 Task: Reply to email with the signature Fernando Perez with the subject Request for a case study from softage.1@softage.net with the message Please provide an update on the status of the customer complaint resolution. Undo the message and rewrite the message as I will need to review the contract before providing a response. Send the email
Action: Mouse moved to (561, 706)
Screenshot: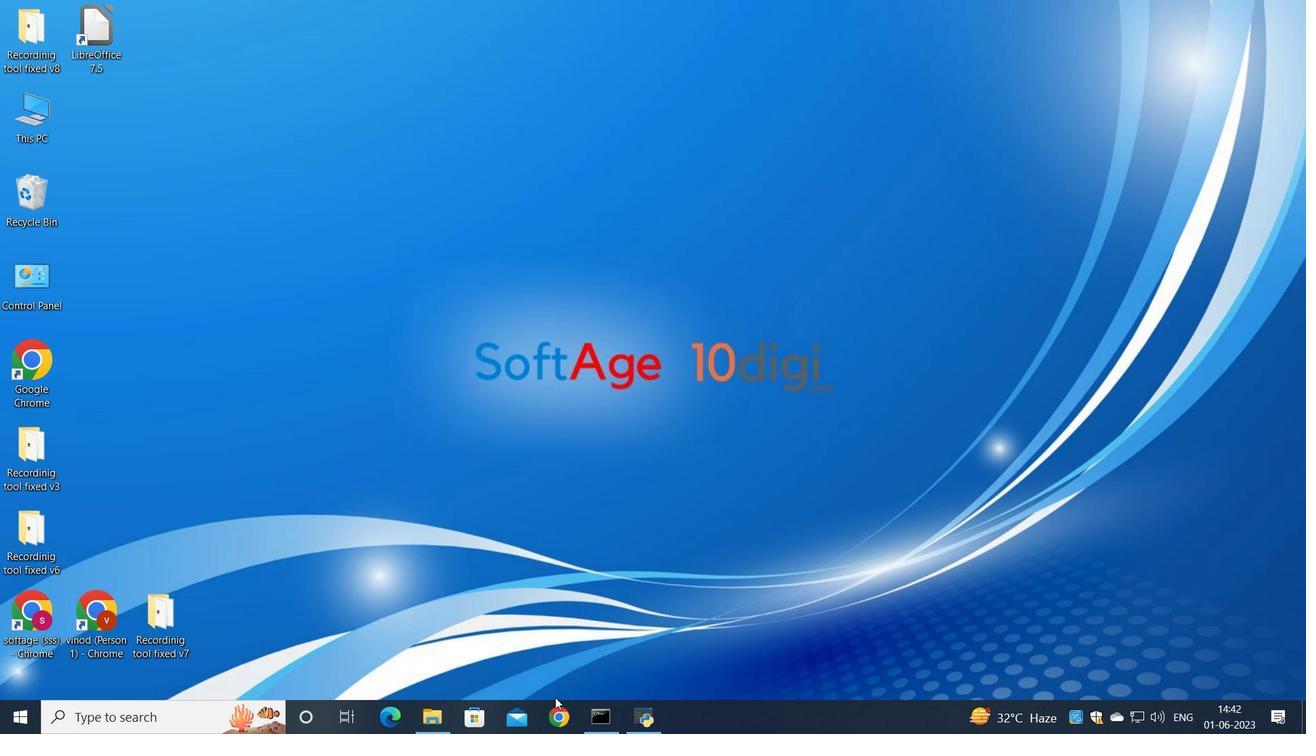 
Action: Mouse pressed left at (561, 706)
Screenshot: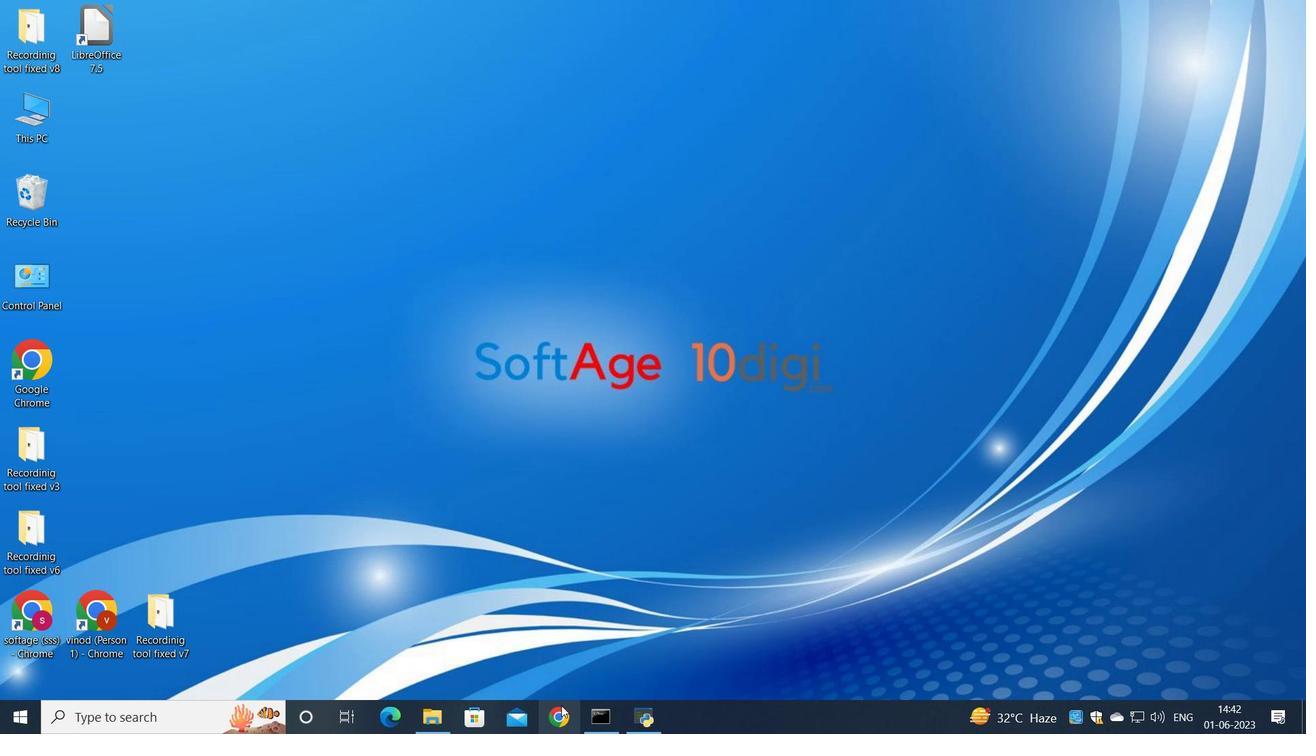 
Action: Mouse moved to (619, 423)
Screenshot: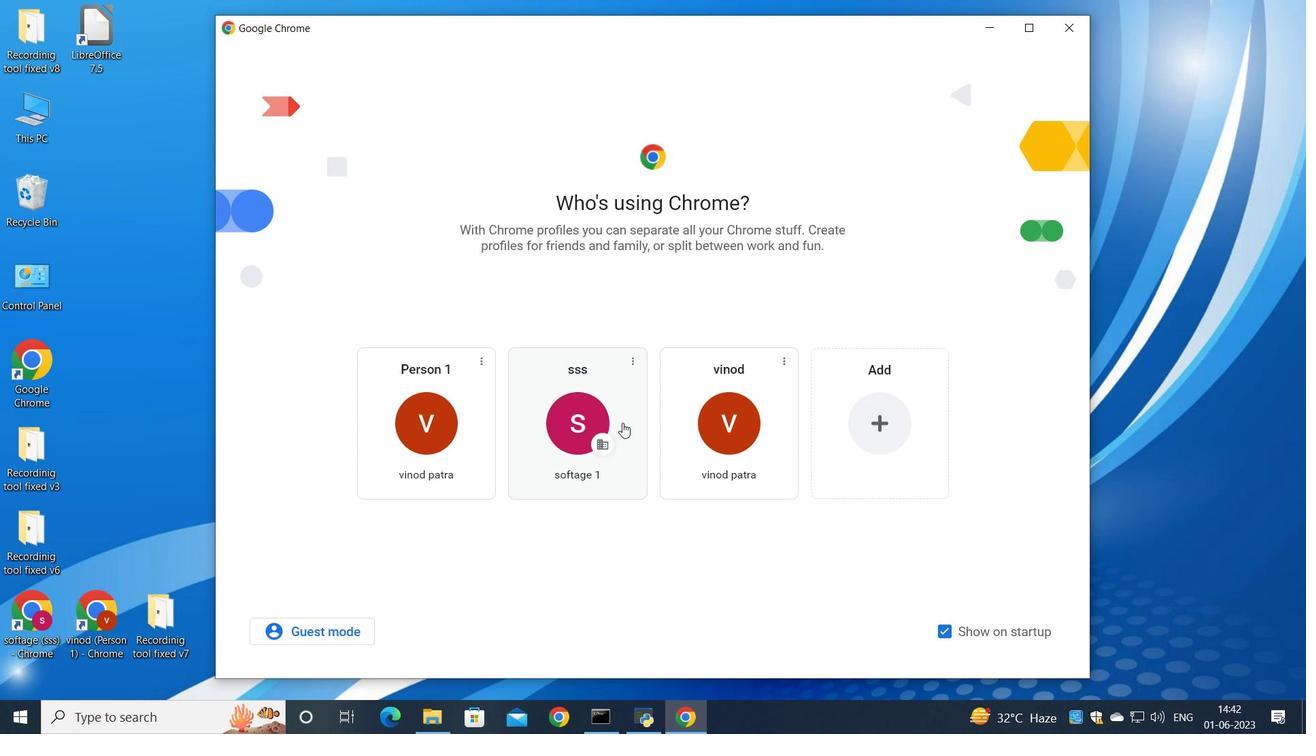 
Action: Mouse pressed left at (619, 423)
Screenshot: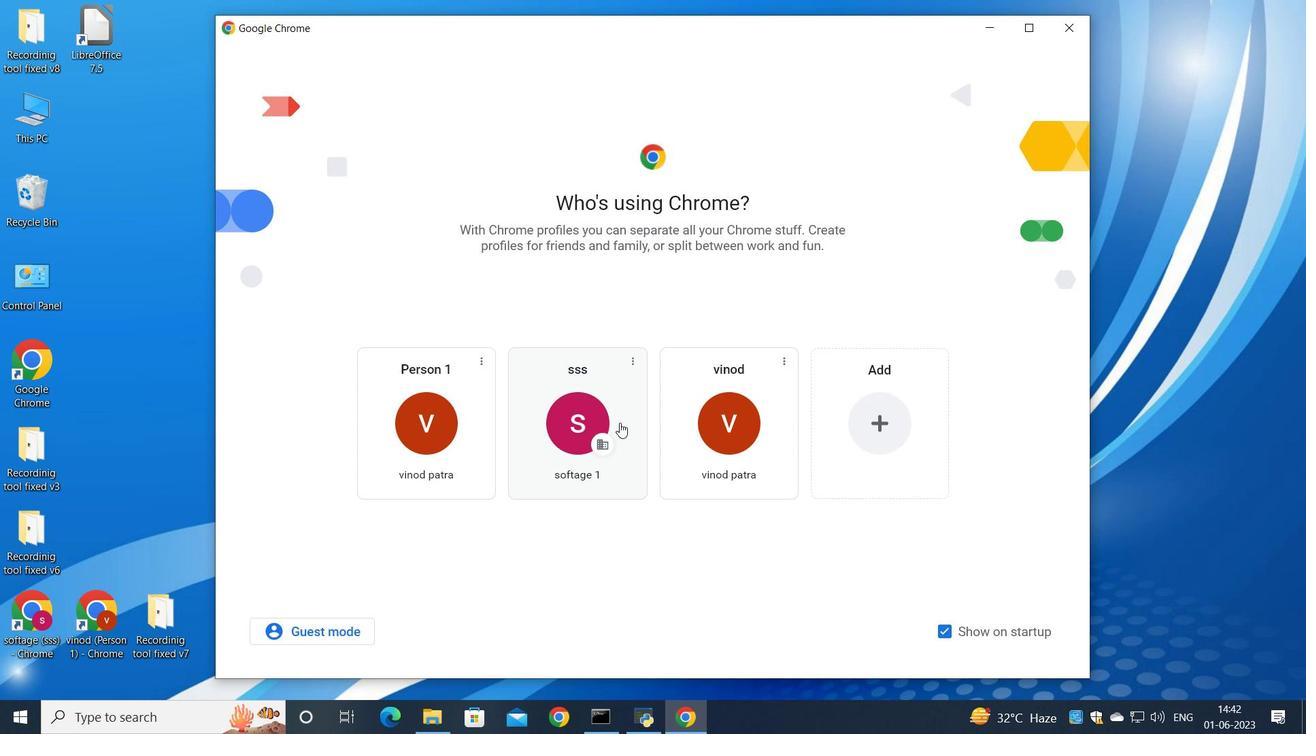 
Action: Mouse moved to (1149, 118)
Screenshot: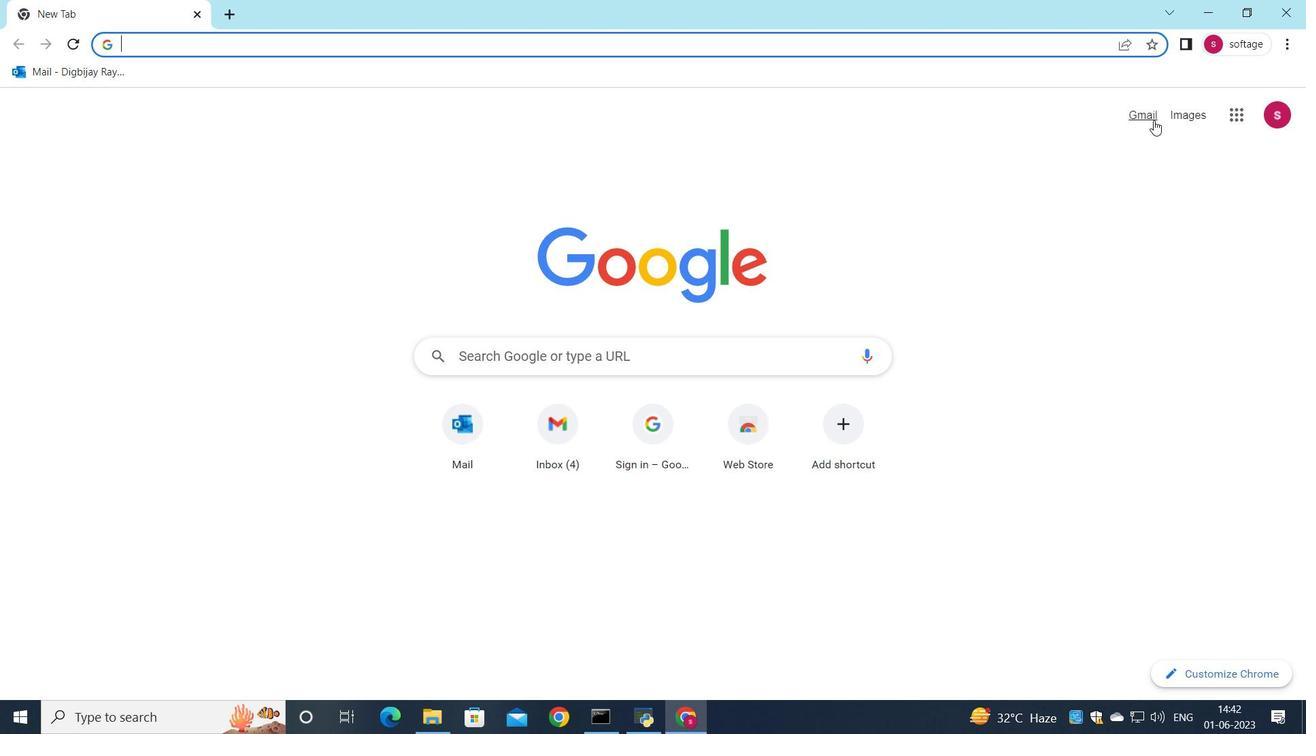 
Action: Mouse pressed left at (1149, 118)
Screenshot: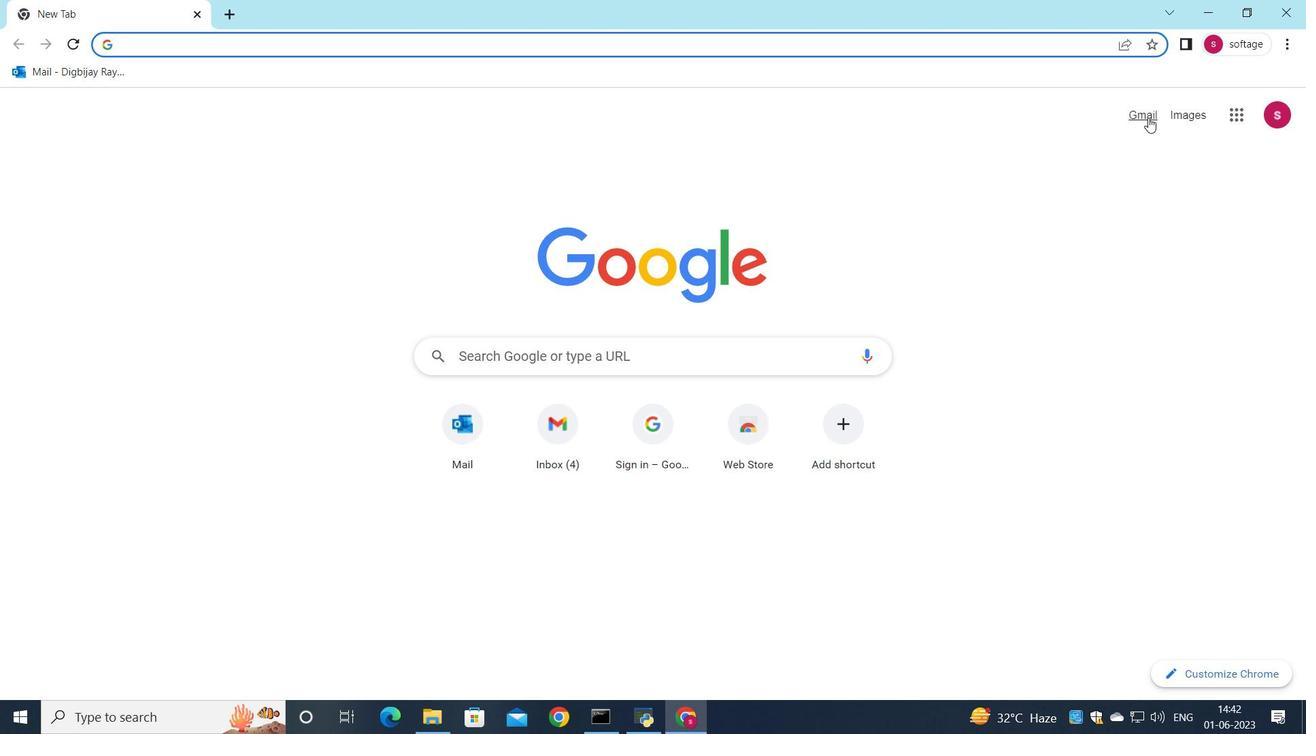 
Action: Mouse moved to (1118, 112)
Screenshot: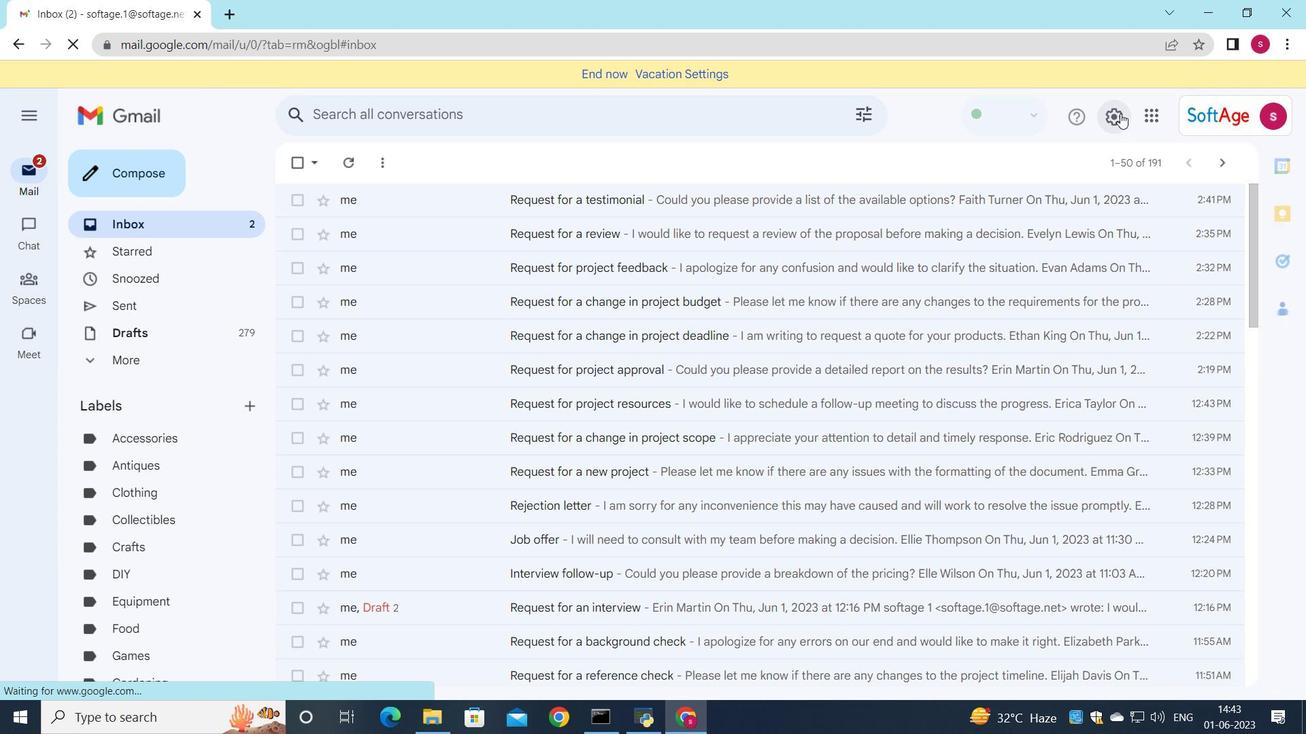 
Action: Mouse pressed left at (1118, 112)
Screenshot: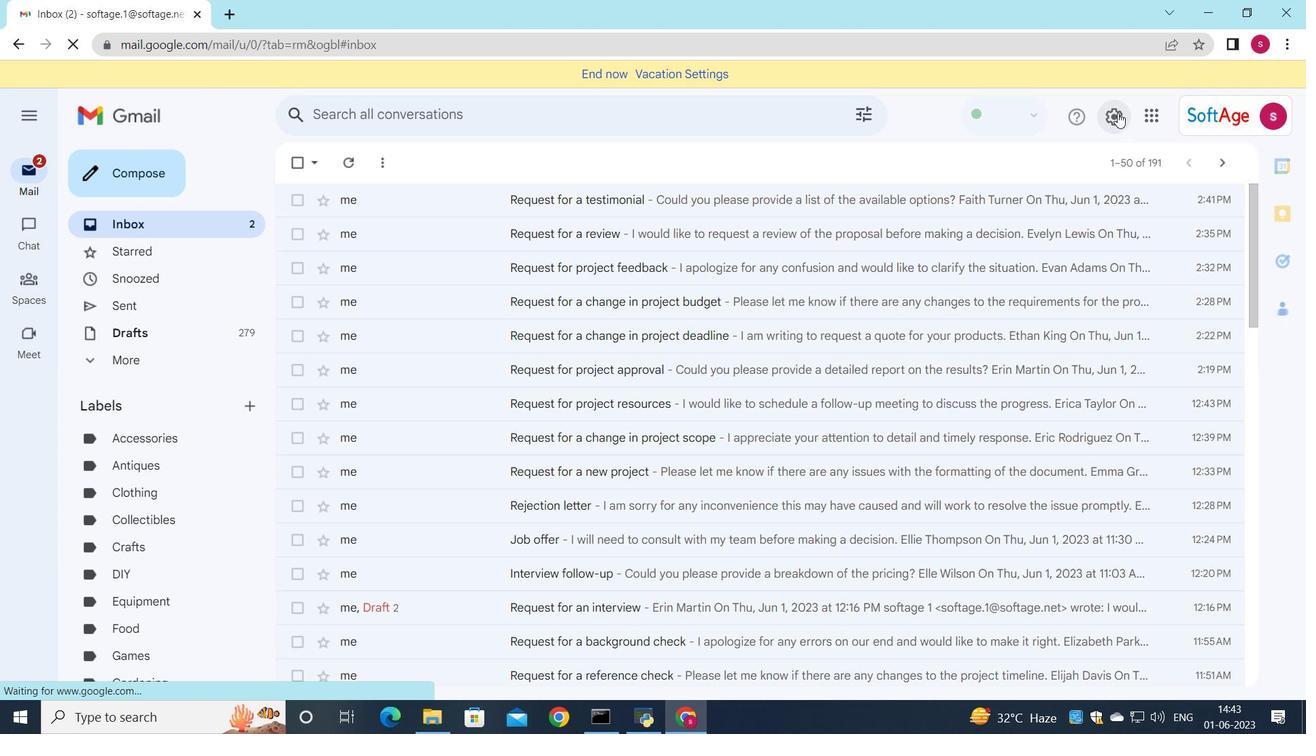 
Action: Mouse moved to (1128, 196)
Screenshot: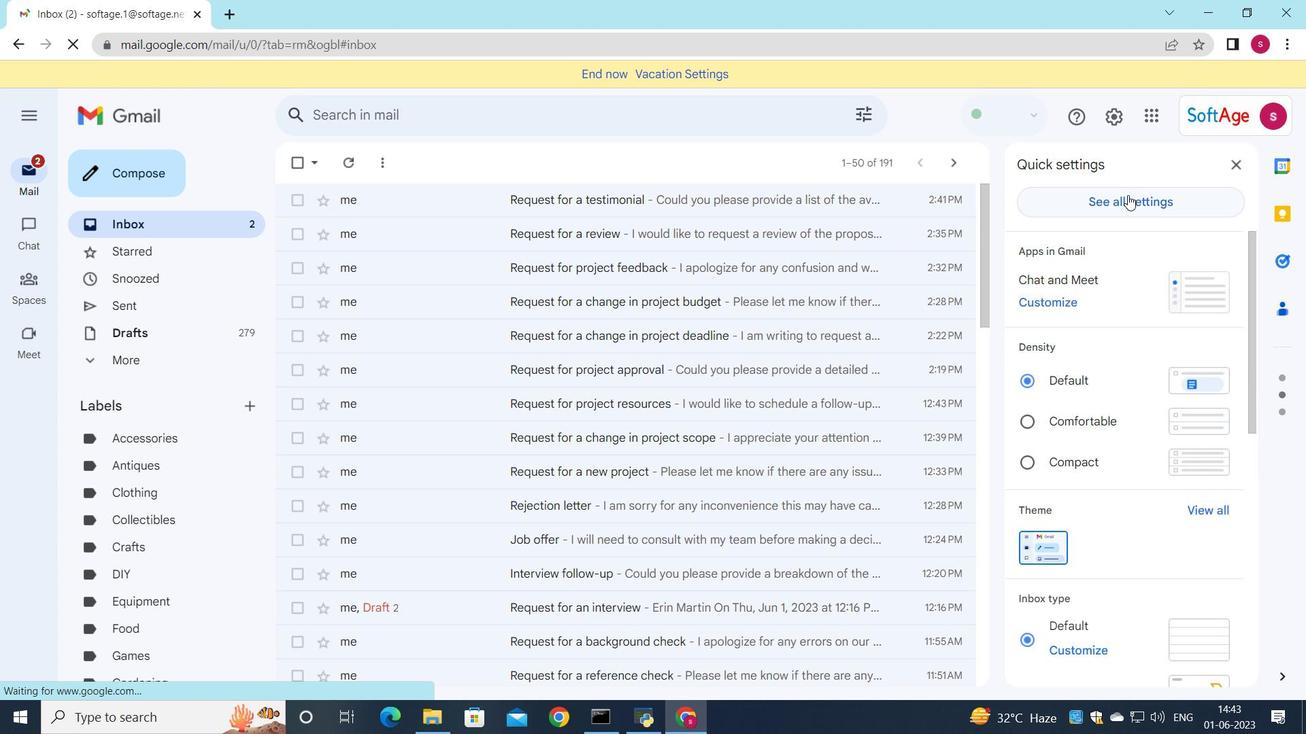 
Action: Mouse pressed left at (1128, 196)
Screenshot: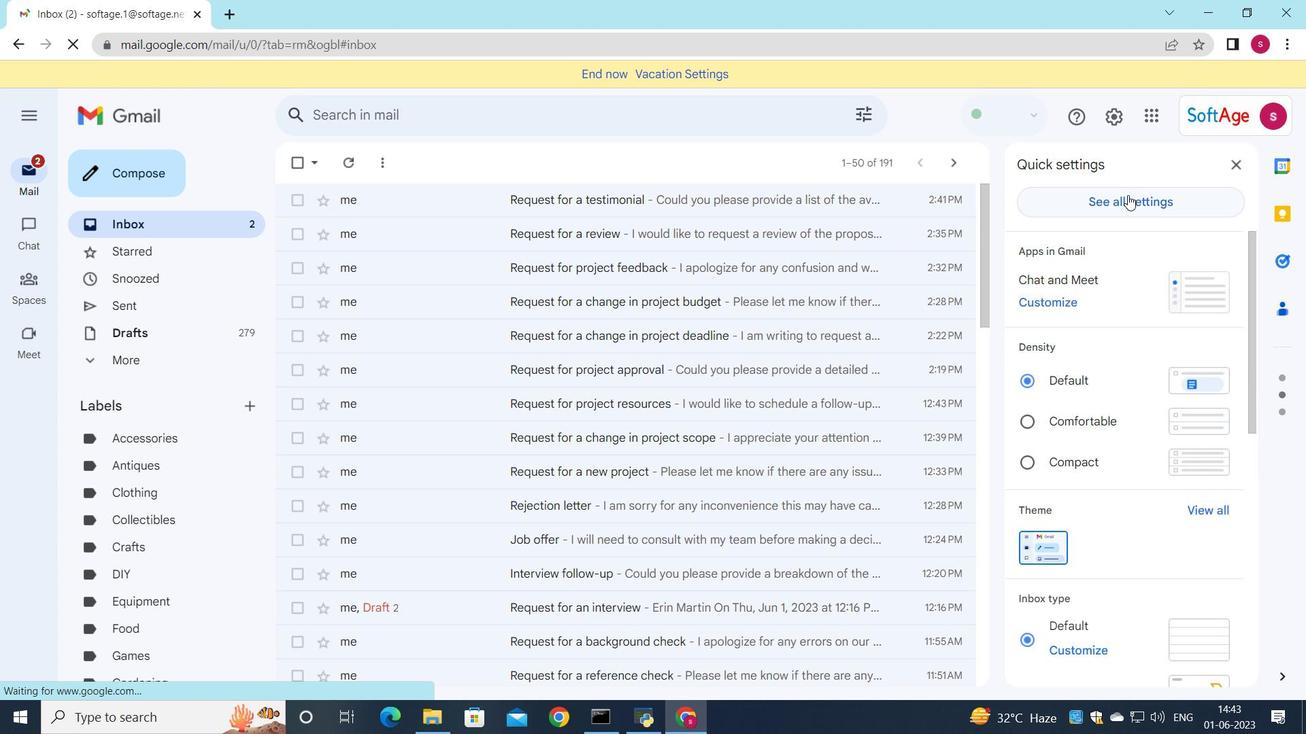 
Action: Mouse moved to (804, 331)
Screenshot: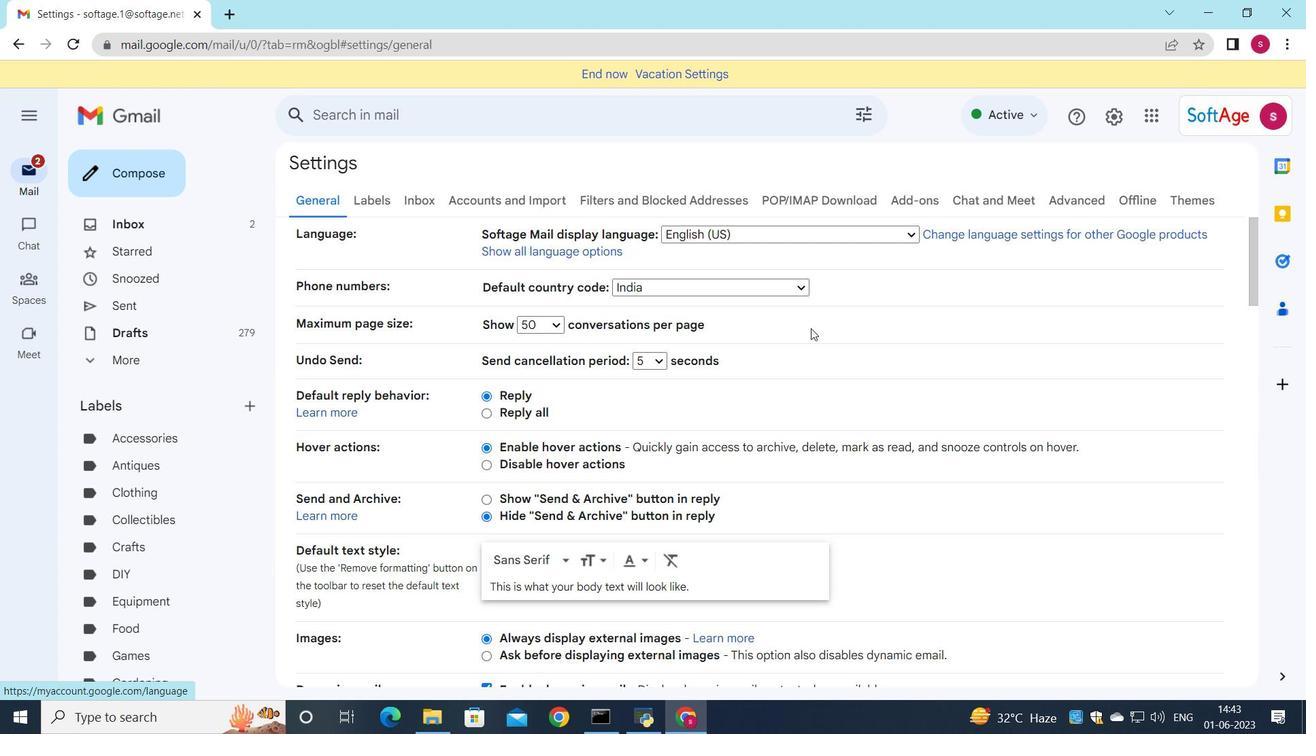 
Action: Mouse scrolled (804, 330) with delta (0, 0)
Screenshot: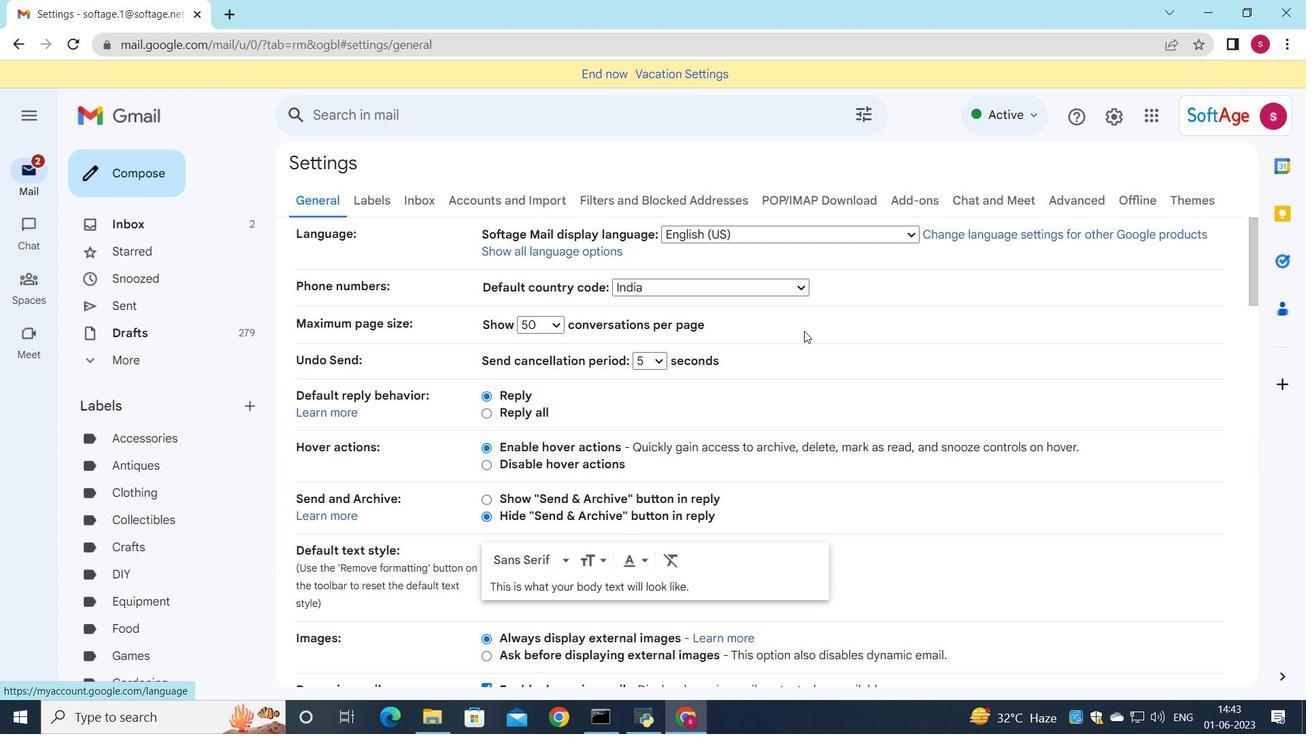 
Action: Mouse scrolled (804, 330) with delta (0, 0)
Screenshot: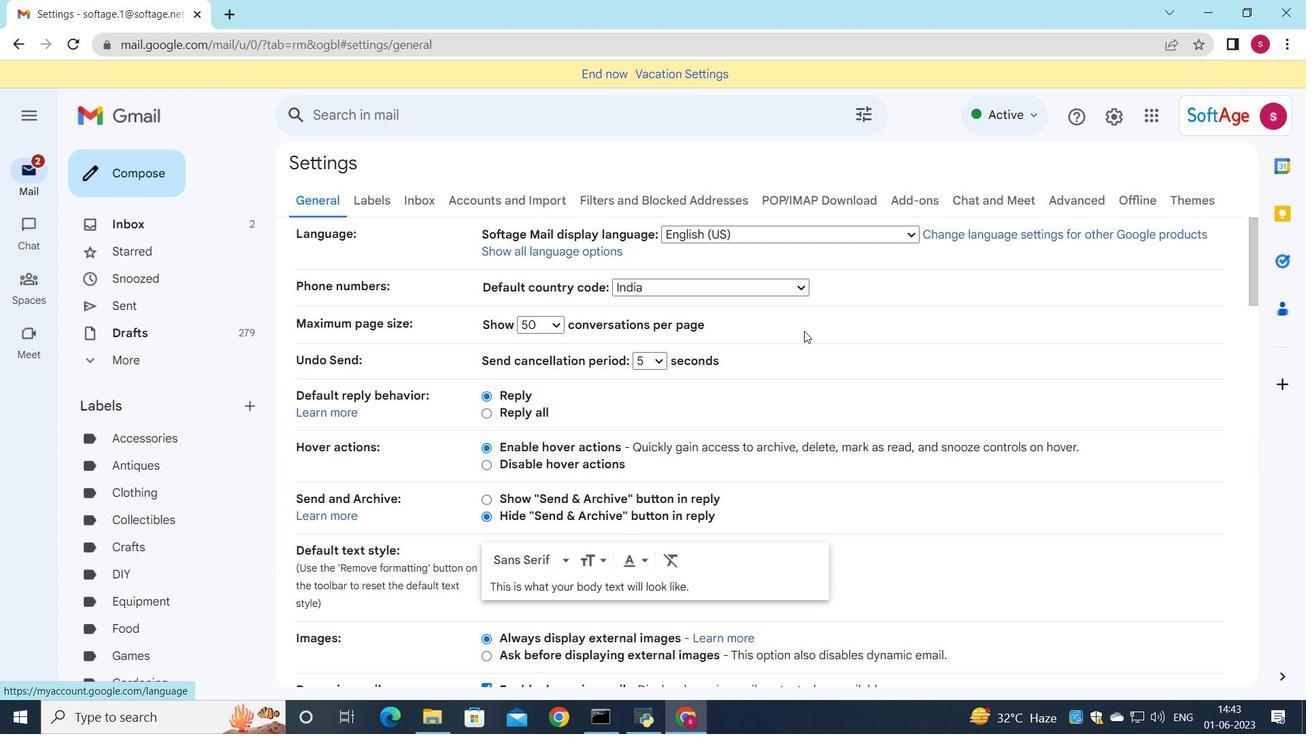 
Action: Mouse scrolled (804, 330) with delta (0, 0)
Screenshot: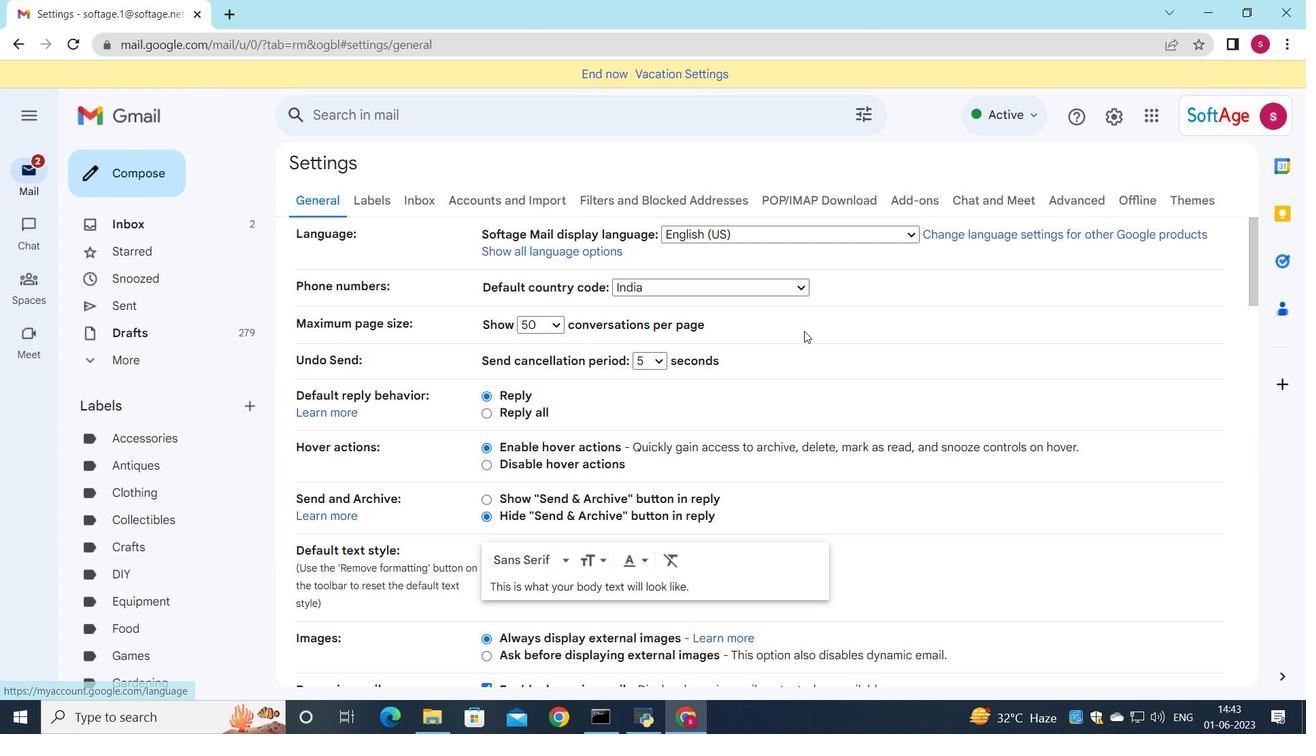 
Action: Mouse moved to (791, 338)
Screenshot: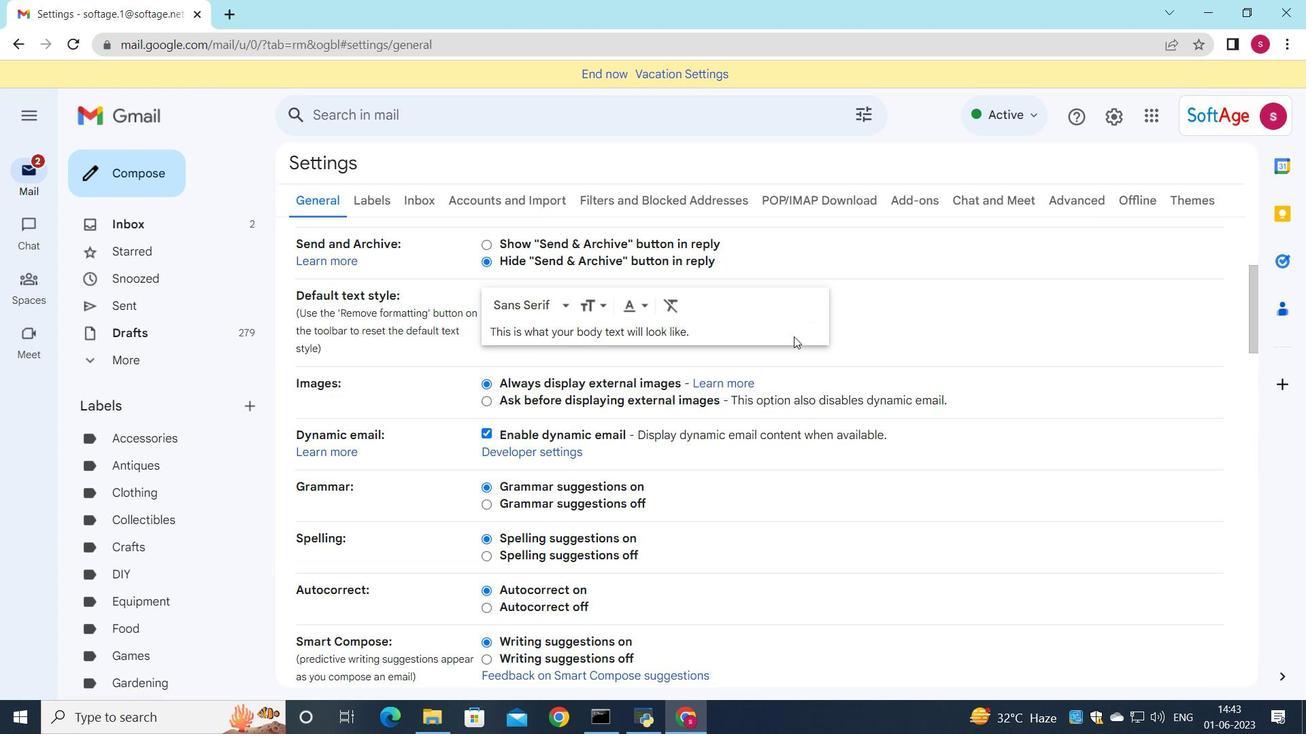 
Action: Mouse scrolled (791, 337) with delta (0, 0)
Screenshot: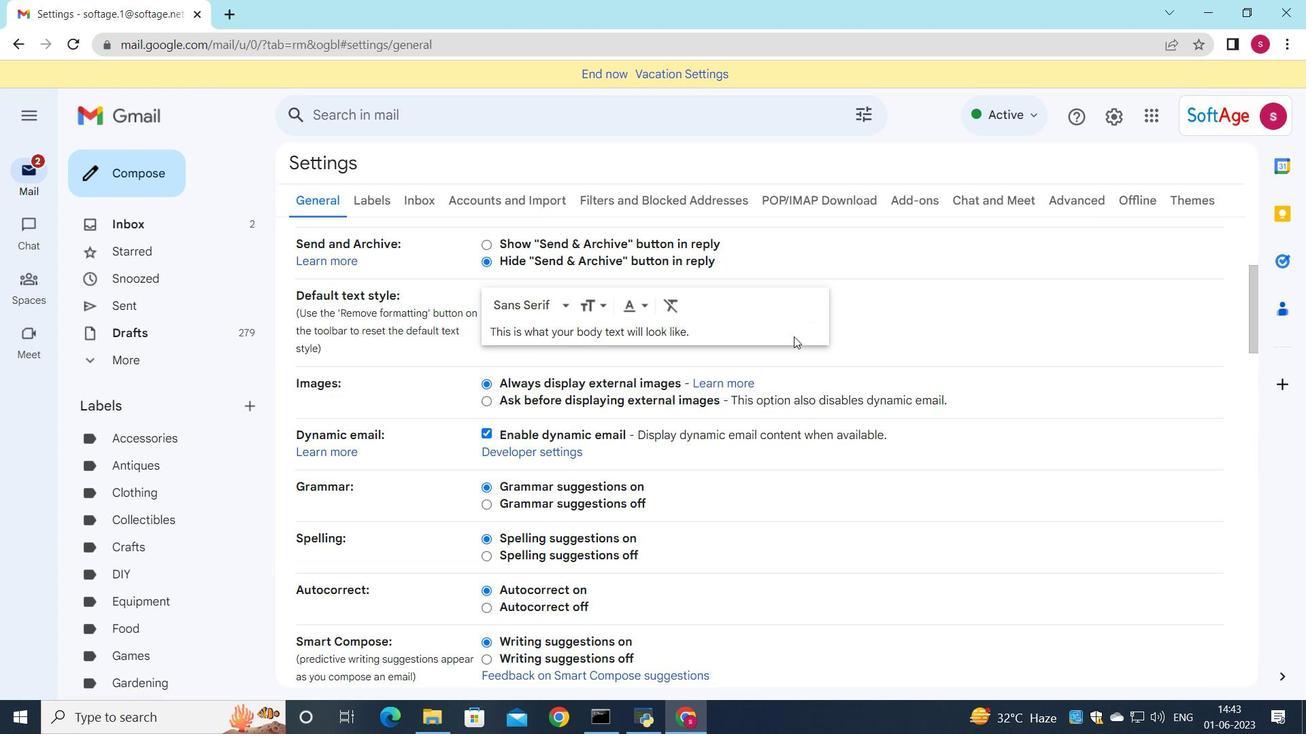 
Action: Mouse scrolled (791, 337) with delta (0, 0)
Screenshot: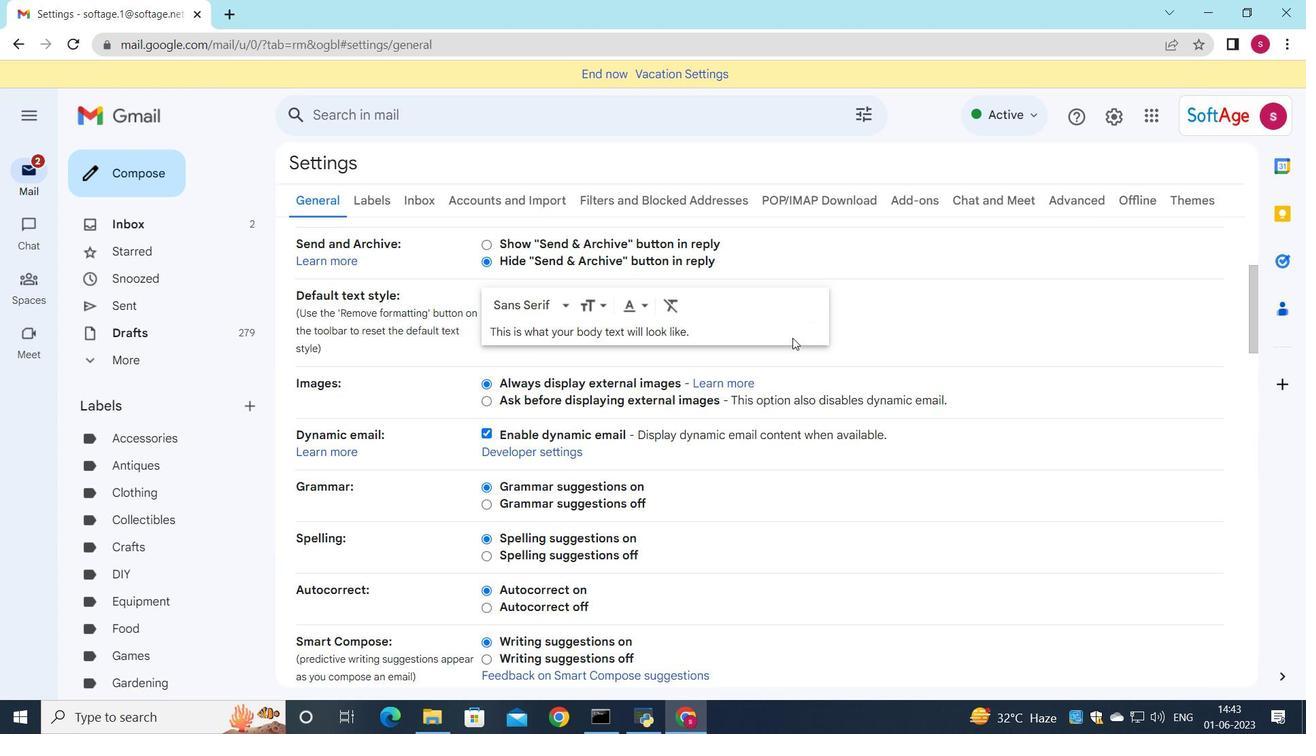 
Action: Mouse moved to (749, 391)
Screenshot: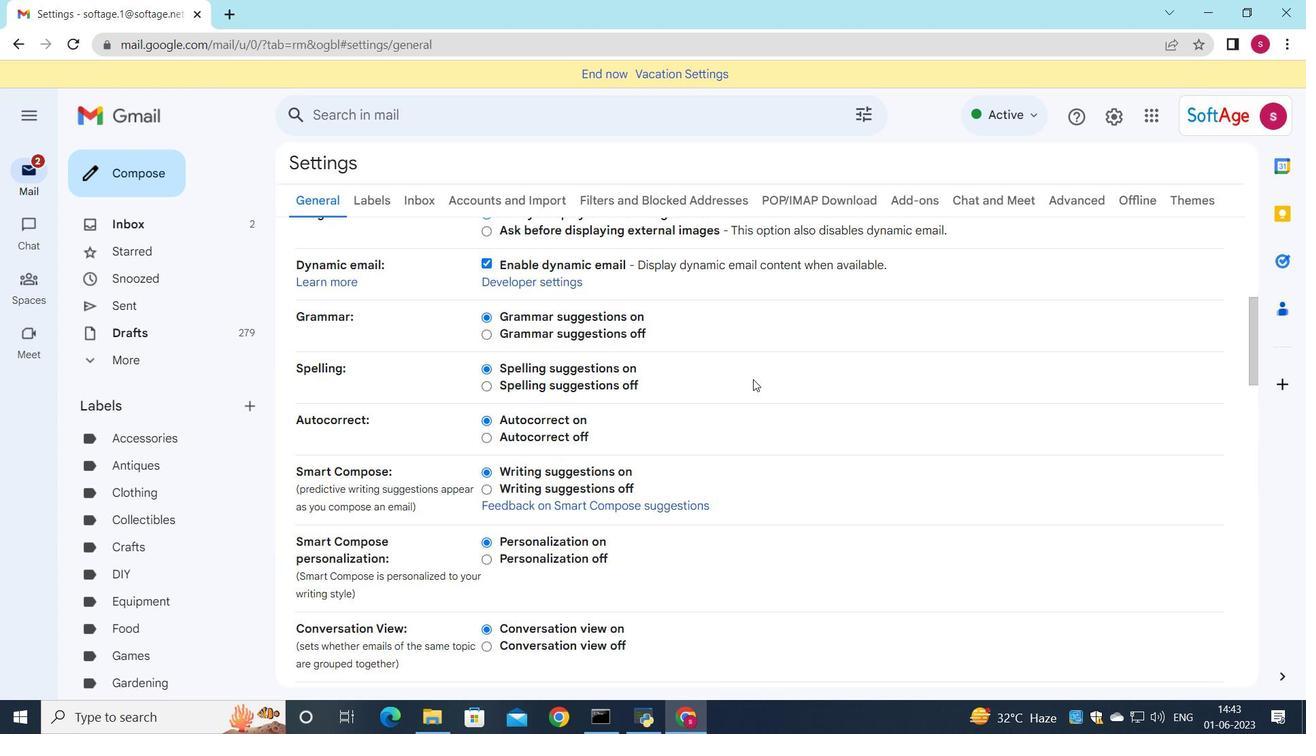 
Action: Mouse scrolled (749, 391) with delta (0, 0)
Screenshot: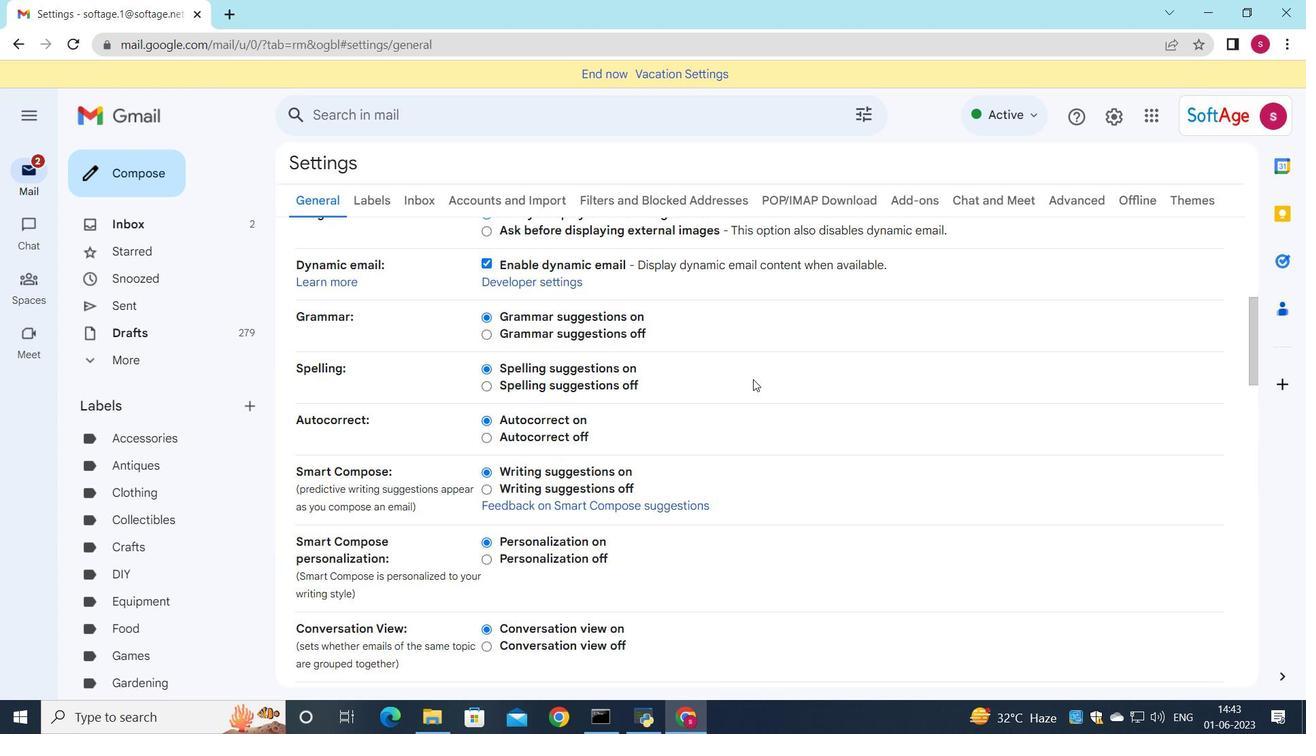 
Action: Mouse moved to (749, 393)
Screenshot: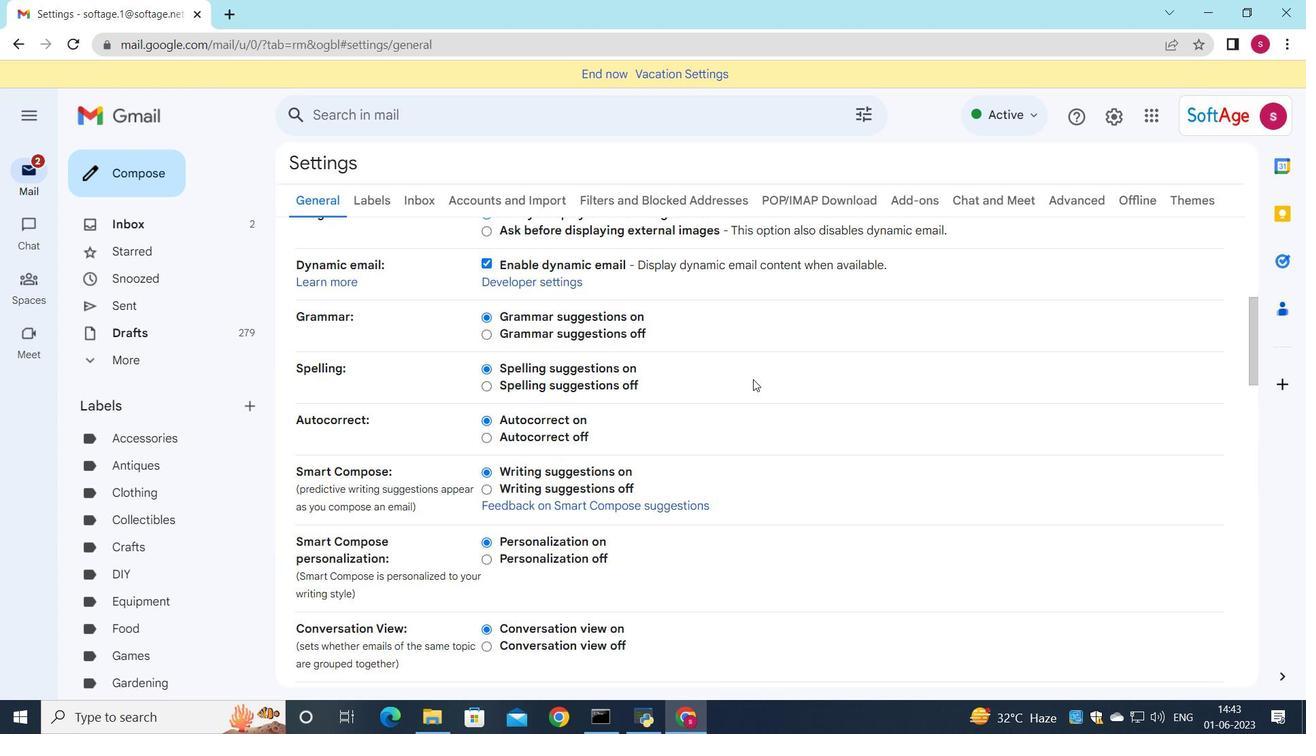 
Action: Mouse scrolled (749, 392) with delta (0, 0)
Screenshot: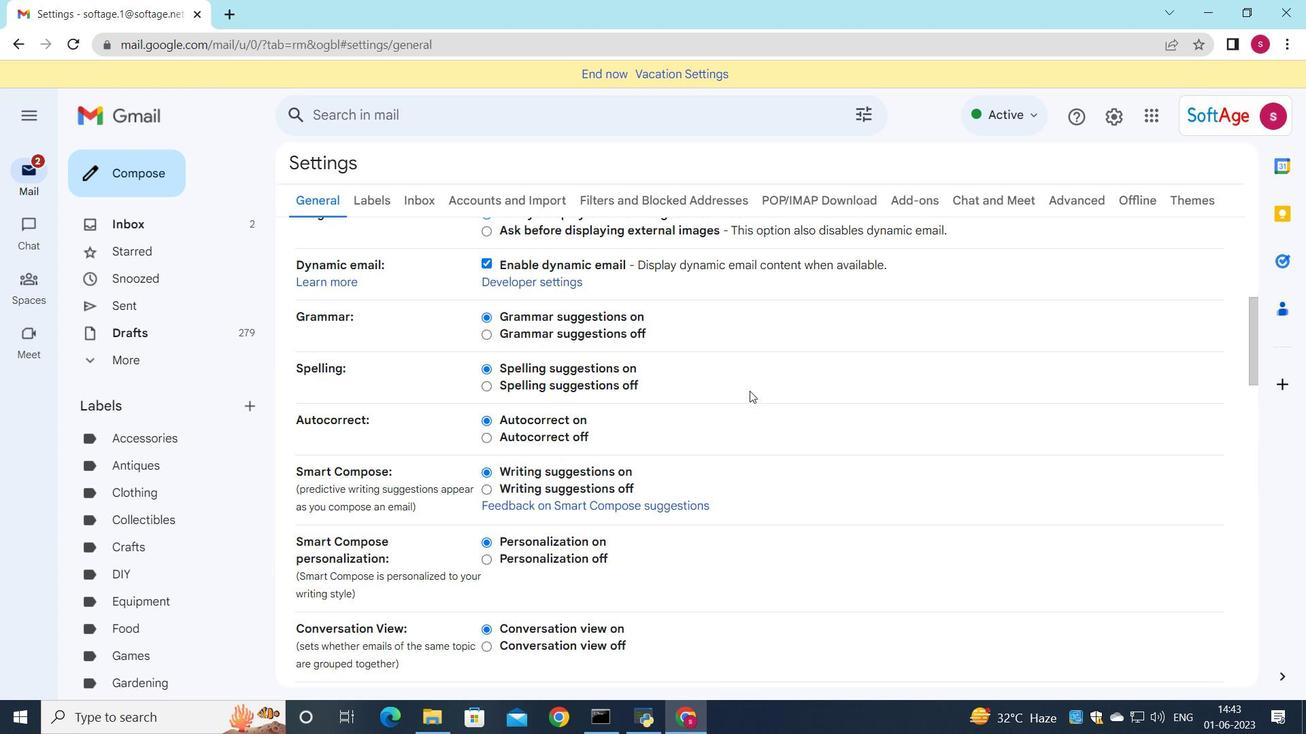 
Action: Mouse moved to (749, 393)
Screenshot: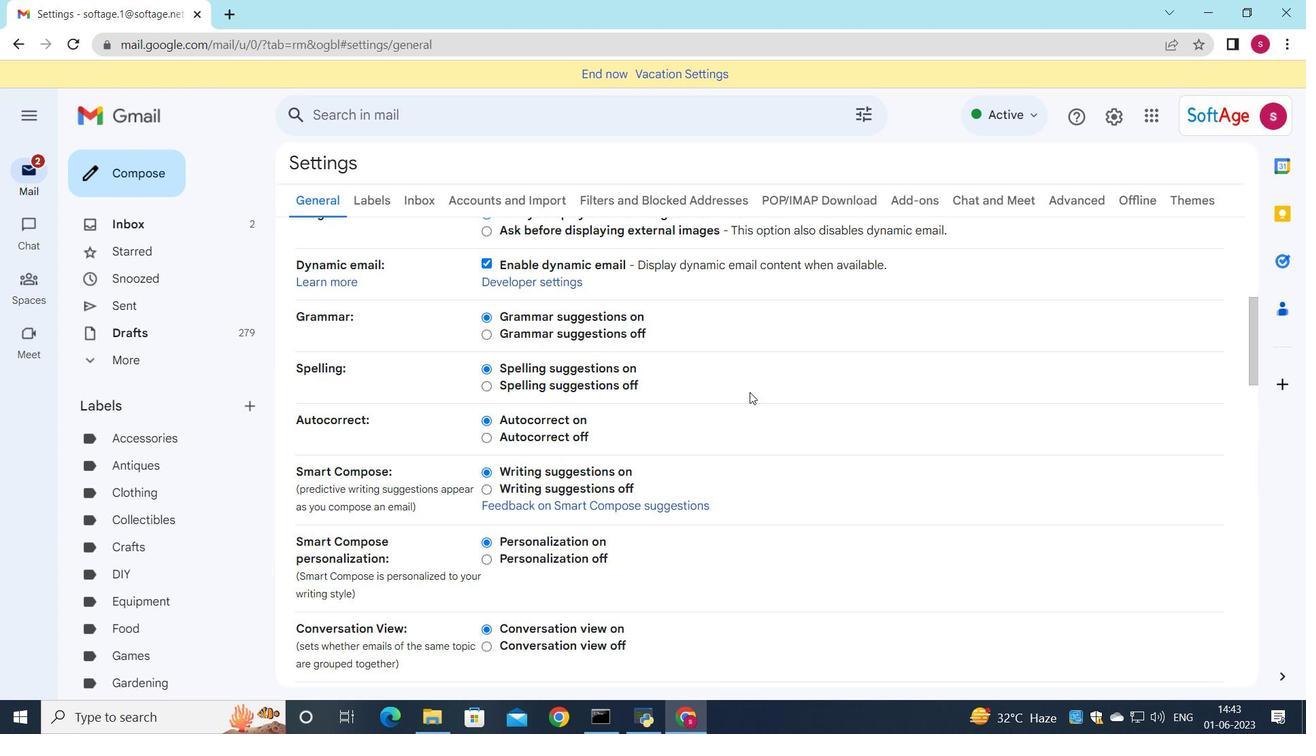 
Action: Mouse scrolled (749, 393) with delta (0, 0)
Screenshot: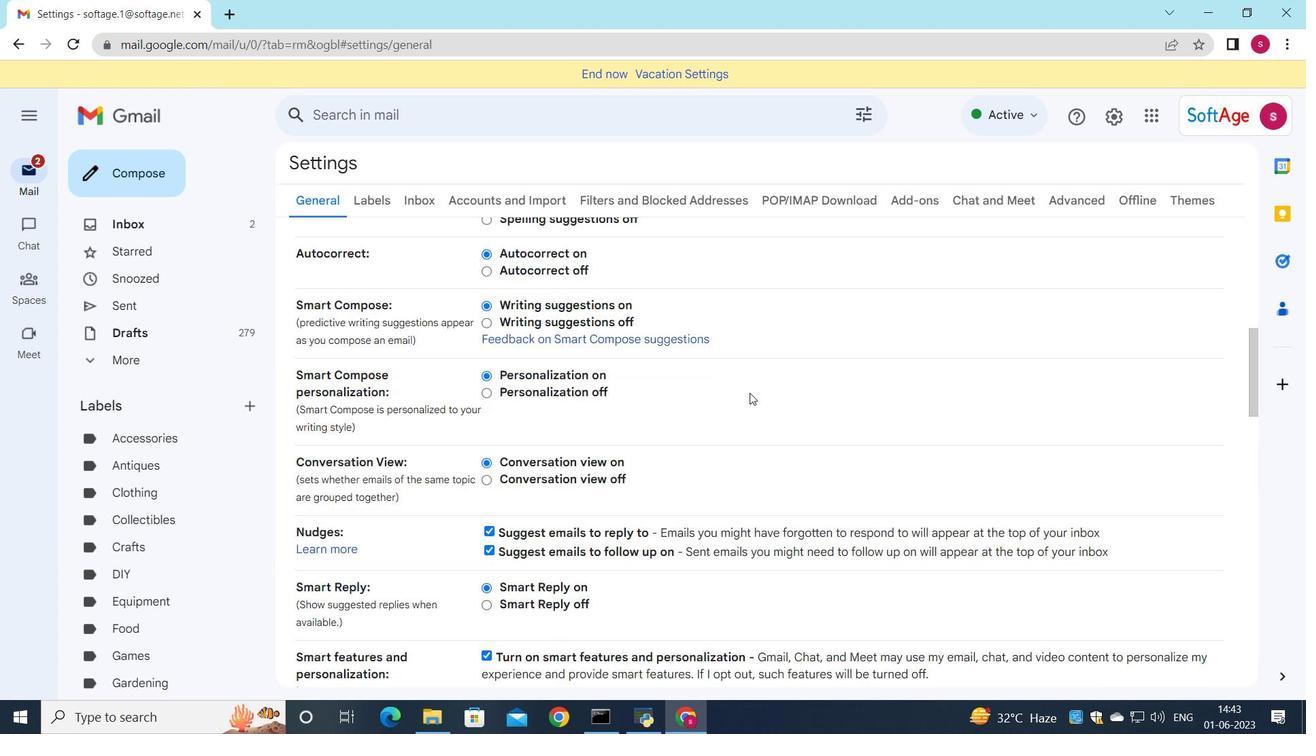 
Action: Mouse scrolled (749, 393) with delta (0, 0)
Screenshot: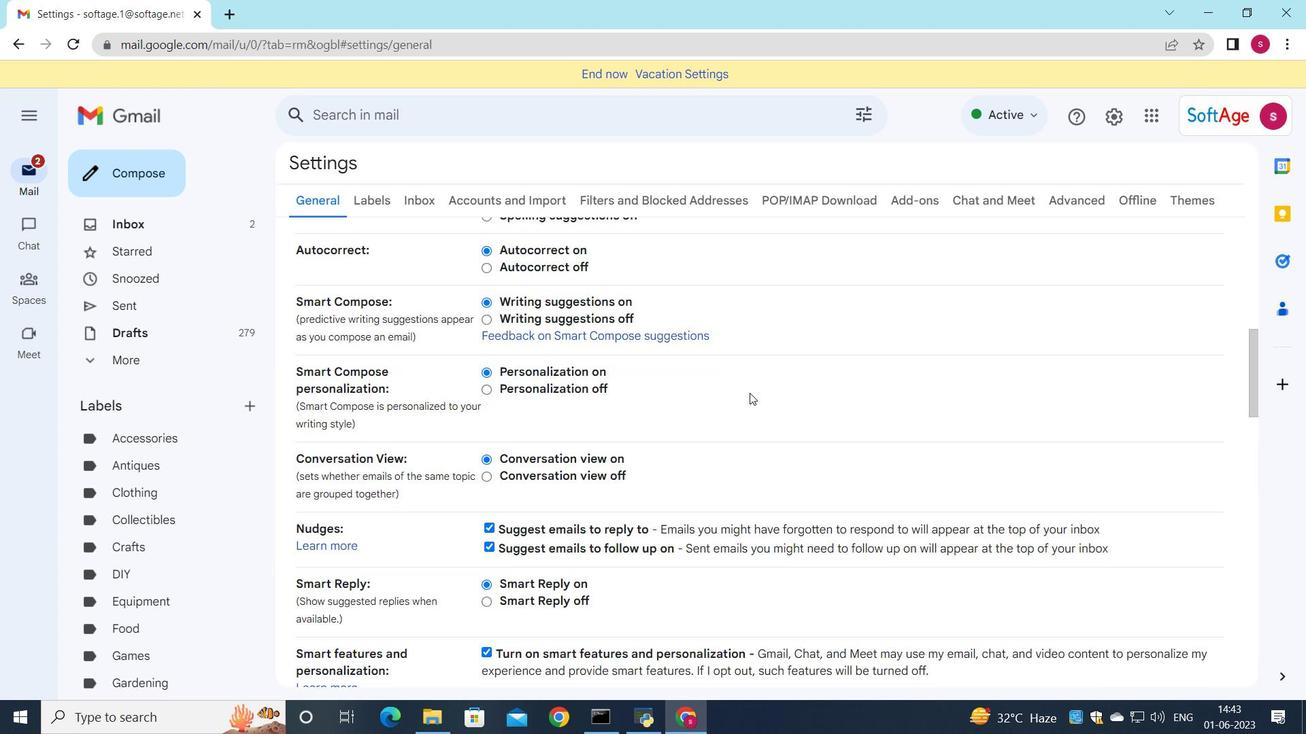 
Action: Mouse scrolled (749, 393) with delta (0, 0)
Screenshot: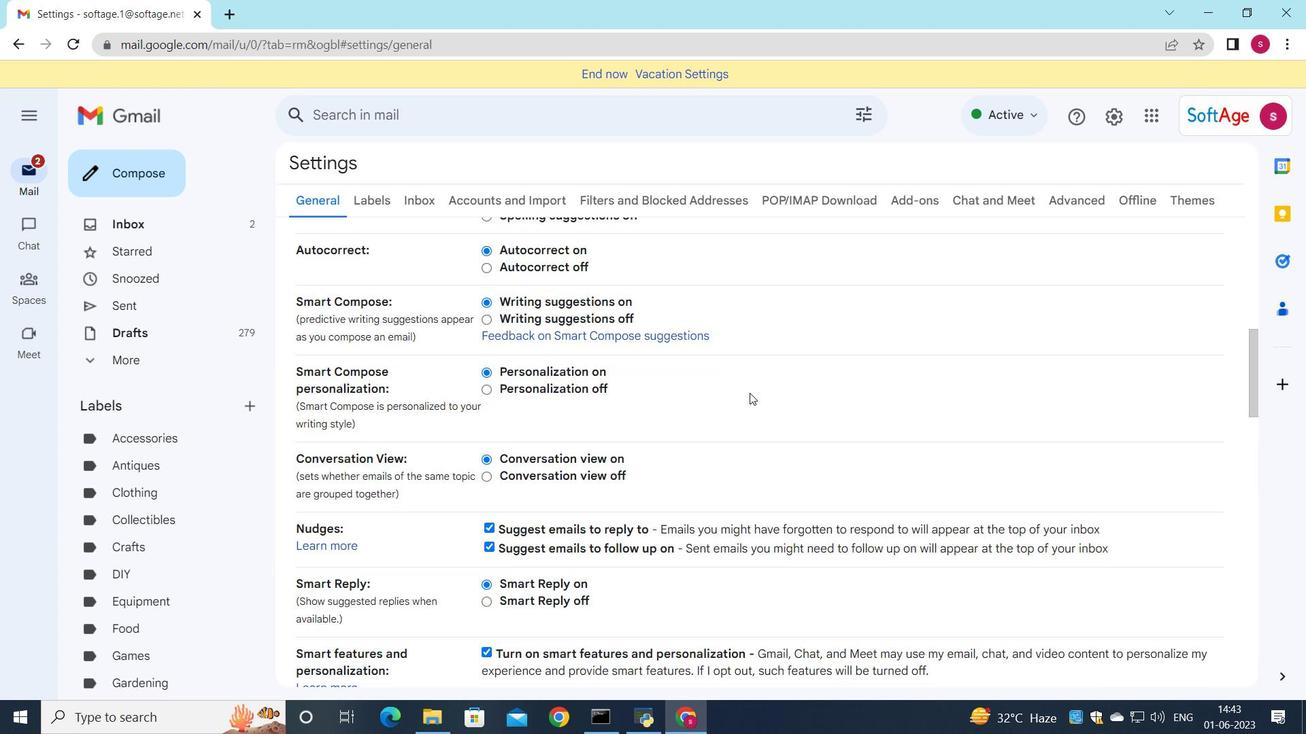 
Action: Mouse scrolled (749, 393) with delta (0, 0)
Screenshot: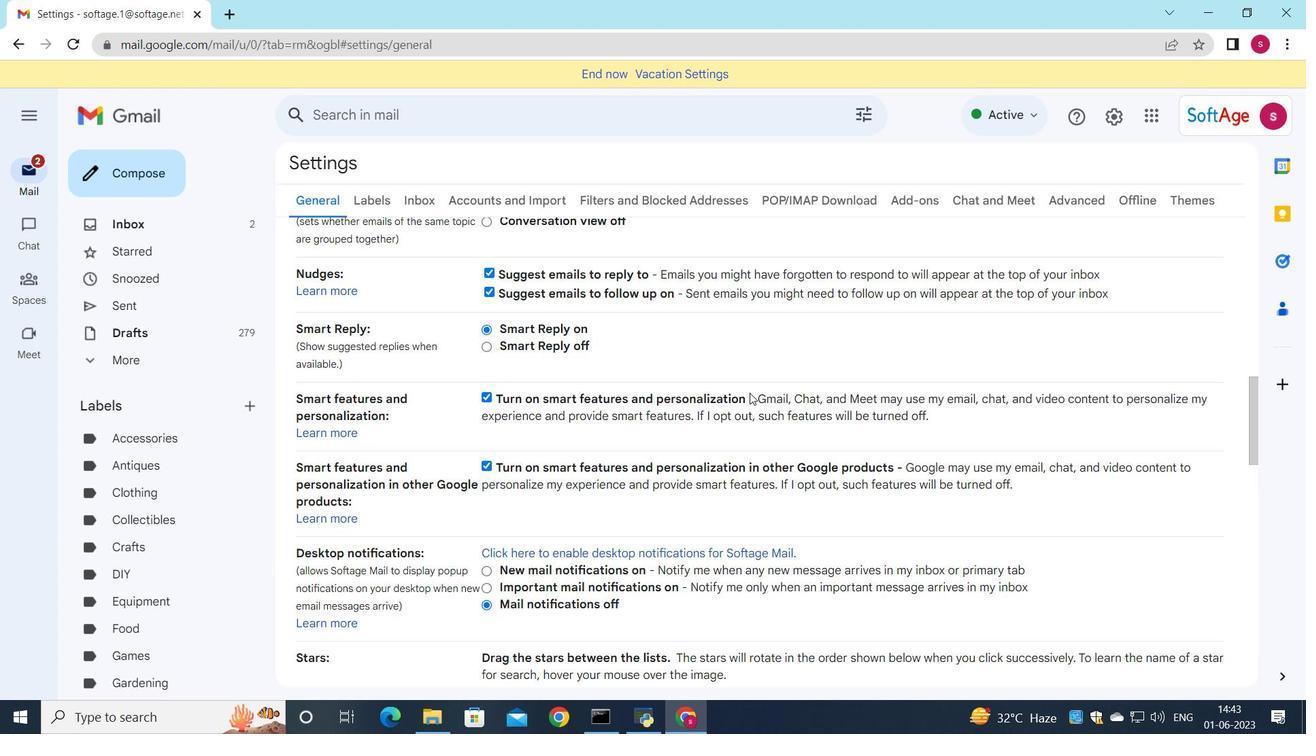 
Action: Mouse scrolled (749, 393) with delta (0, 0)
Screenshot: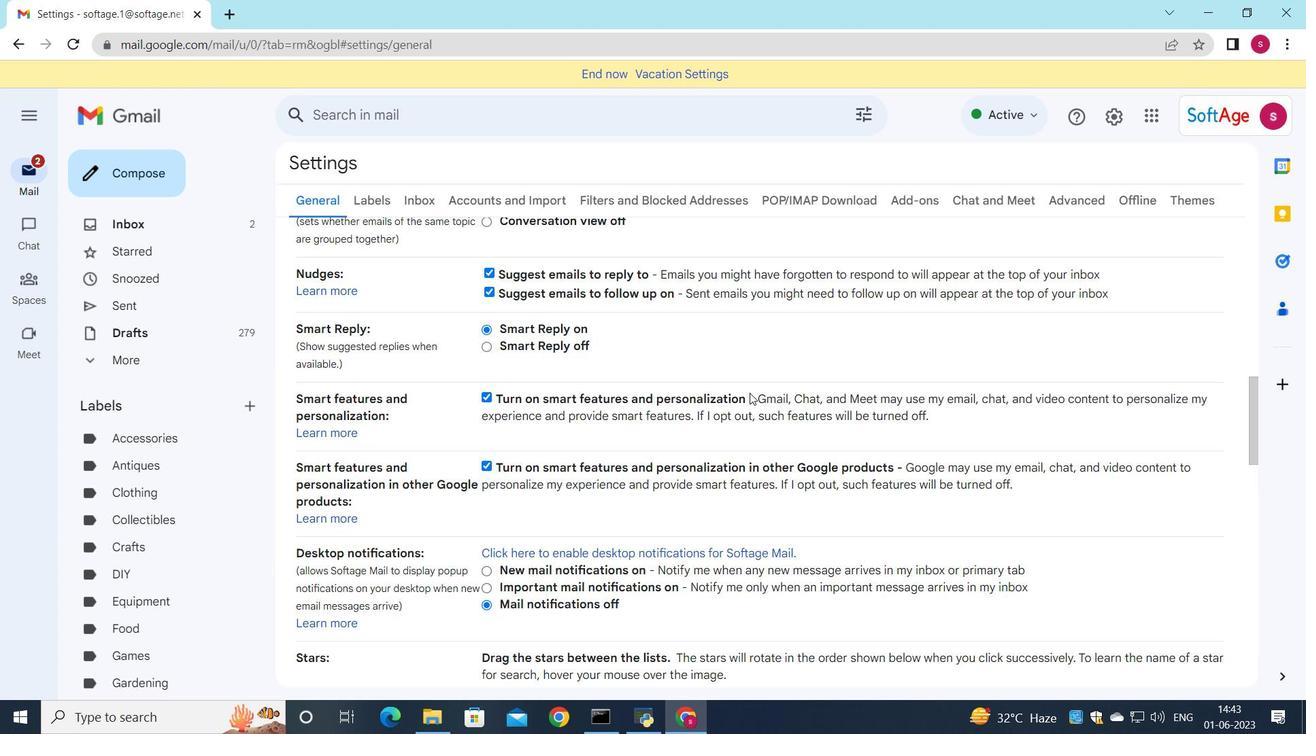 
Action: Mouse scrolled (749, 393) with delta (0, 0)
Screenshot: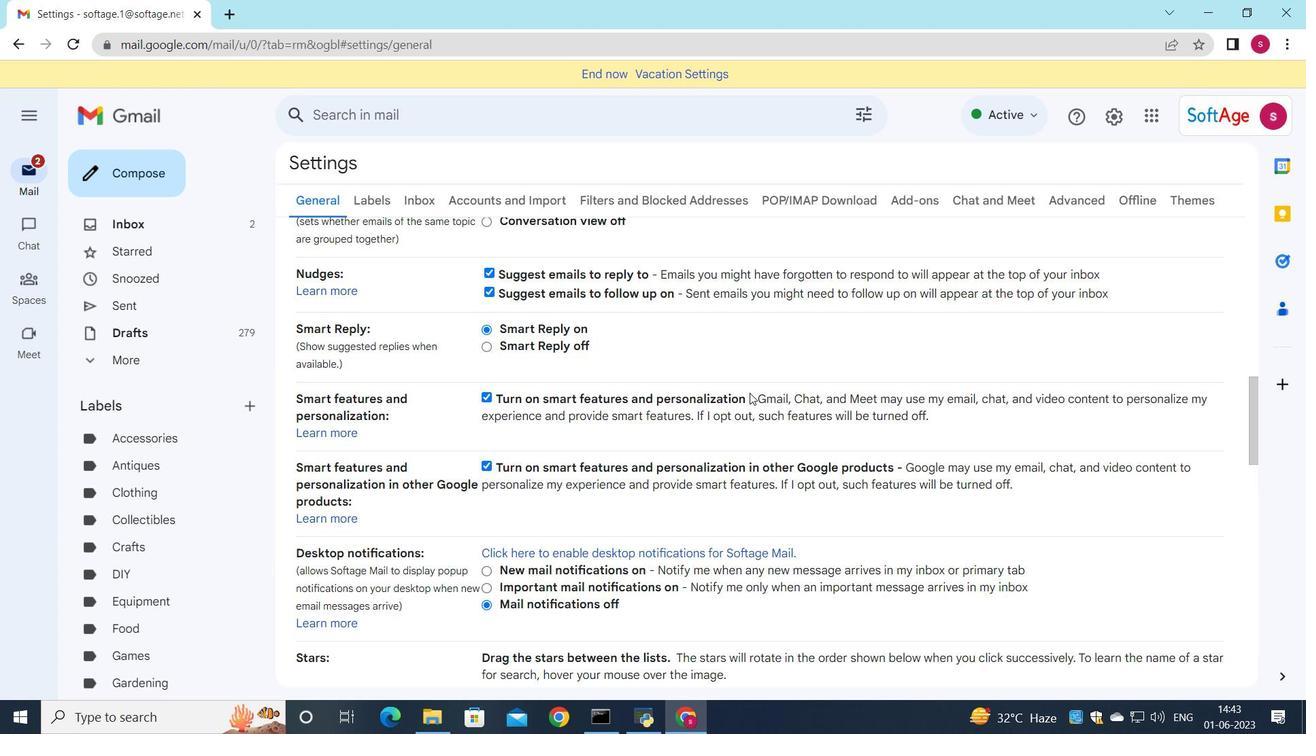 
Action: Mouse scrolled (749, 393) with delta (0, 0)
Screenshot: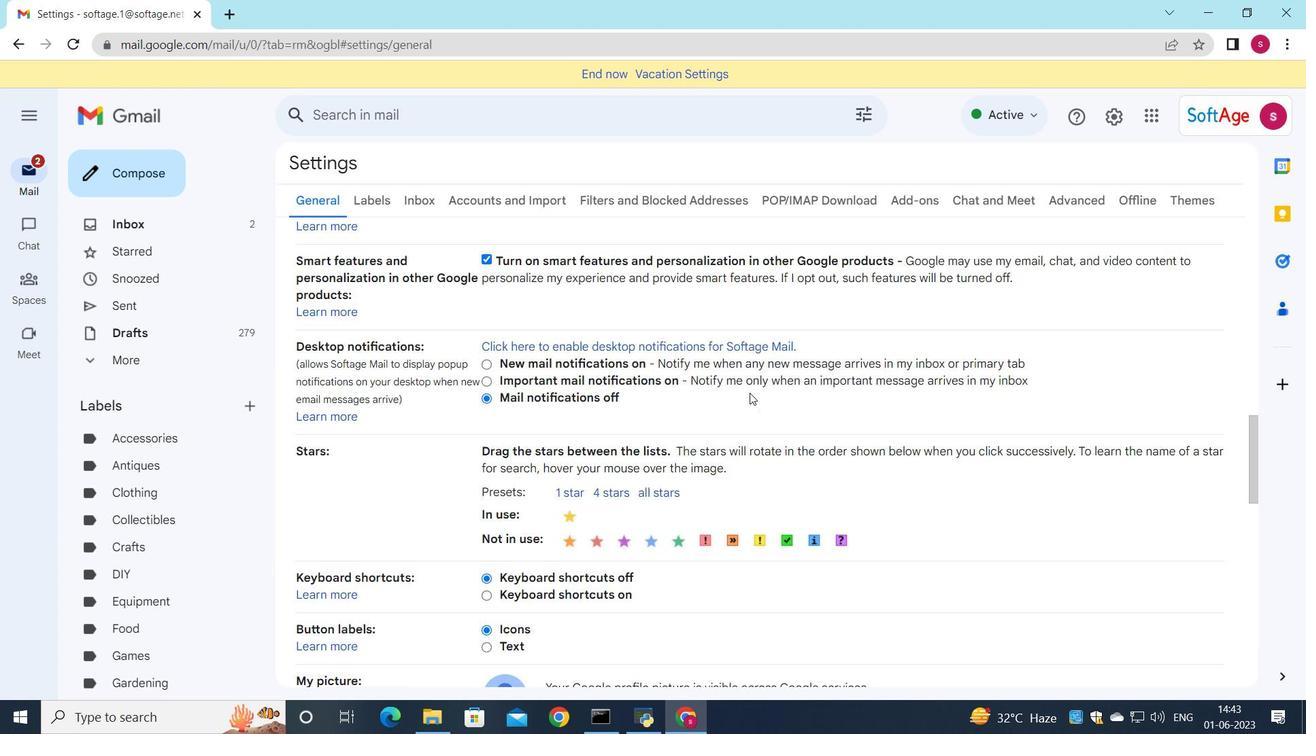 
Action: Mouse scrolled (749, 393) with delta (0, 0)
Screenshot: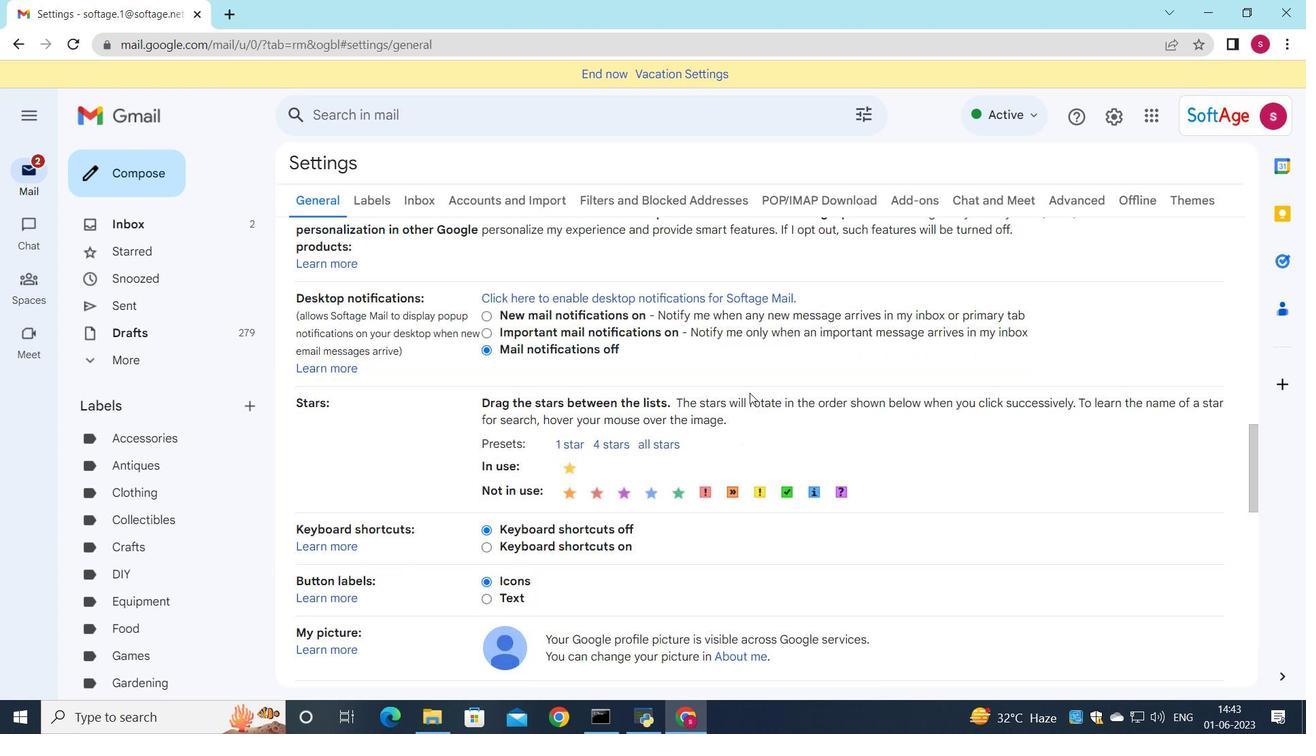 
Action: Mouse scrolled (749, 393) with delta (0, 0)
Screenshot: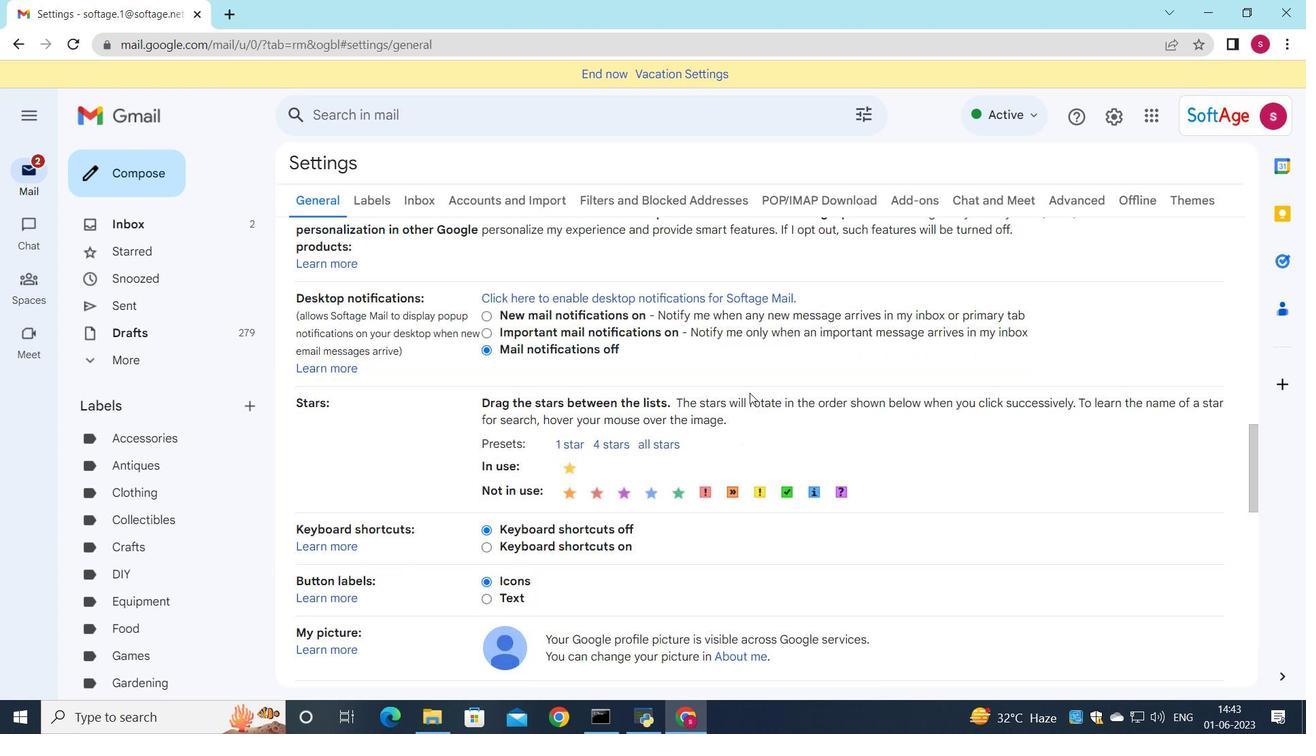 
Action: Mouse scrolled (749, 393) with delta (0, 0)
Screenshot: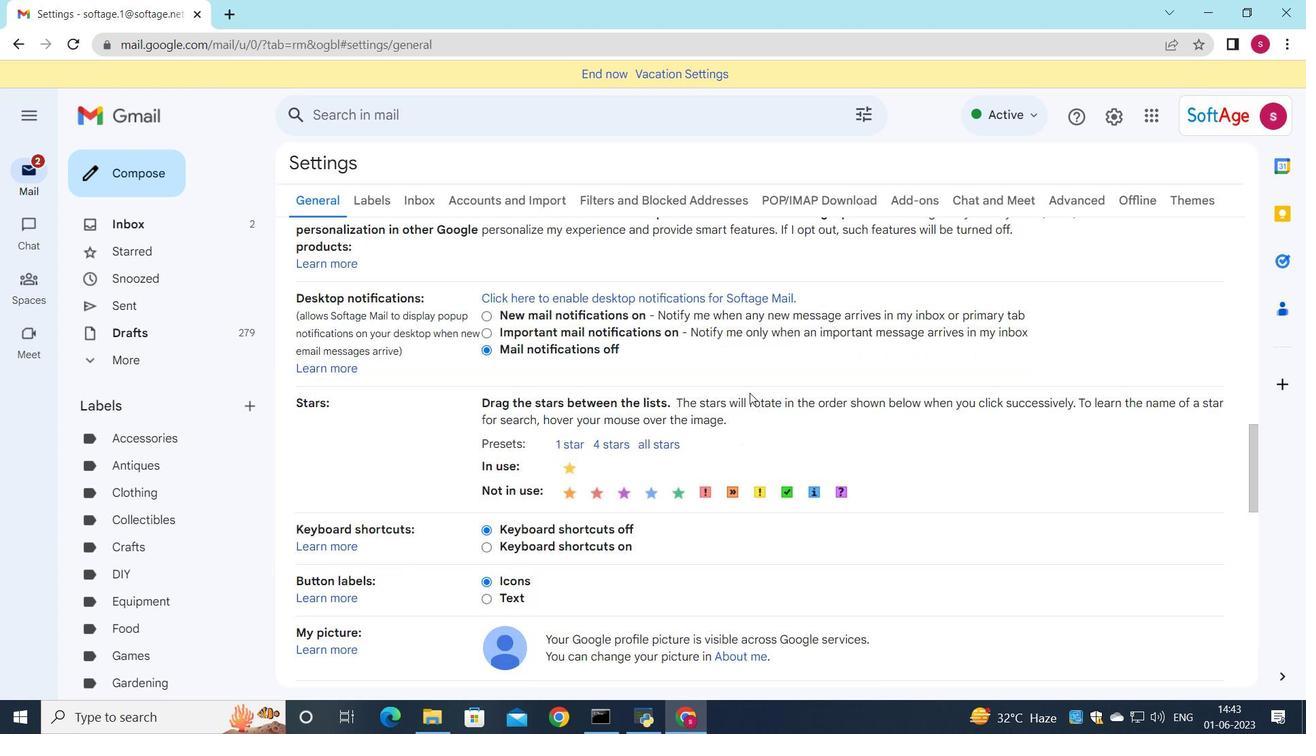 
Action: Mouse scrolled (749, 393) with delta (0, 0)
Screenshot: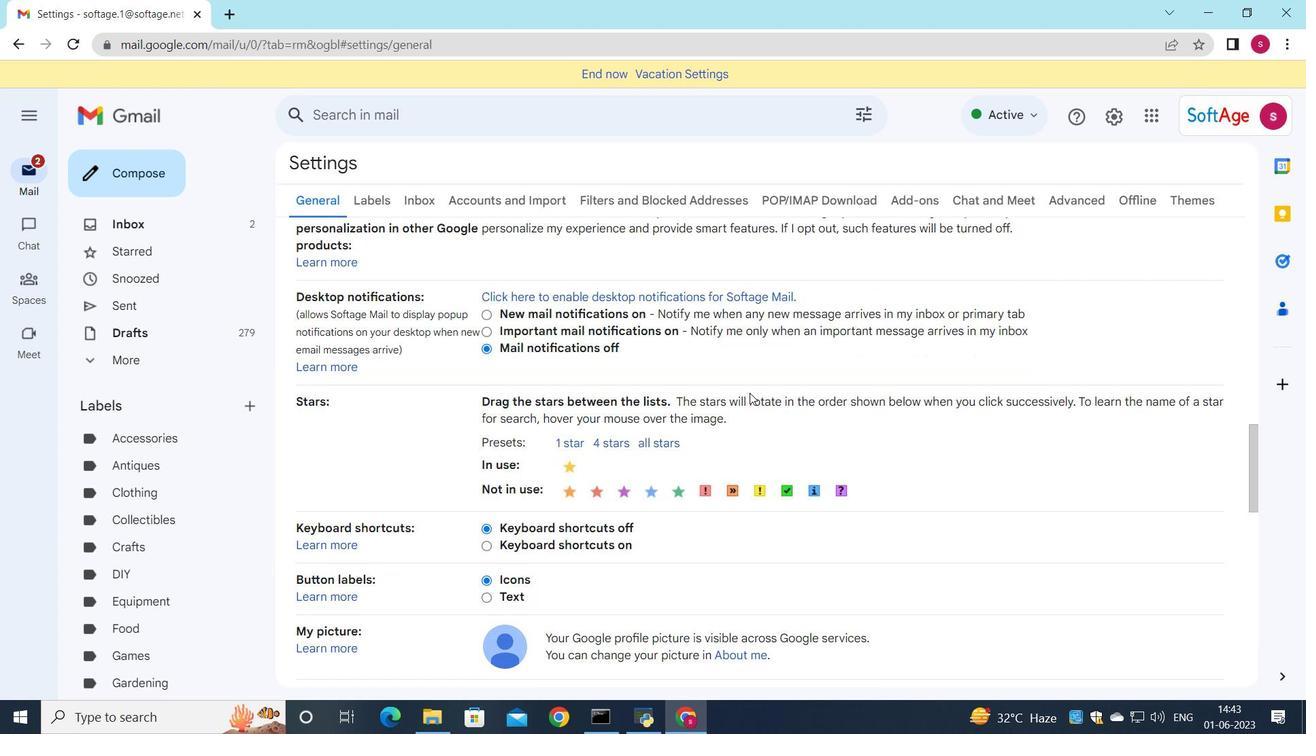 
Action: Mouse scrolled (749, 393) with delta (0, 0)
Screenshot: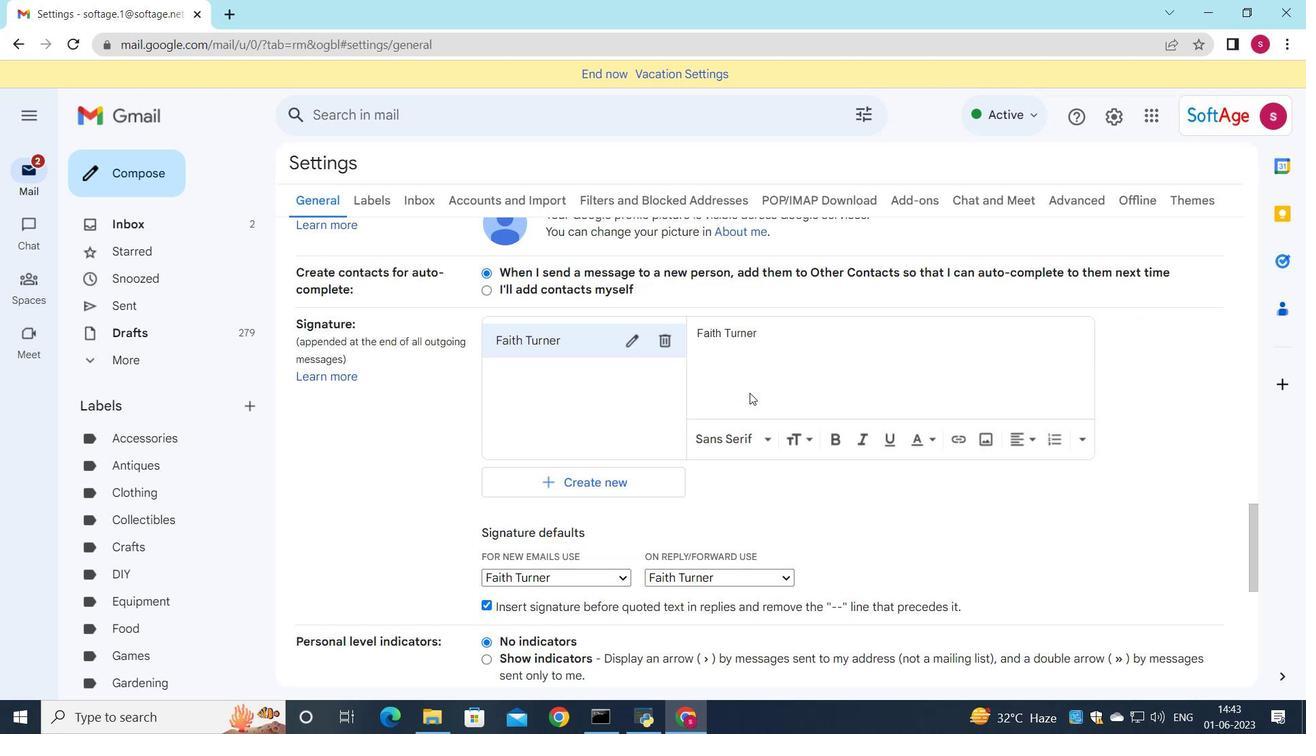 
Action: Mouse scrolled (749, 394) with delta (0, 0)
Screenshot: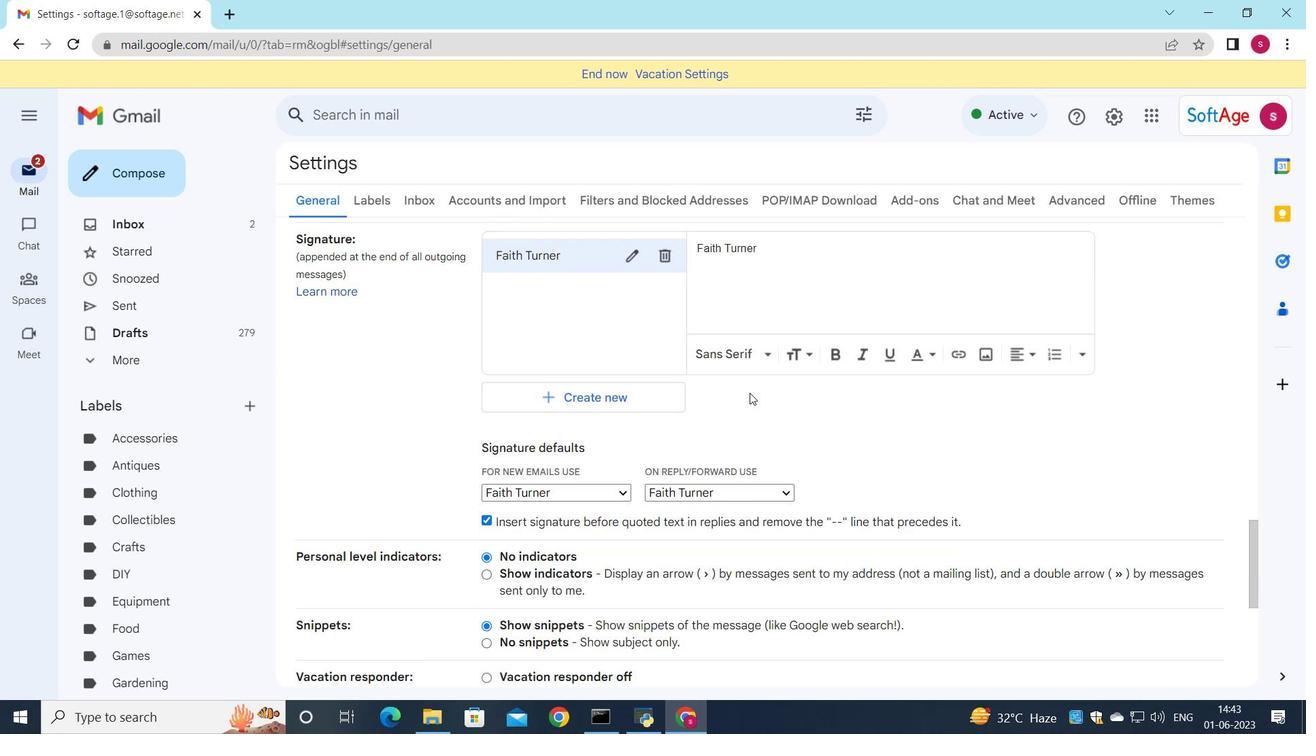
Action: Mouse moved to (654, 343)
Screenshot: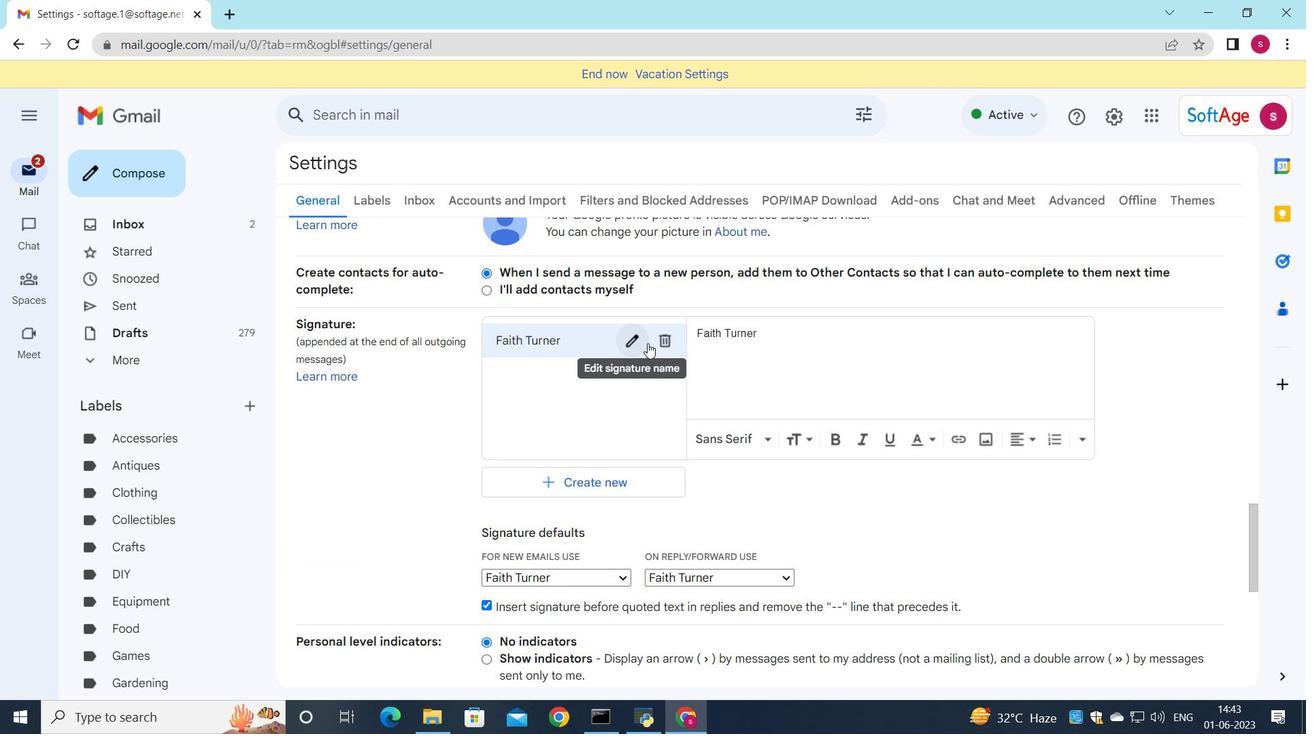 
Action: Mouse pressed left at (654, 343)
Screenshot: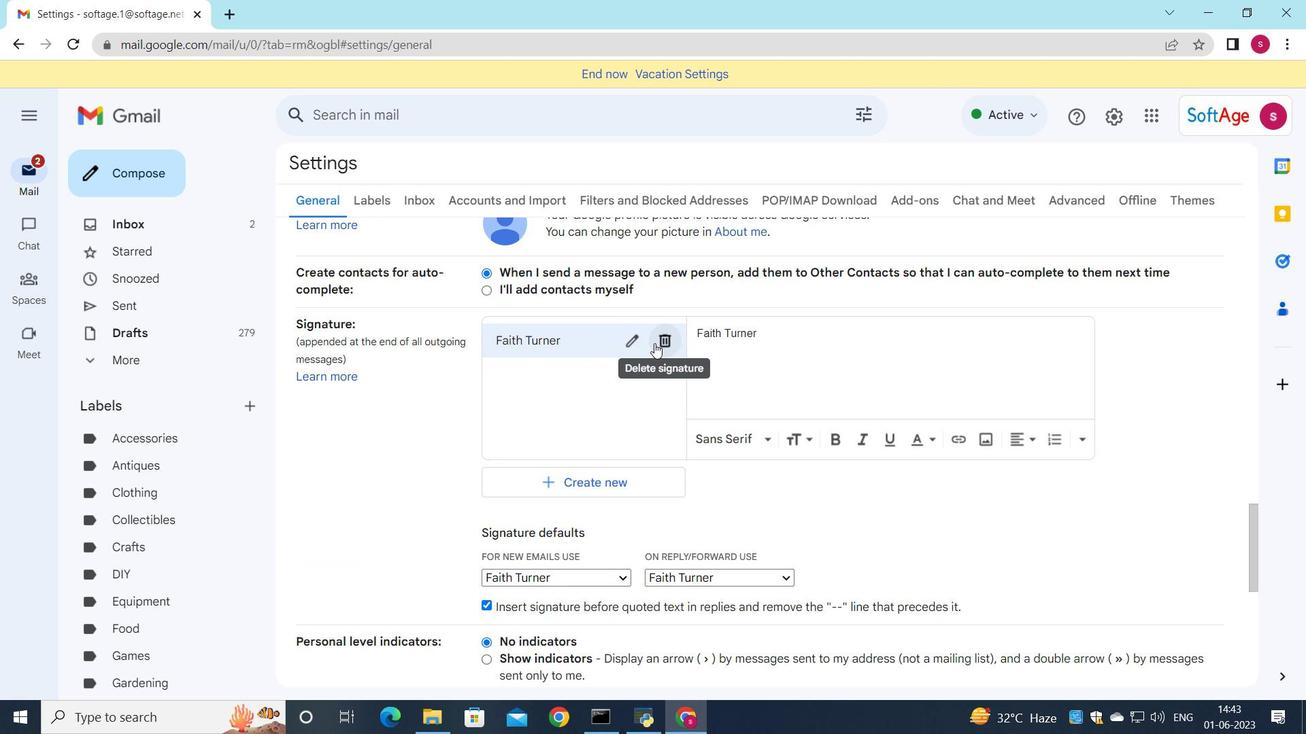 
Action: Mouse moved to (785, 411)
Screenshot: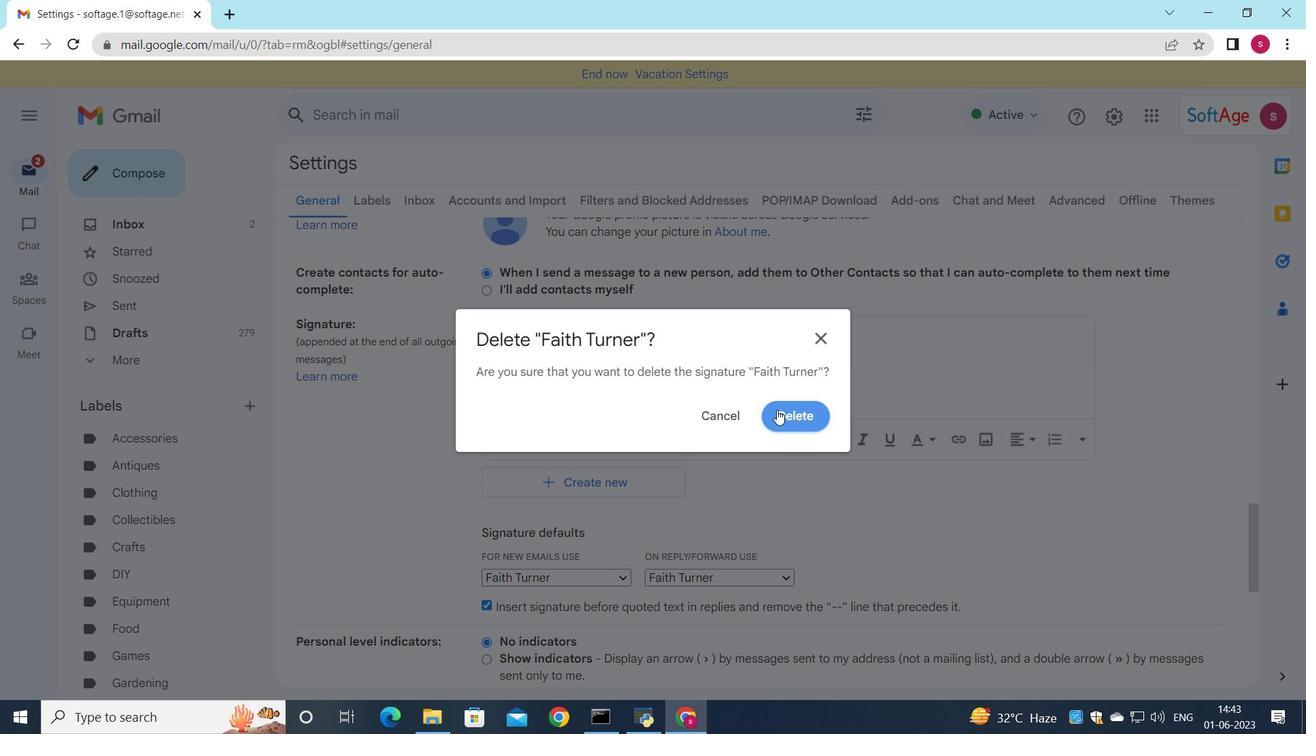 
Action: Mouse pressed left at (785, 411)
Screenshot: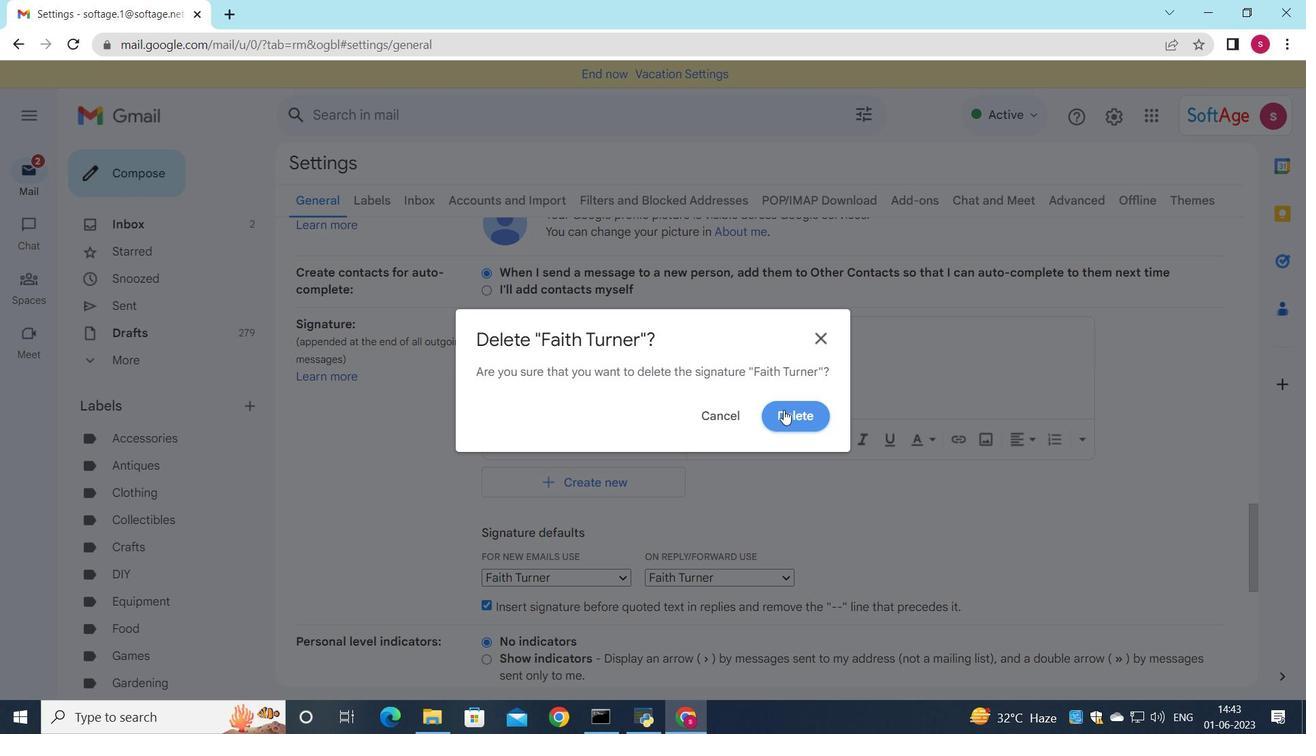 
Action: Mouse moved to (580, 351)
Screenshot: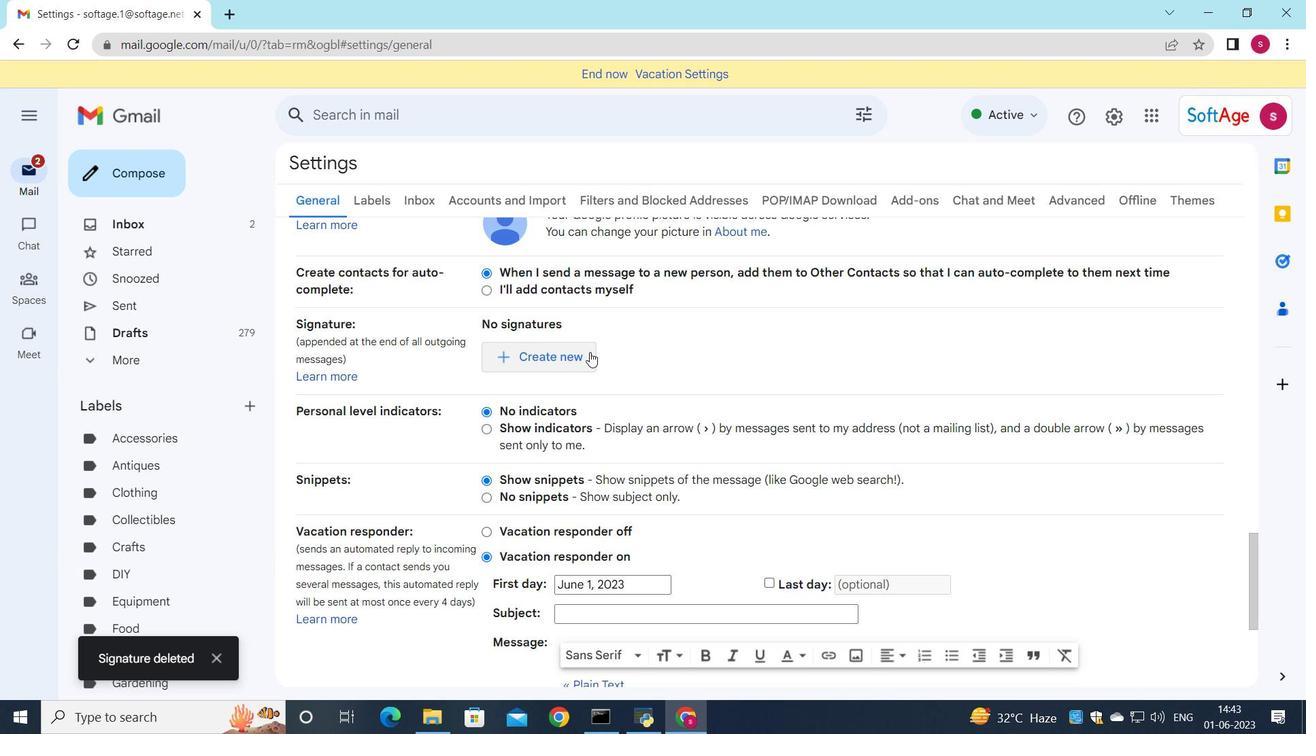 
Action: Mouse pressed left at (580, 351)
Screenshot: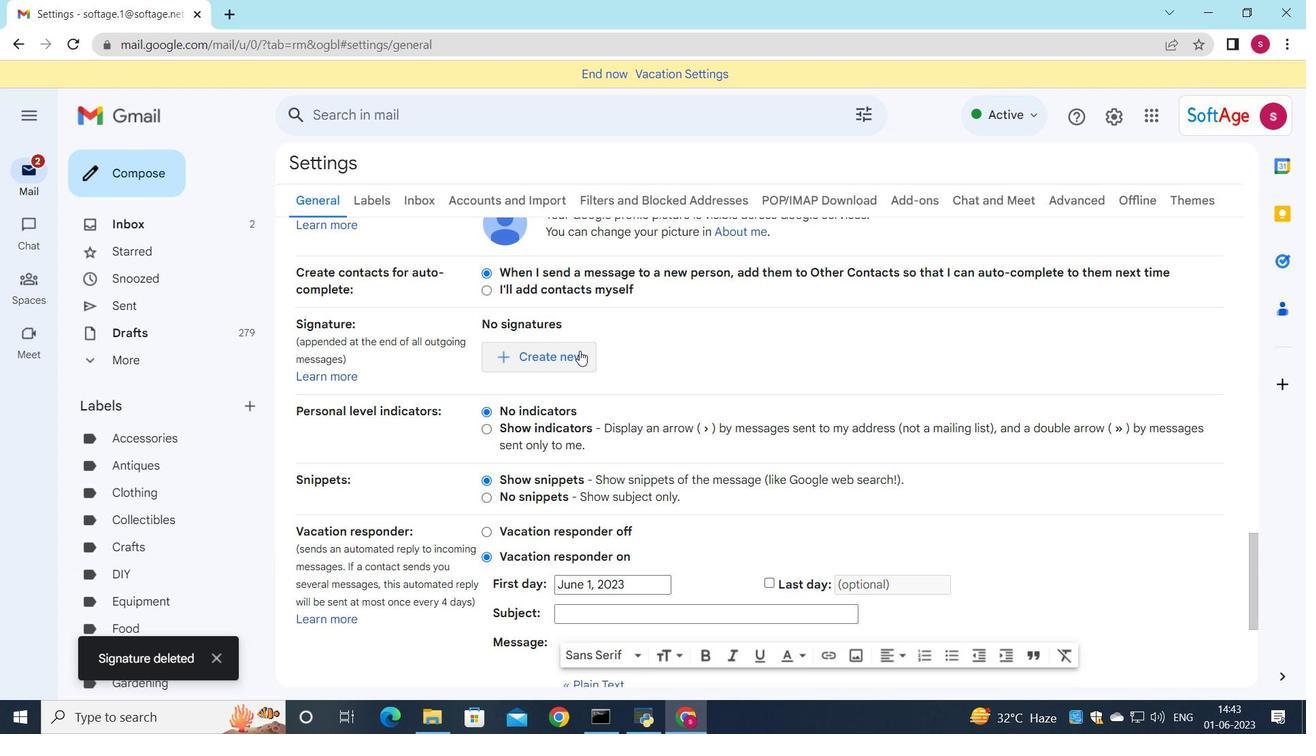 
Action: Mouse moved to (817, 355)
Screenshot: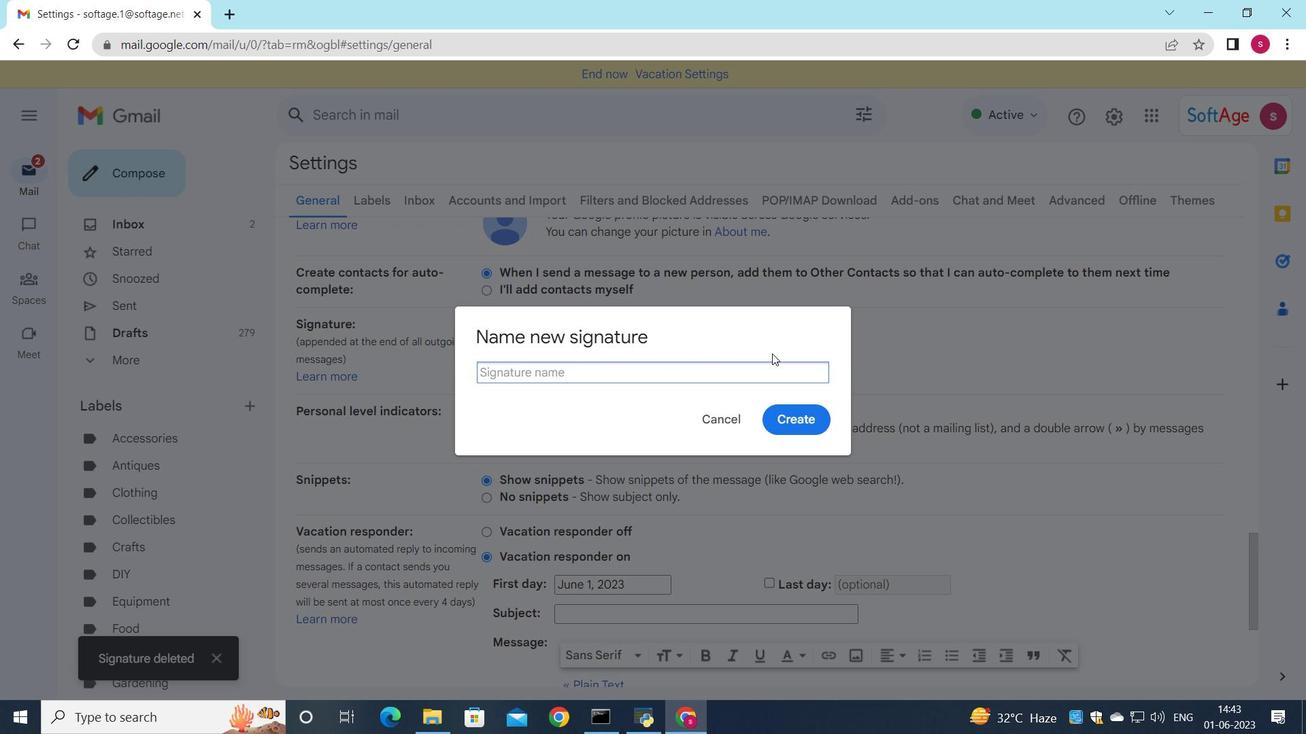 
Action: Key pressed <Key.shift><Key.shift><Key.shift><Key.shift><Key.shift><Key.shift><Key.shift><Key.shift><Key.shift><Key.shift><Key.shift><Key.shift><Key.shift>H<Key.backspace><Key.shift>Fernando<Key.space><Key.shift>Perez
Screenshot: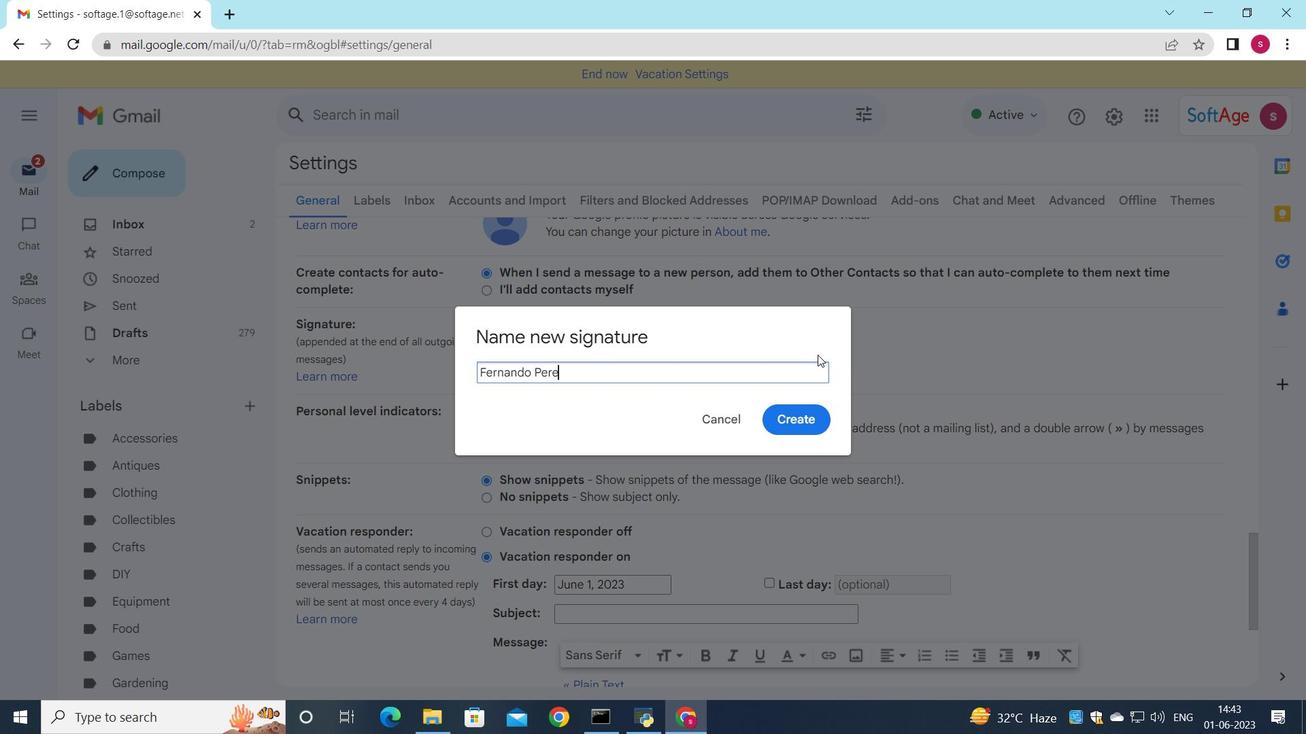 
Action: Mouse moved to (805, 418)
Screenshot: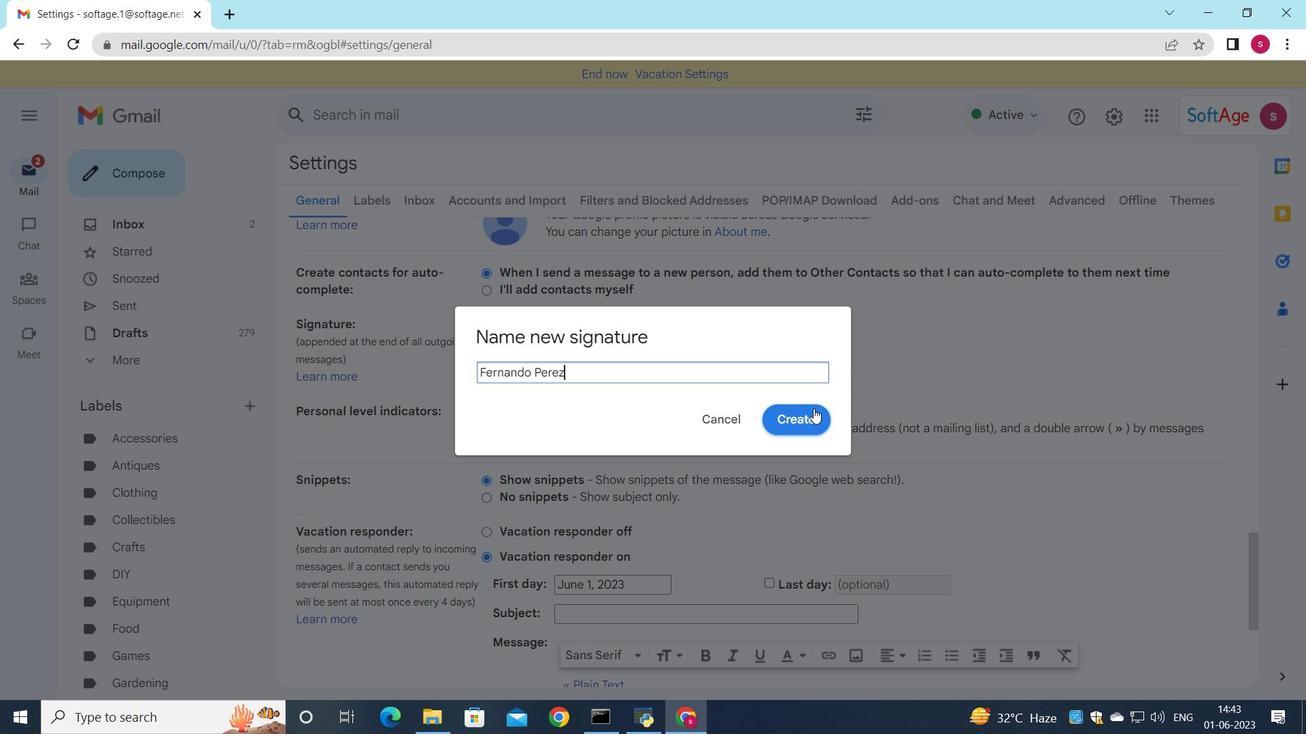 
Action: Mouse pressed left at (805, 418)
Screenshot: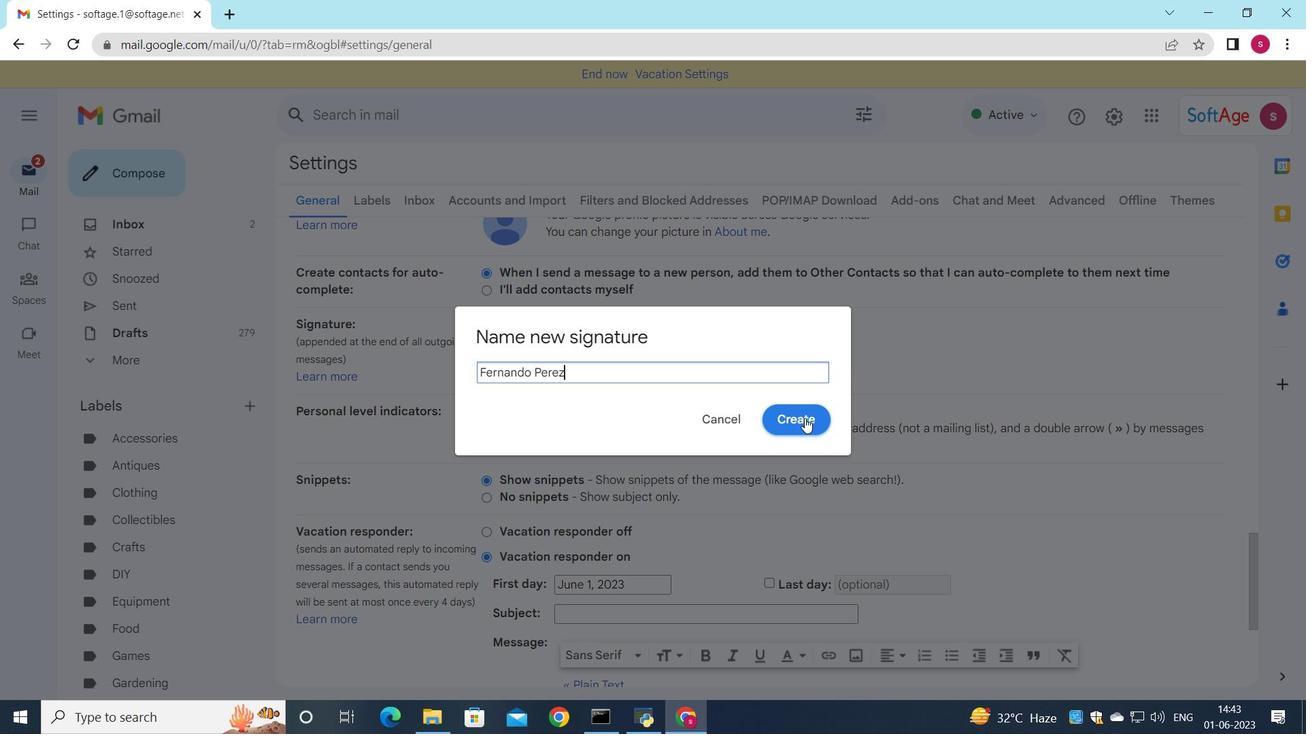 
Action: Mouse moved to (827, 341)
Screenshot: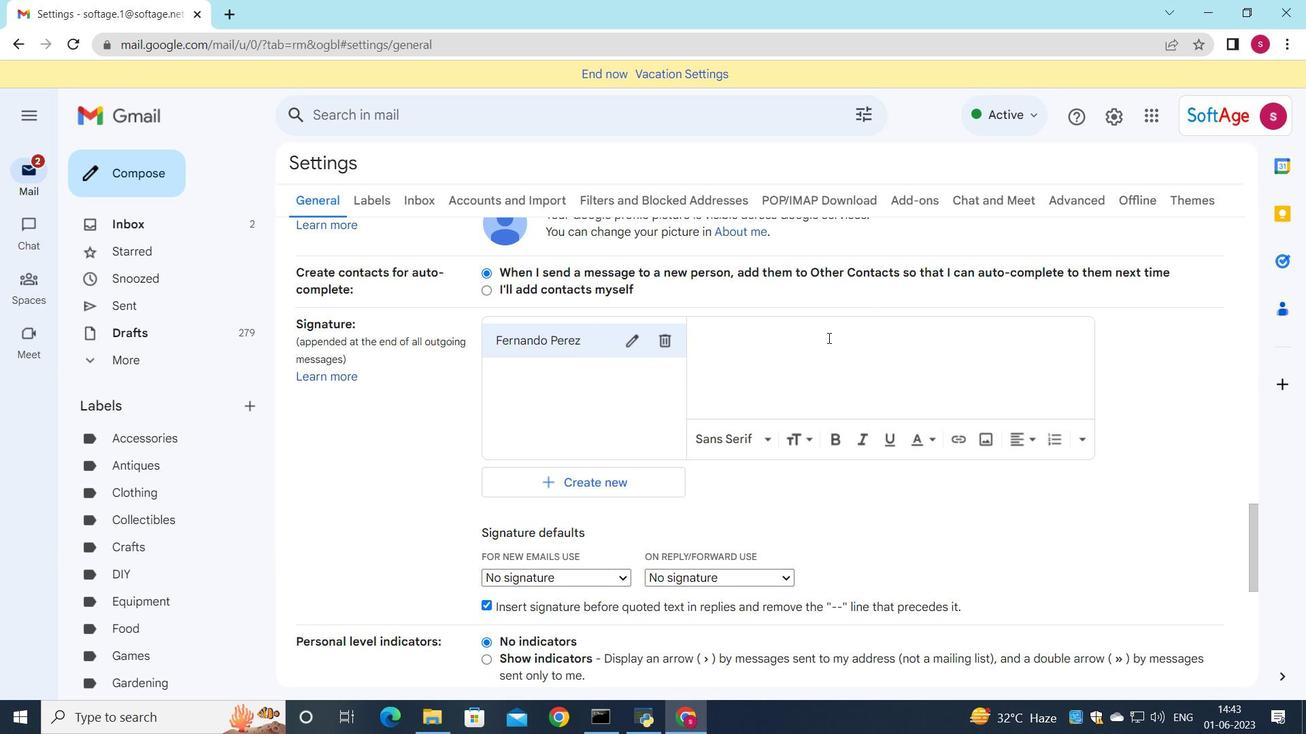 
Action: Mouse pressed left at (827, 341)
Screenshot: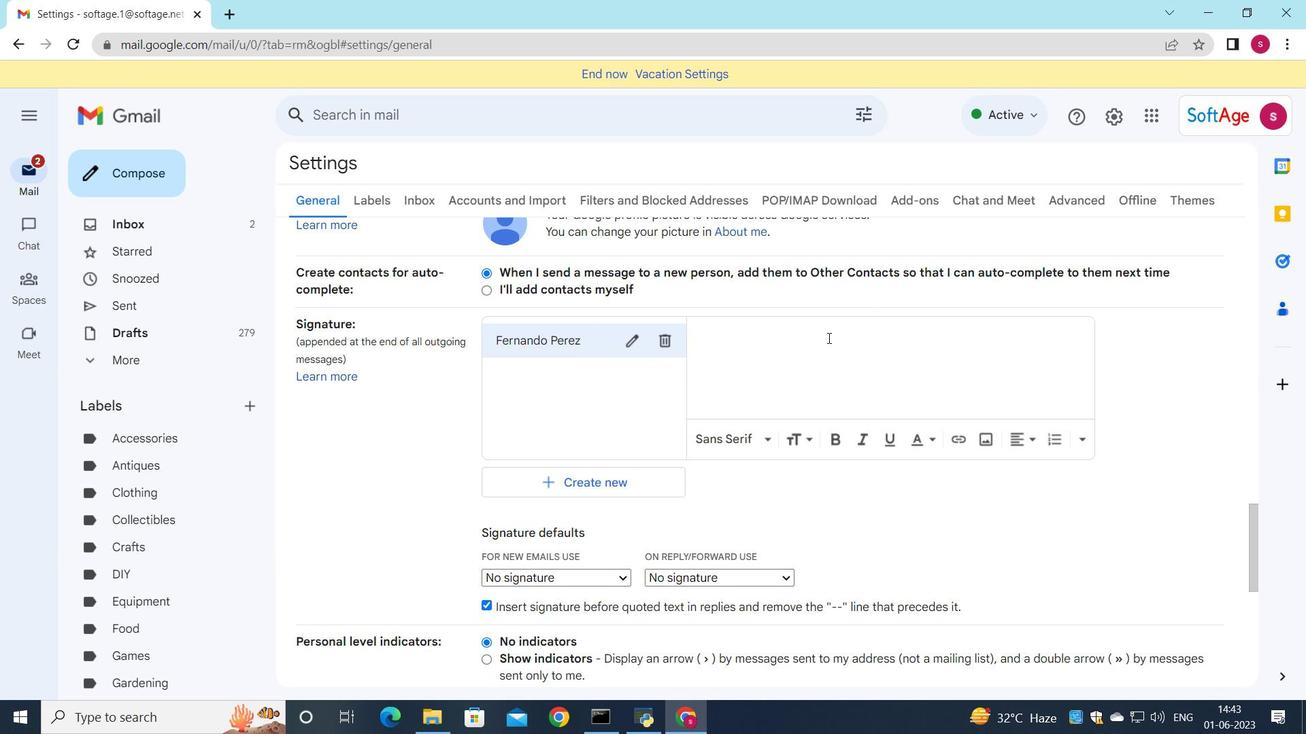 
Action: Key pressed <Key.shift><Key.shift><Key.shift><Key.shift><Key.shift><Key.shift><Key.shift><Key.shift><Key.shift><Key.shift><Key.shift><Key.shift><Key.shift><Key.shift><Key.shift><Key.shift><Key.shift><Key.shift><Key.shift><Key.shift><Key.shift><Key.shift><Key.shift><Key.shift><Key.shift><Key.shift><Key.shift><Key.shift><Key.shift>Fernando<Key.space><Key.shift>Perez
Screenshot: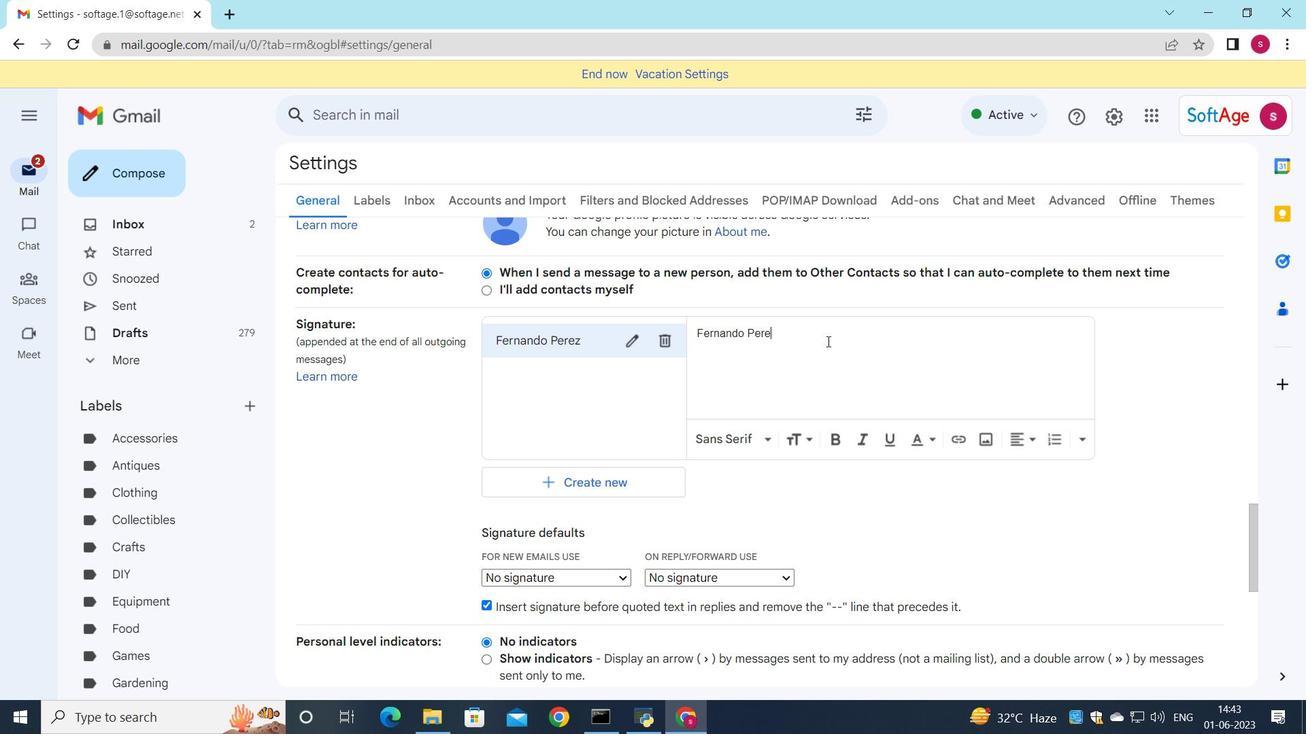 
Action: Mouse moved to (670, 417)
Screenshot: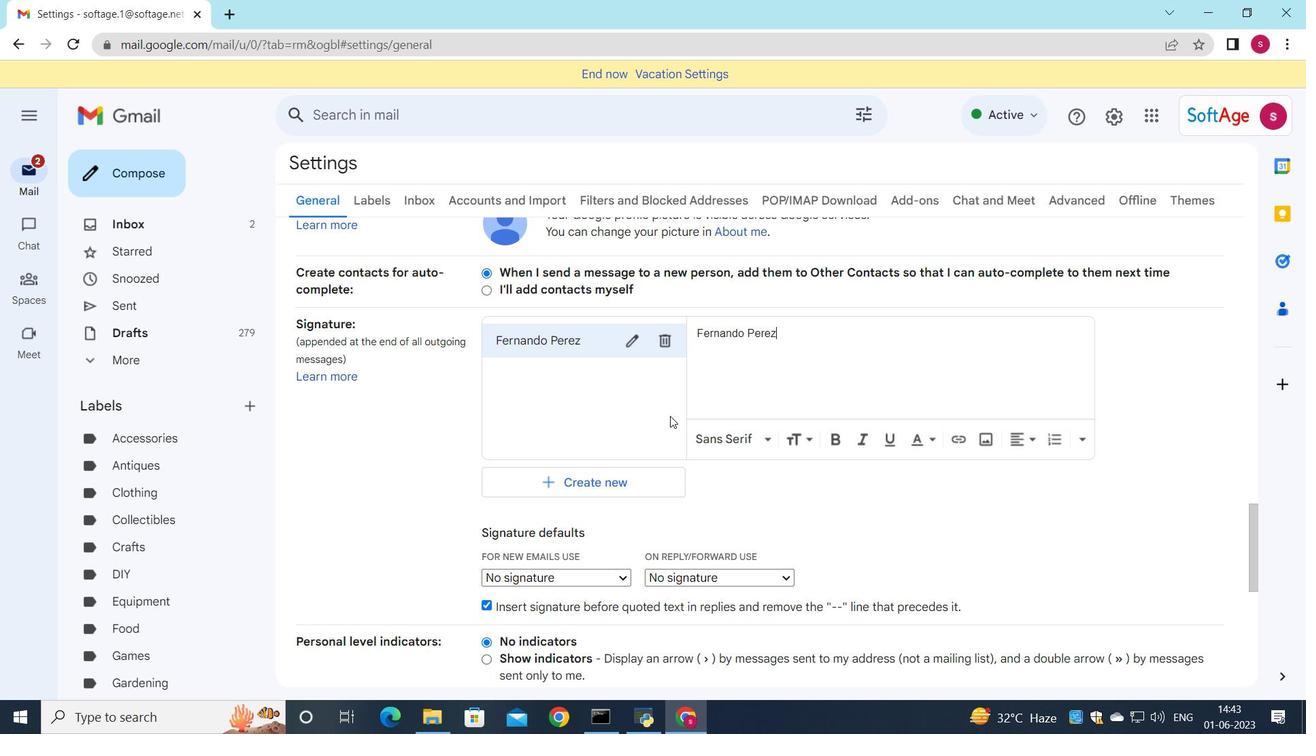 
Action: Mouse scrolled (670, 417) with delta (0, 0)
Screenshot: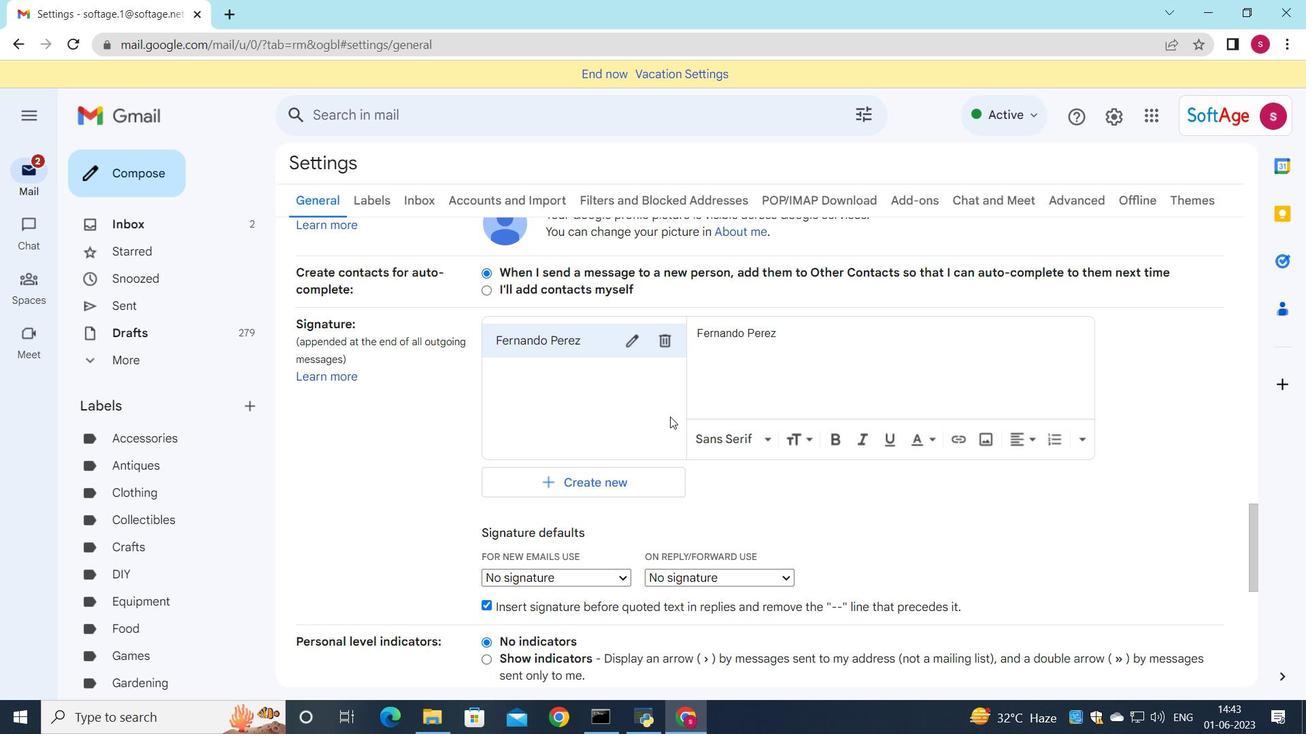 
Action: Mouse scrolled (670, 417) with delta (0, 0)
Screenshot: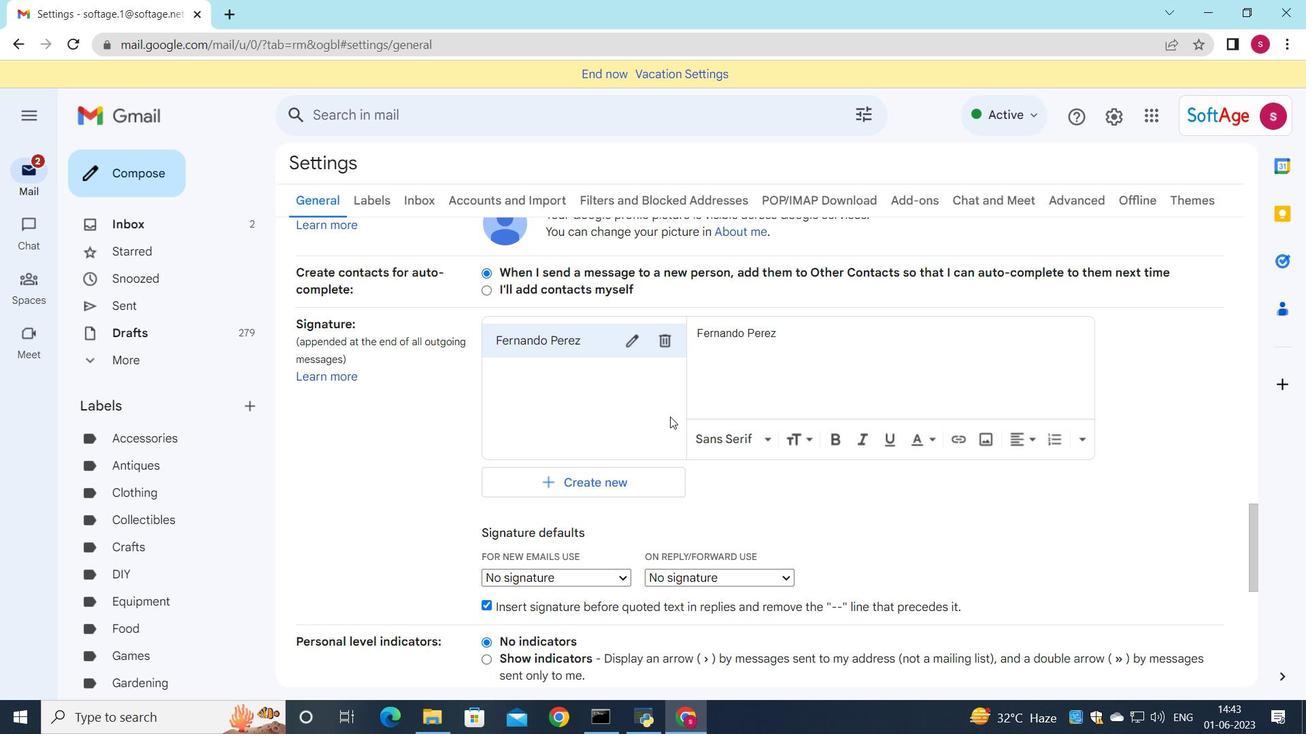
Action: Mouse moved to (609, 412)
Screenshot: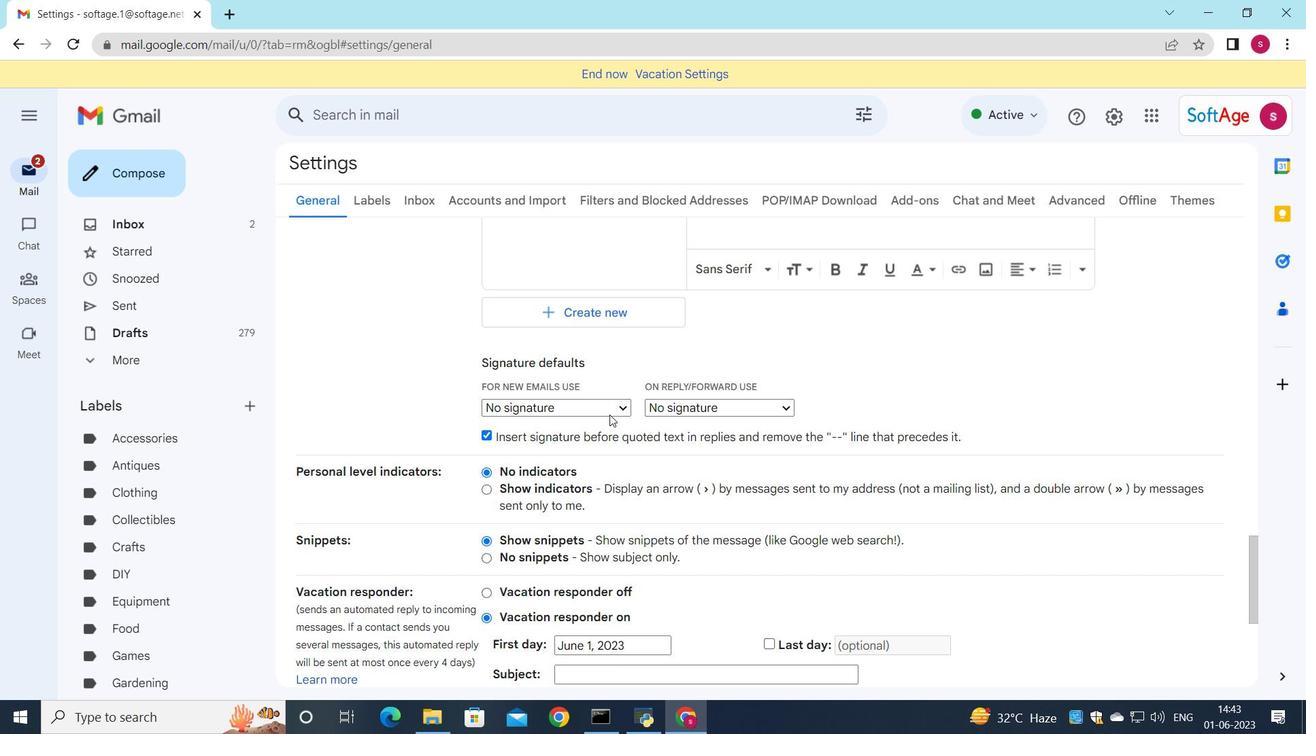 
Action: Mouse pressed left at (609, 412)
Screenshot: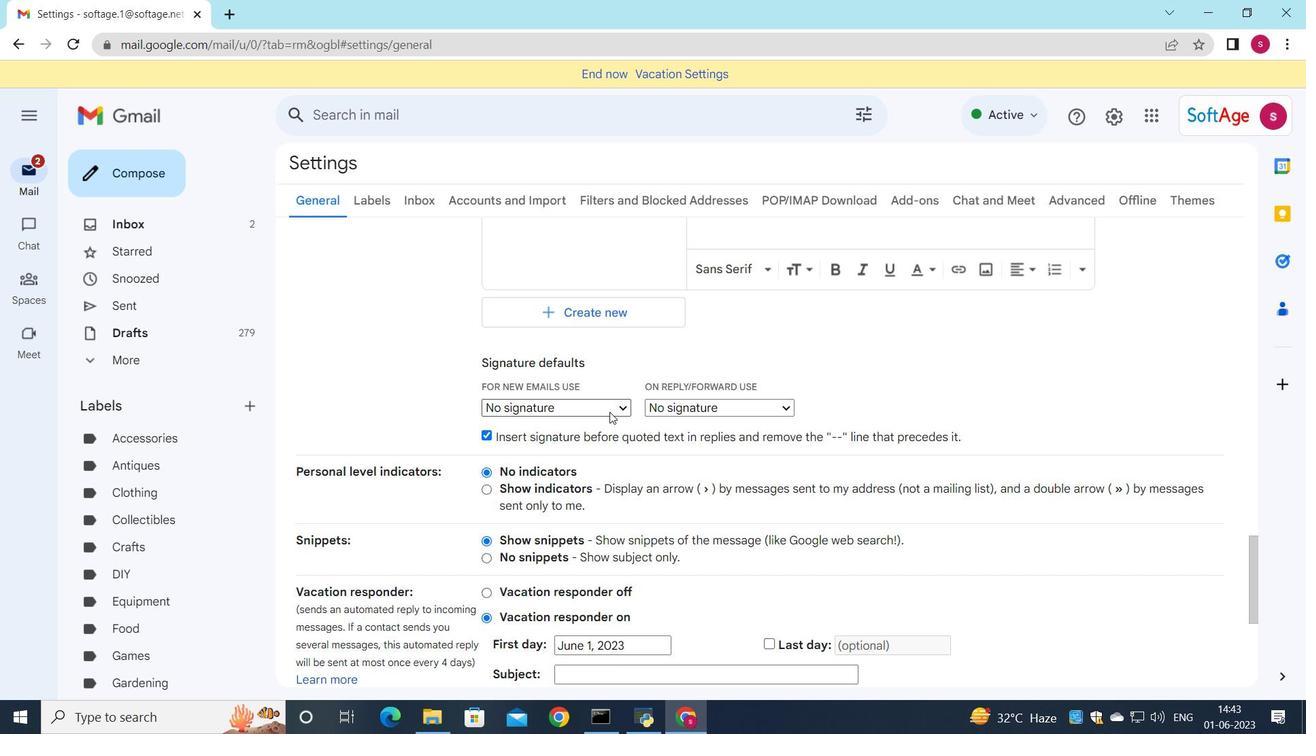 
Action: Mouse moved to (609, 439)
Screenshot: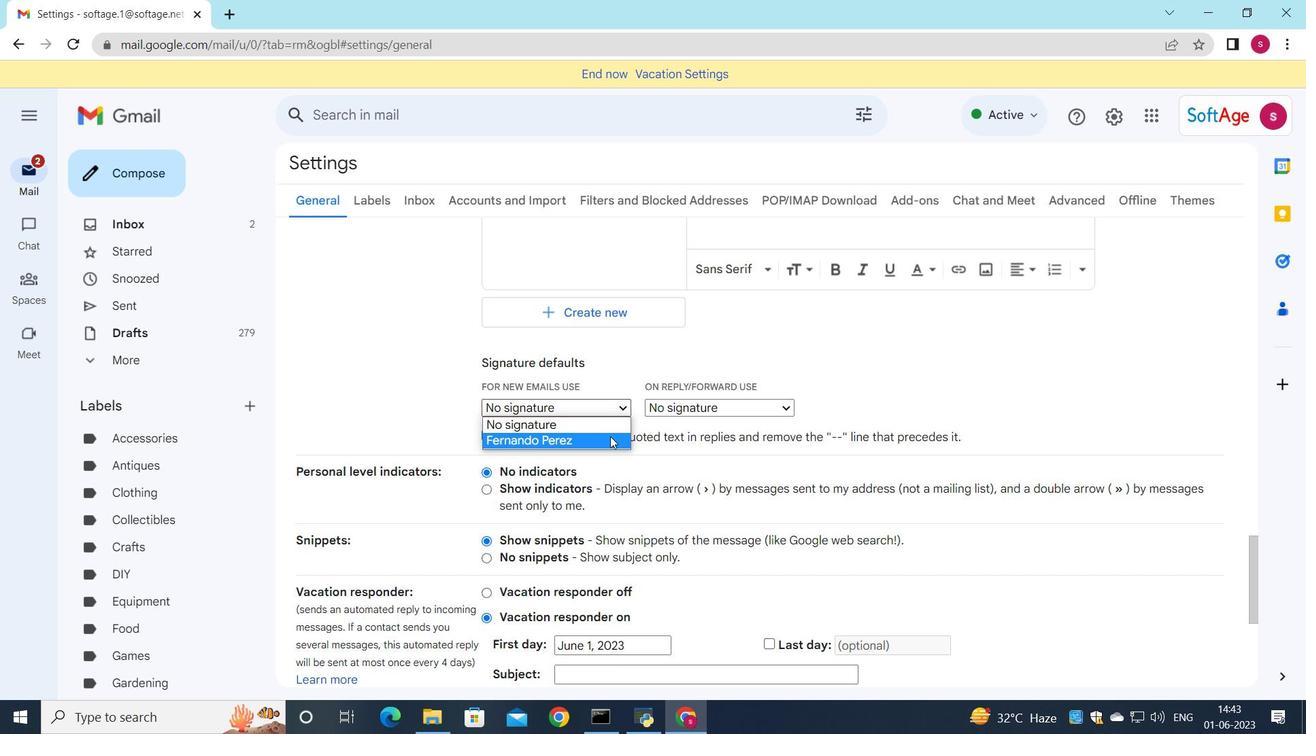 
Action: Mouse pressed left at (609, 439)
Screenshot: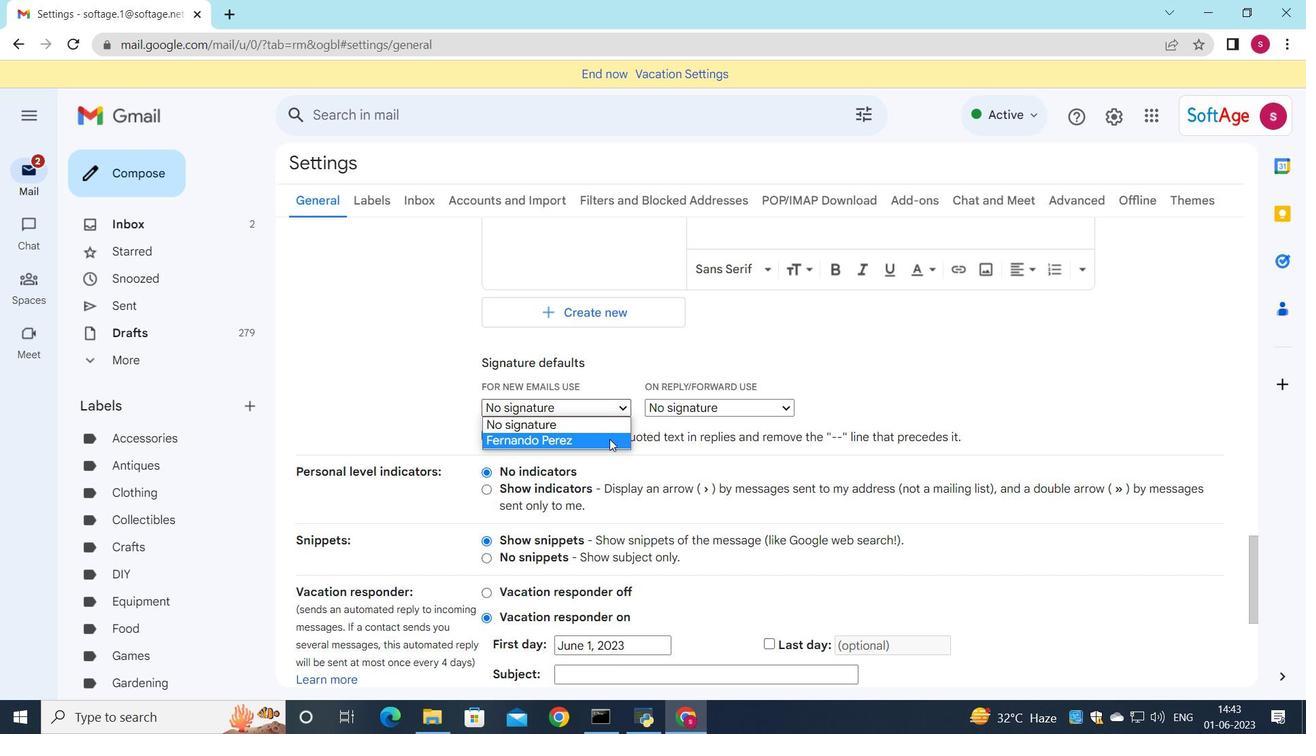 
Action: Mouse moved to (650, 404)
Screenshot: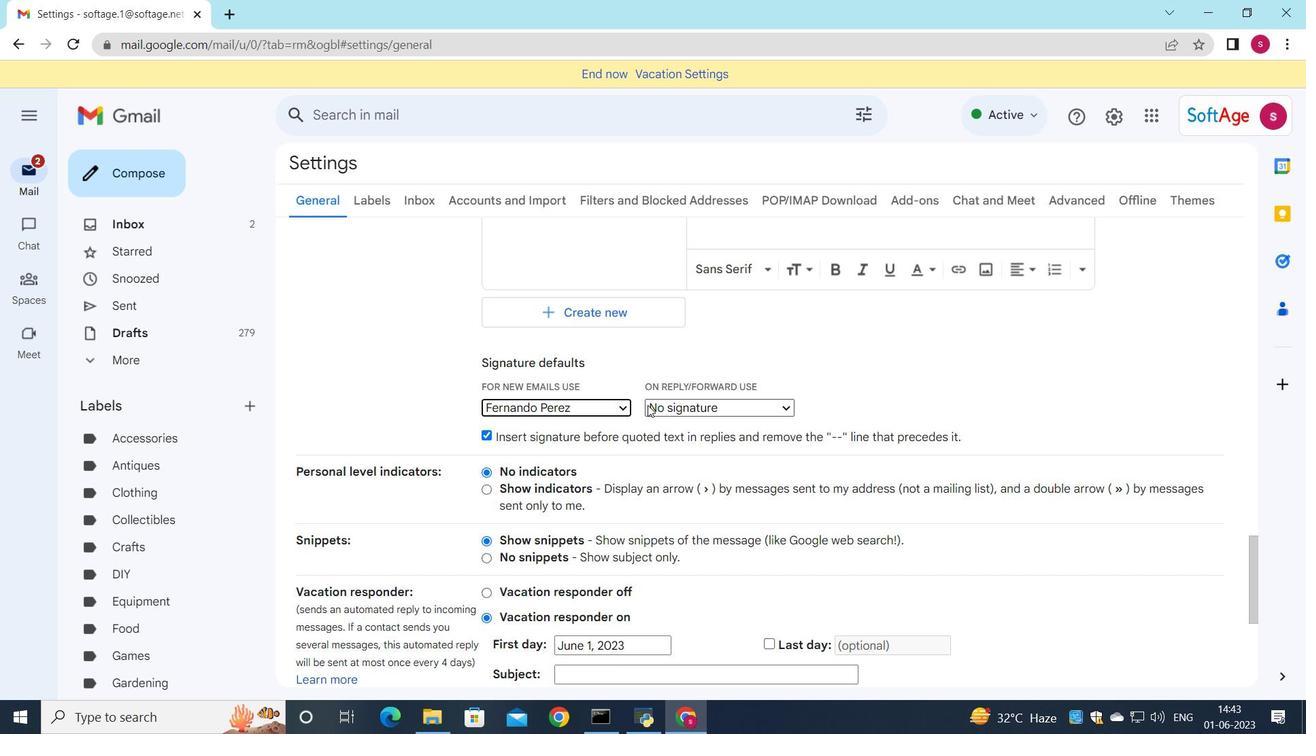 
Action: Mouse pressed left at (650, 404)
Screenshot: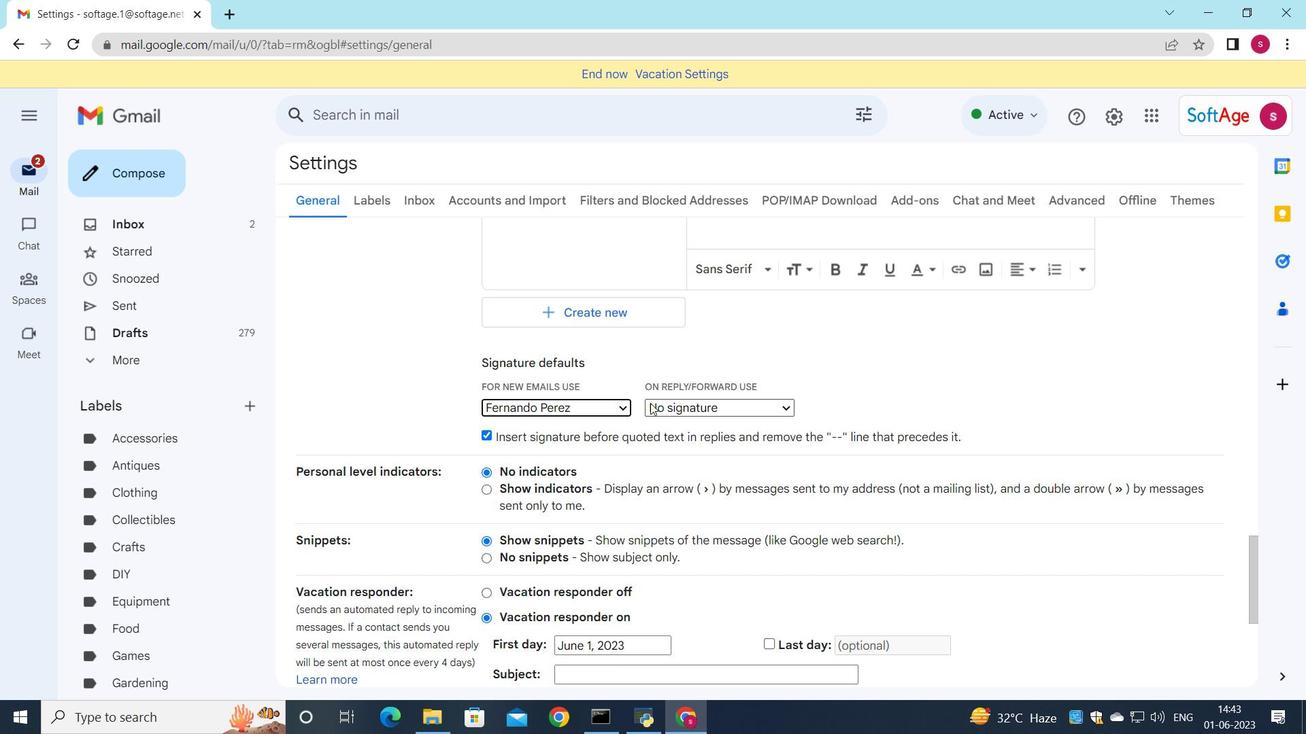 
Action: Mouse moved to (674, 442)
Screenshot: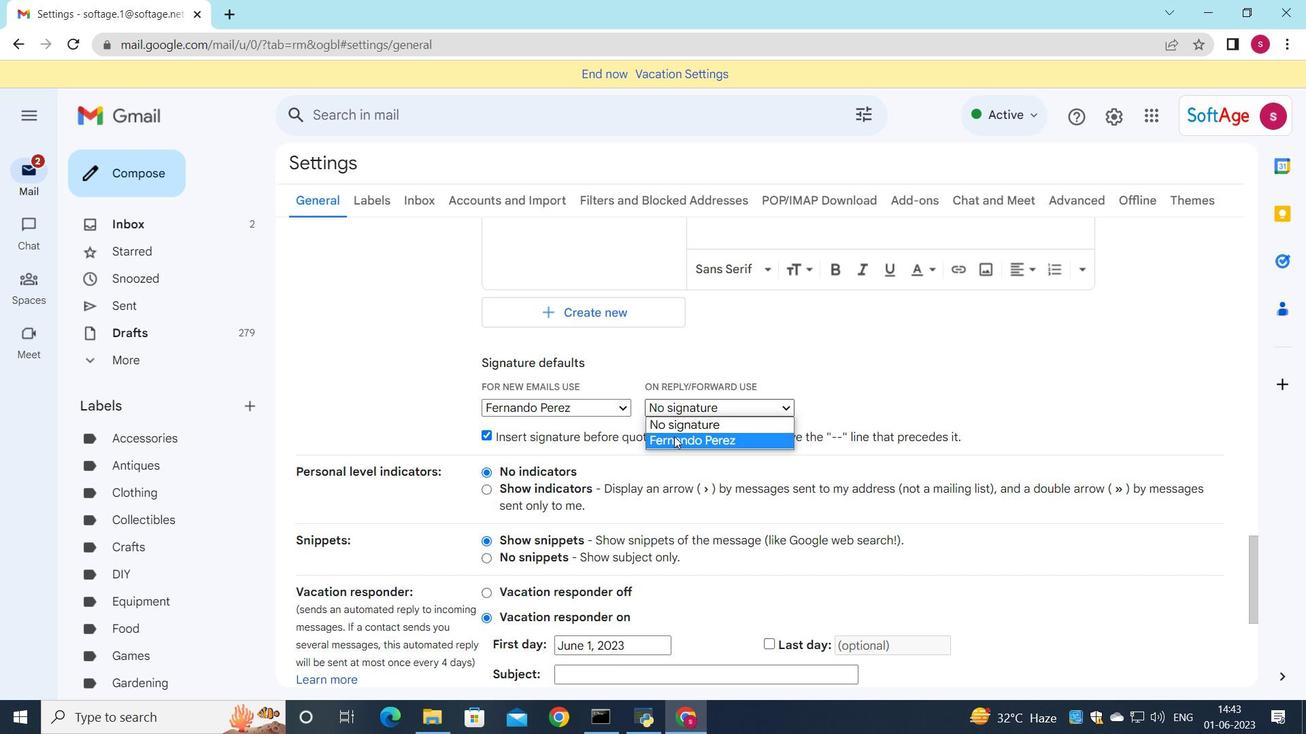 
Action: Mouse pressed left at (674, 442)
Screenshot: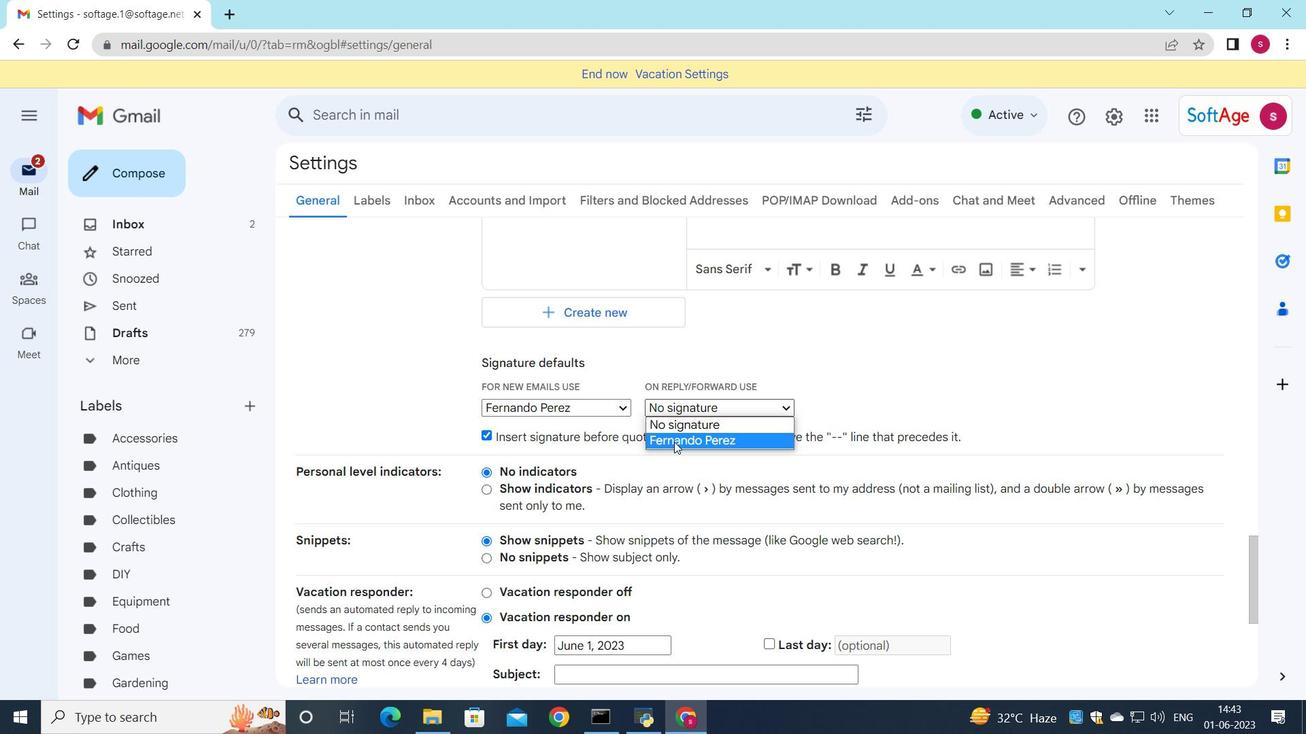 
Action: Mouse scrolled (674, 441) with delta (0, 0)
Screenshot: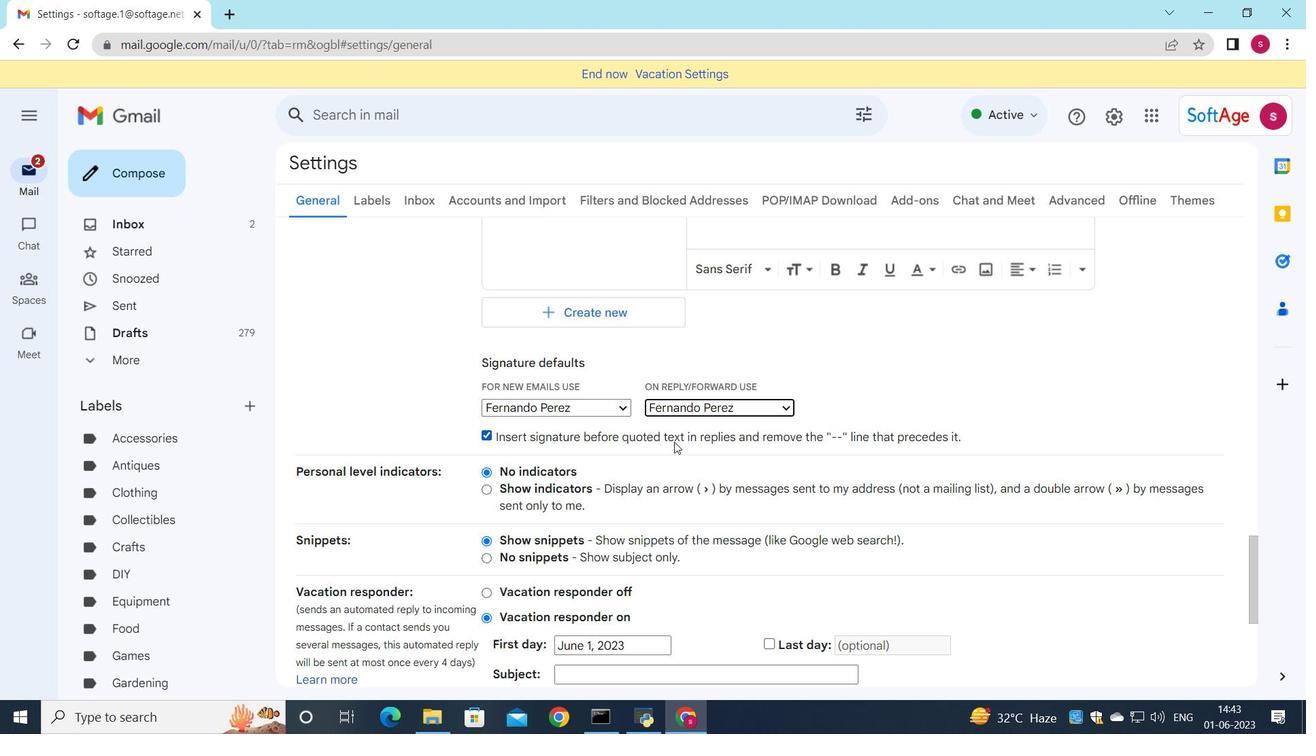 
Action: Mouse scrolled (674, 441) with delta (0, 0)
Screenshot: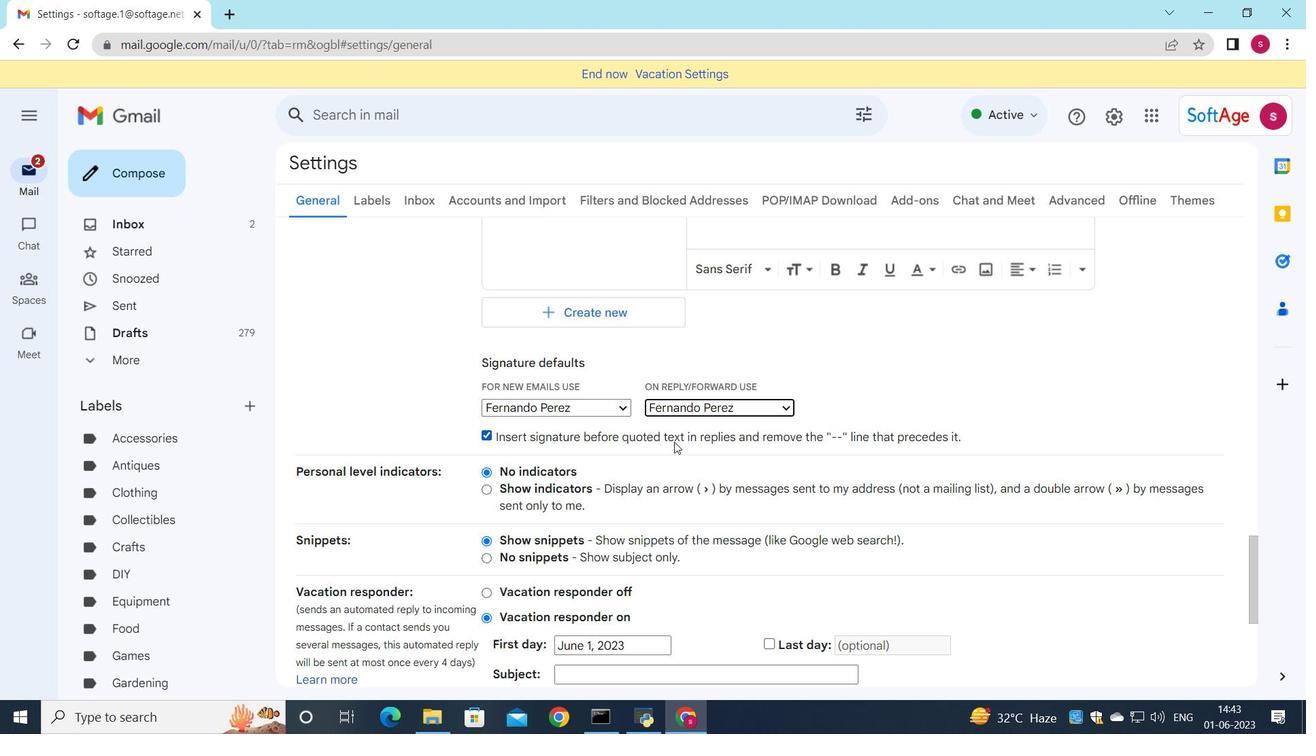 
Action: Mouse moved to (673, 585)
Screenshot: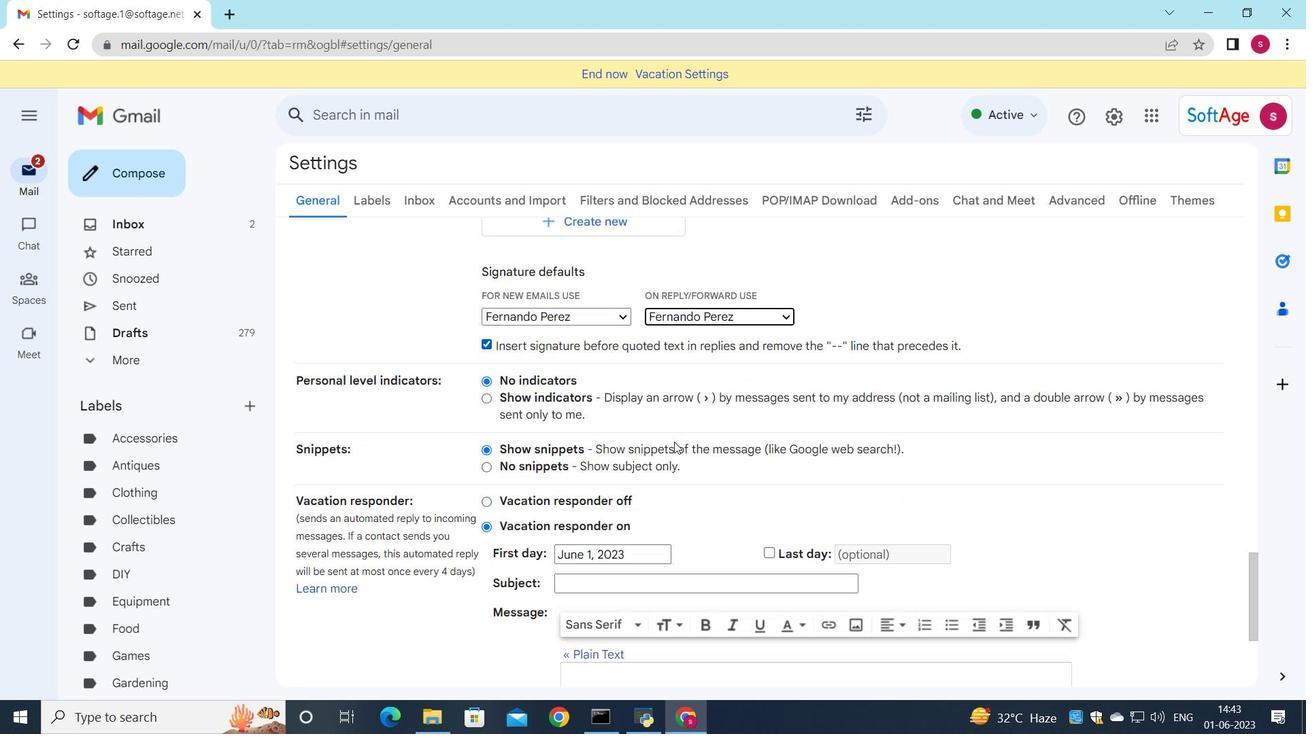 
Action: Mouse scrolled (672, 442) with delta (0, 0)
Screenshot: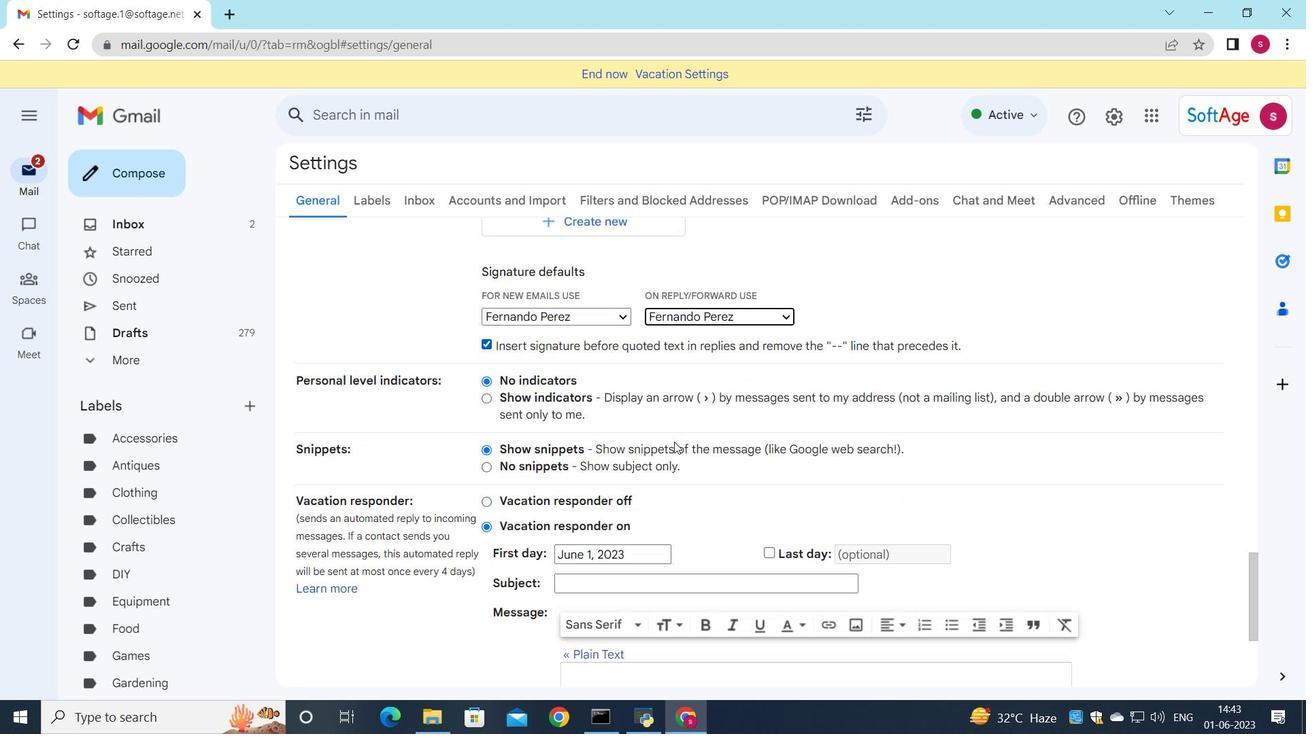 
Action: Mouse moved to (673, 599)
Screenshot: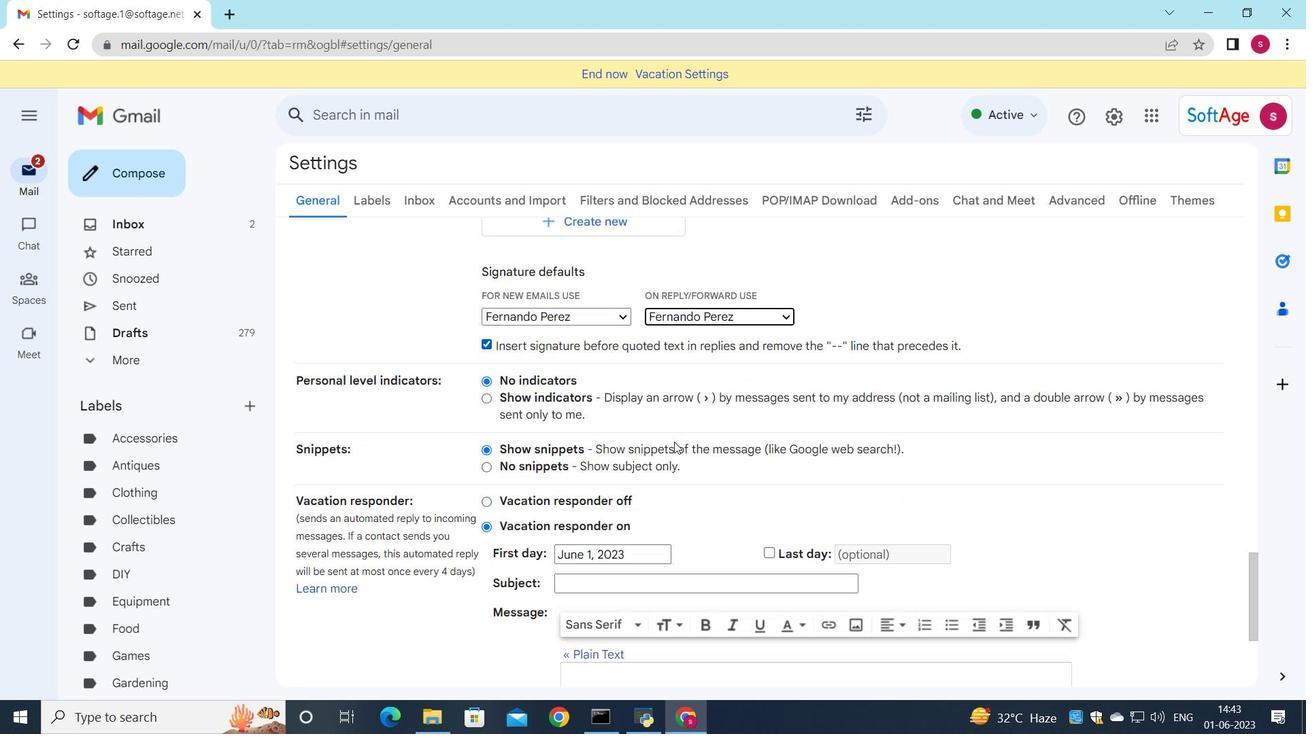 
Action: Mouse scrolled (668, 457) with delta (0, 0)
Screenshot: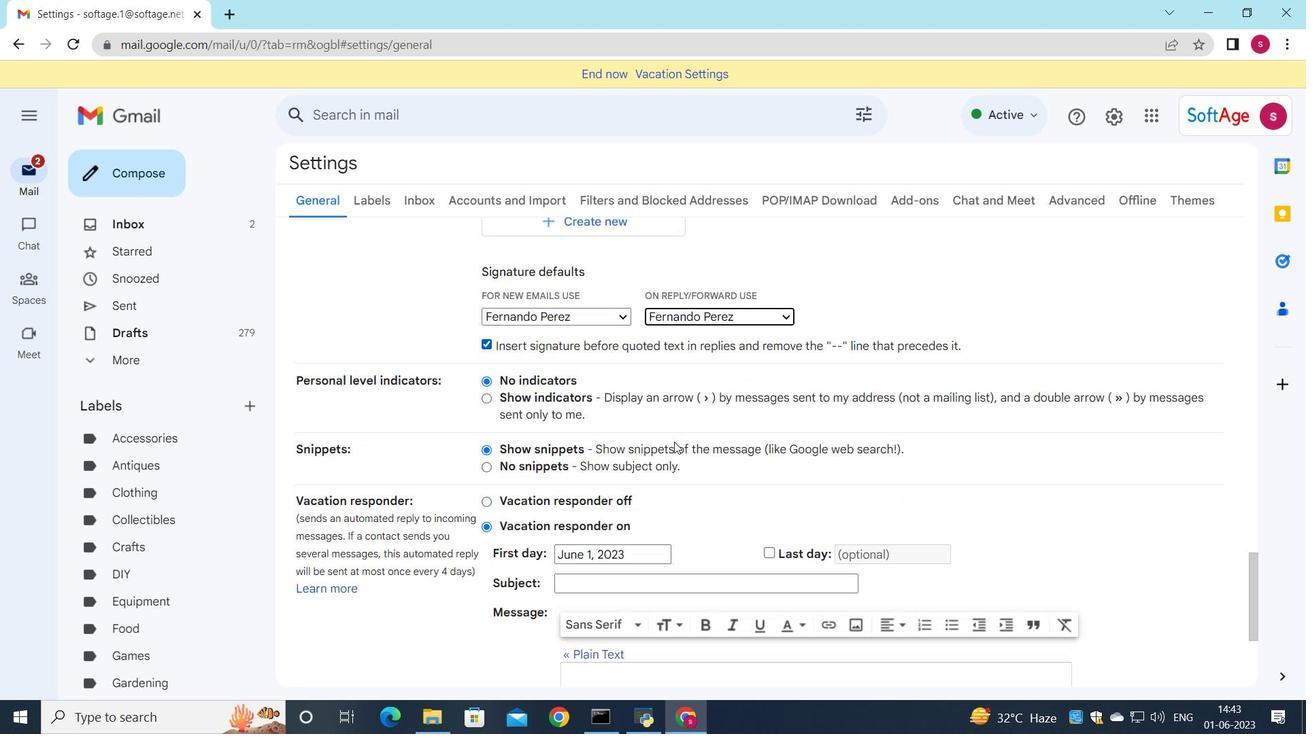 
Action: Mouse moved to (680, 668)
Screenshot: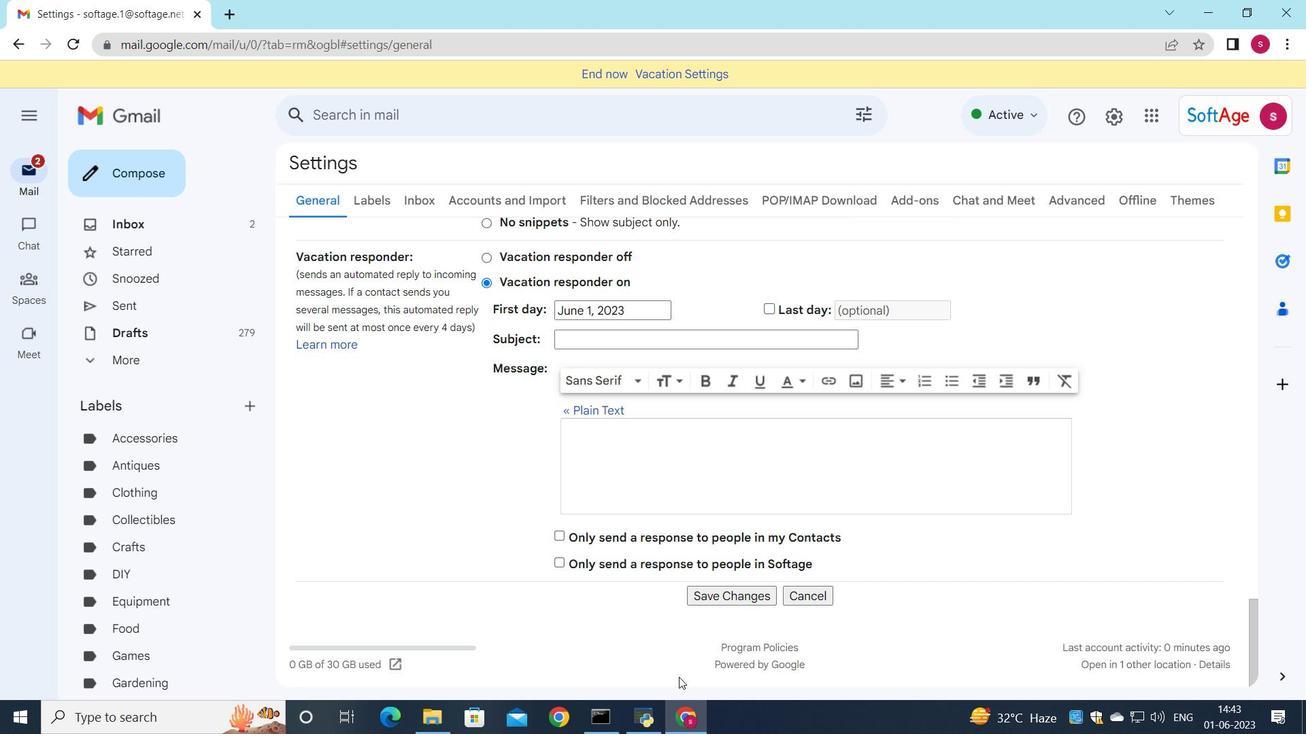 
Action: Mouse scrolled (680, 667) with delta (0, 0)
Screenshot: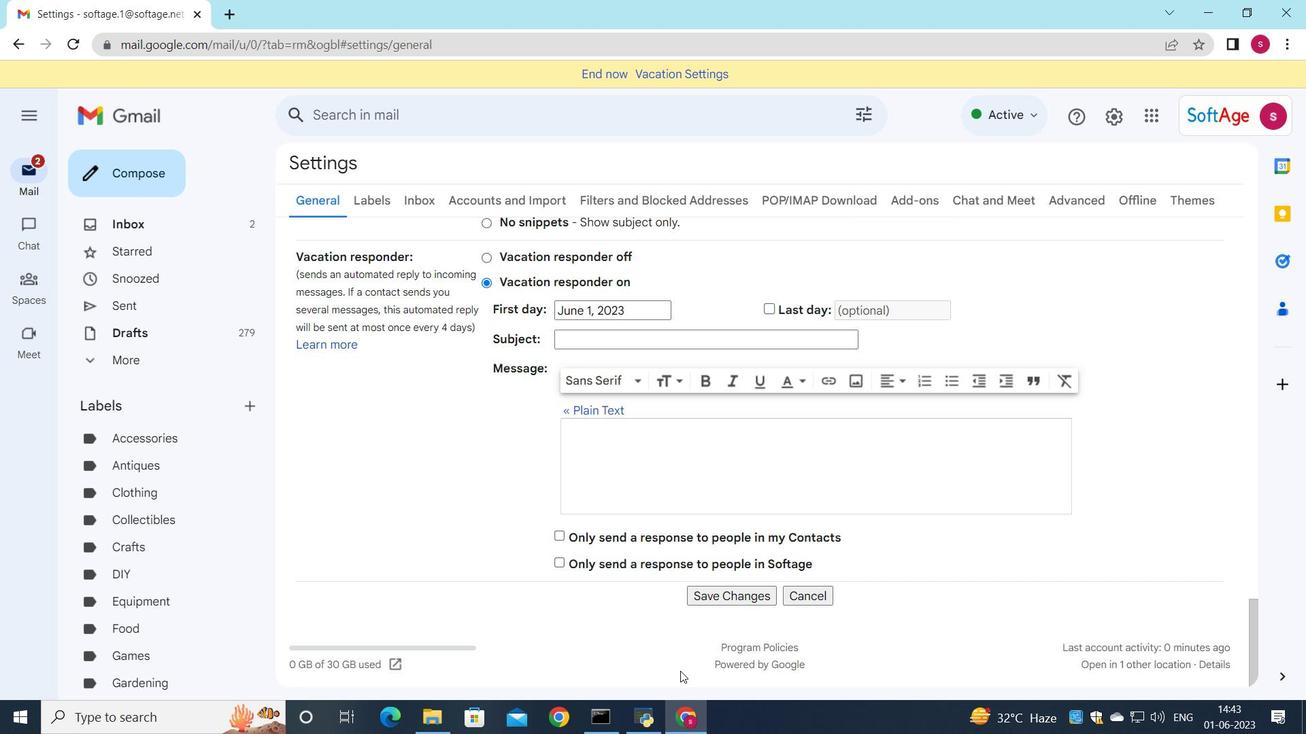 
Action: Mouse moved to (707, 638)
Screenshot: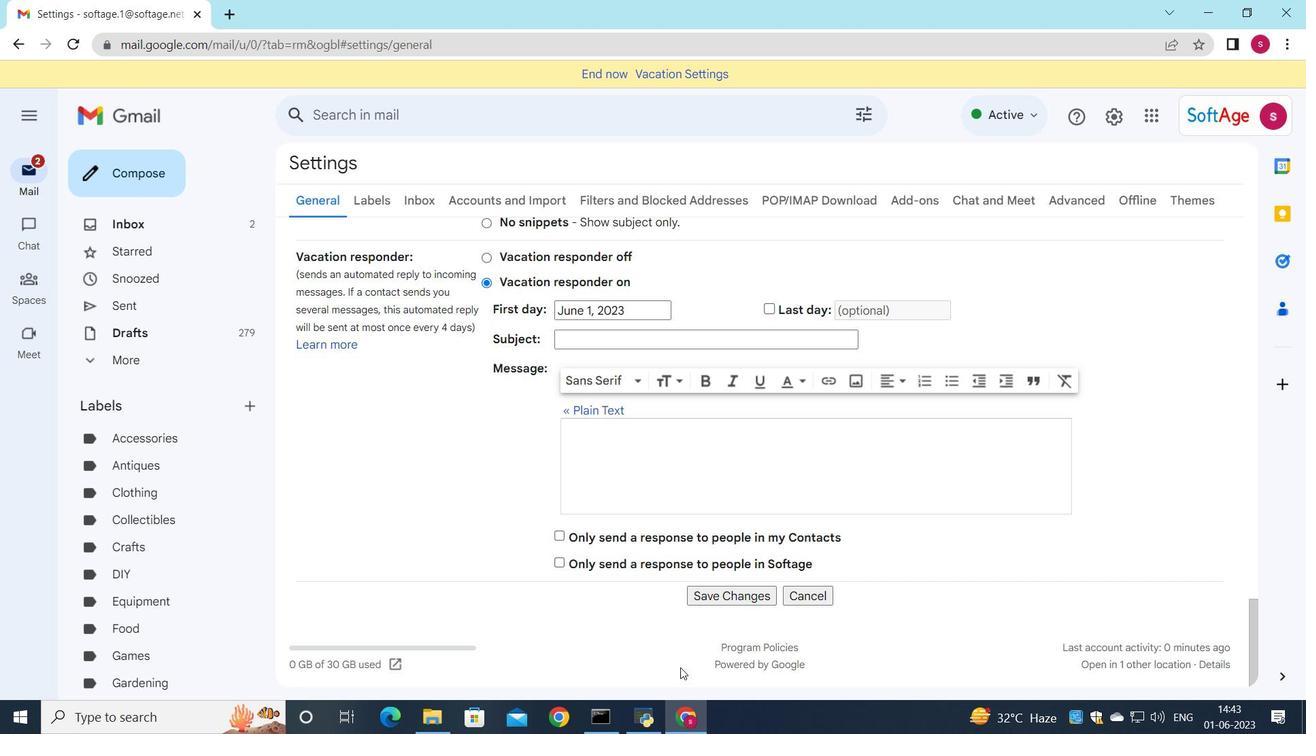 
Action: Mouse scrolled (707, 637) with delta (0, 0)
Screenshot: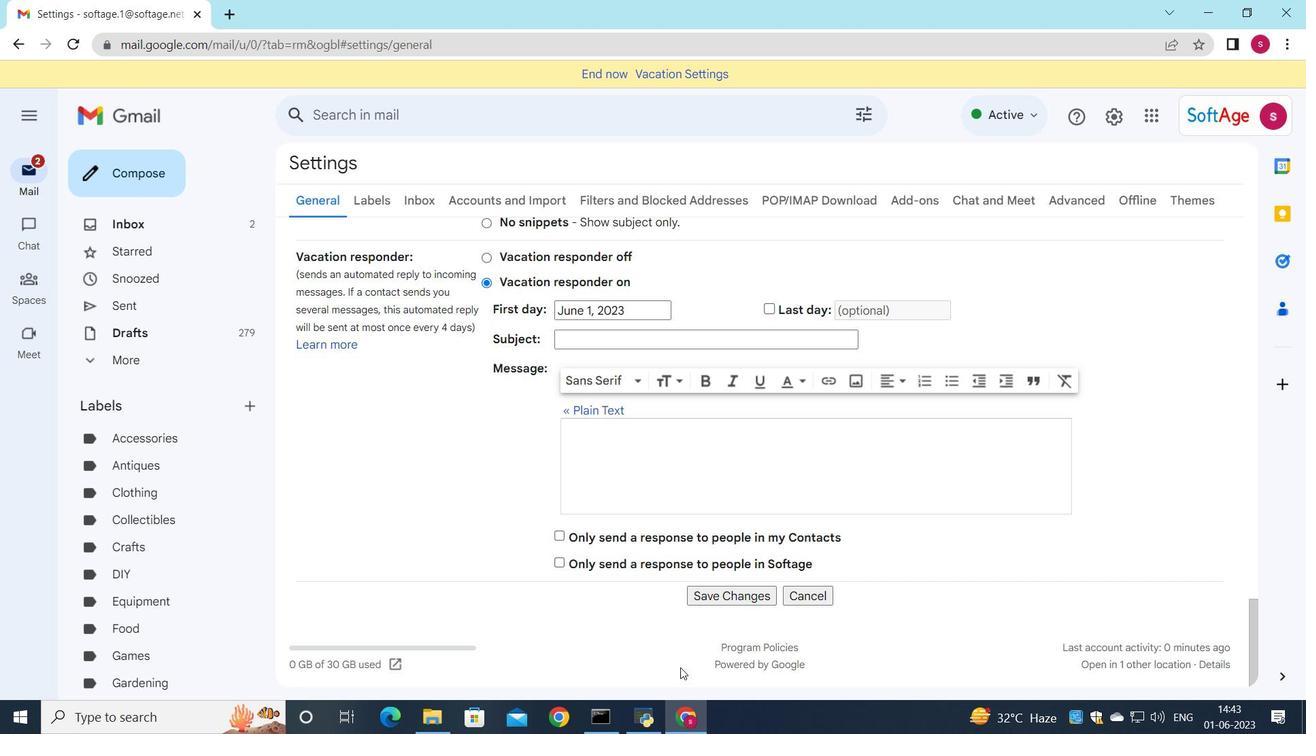 
Action: Mouse moved to (725, 598)
Screenshot: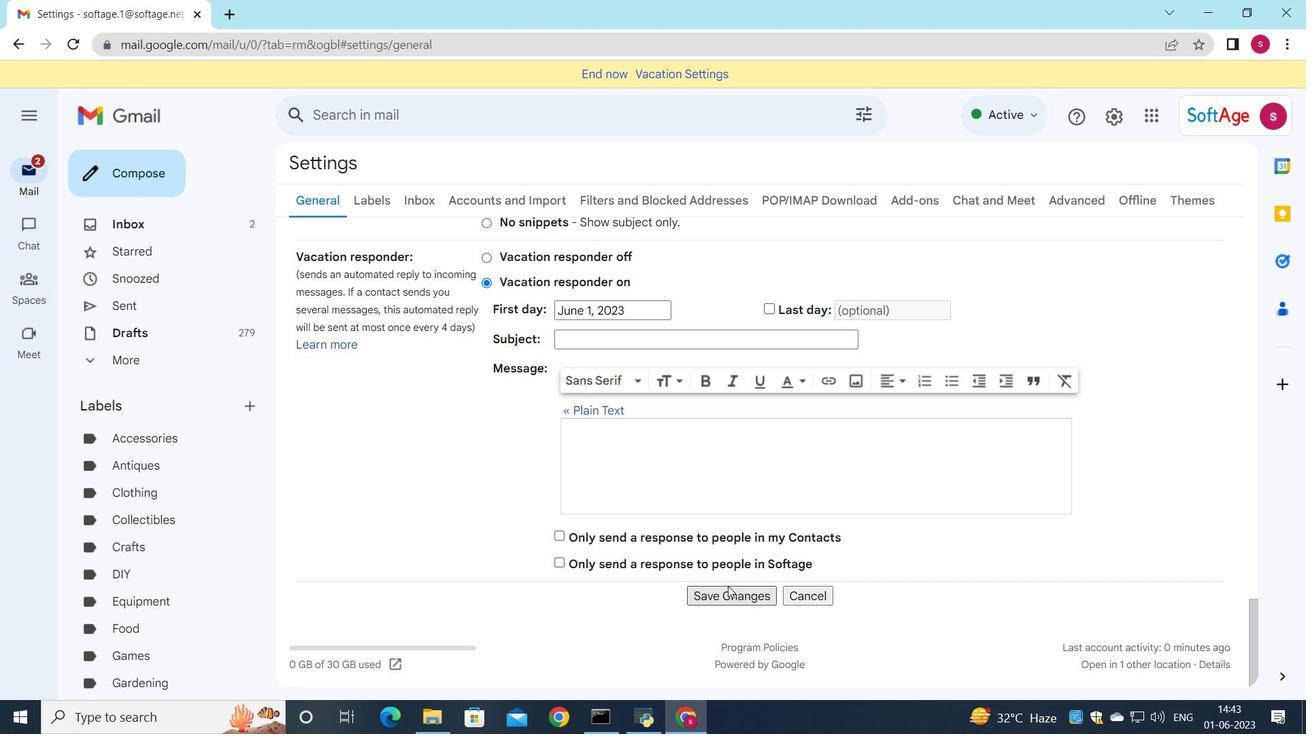 
Action: Mouse pressed left at (725, 598)
Screenshot: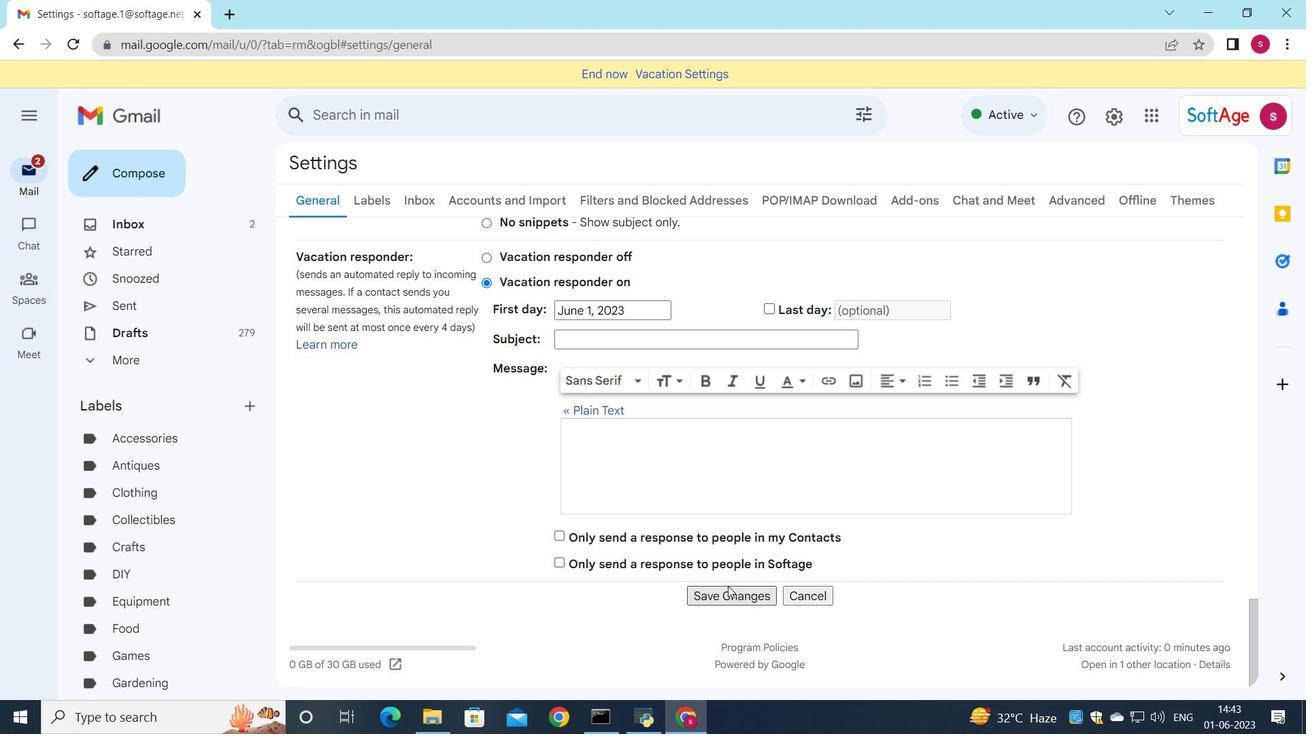 
Action: Mouse moved to (580, 429)
Screenshot: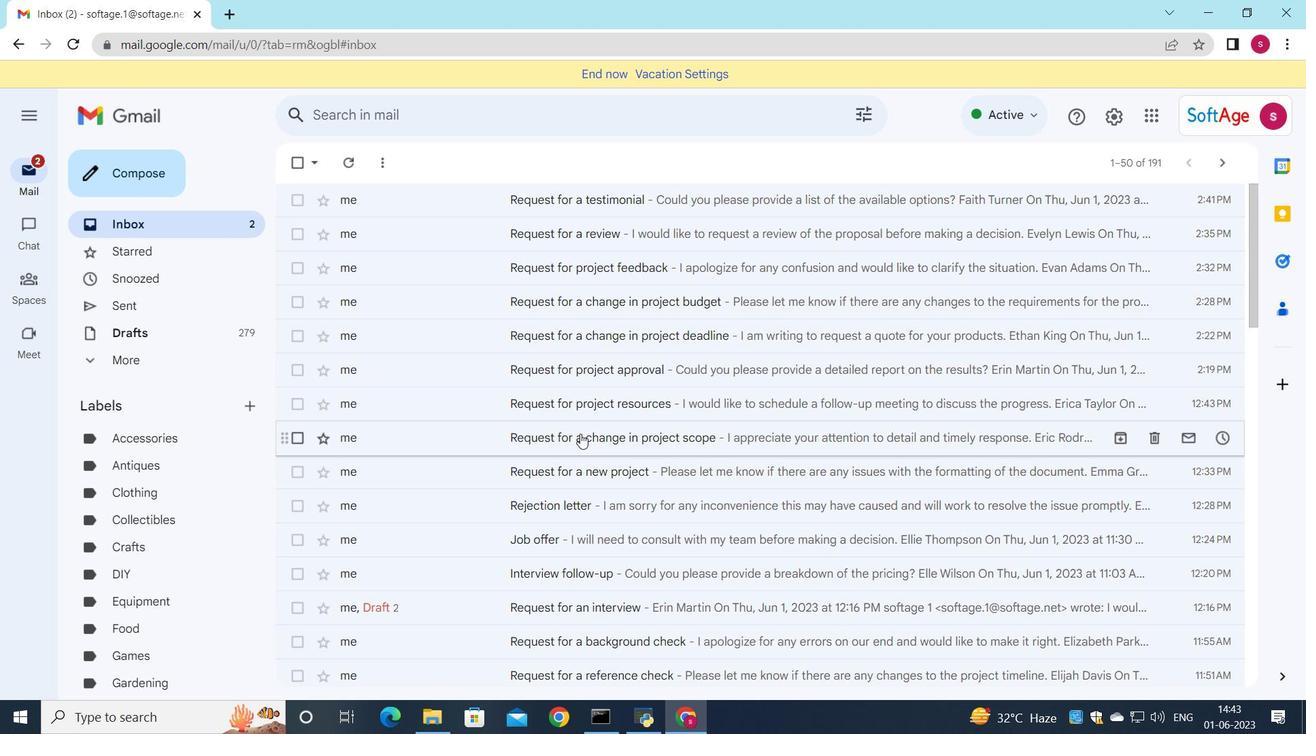 
Action: Mouse pressed left at (580, 429)
Screenshot: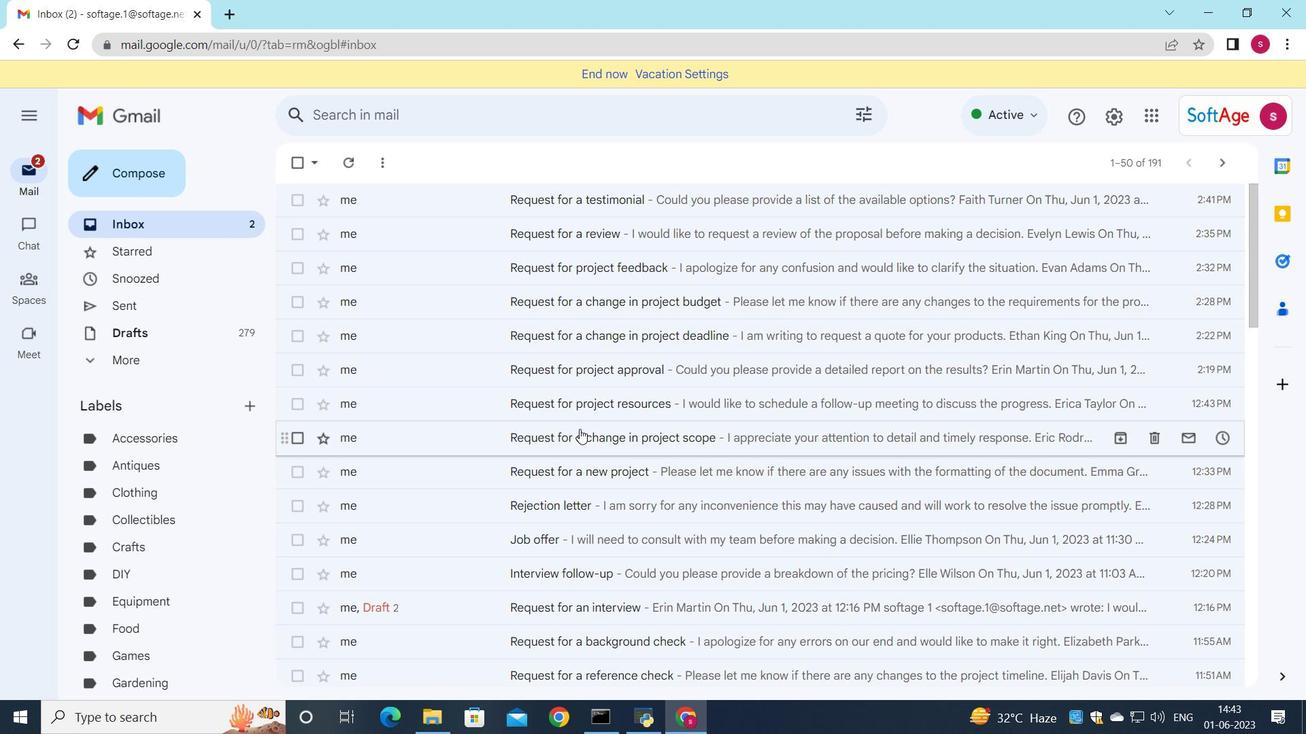 
Action: Mouse moved to (517, 502)
Screenshot: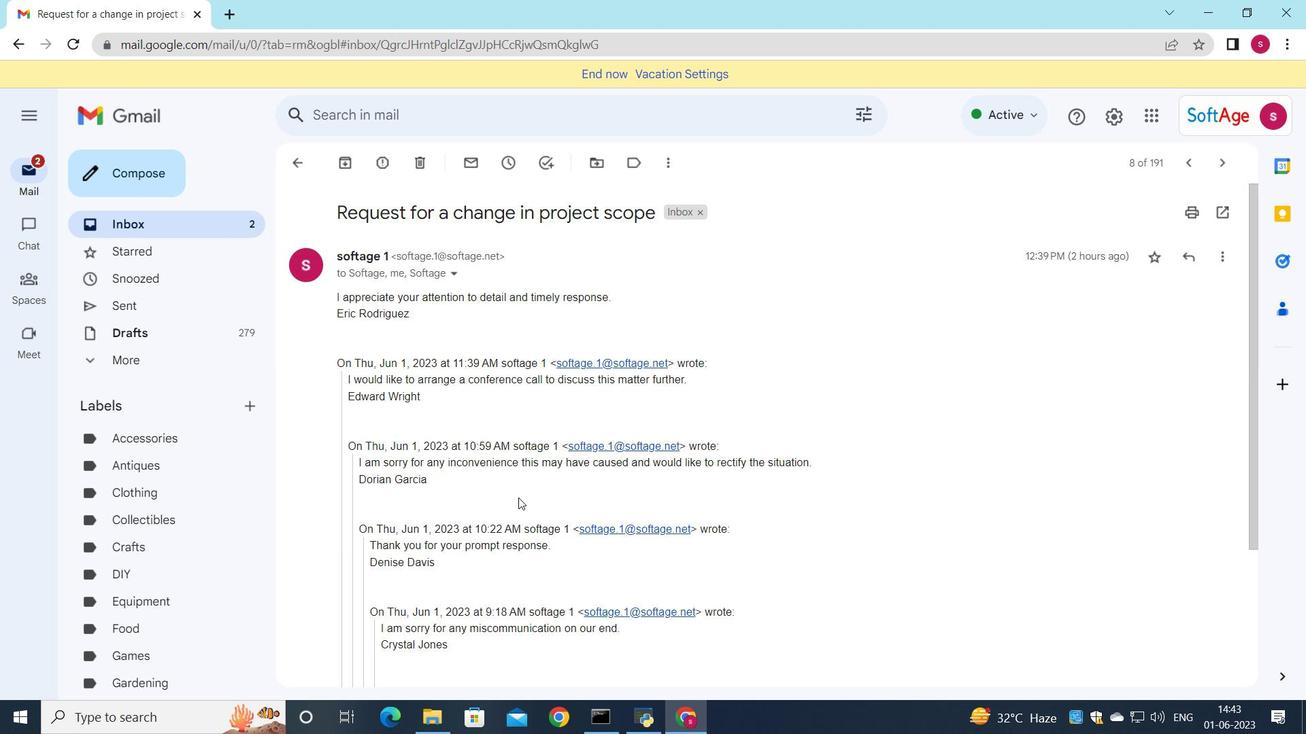 
Action: Mouse scrolled (517, 501) with delta (0, 0)
Screenshot: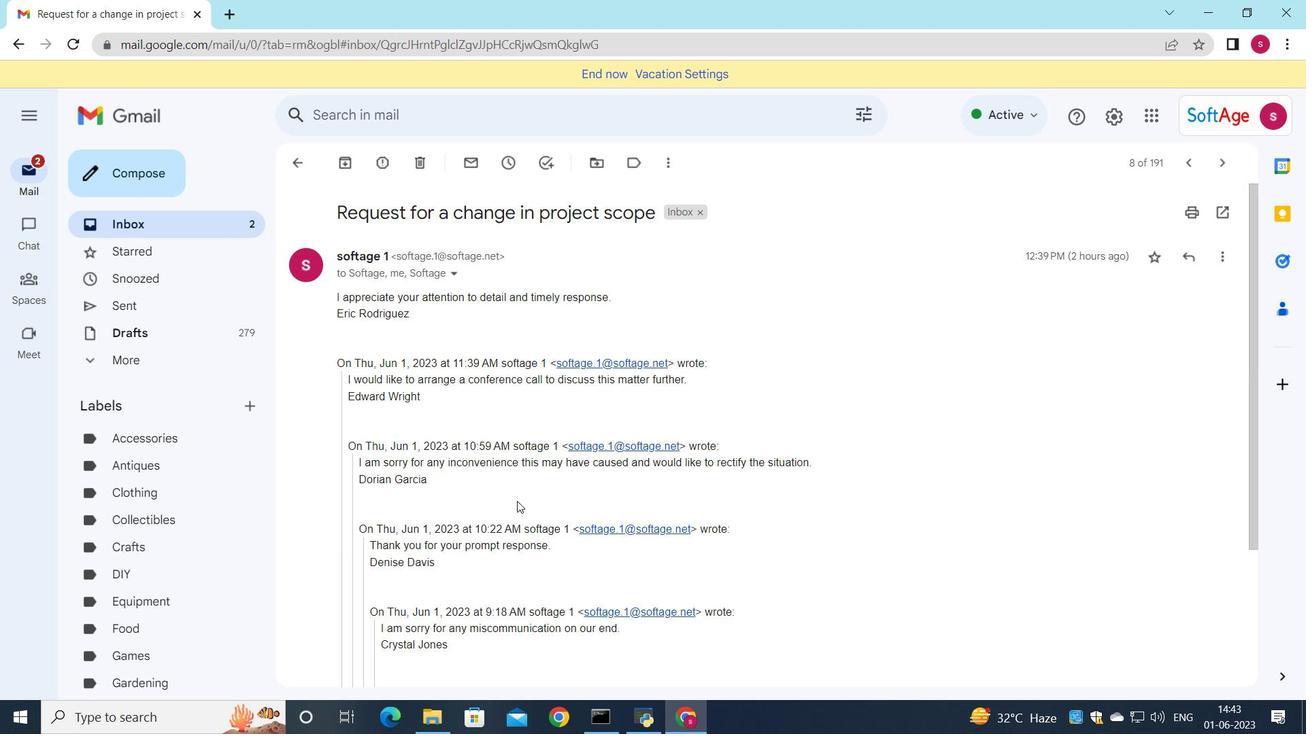 
Action: Mouse scrolled (517, 501) with delta (0, 0)
Screenshot: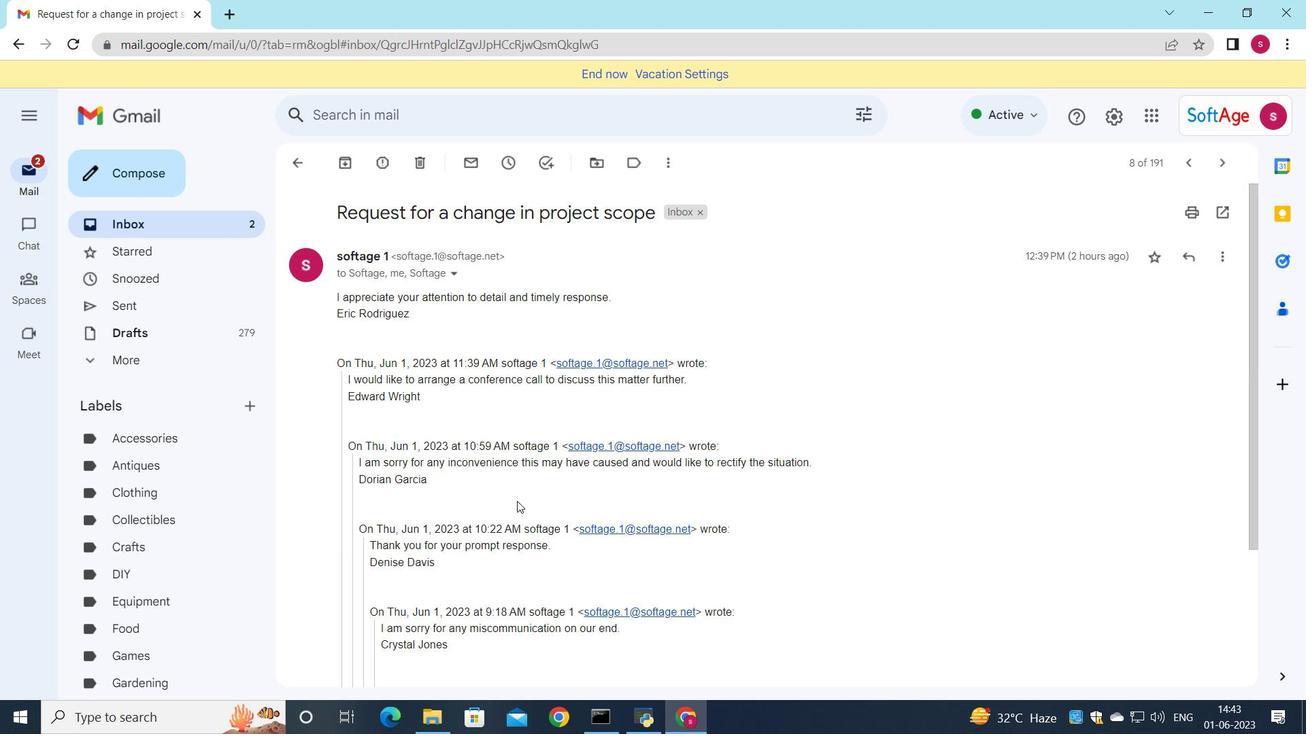 
Action: Mouse scrolled (517, 501) with delta (0, 0)
Screenshot: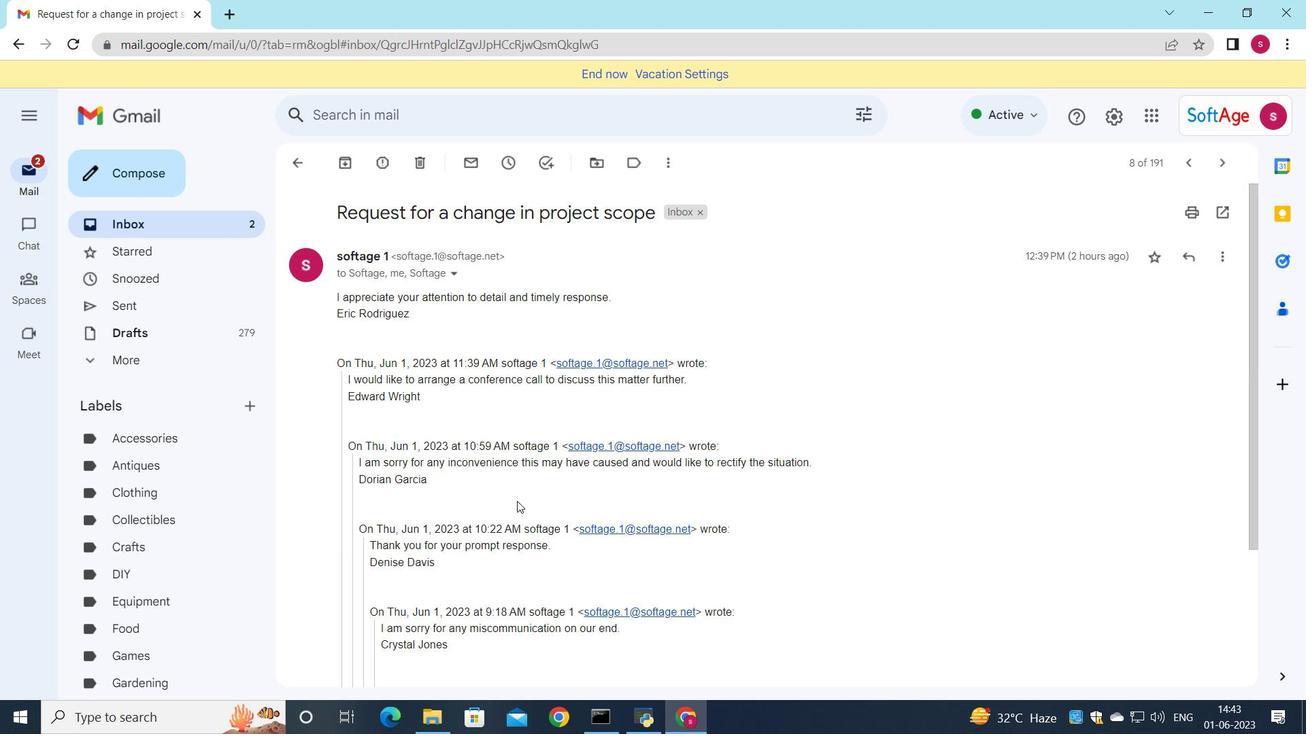 
Action: Mouse moved to (400, 598)
Screenshot: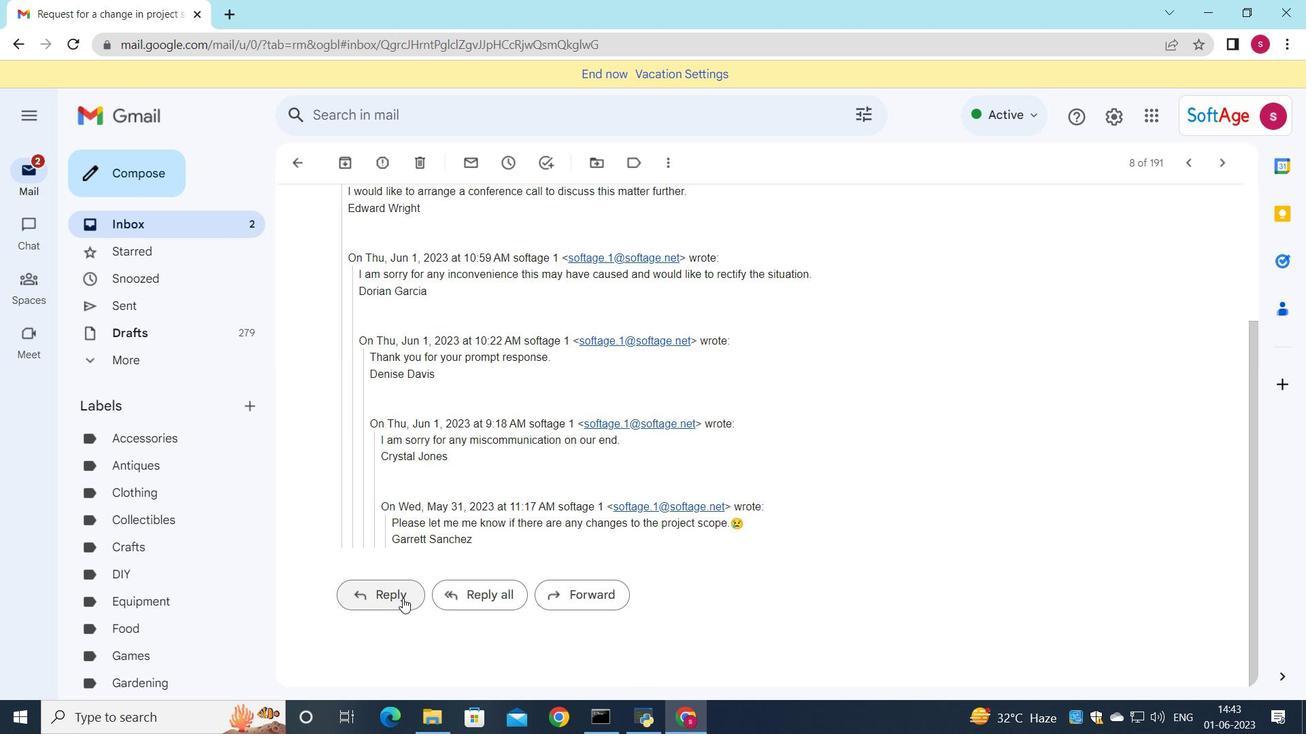 
Action: Mouse pressed left at (400, 598)
Screenshot: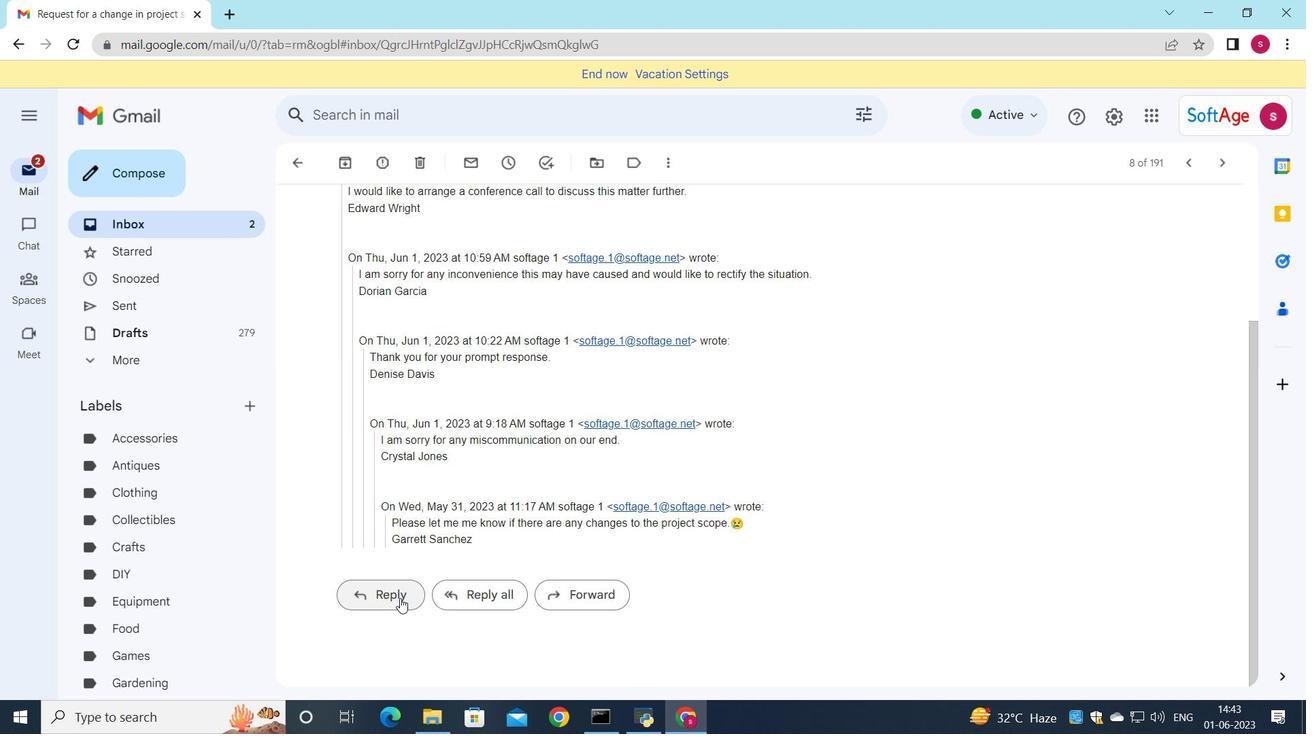 
Action: Mouse moved to (367, 453)
Screenshot: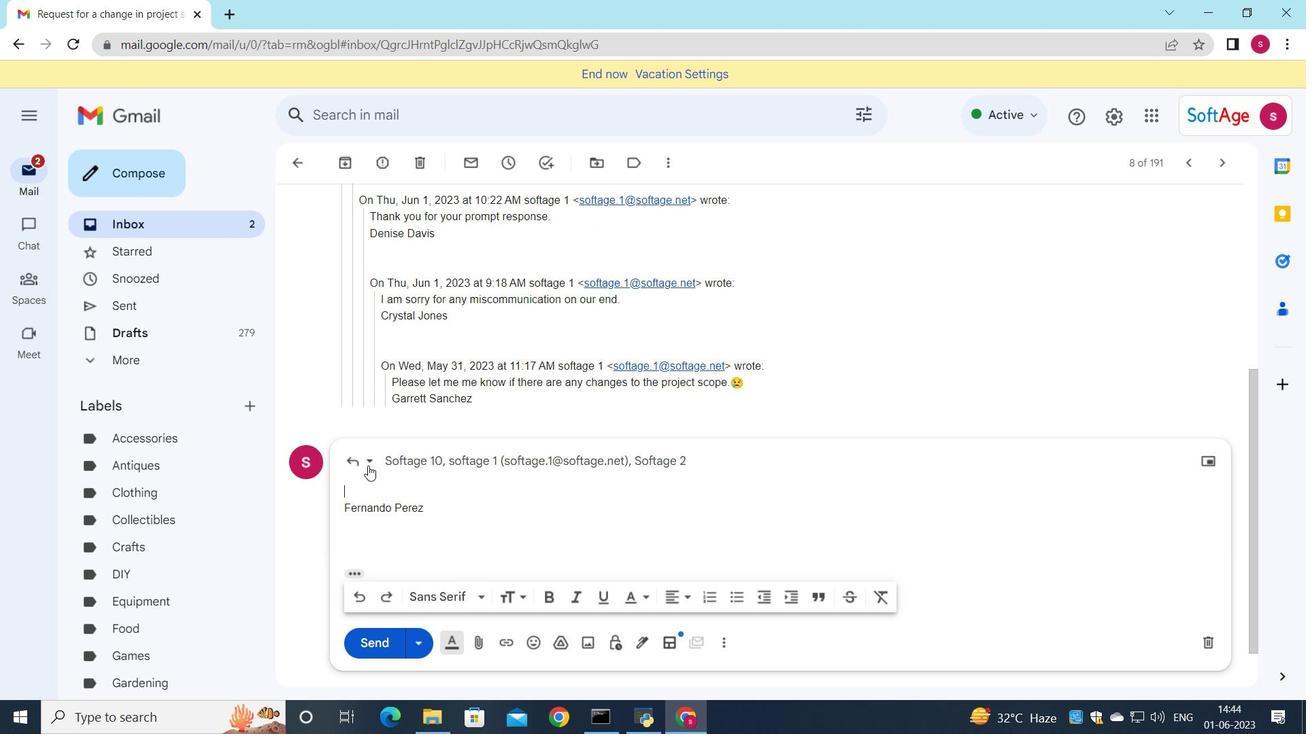 
Action: Mouse pressed left at (367, 453)
Screenshot: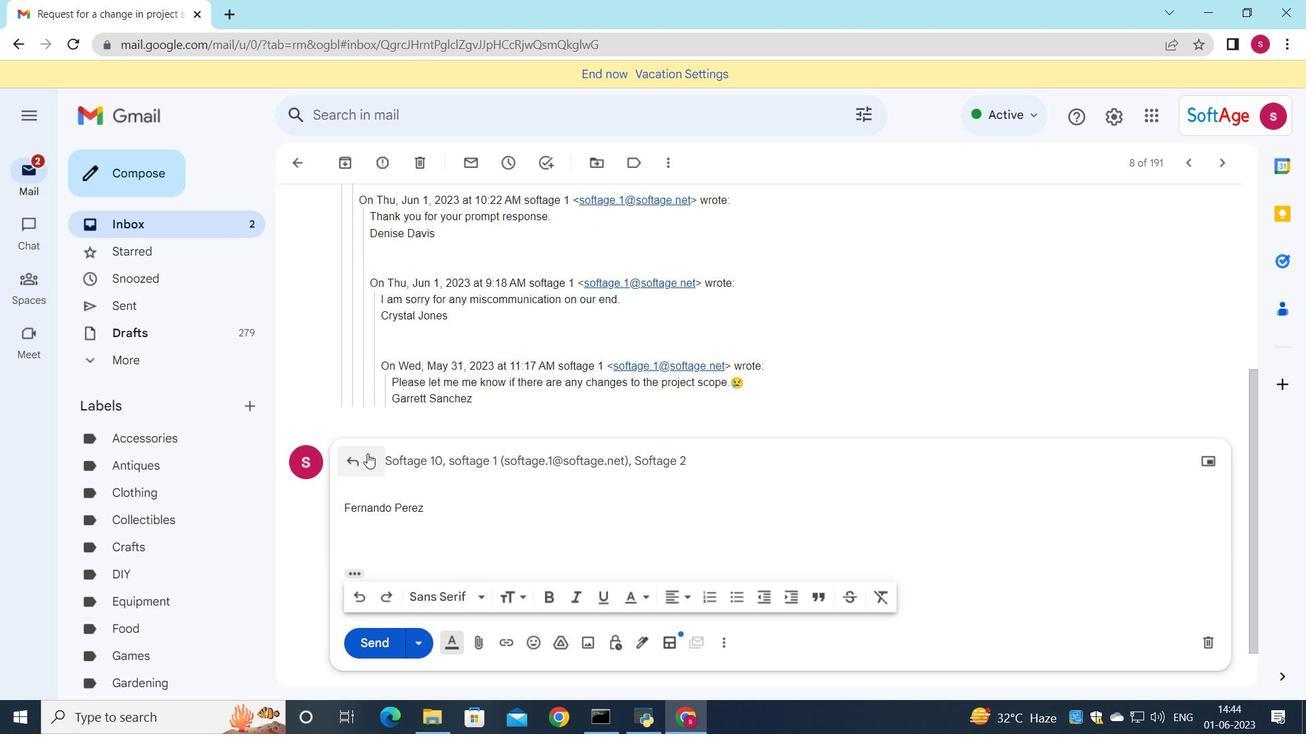 
Action: Mouse moved to (424, 581)
Screenshot: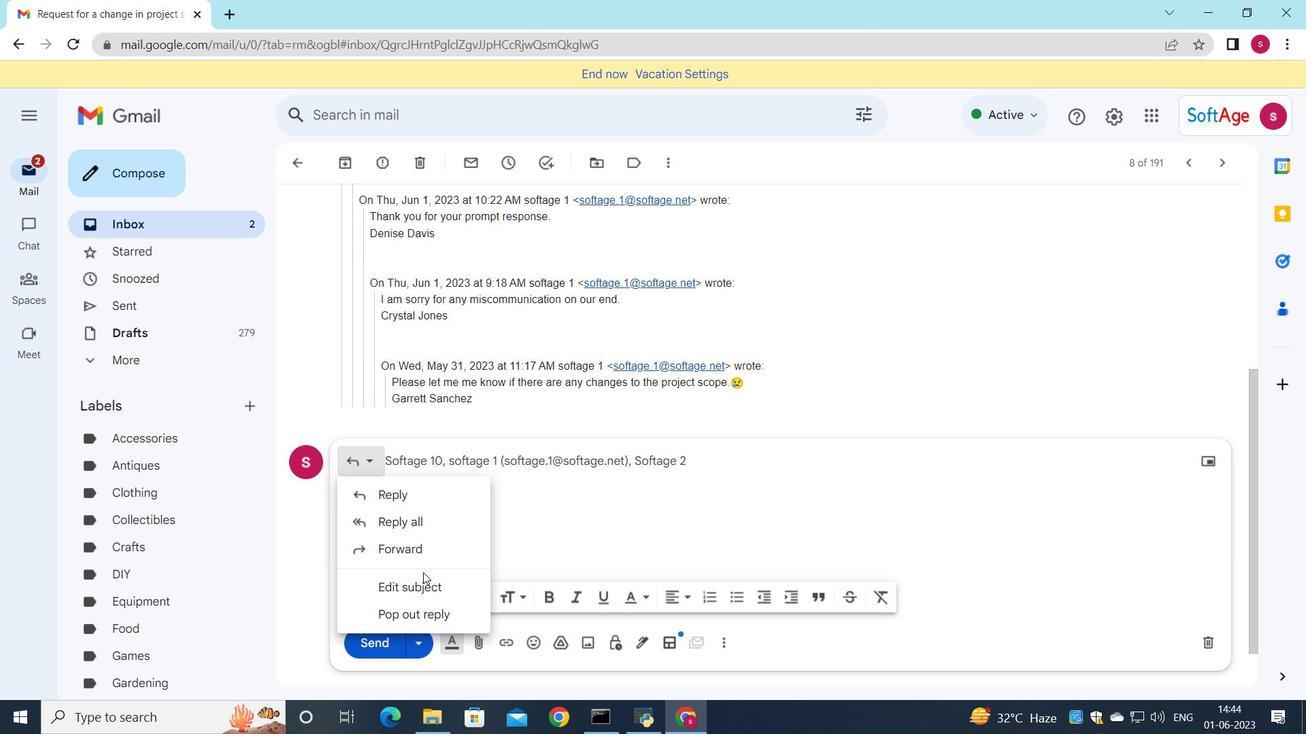 
Action: Mouse pressed left at (424, 581)
Screenshot: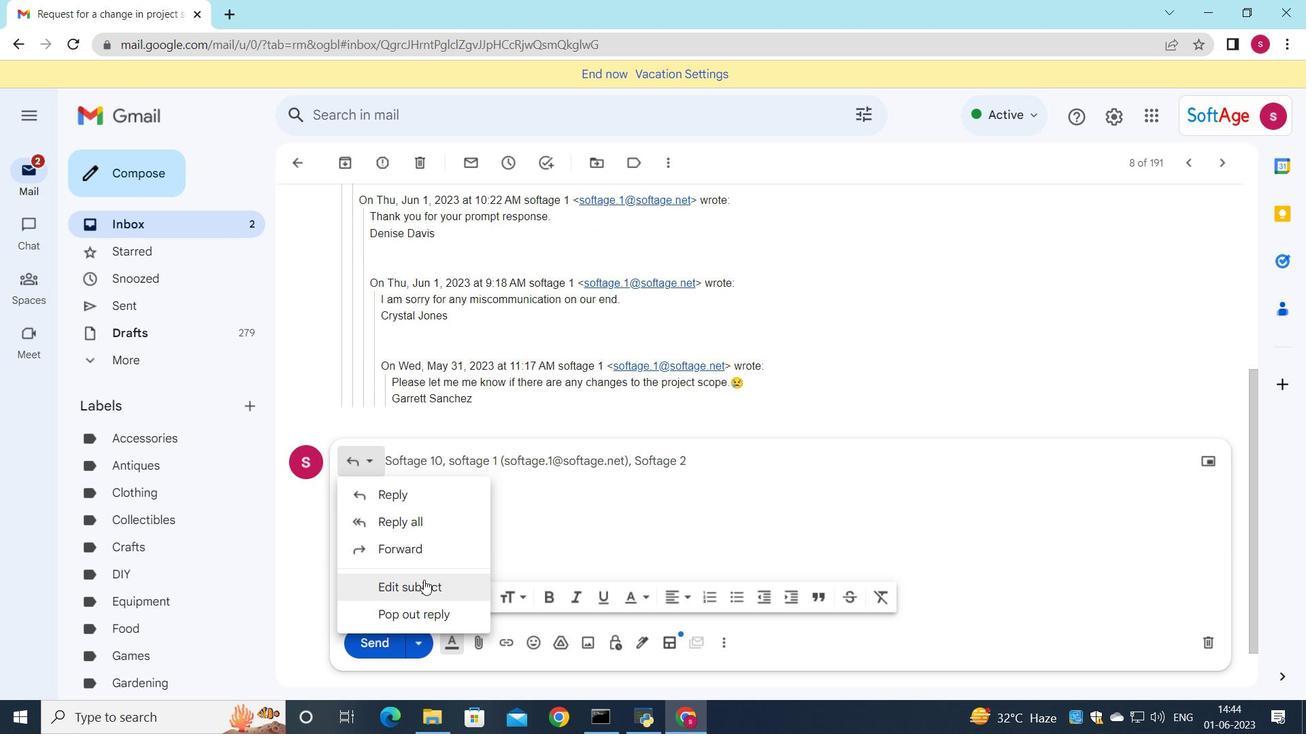 
Action: Mouse moved to (759, 493)
Screenshot: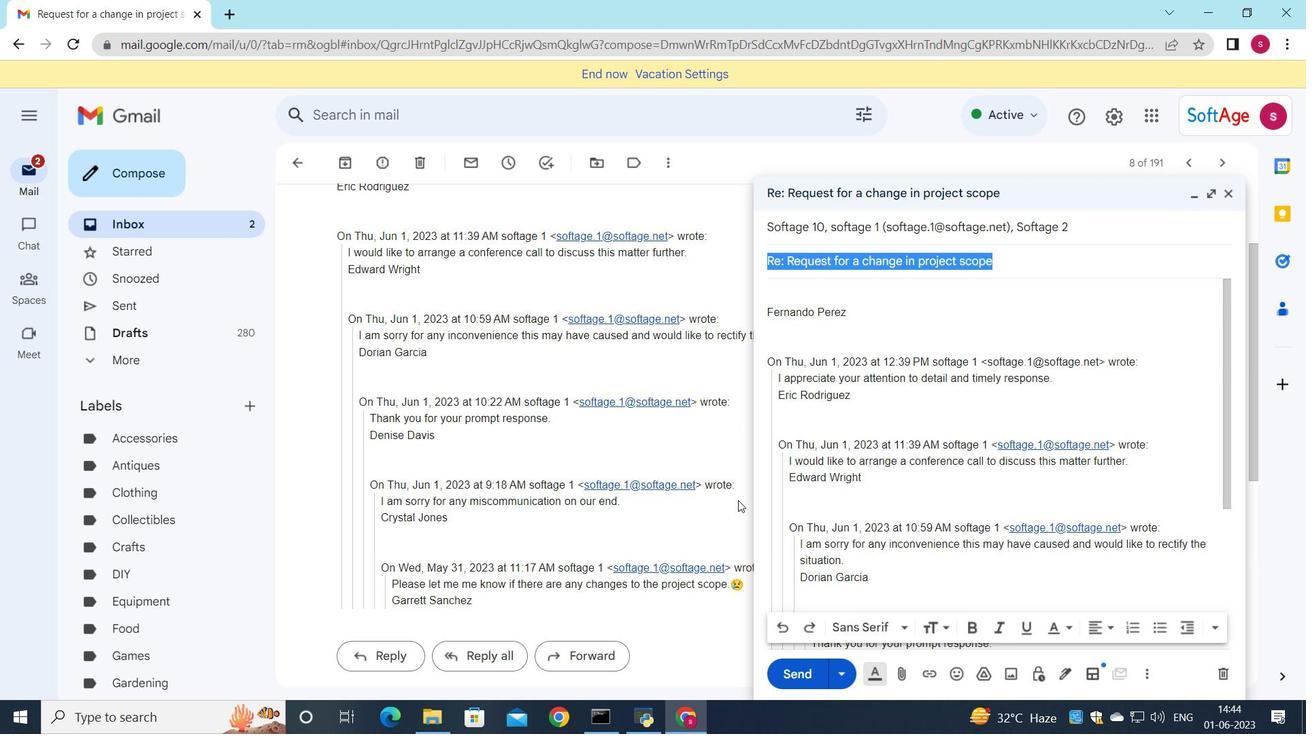 
Action: Key pressed <Key.shift>Request<Key.space>for<Key.space>a<Key.space>case<Key.space>study<Key.space>
Screenshot: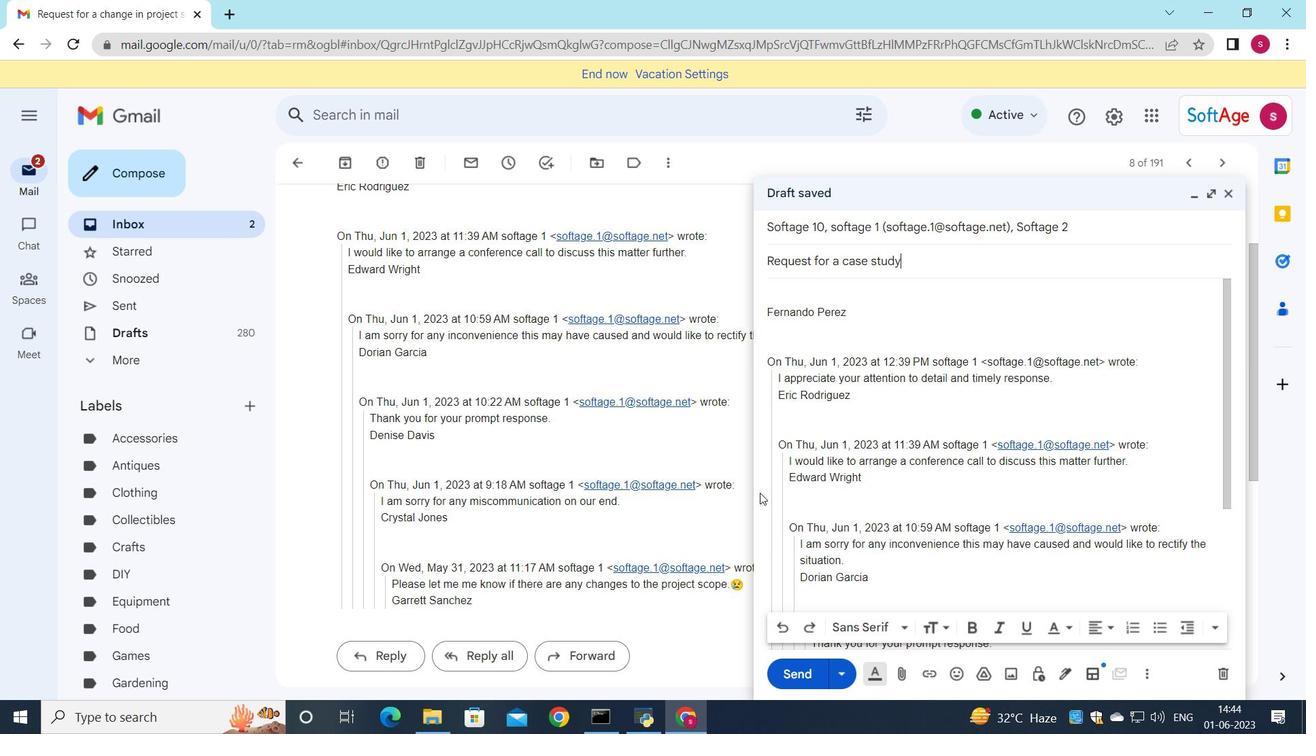 
Action: Mouse moved to (789, 291)
Screenshot: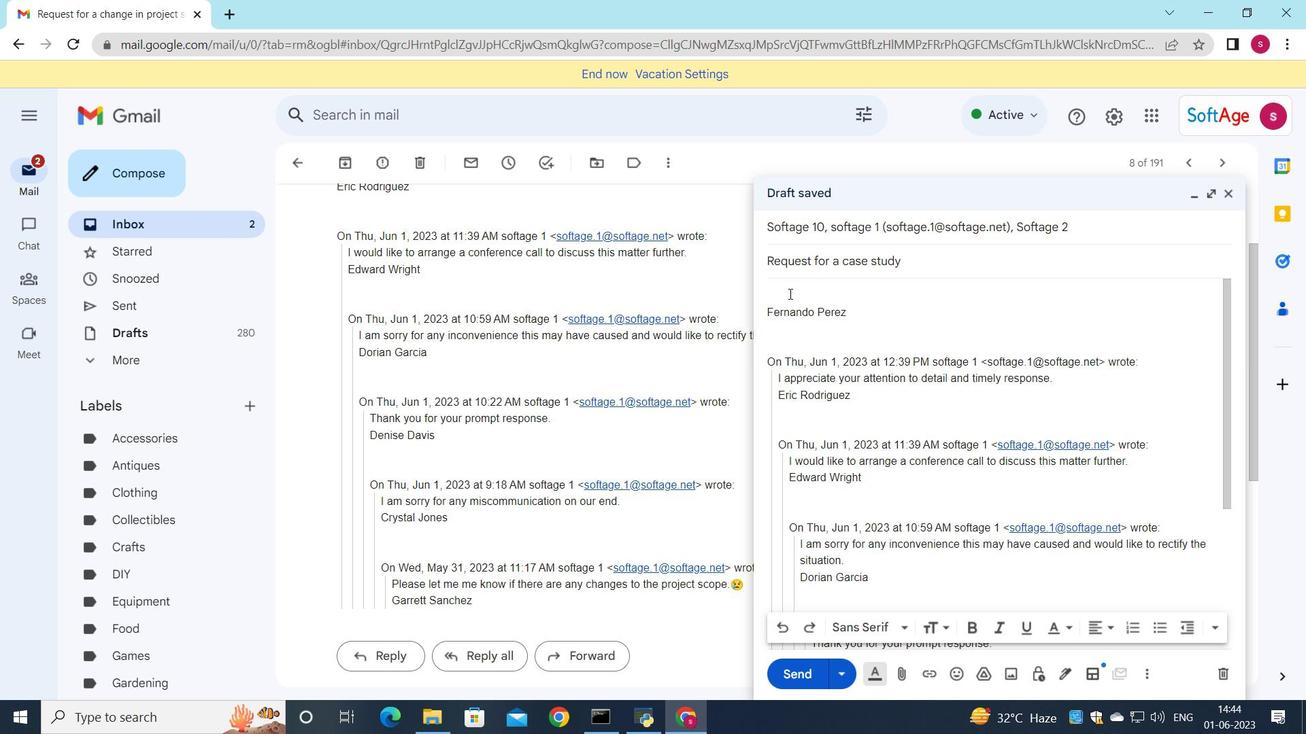 
Action: Mouse pressed left at (789, 291)
Screenshot: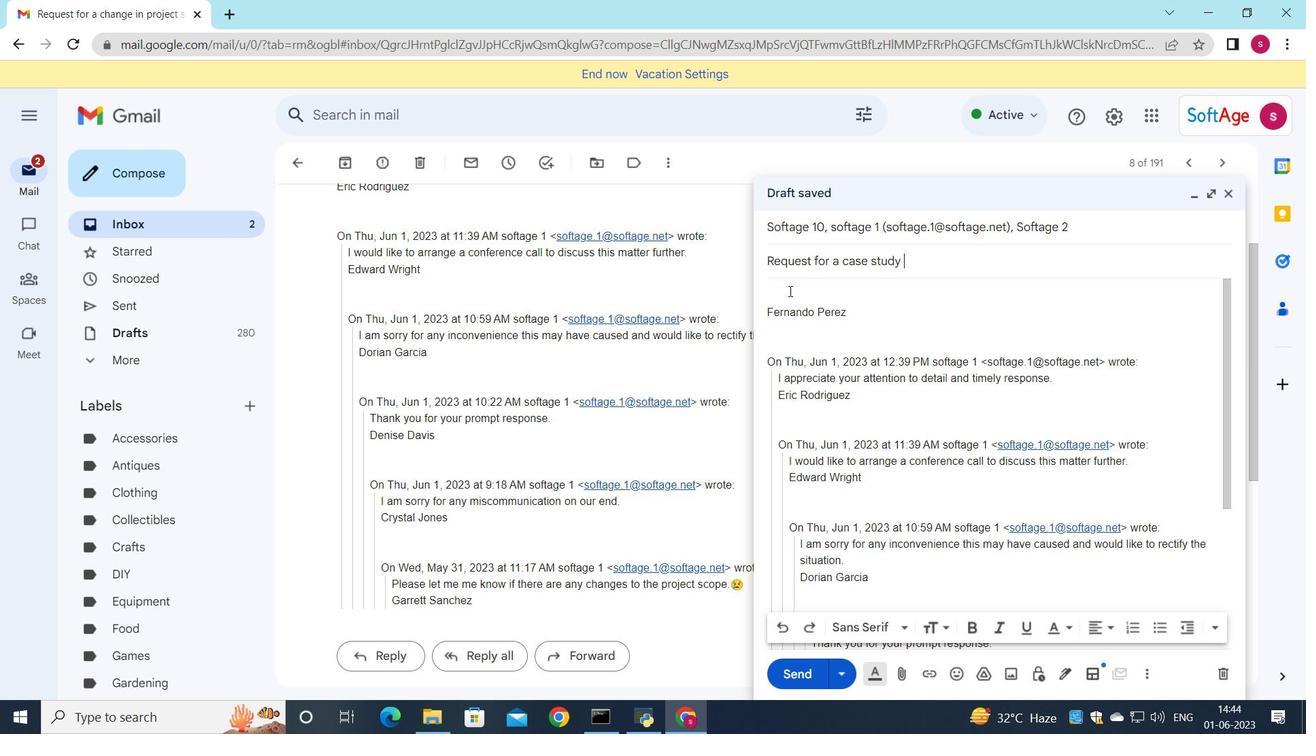 
Action: Key pressed <Key.shift>Please<Key.space>provide<Key.space>an<Key.space>update<Key.space>on<Key.space>the<Key.space>status<Key.space>of<Key.space>the<Key.space>customer<Key.space>complaint<Key.space>resolution.
Screenshot: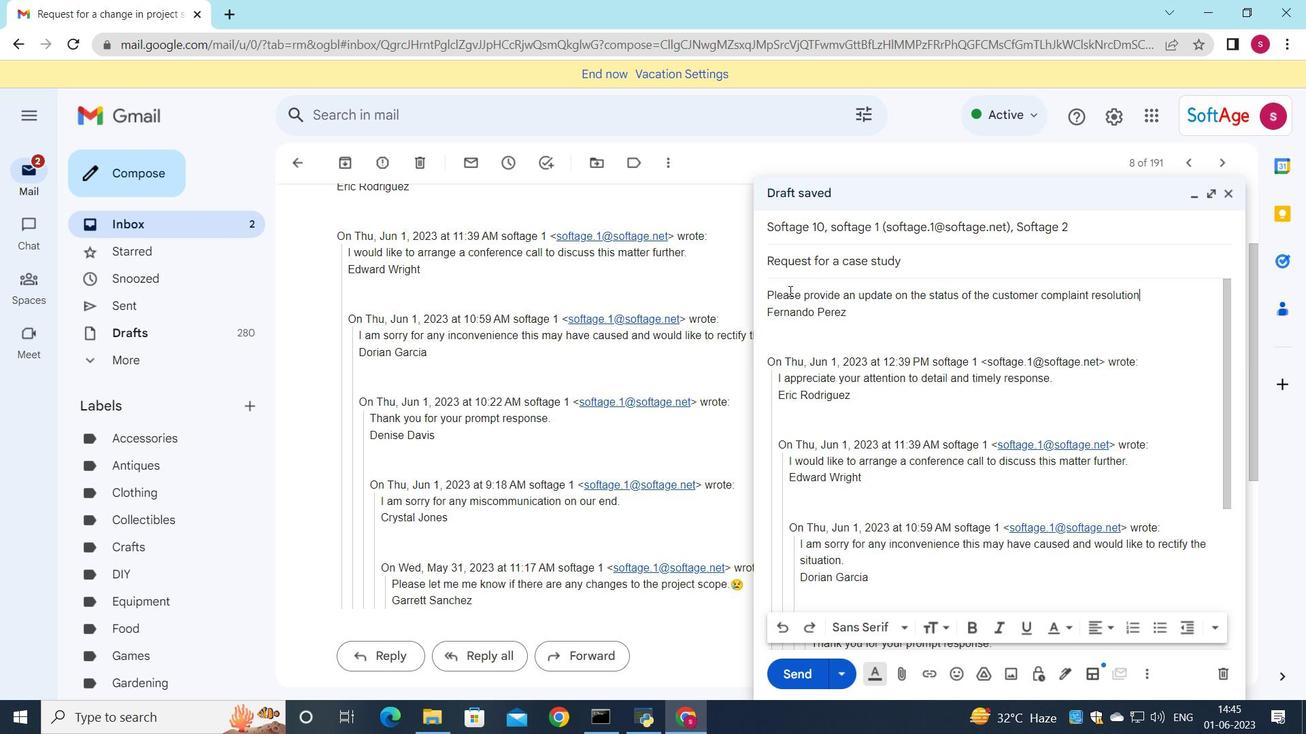 
Action: Mouse moved to (785, 627)
Screenshot: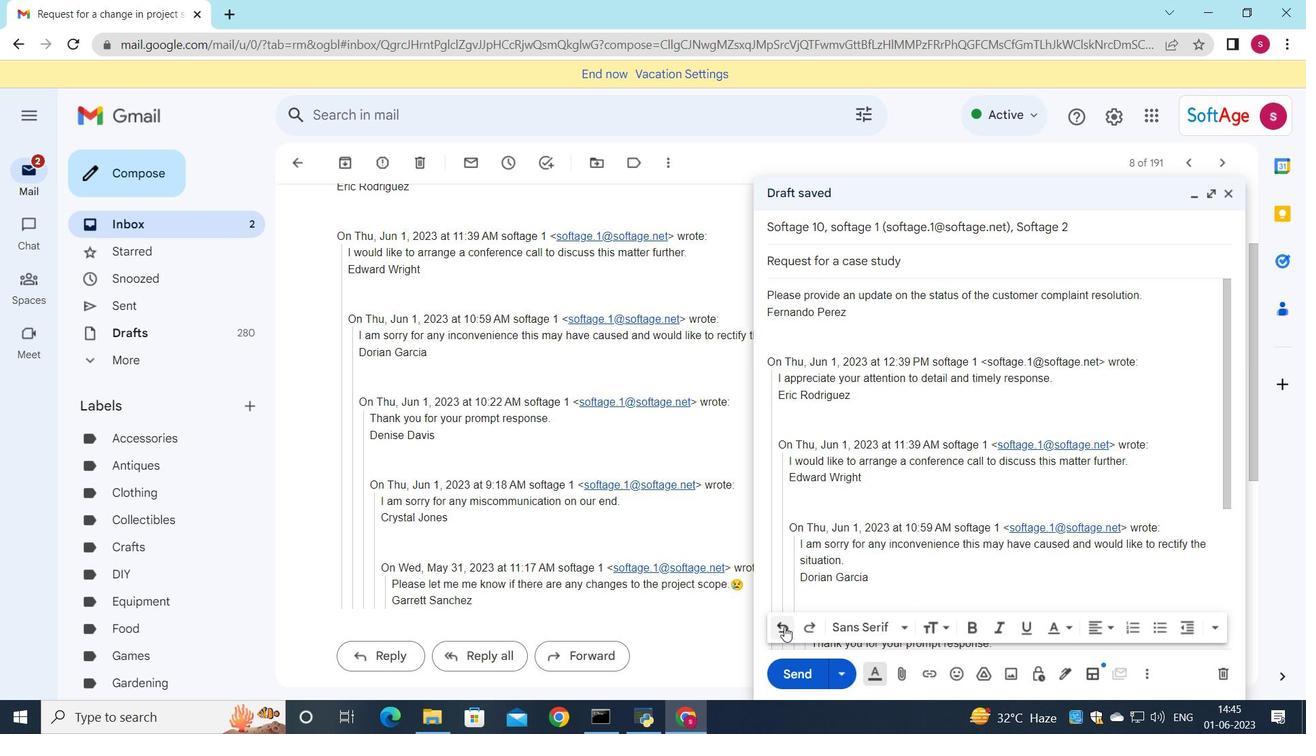 
Action: Mouse pressed left at (785, 627)
Screenshot: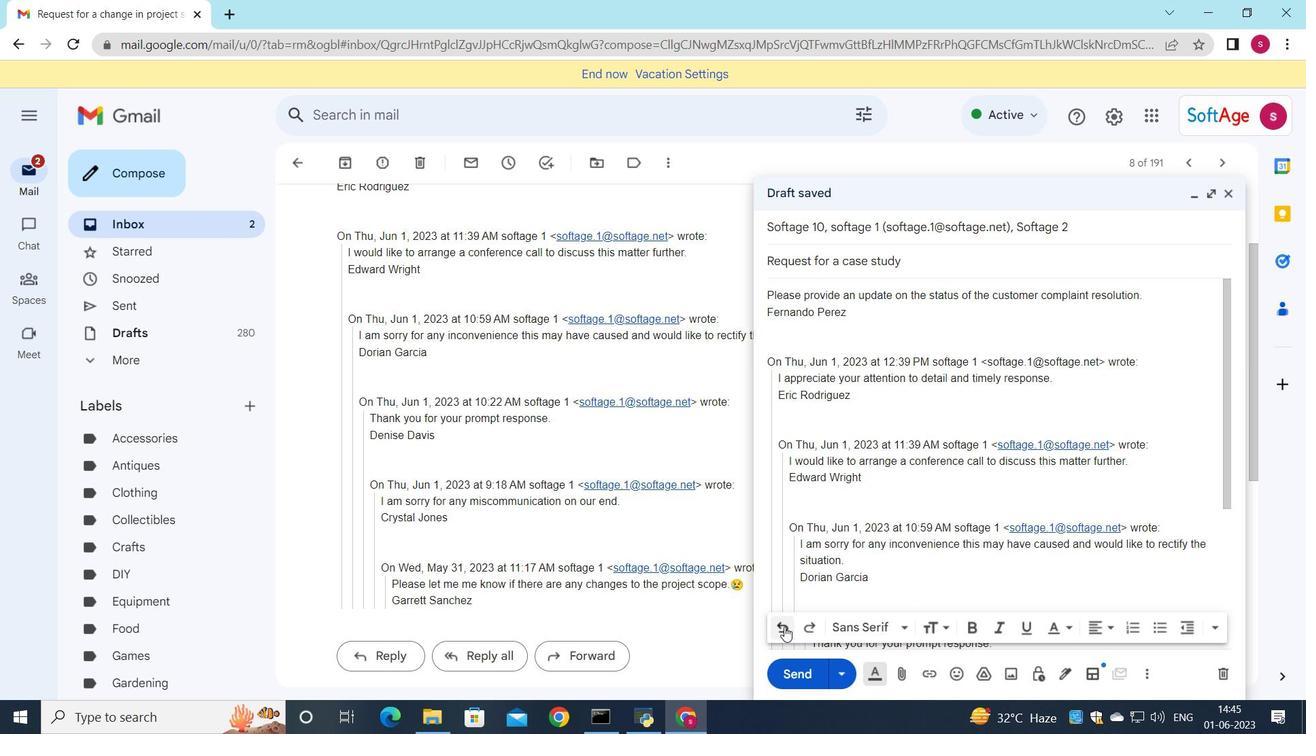 
Action: Mouse pressed left at (785, 627)
Screenshot: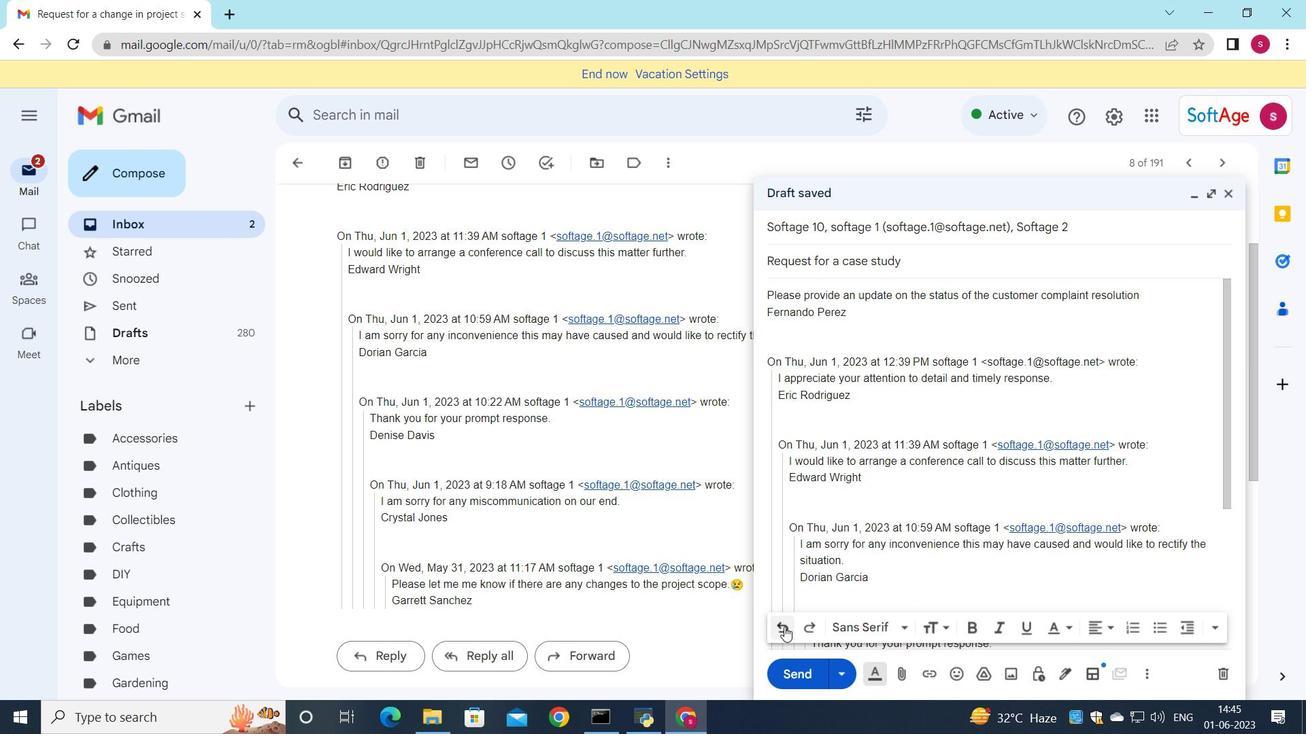 
Action: Mouse pressed left at (785, 627)
Screenshot: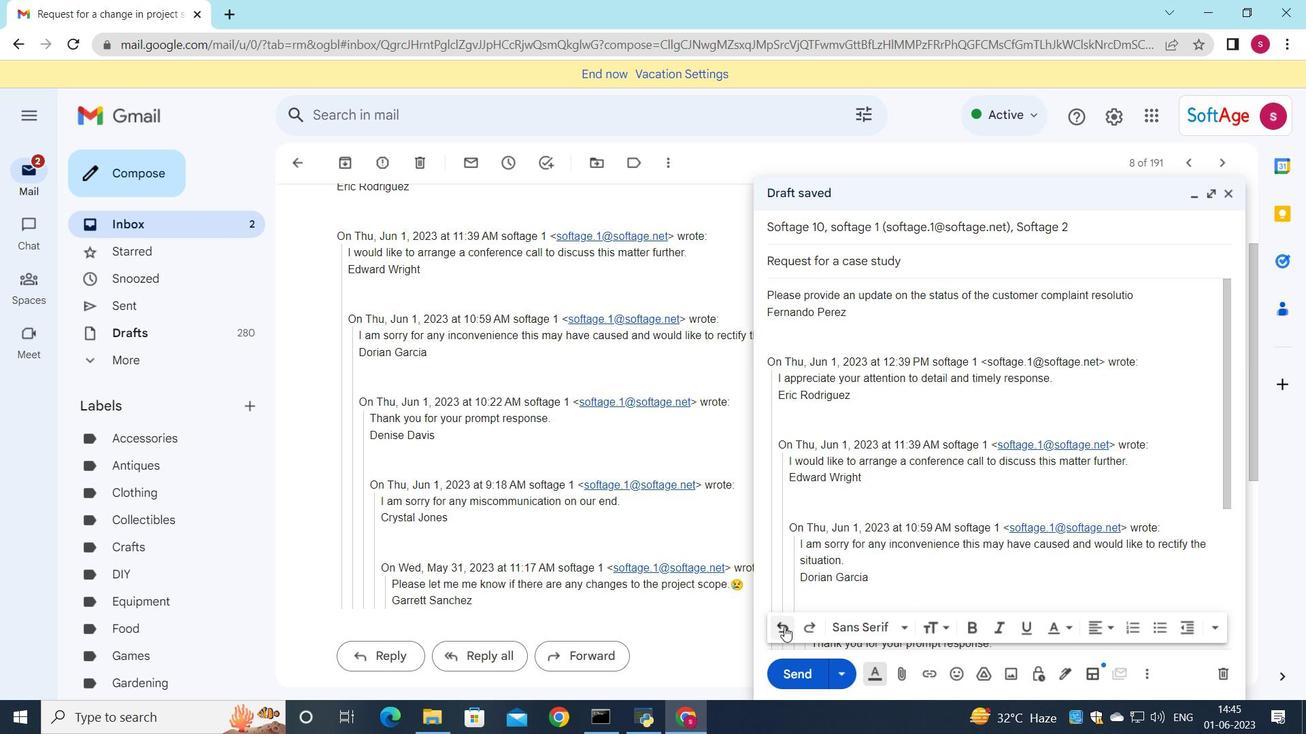 
Action: Mouse pressed left at (785, 627)
Screenshot: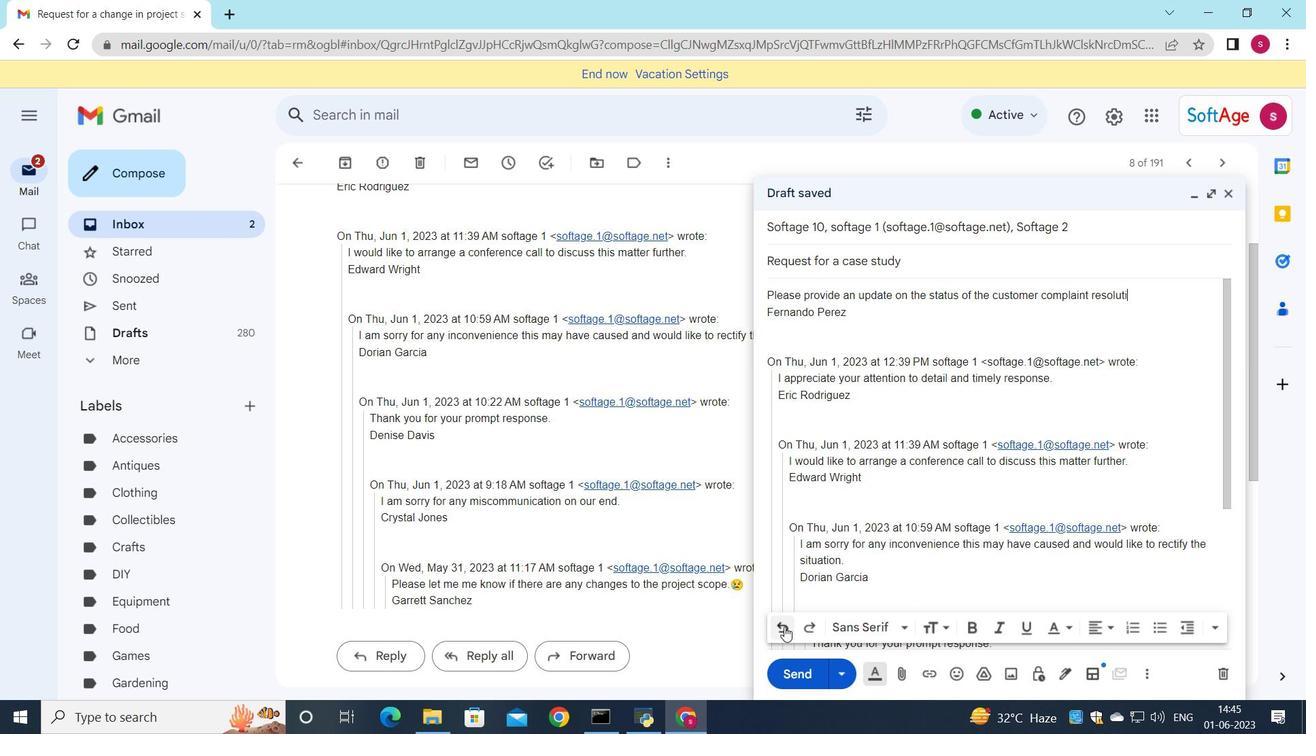 
Action: Mouse pressed left at (785, 627)
Screenshot: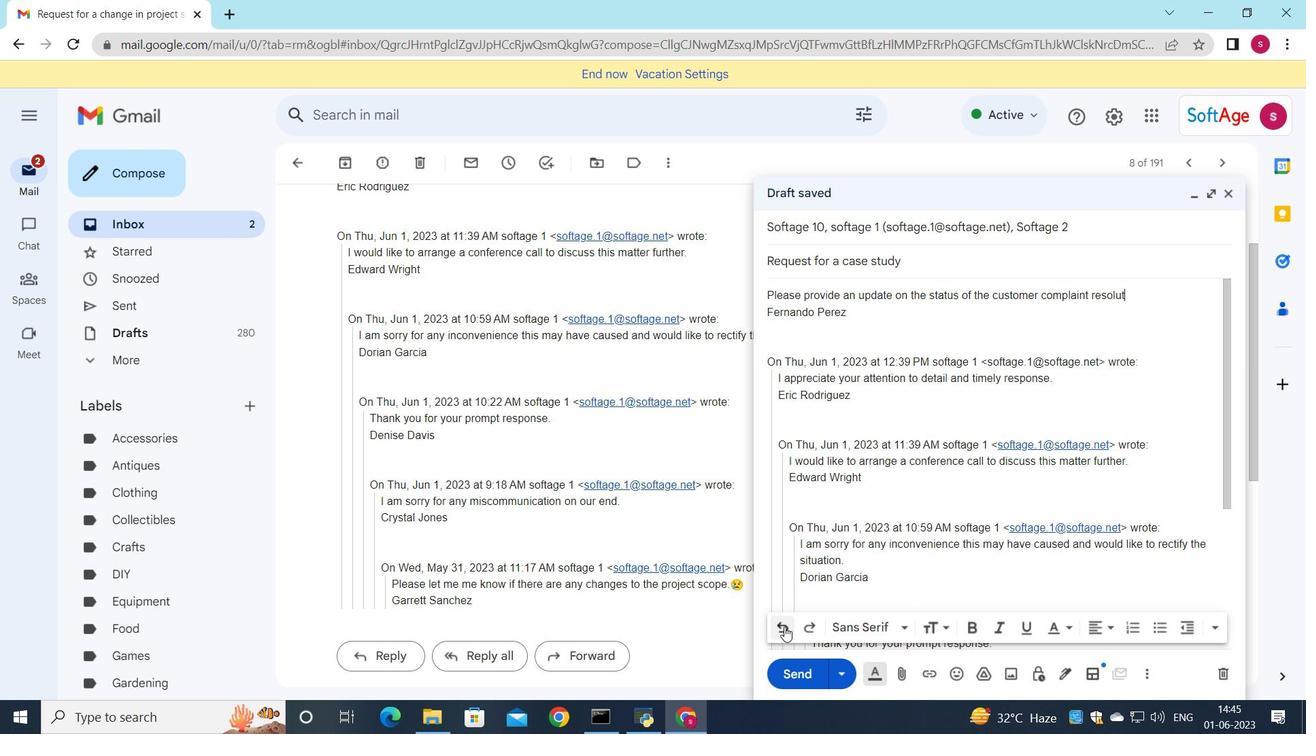 
Action: Mouse pressed left at (785, 627)
Screenshot: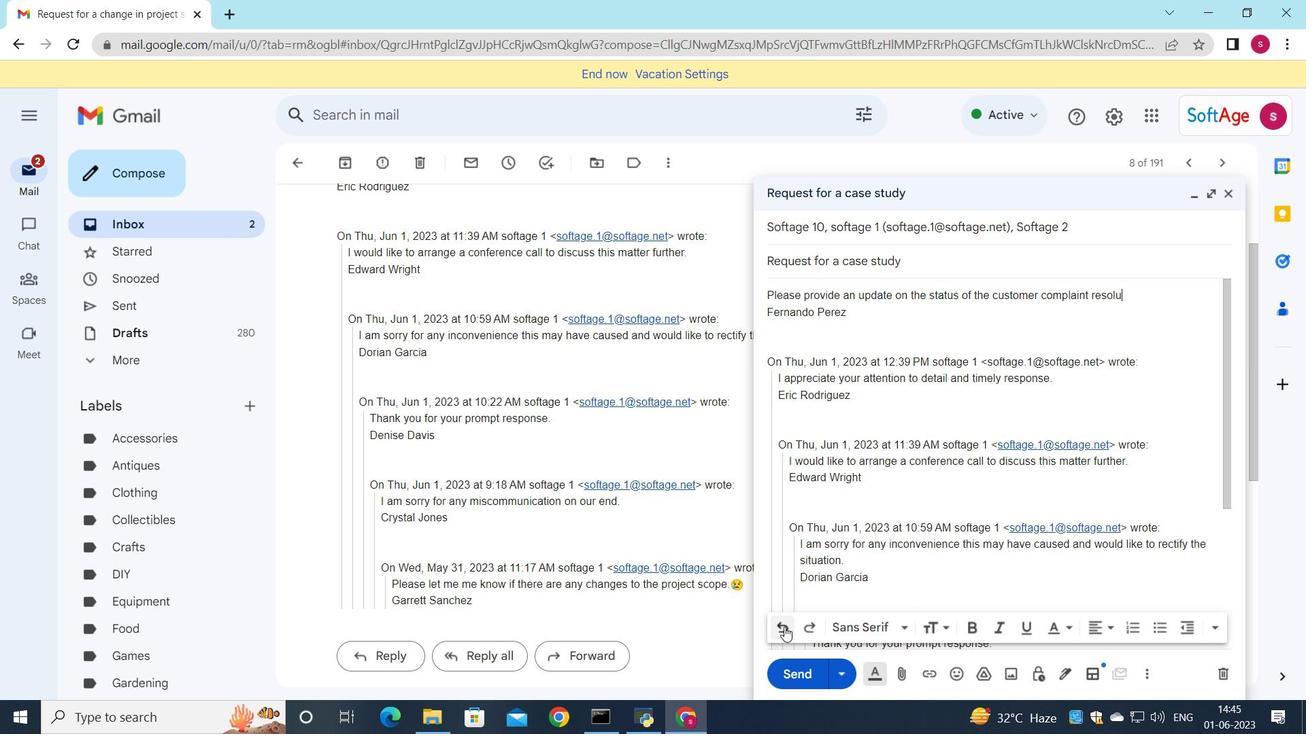 
Action: Mouse pressed left at (785, 627)
Screenshot: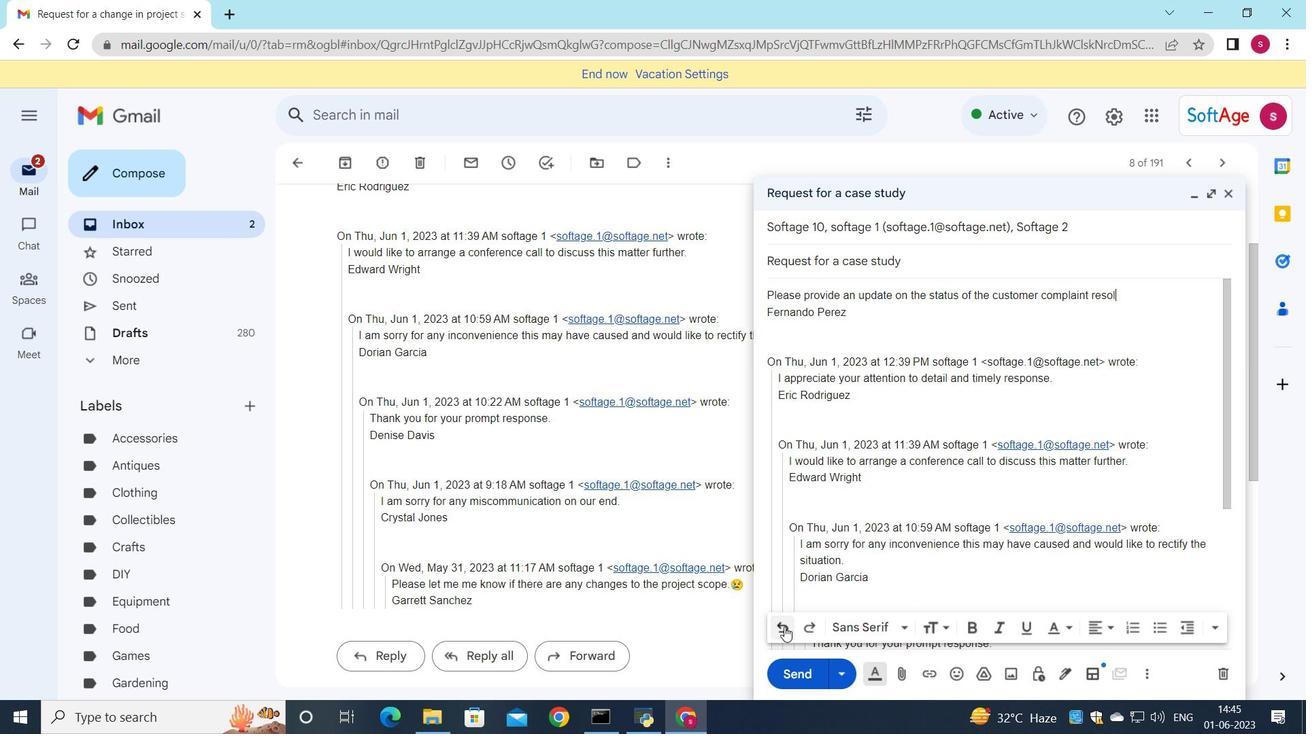 
Action: Mouse pressed left at (785, 627)
Screenshot: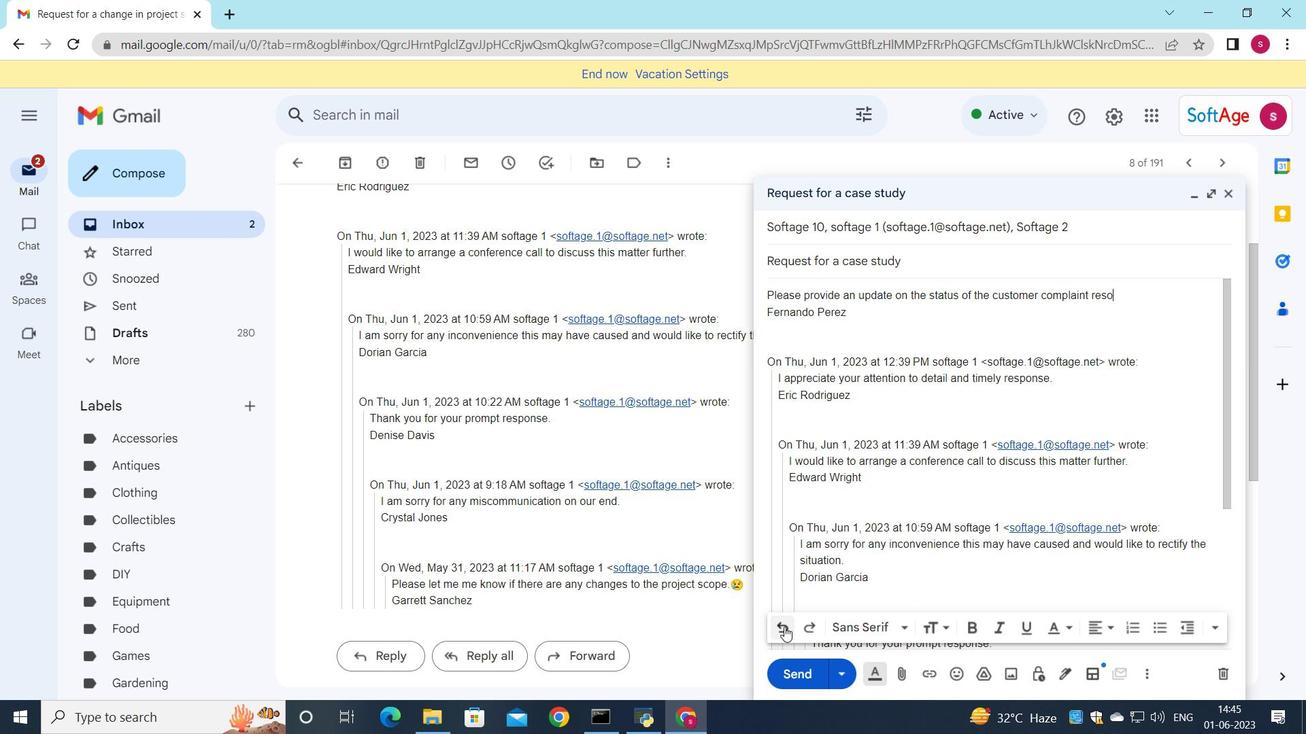 
Action: Mouse pressed left at (785, 627)
Screenshot: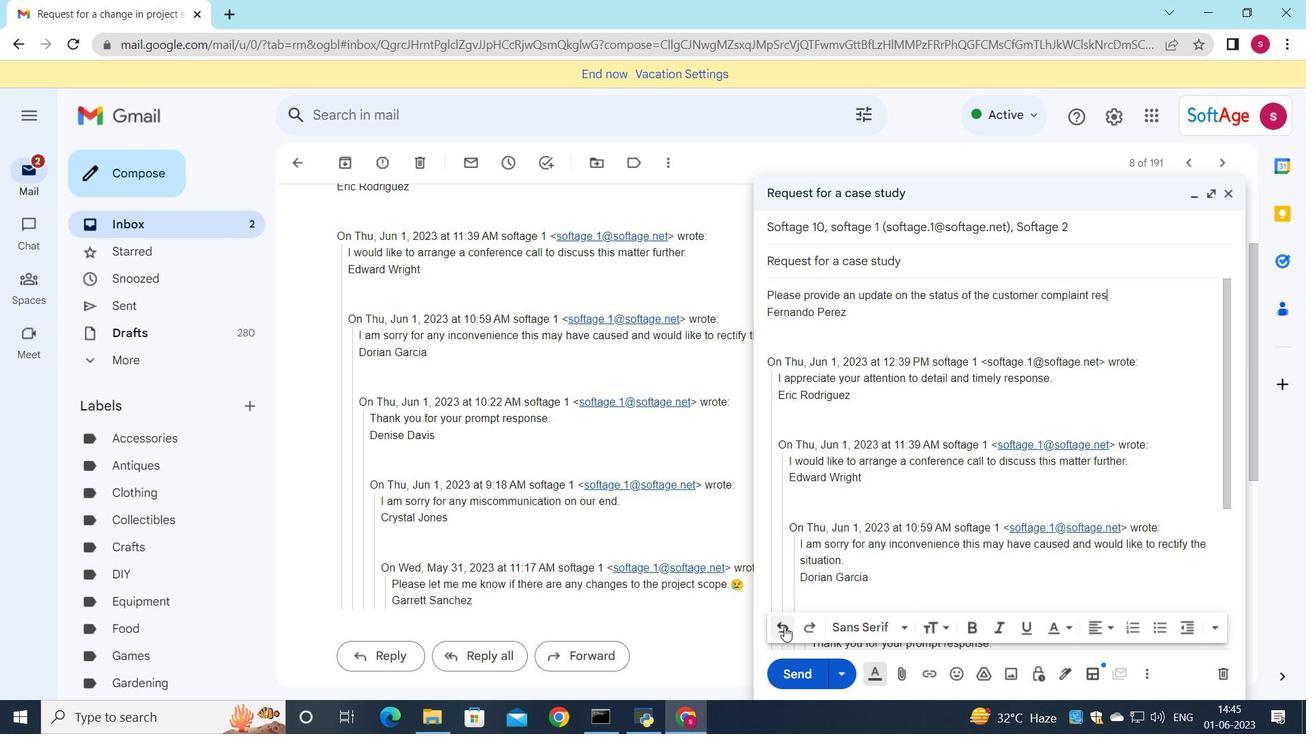 
Action: Mouse pressed left at (785, 627)
Screenshot: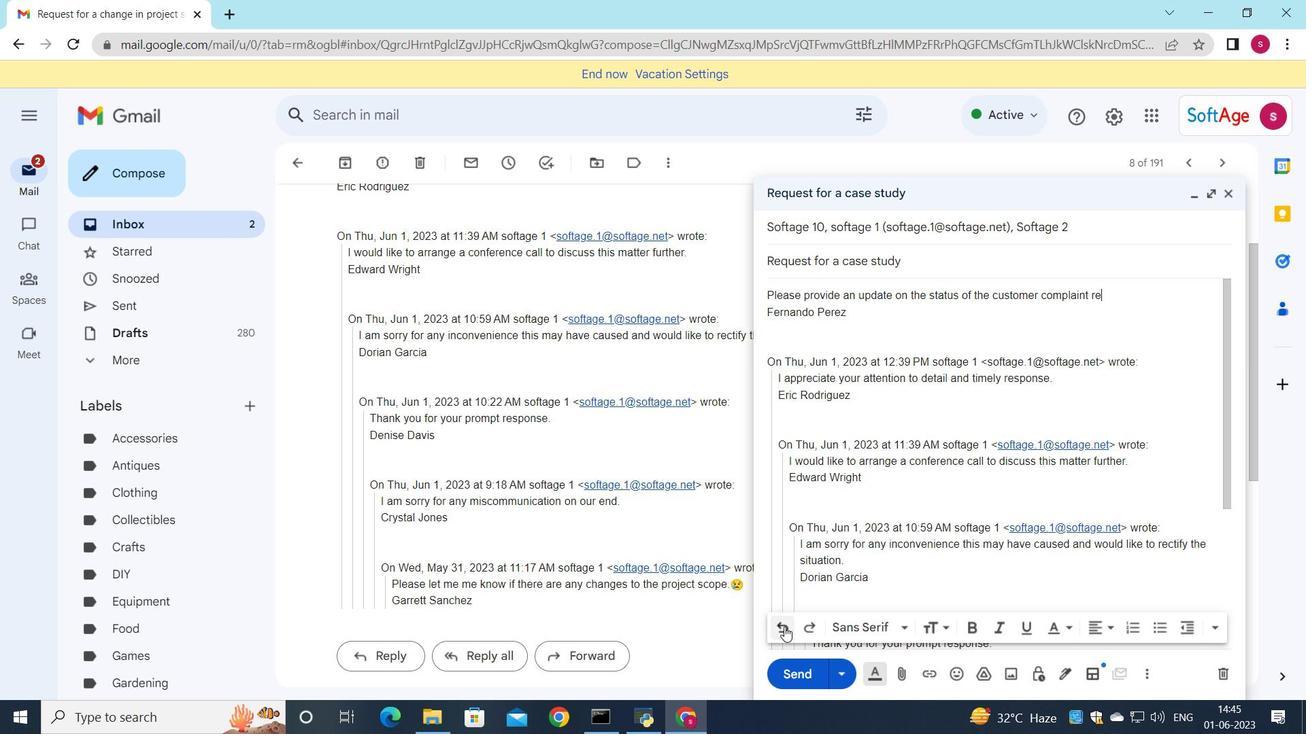 
Action: Mouse pressed left at (785, 627)
Screenshot: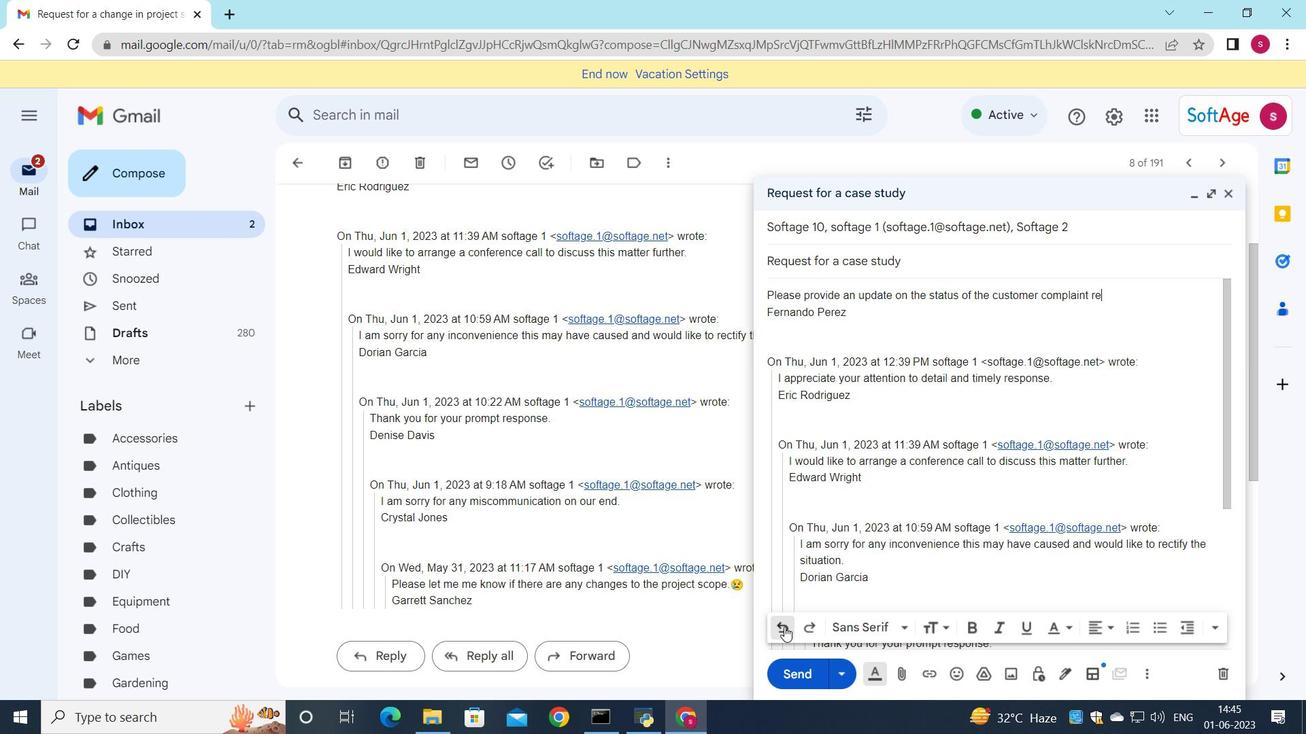 
Action: Mouse pressed left at (785, 627)
Screenshot: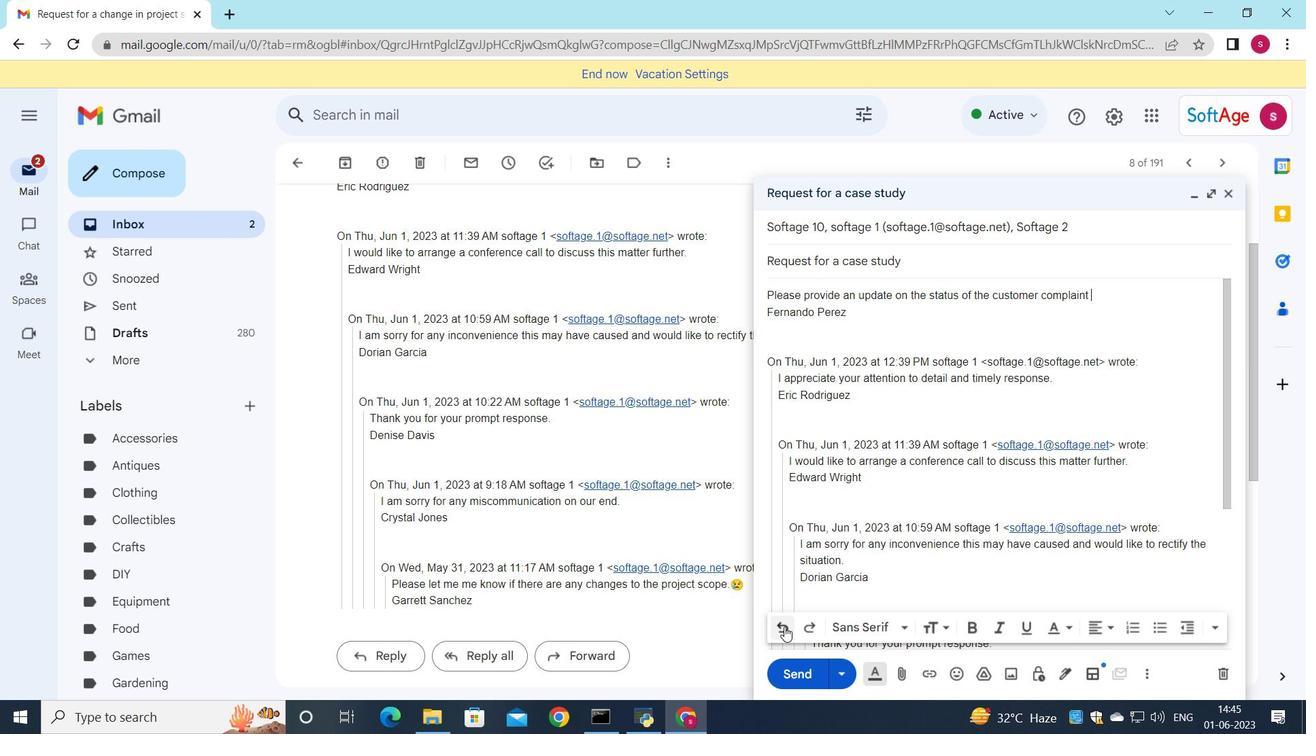 
Action: Mouse pressed left at (785, 627)
Screenshot: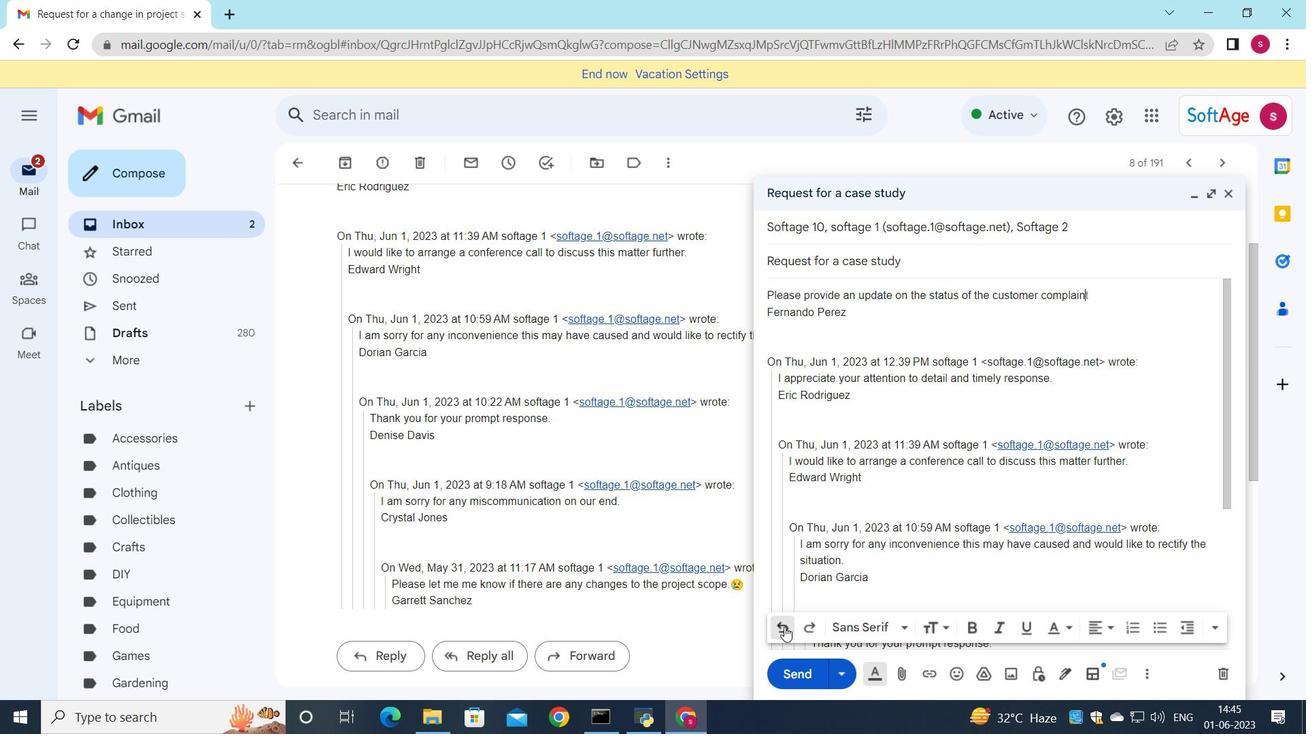 
Action: Mouse pressed left at (785, 627)
Screenshot: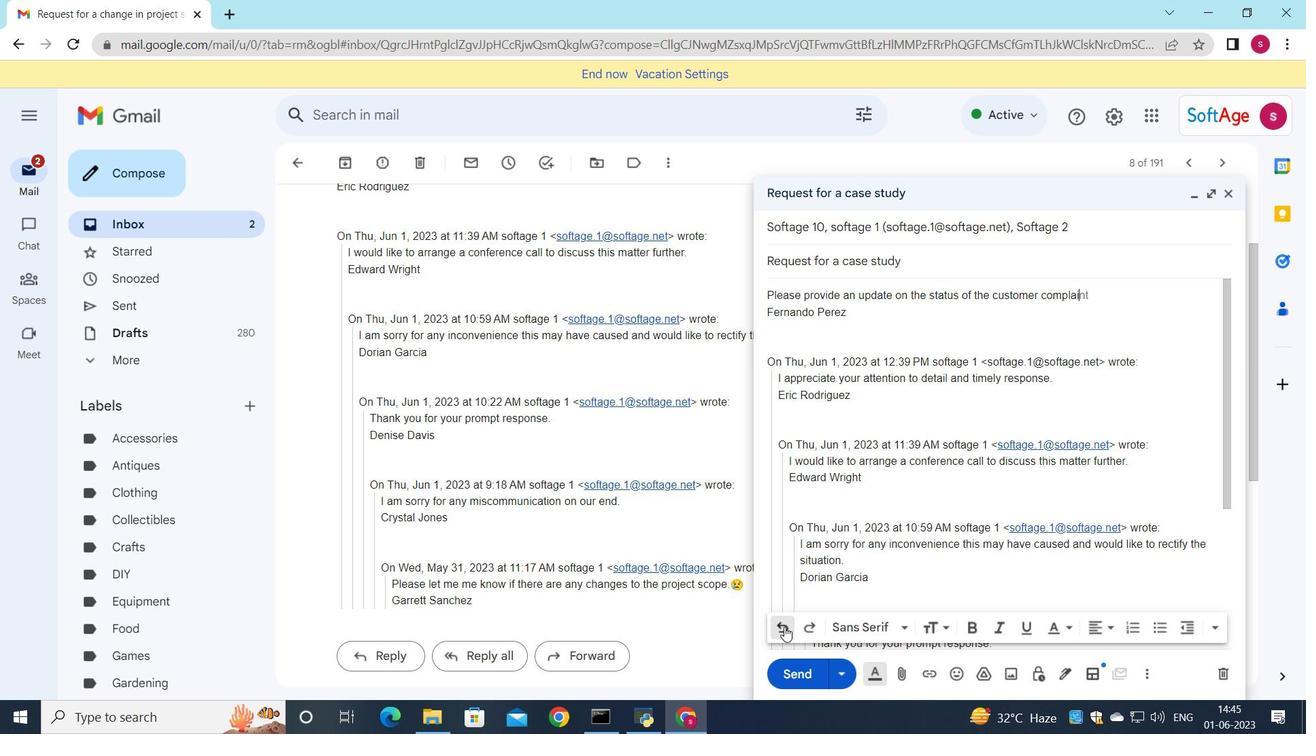 
Action: Mouse pressed left at (785, 627)
Screenshot: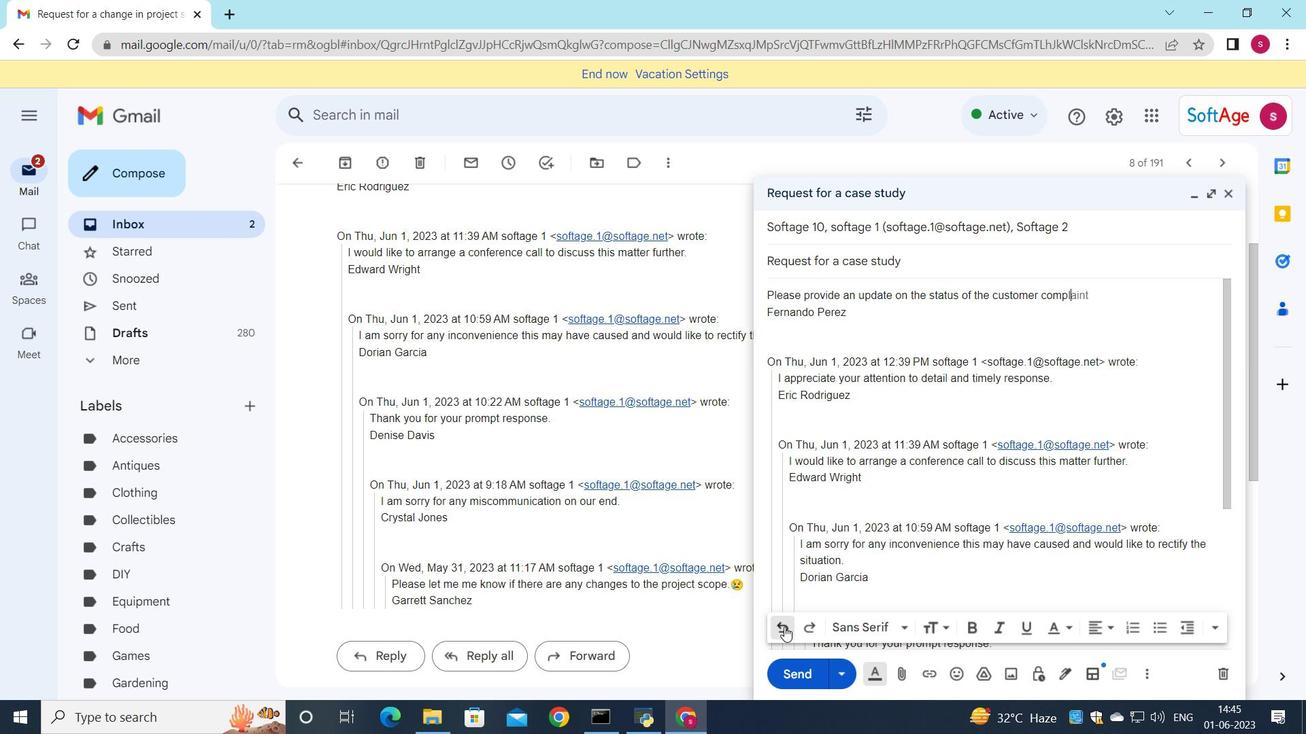 
Action: Mouse pressed left at (785, 627)
Screenshot: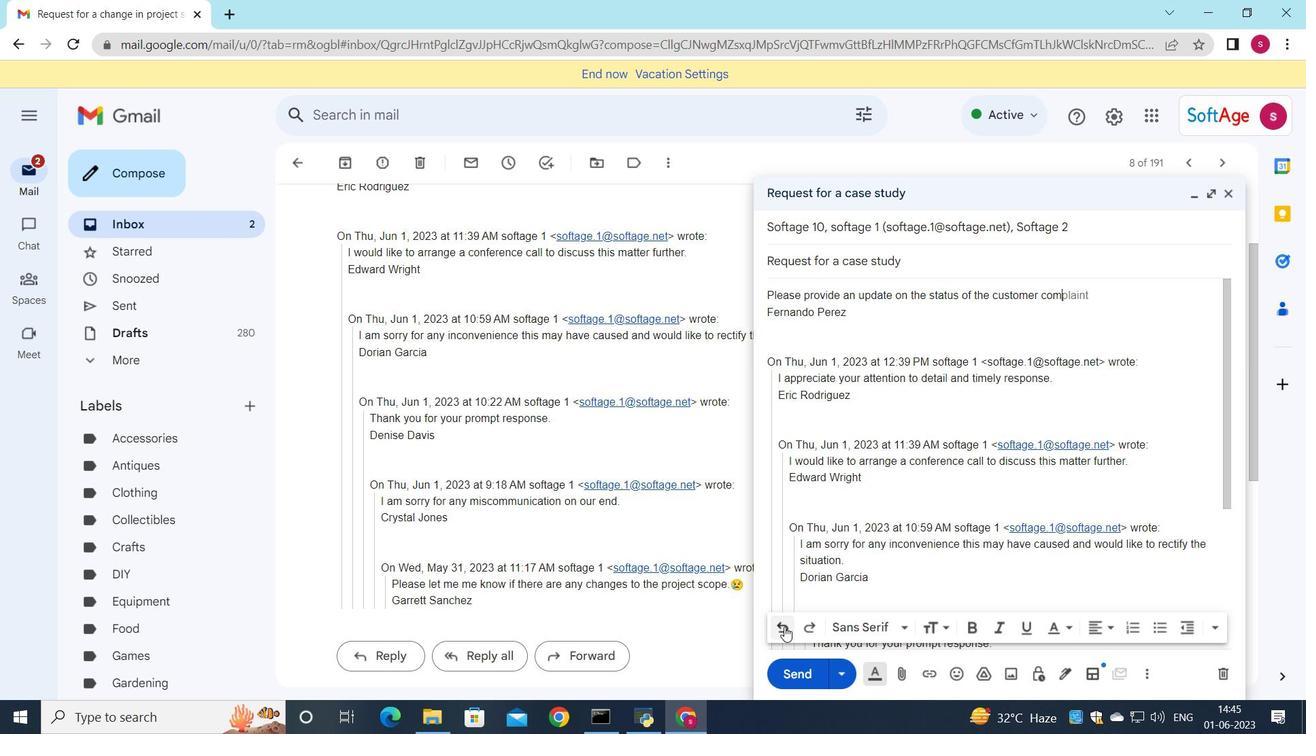 
Action: Mouse pressed left at (785, 627)
Screenshot: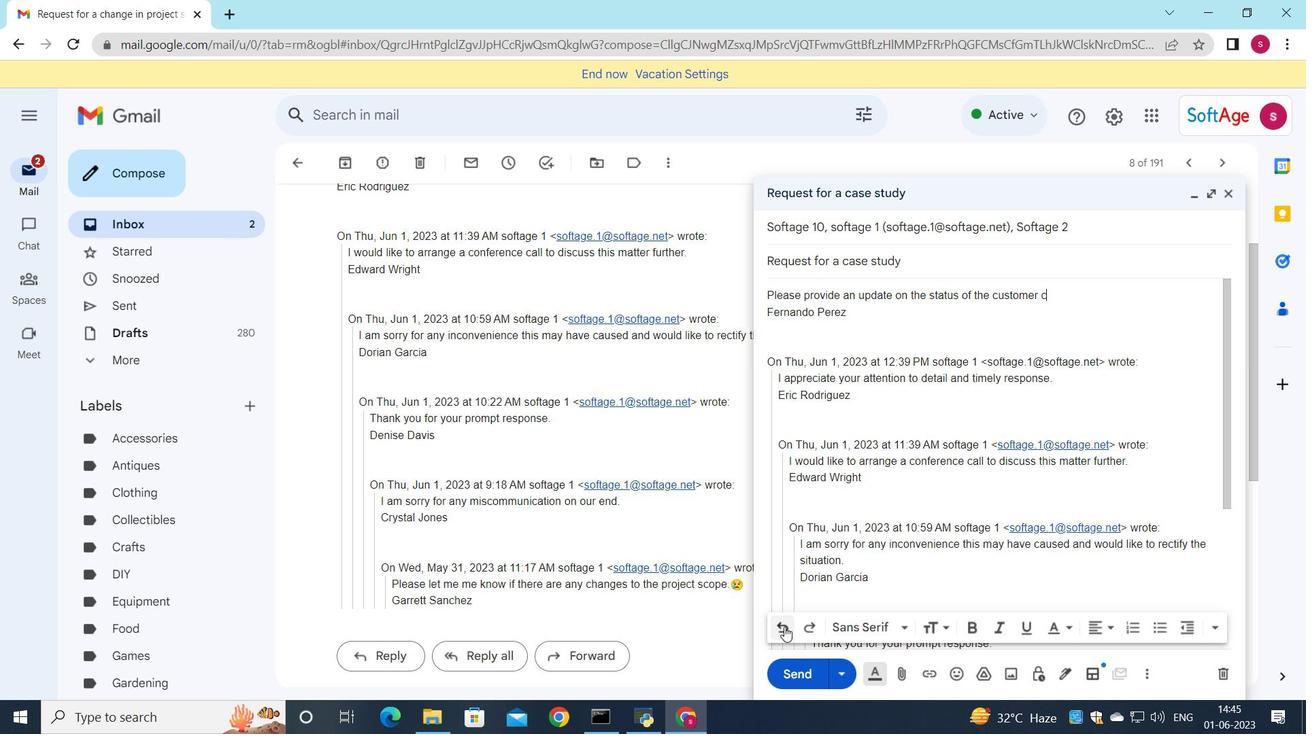 
Action: Mouse pressed left at (785, 627)
Screenshot: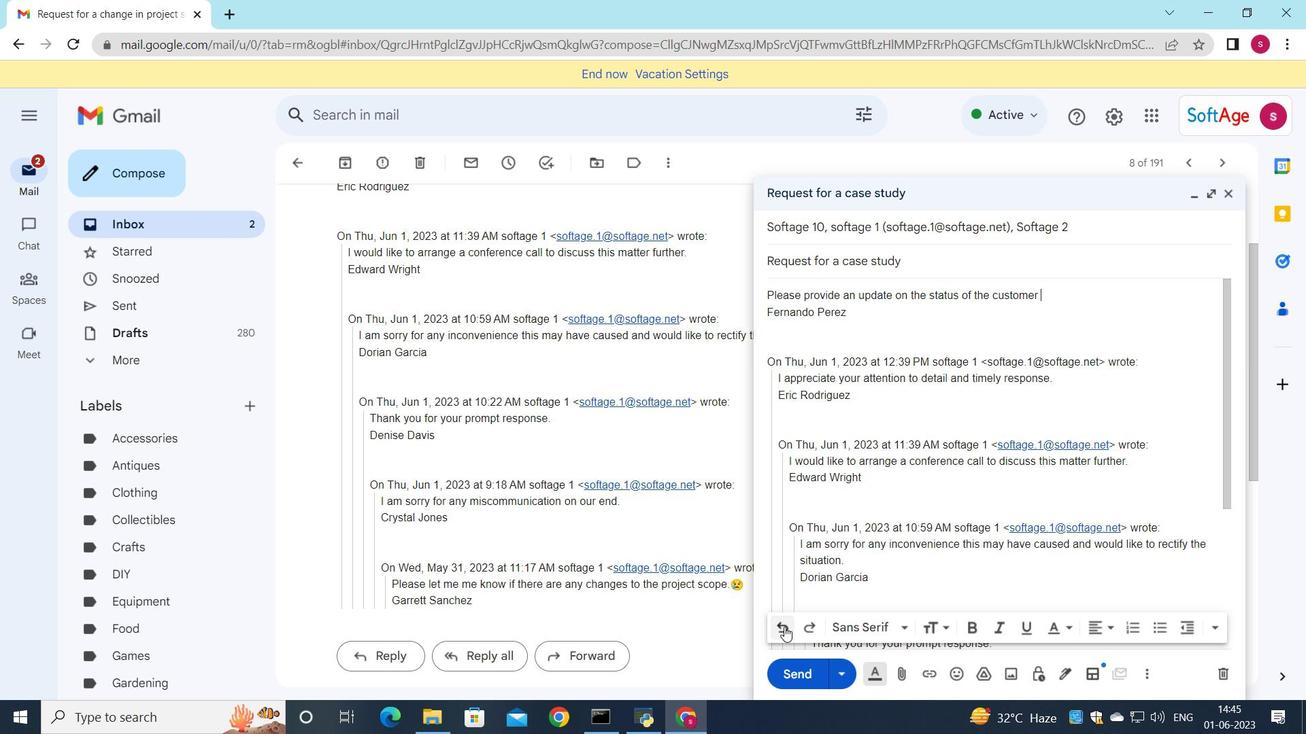 
Action: Mouse pressed left at (785, 627)
Screenshot: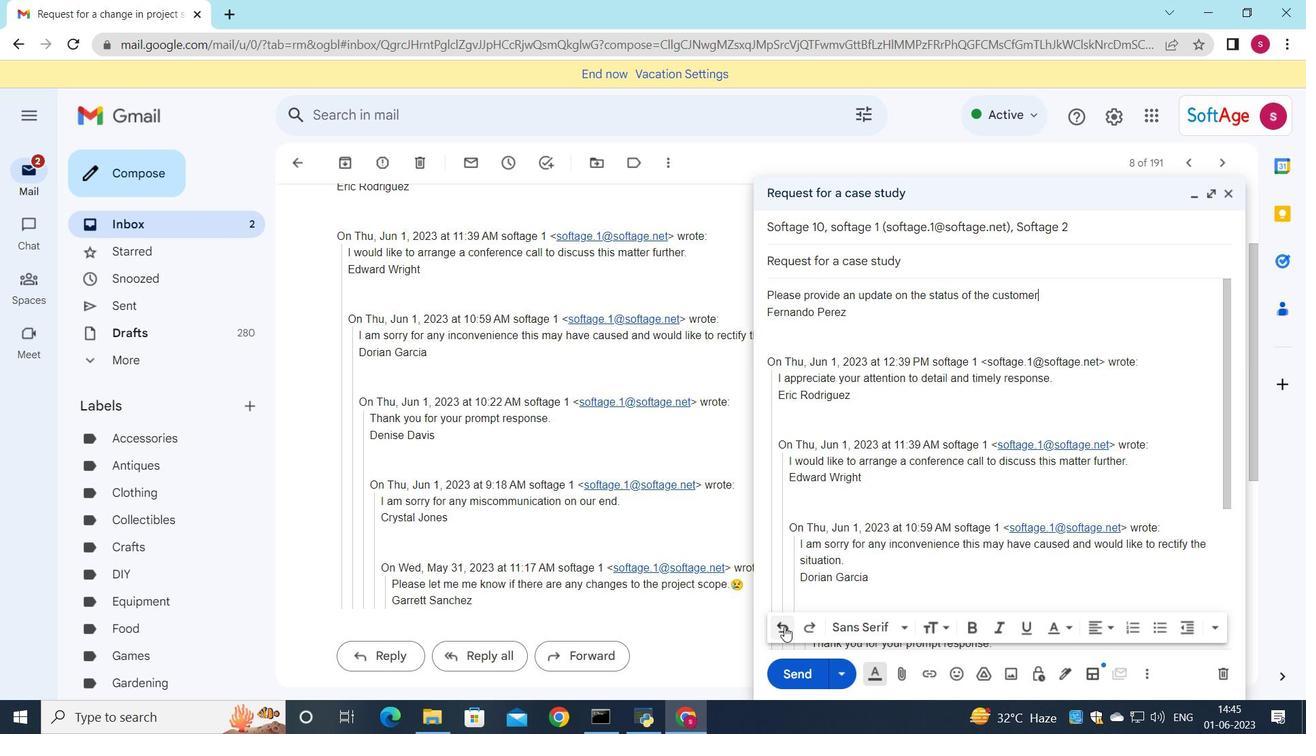 
Action: Mouse pressed left at (785, 627)
Screenshot: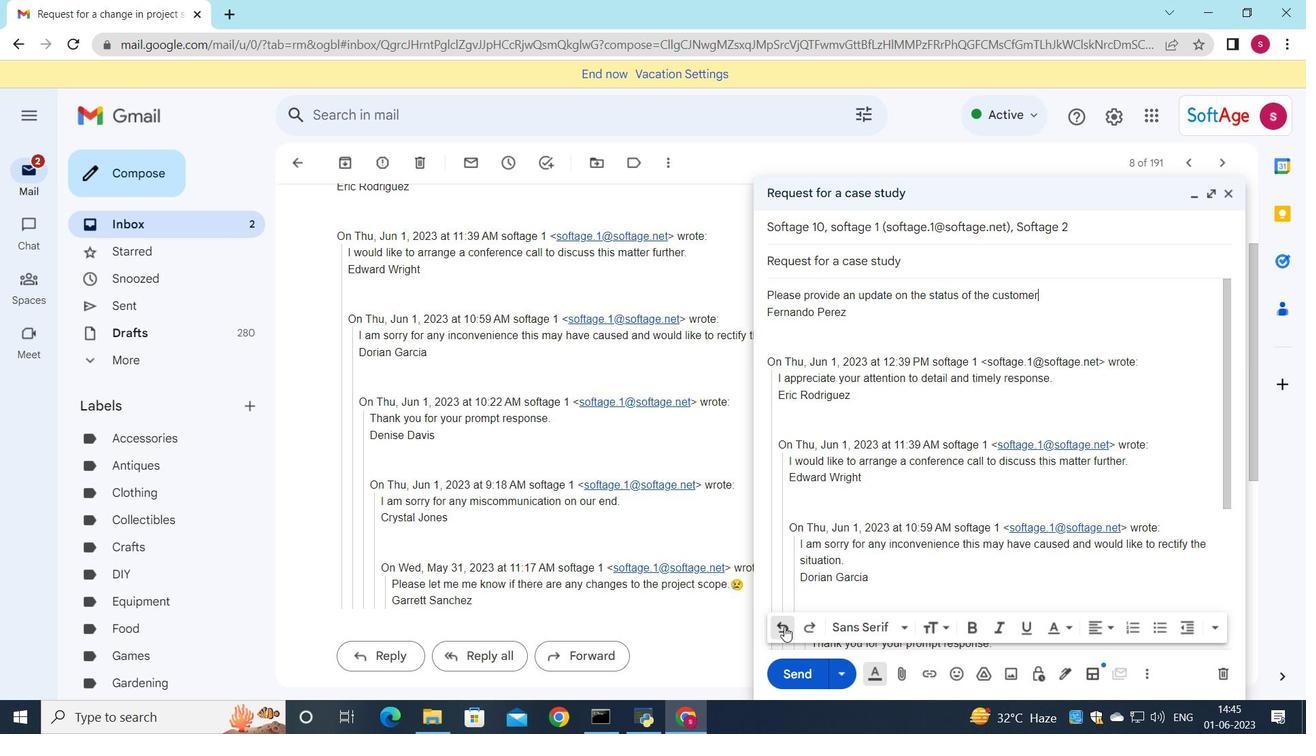 
Action: Mouse pressed left at (785, 627)
Screenshot: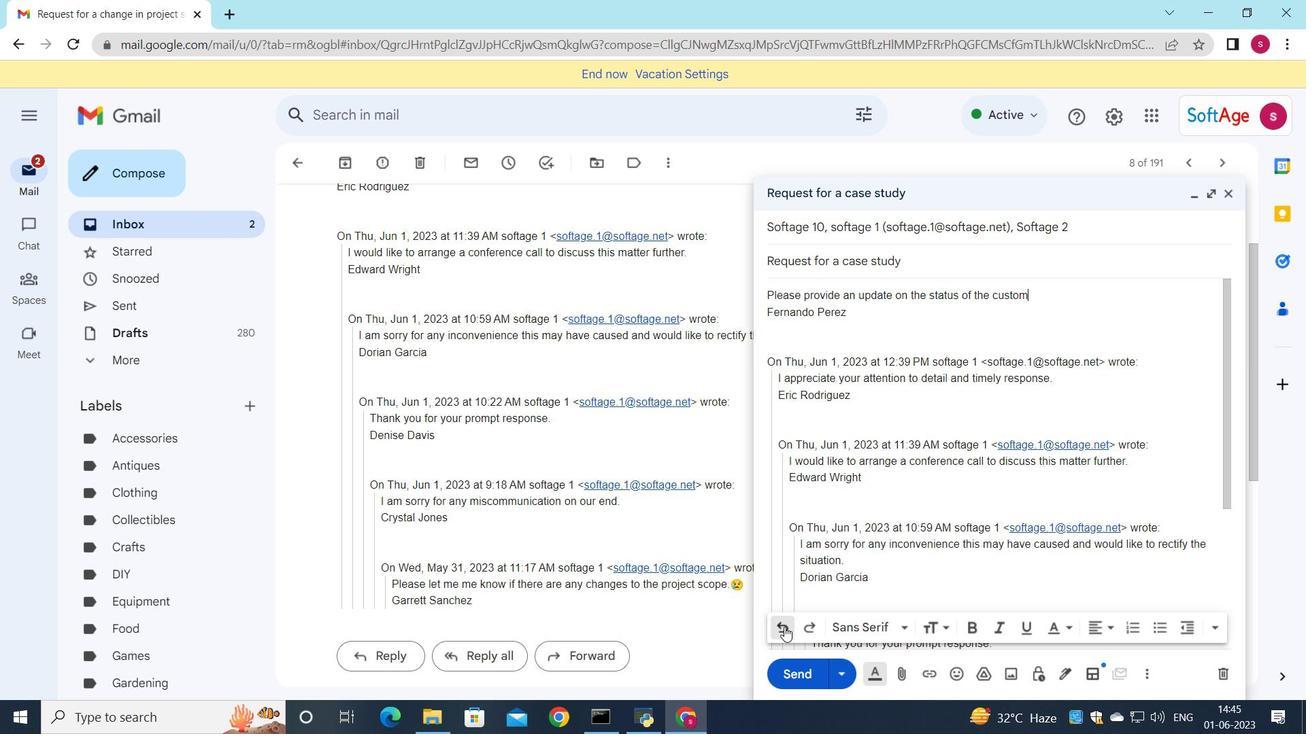 
Action: Mouse pressed left at (785, 627)
Screenshot: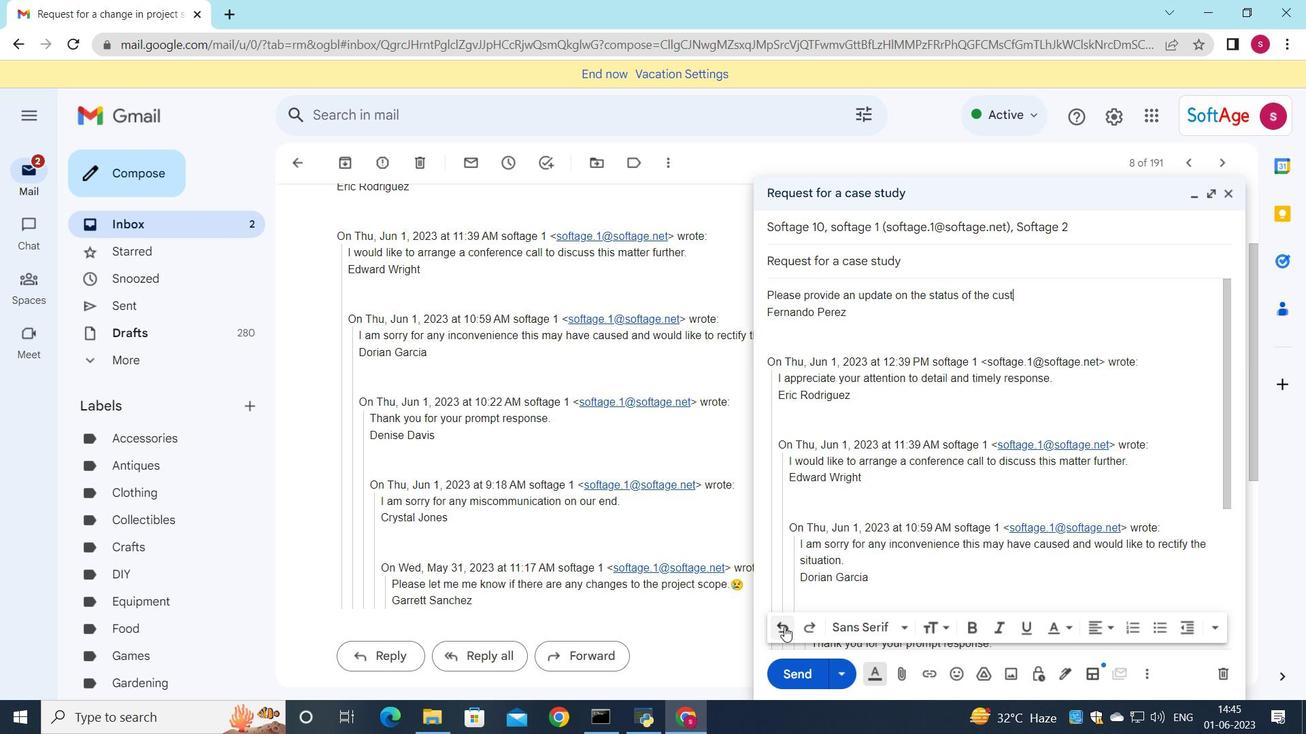 
Action: Mouse pressed left at (785, 627)
Screenshot: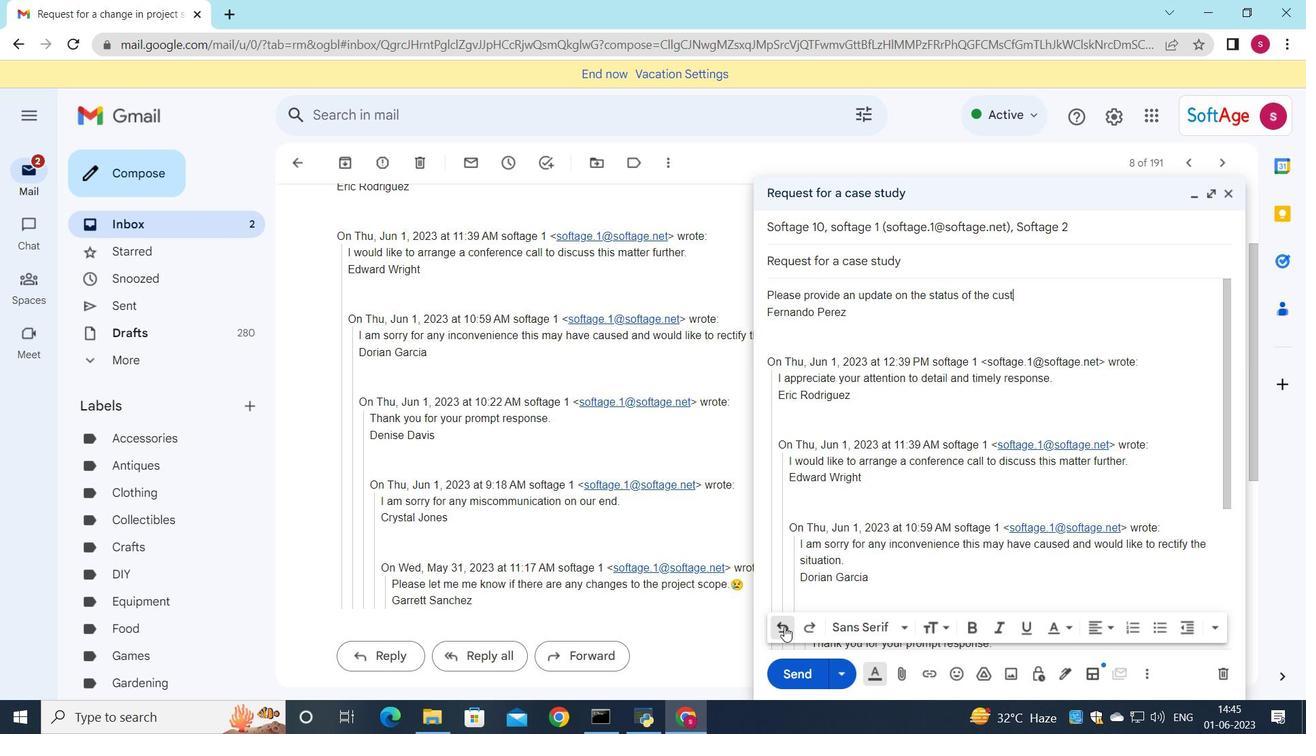 
Action: Mouse pressed left at (785, 627)
Screenshot: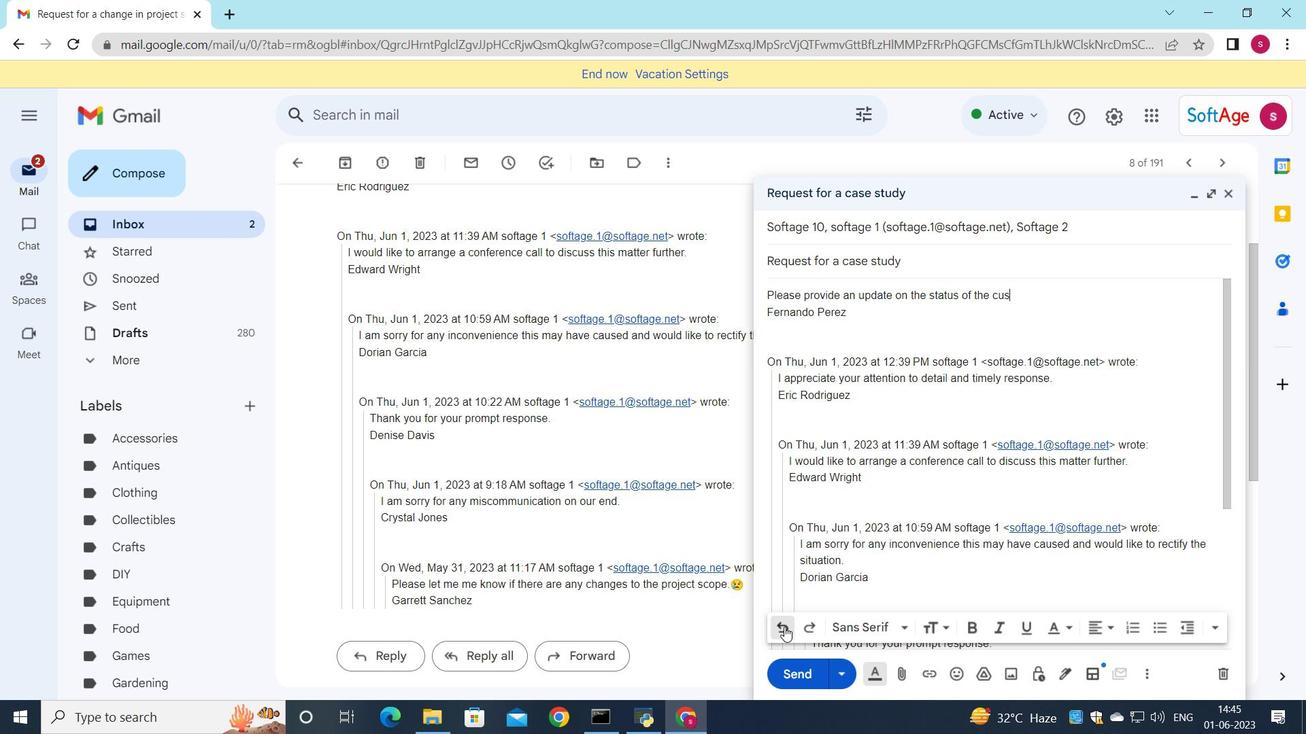 
Action: Mouse pressed left at (785, 627)
Screenshot: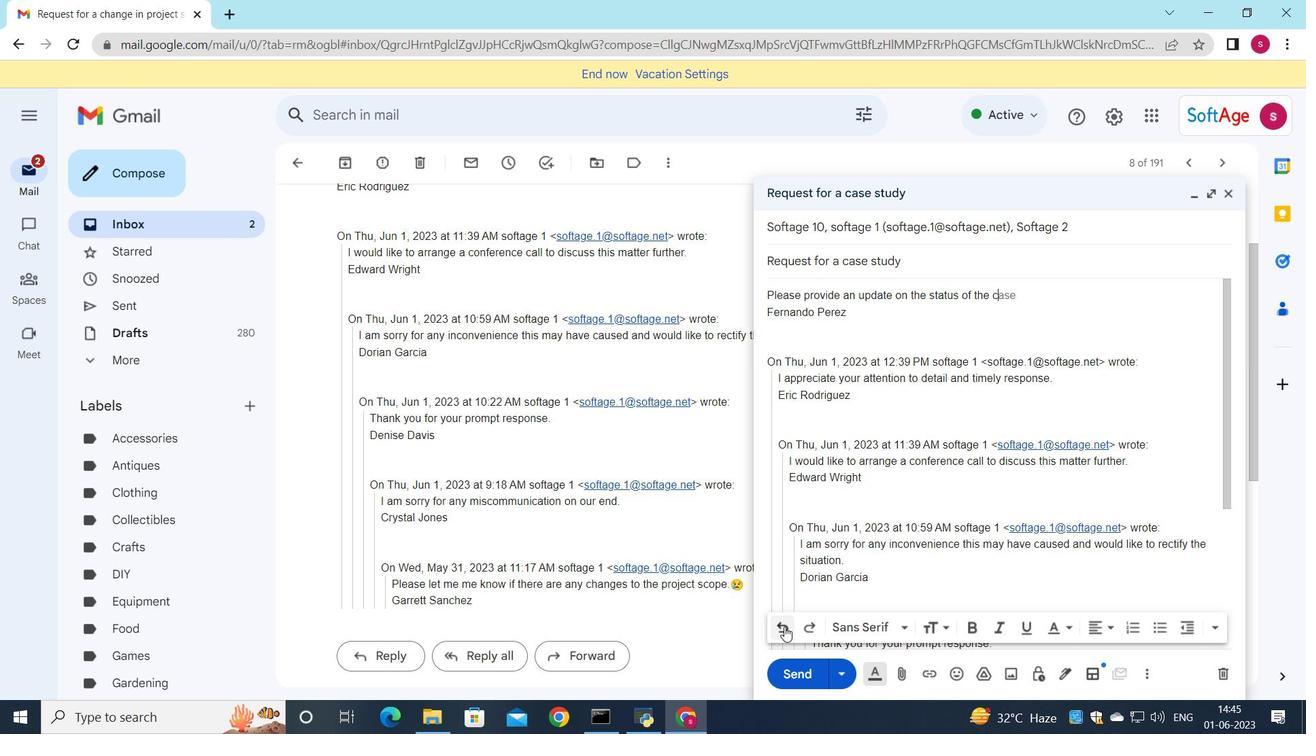 
Action: Mouse pressed left at (785, 627)
Screenshot: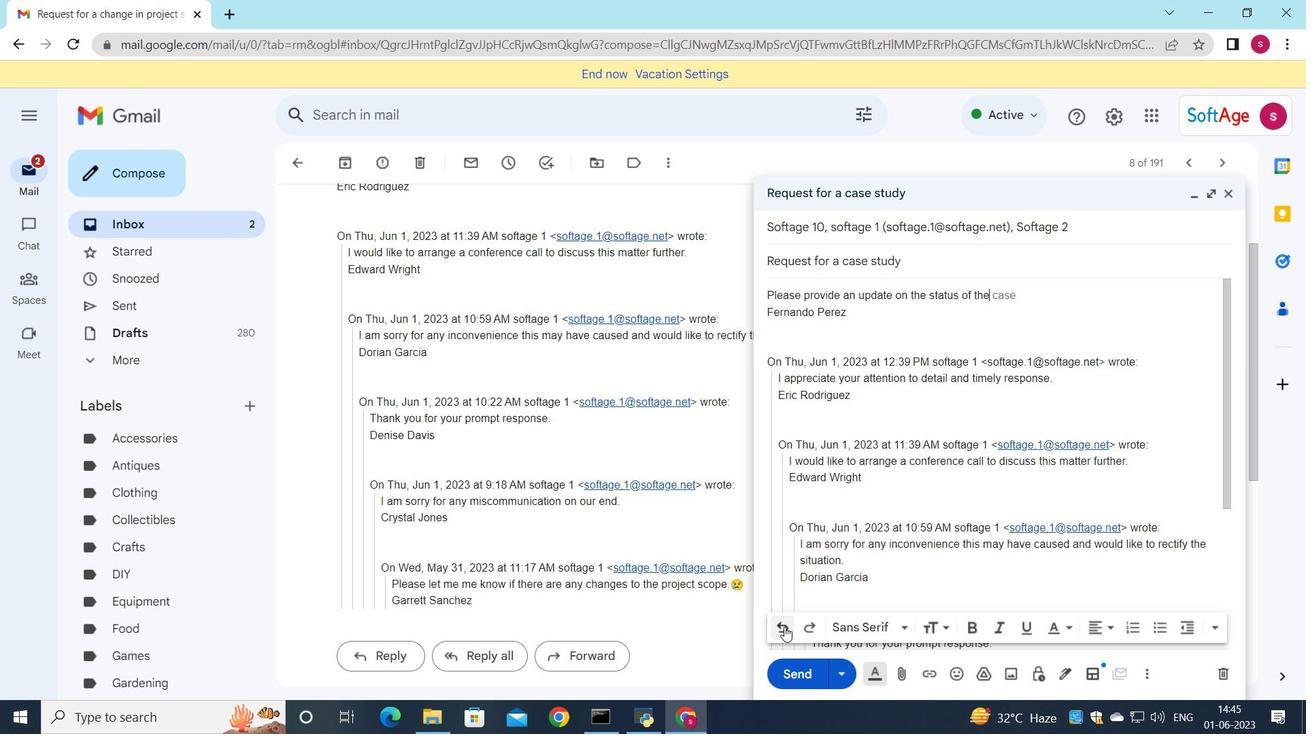
Action: Mouse pressed left at (785, 627)
Screenshot: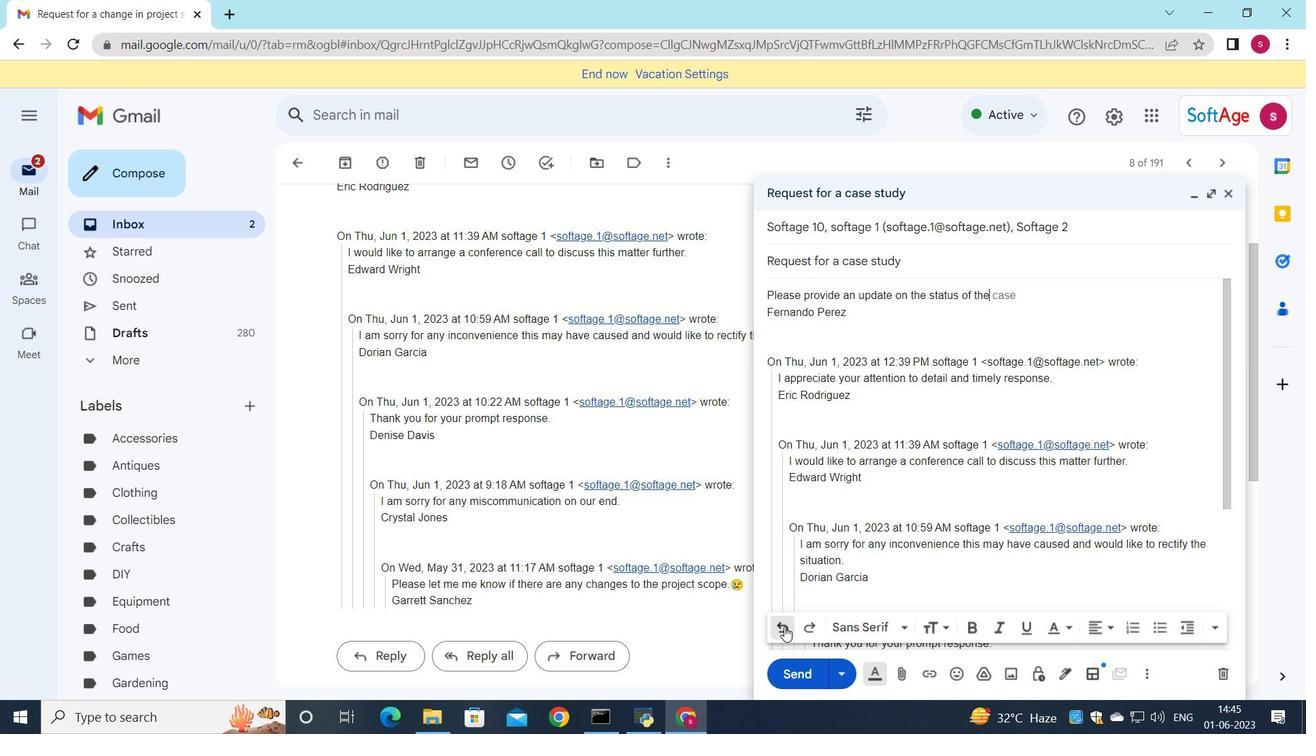 
Action: Mouse pressed left at (785, 627)
Screenshot: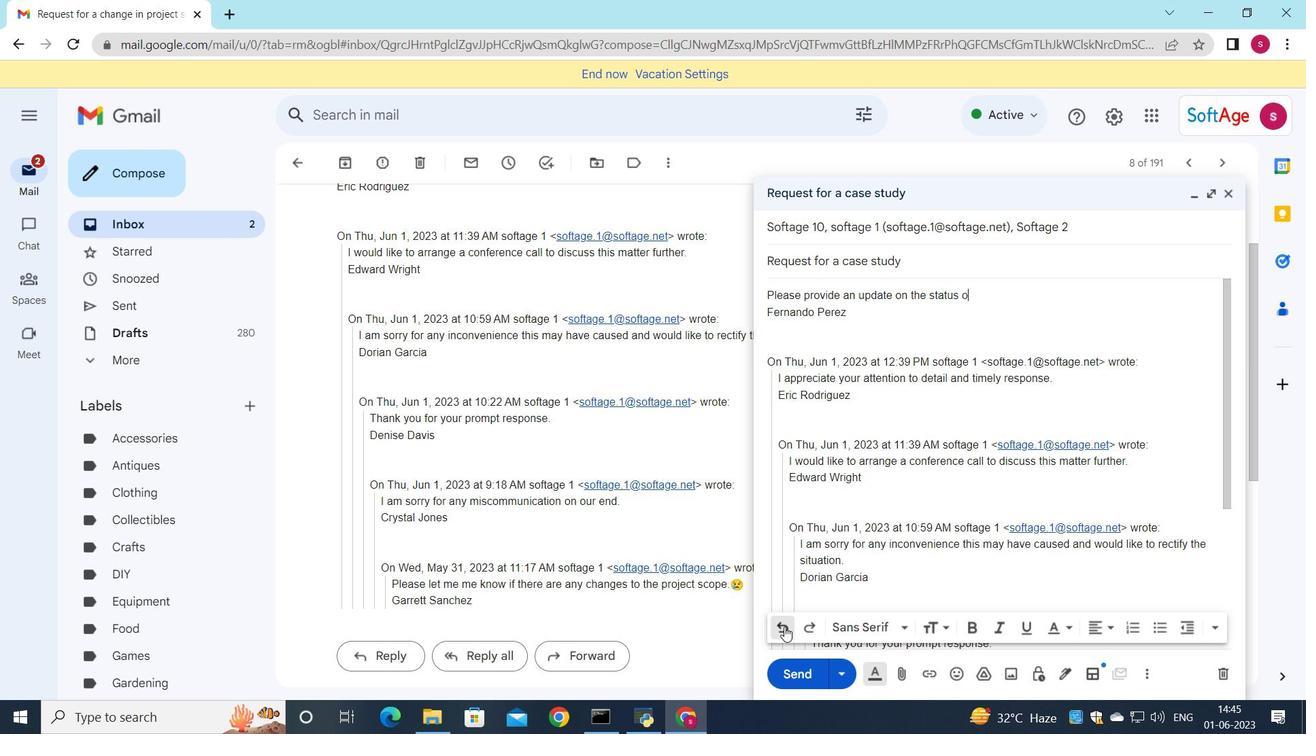 
Action: Mouse pressed left at (785, 627)
Screenshot: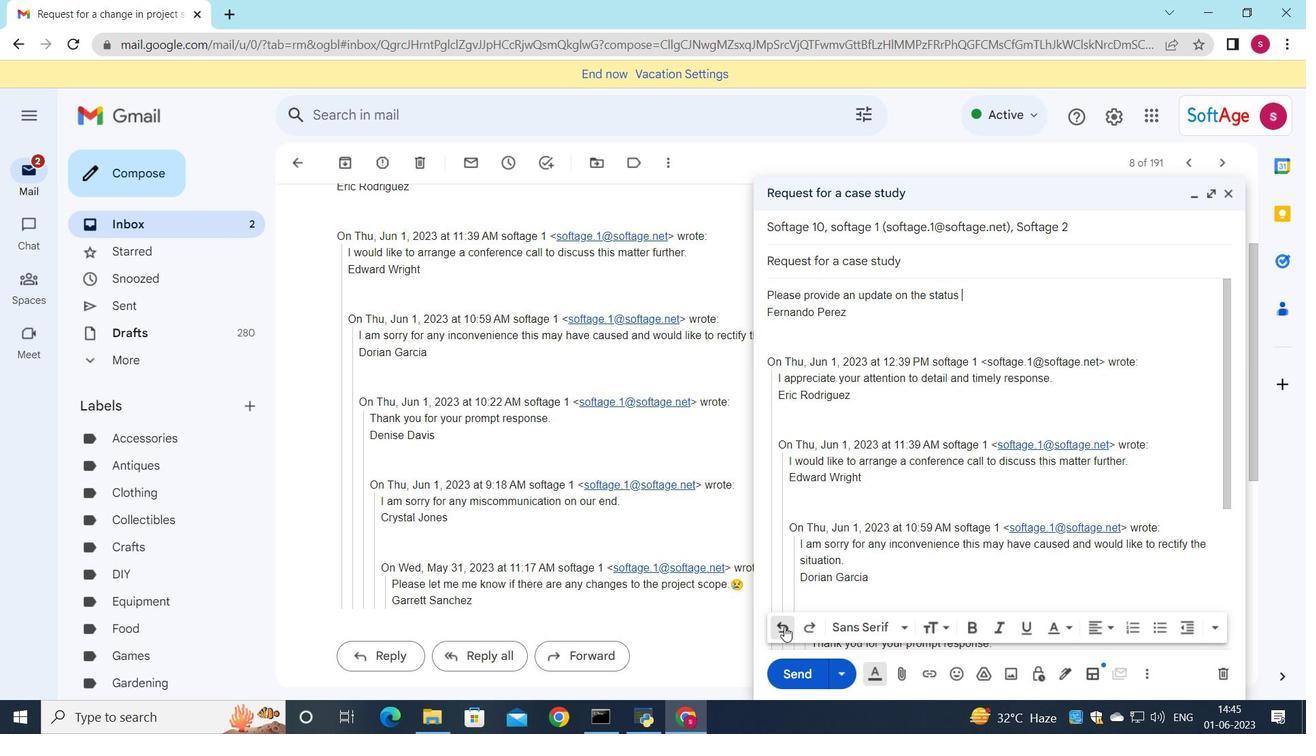 
Action: Mouse pressed left at (785, 627)
Screenshot: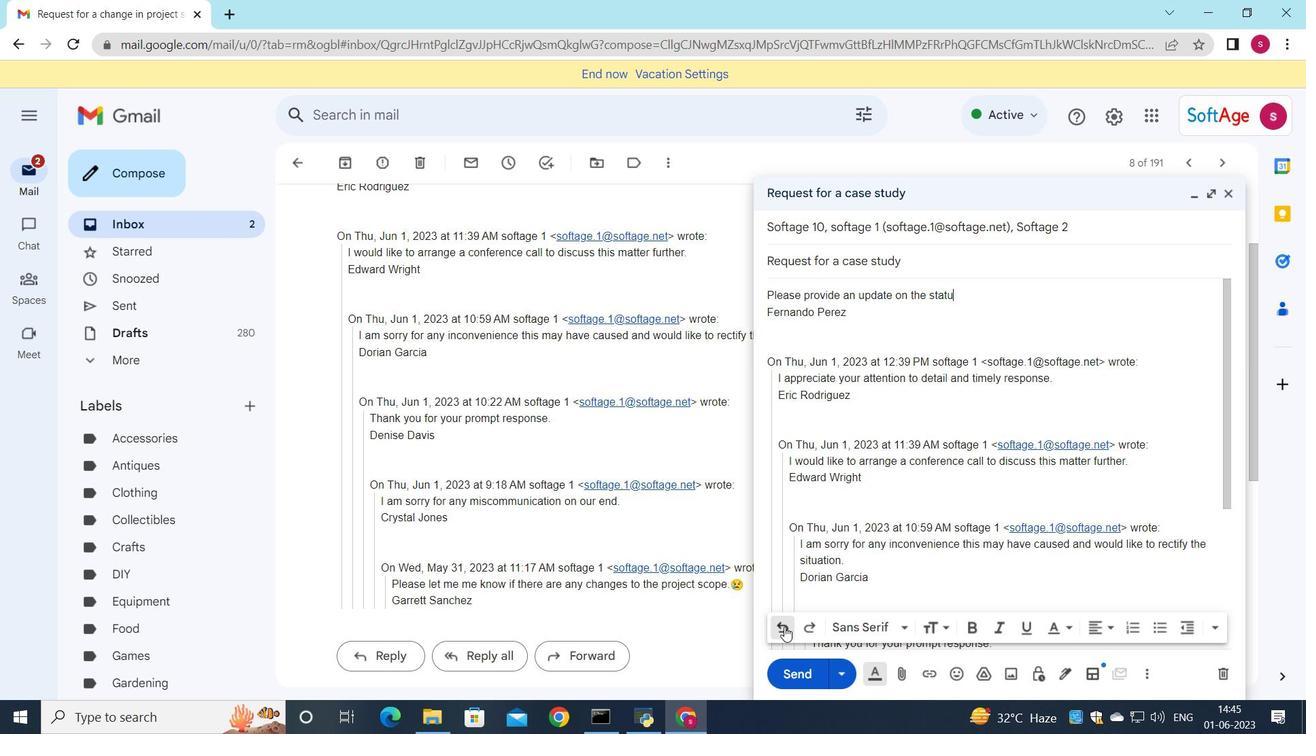 
Action: Mouse pressed left at (785, 627)
Screenshot: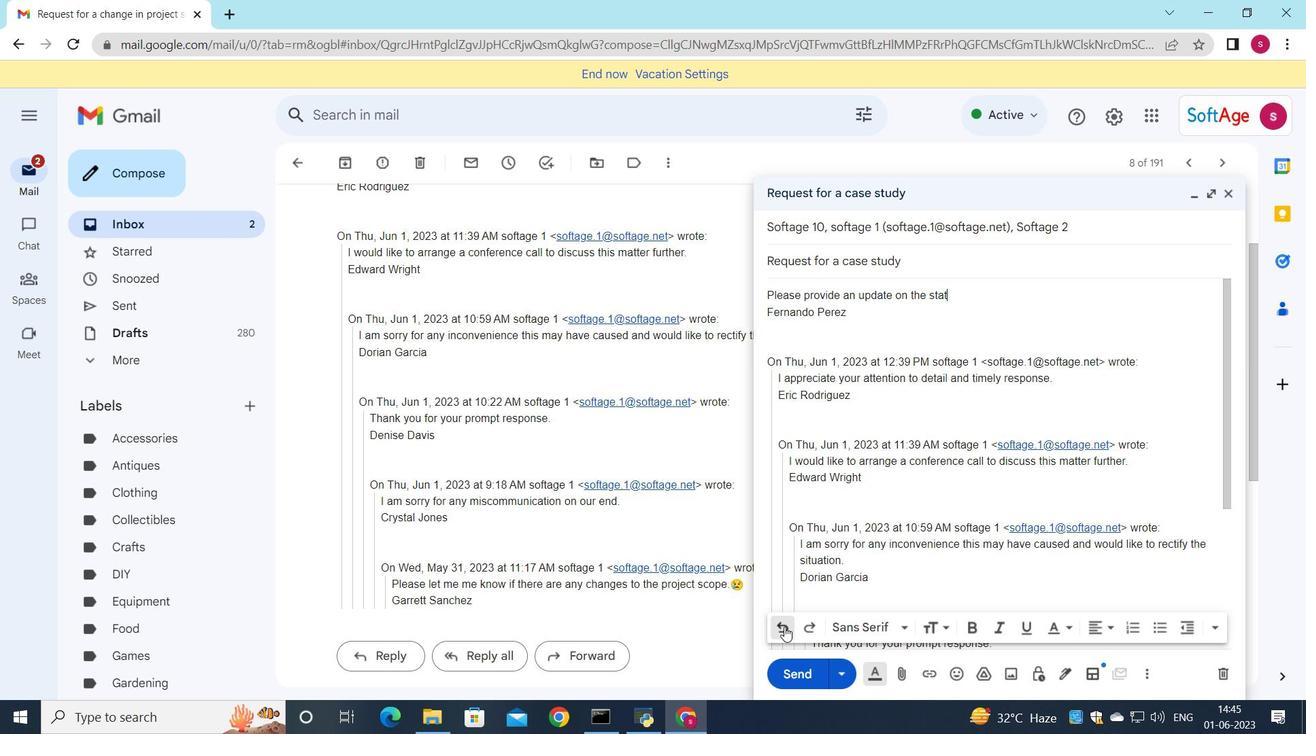 
Action: Mouse pressed left at (785, 627)
Screenshot: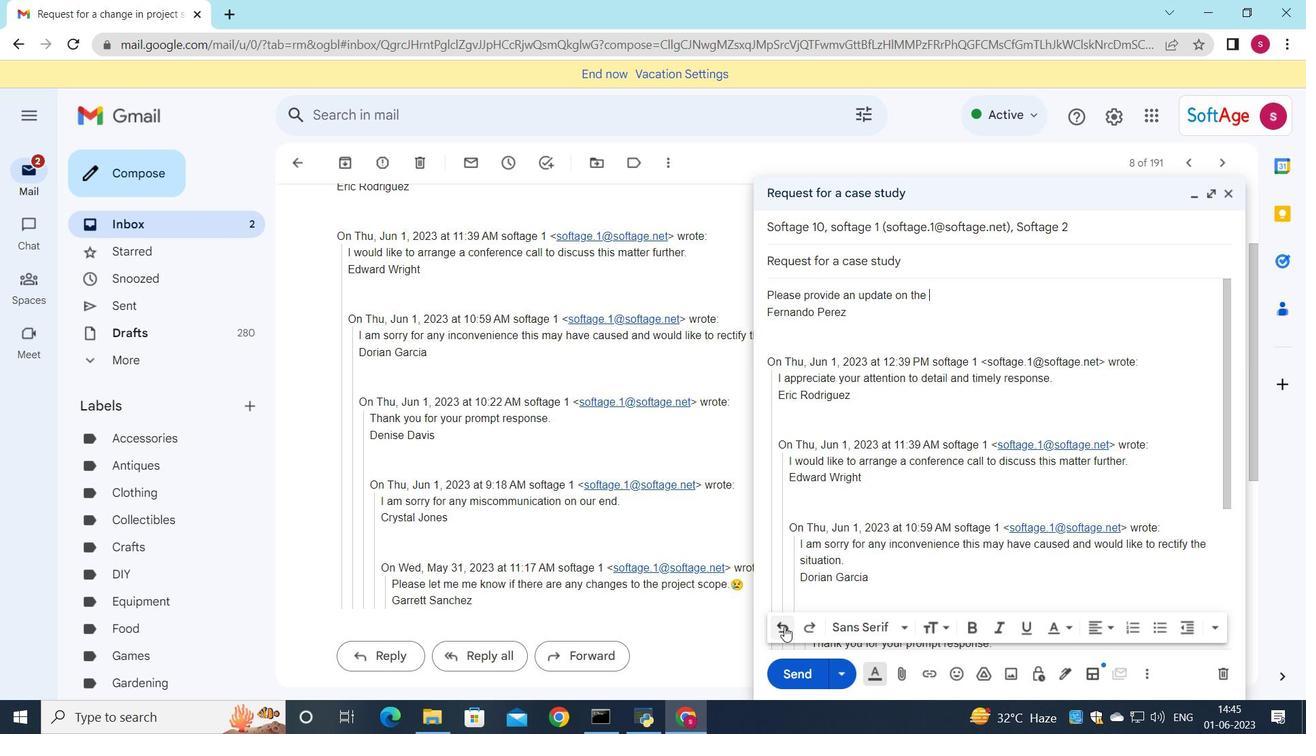 
Action: Mouse pressed left at (785, 627)
Screenshot: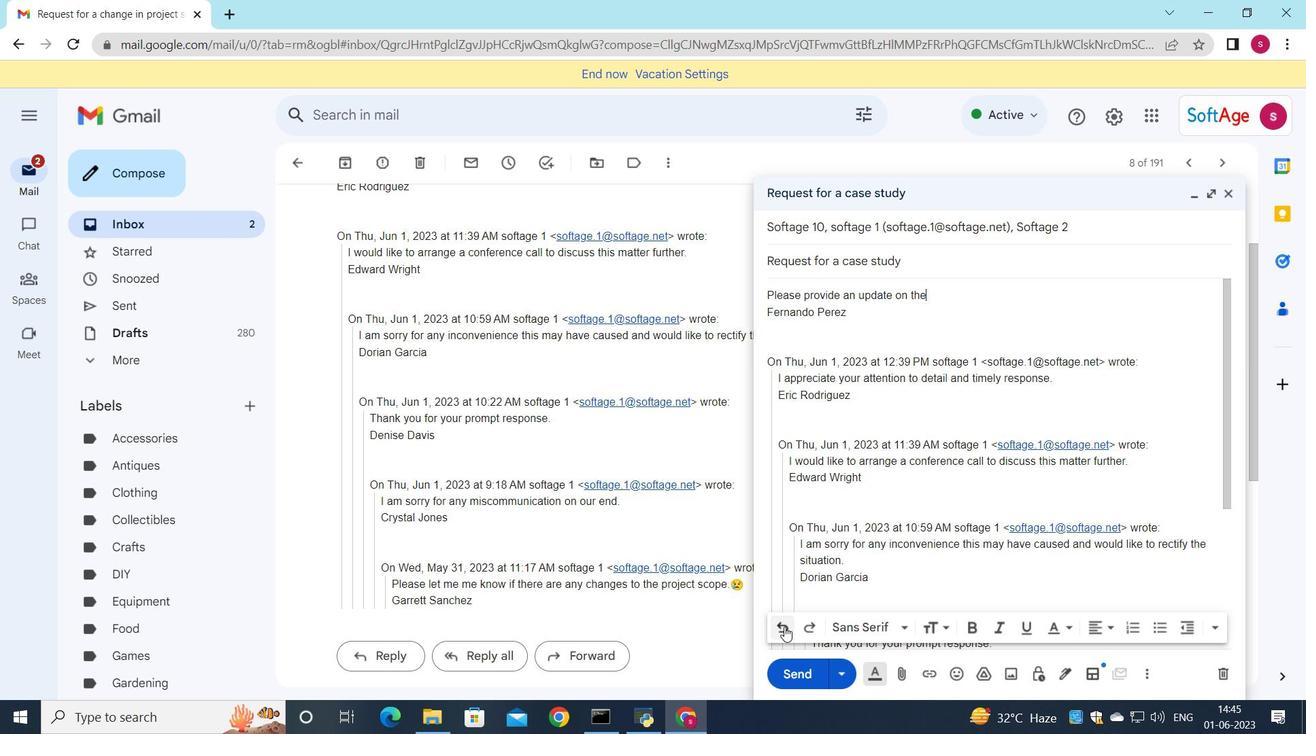 
Action: Mouse pressed left at (785, 627)
Screenshot: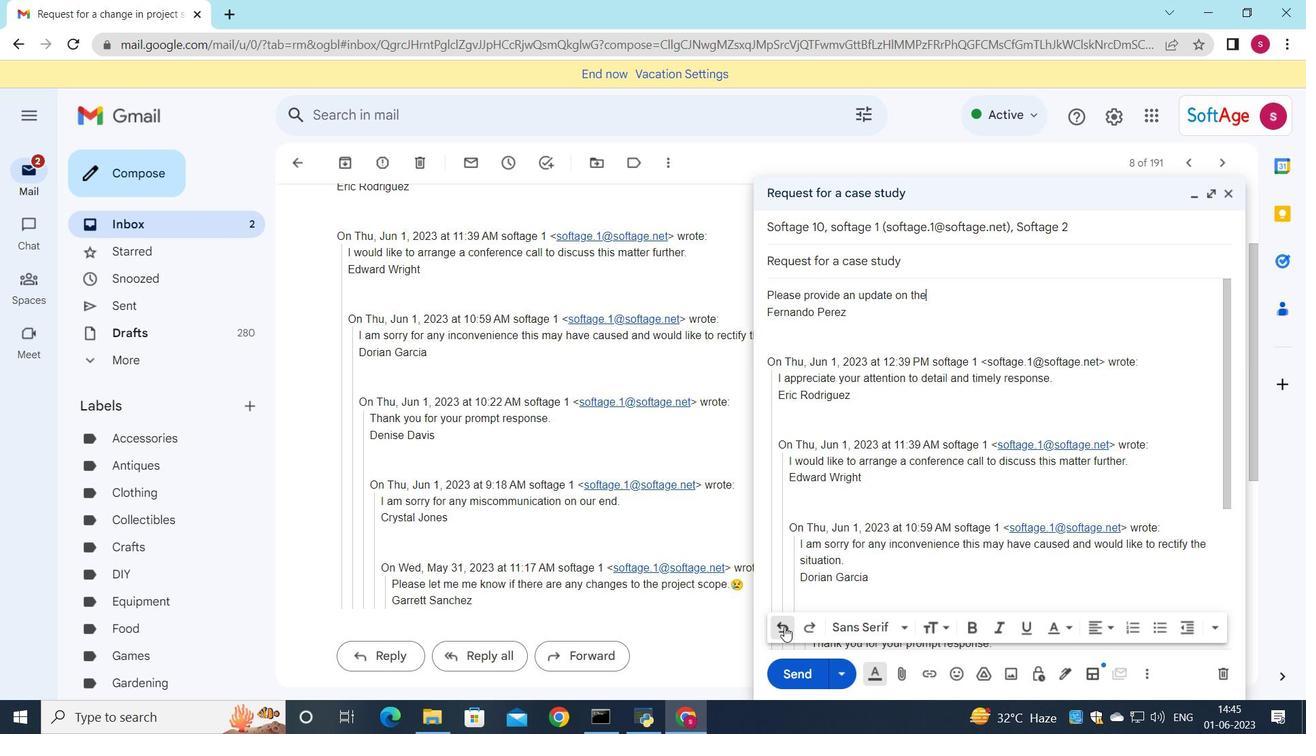 
Action: Mouse pressed left at (785, 627)
Screenshot: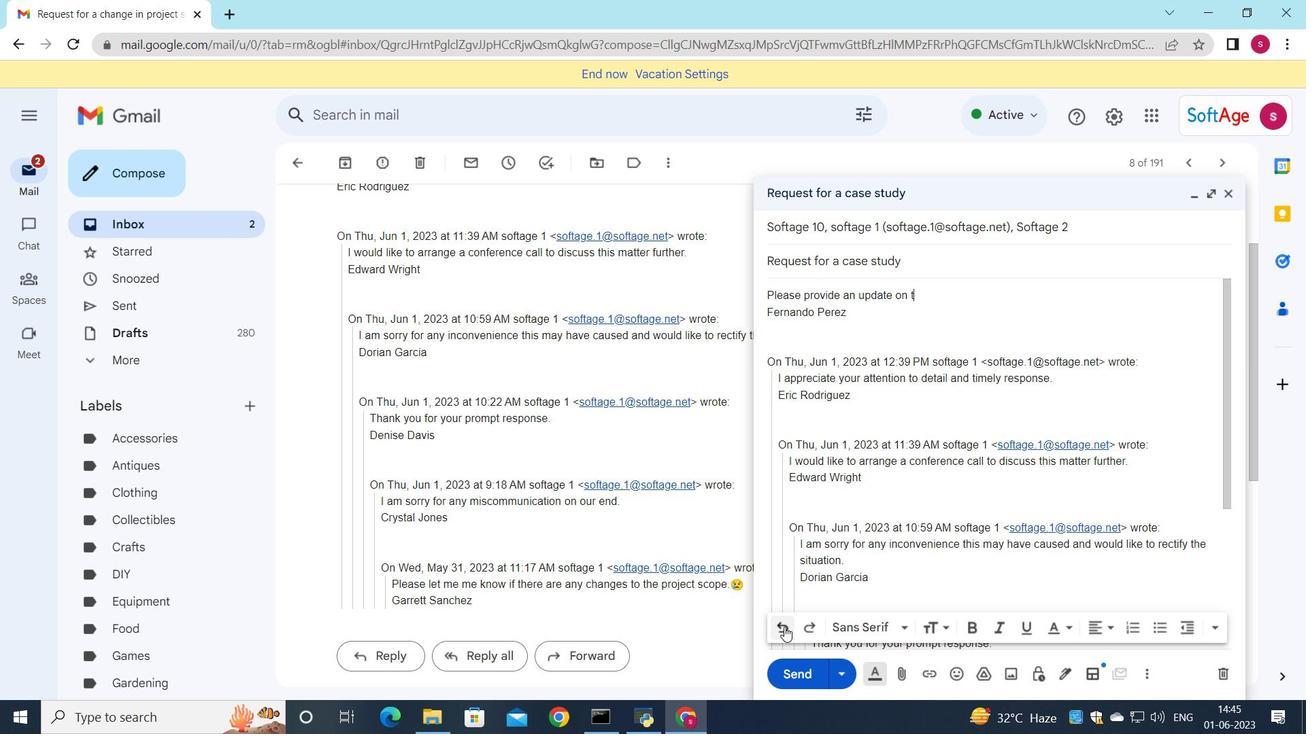
Action: Mouse pressed left at (785, 627)
Screenshot: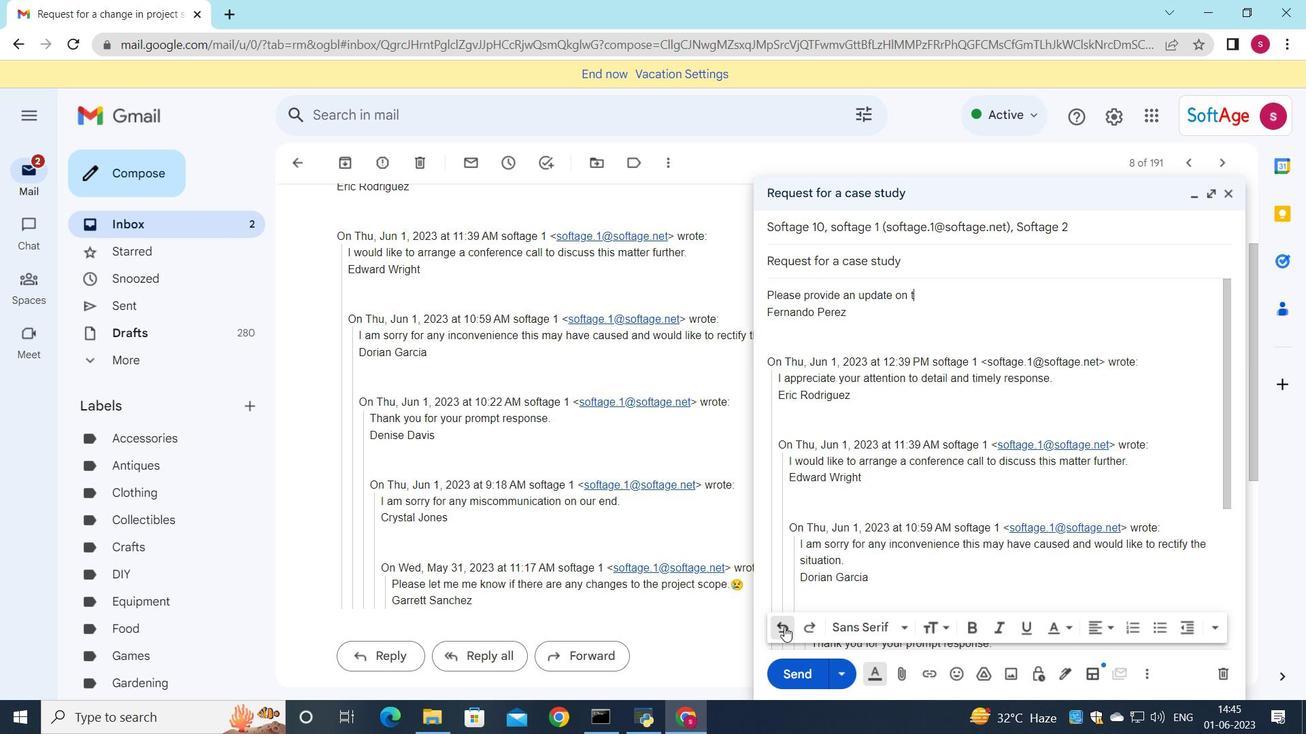 
Action: Mouse pressed left at (785, 627)
Screenshot: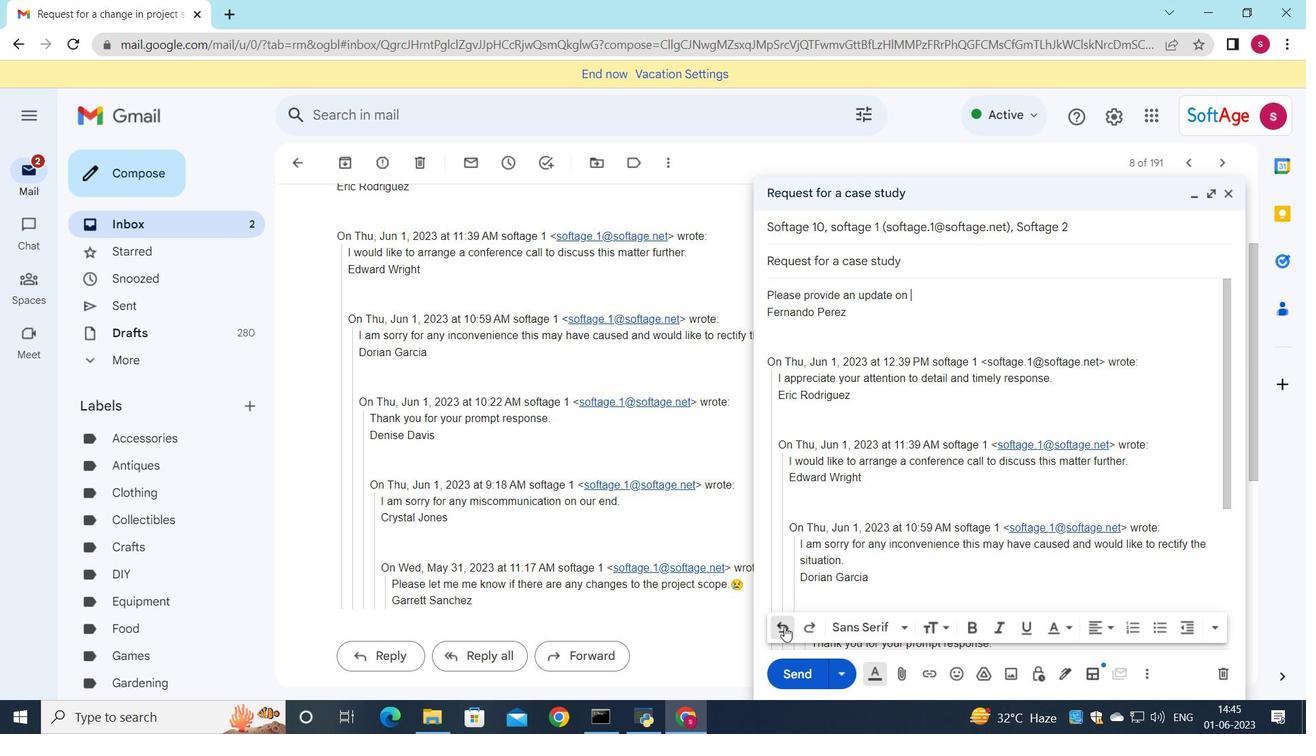 
Action: Mouse pressed left at (785, 627)
Screenshot: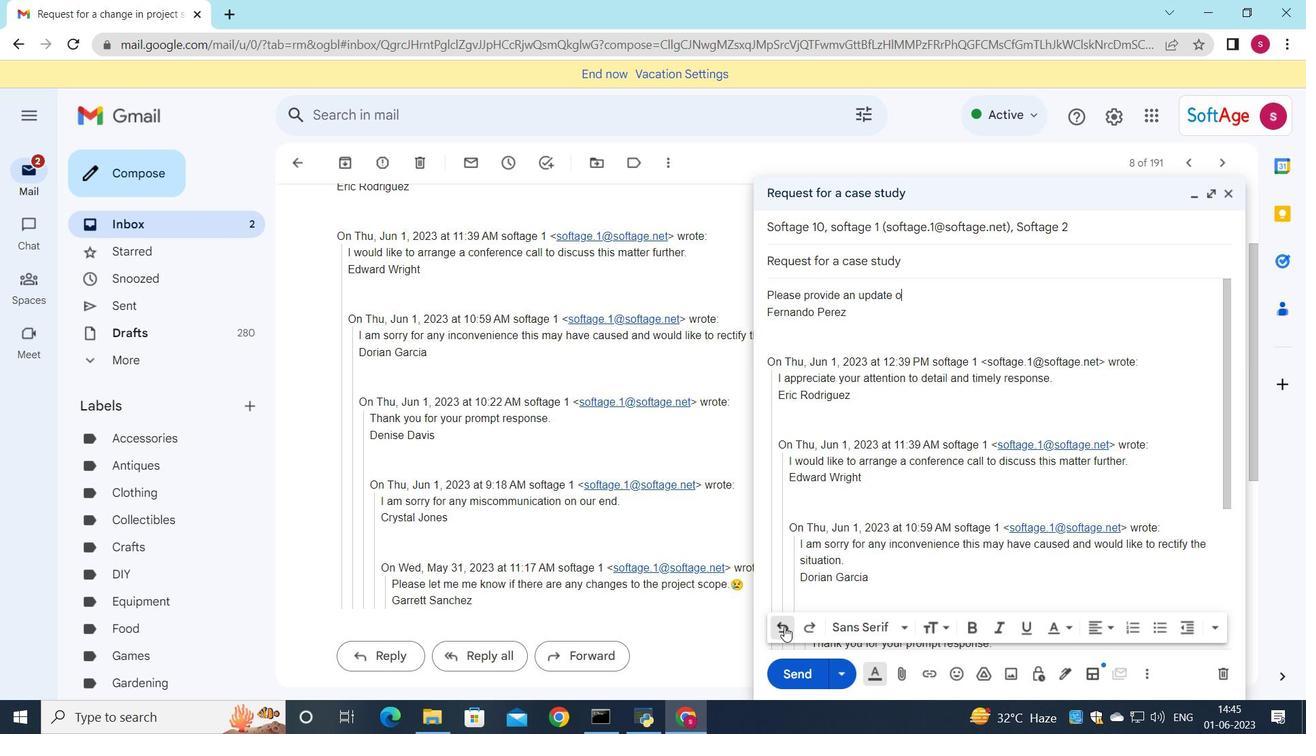 
Action: Mouse pressed left at (785, 627)
Screenshot: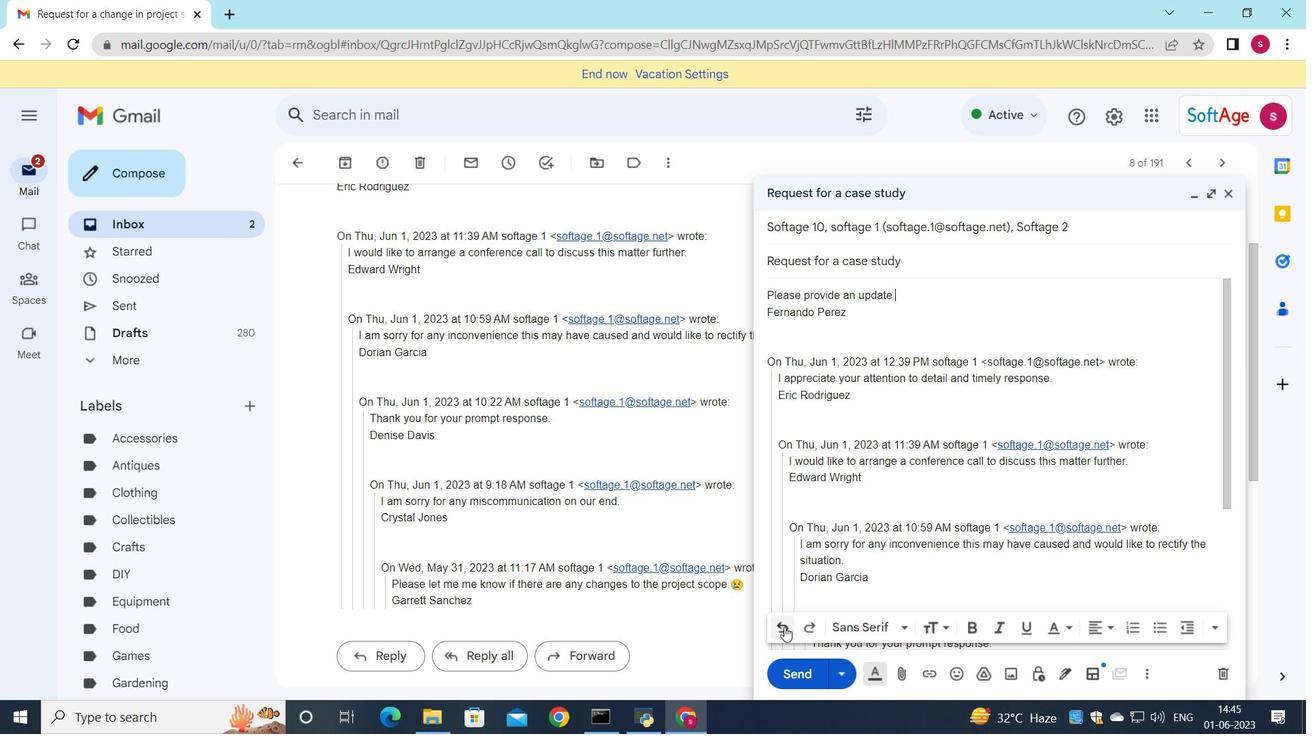 
Action: Mouse pressed left at (785, 627)
Screenshot: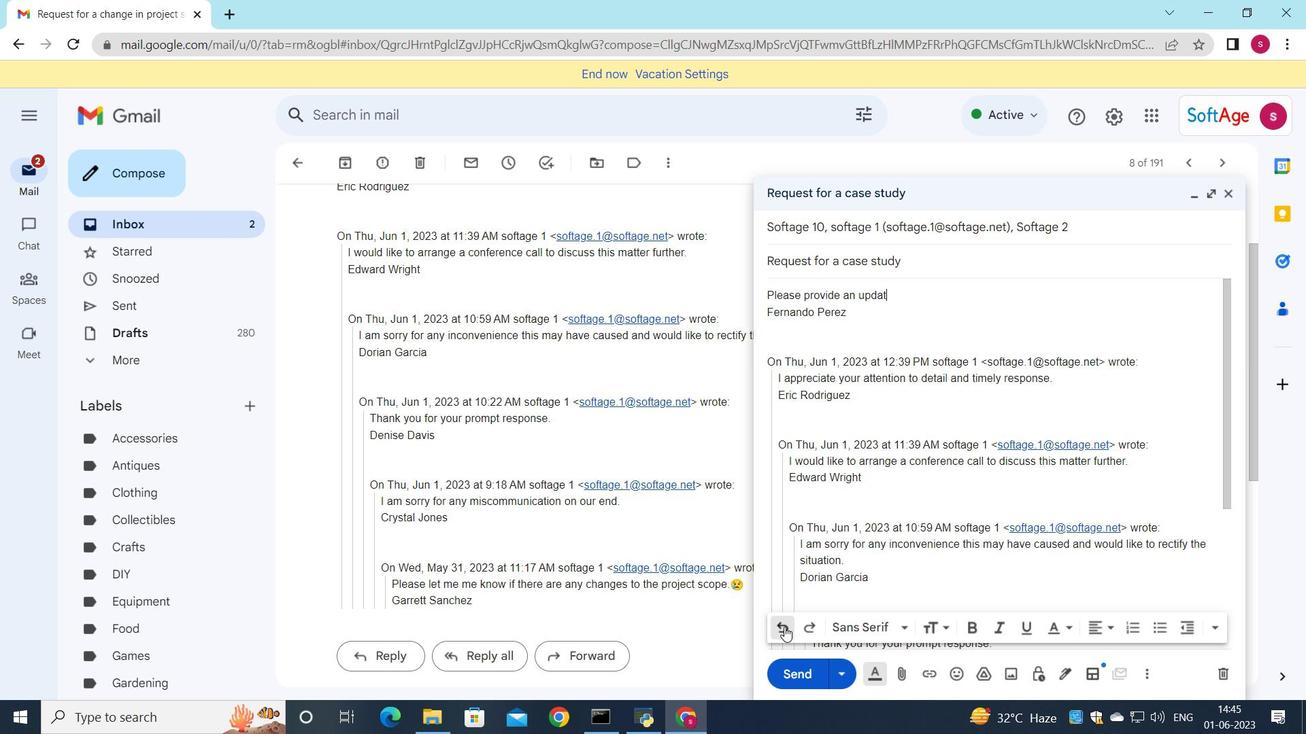 
Action: Mouse pressed left at (785, 627)
Screenshot: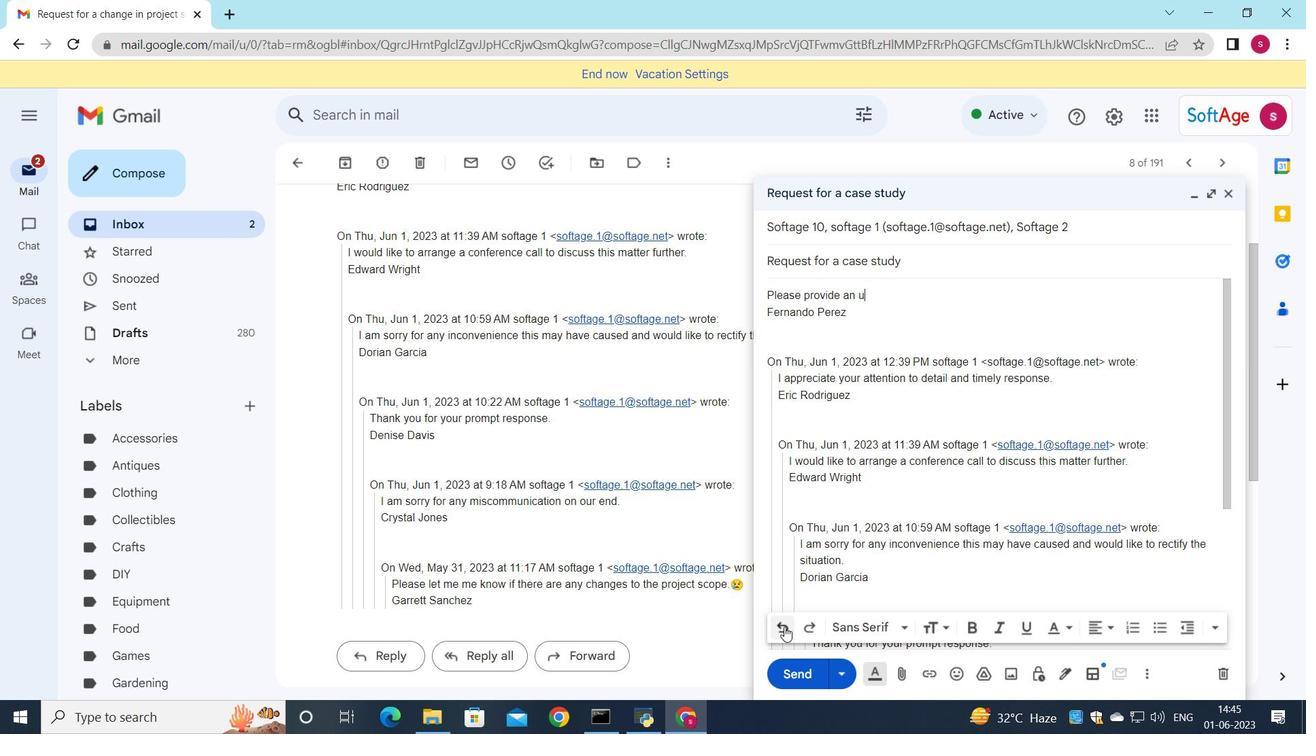 
Action: Mouse pressed left at (785, 627)
Screenshot: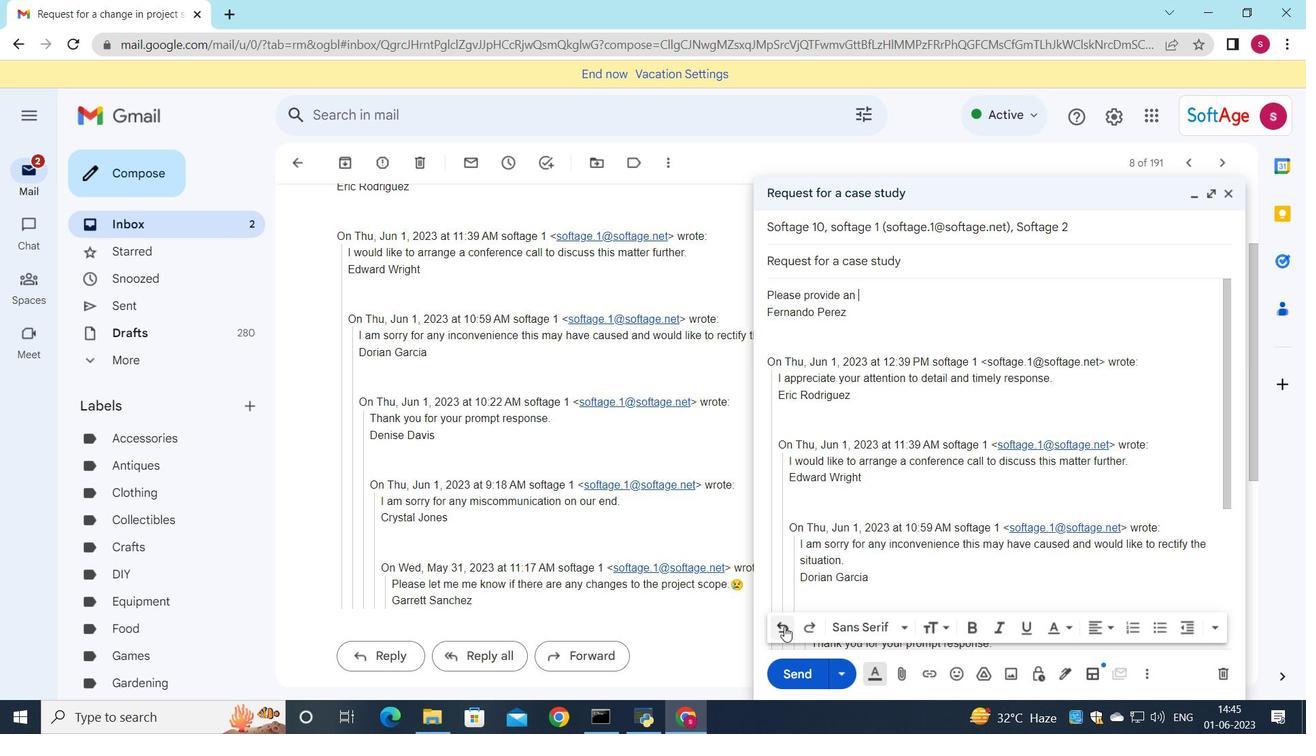 
Action: Mouse pressed left at (785, 627)
Screenshot: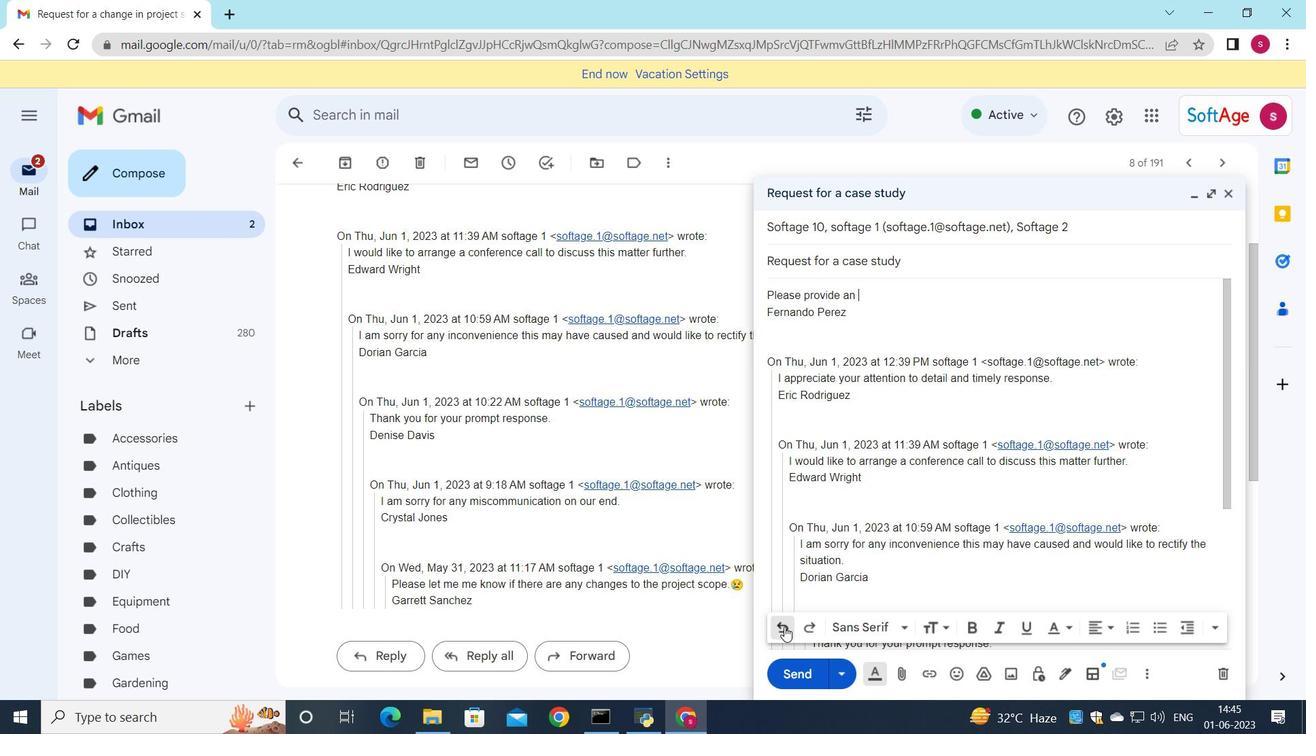 
Action: Mouse pressed left at (785, 627)
Screenshot: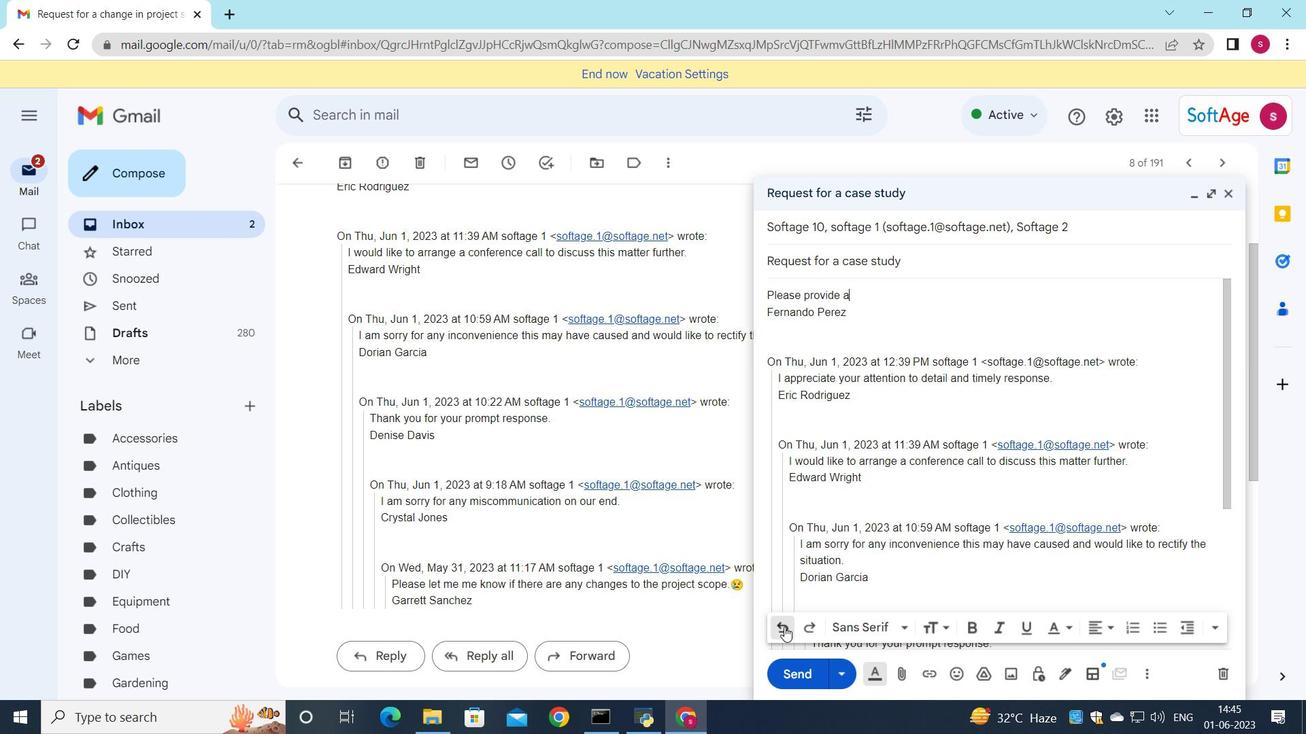 
Action: Mouse pressed left at (785, 627)
Screenshot: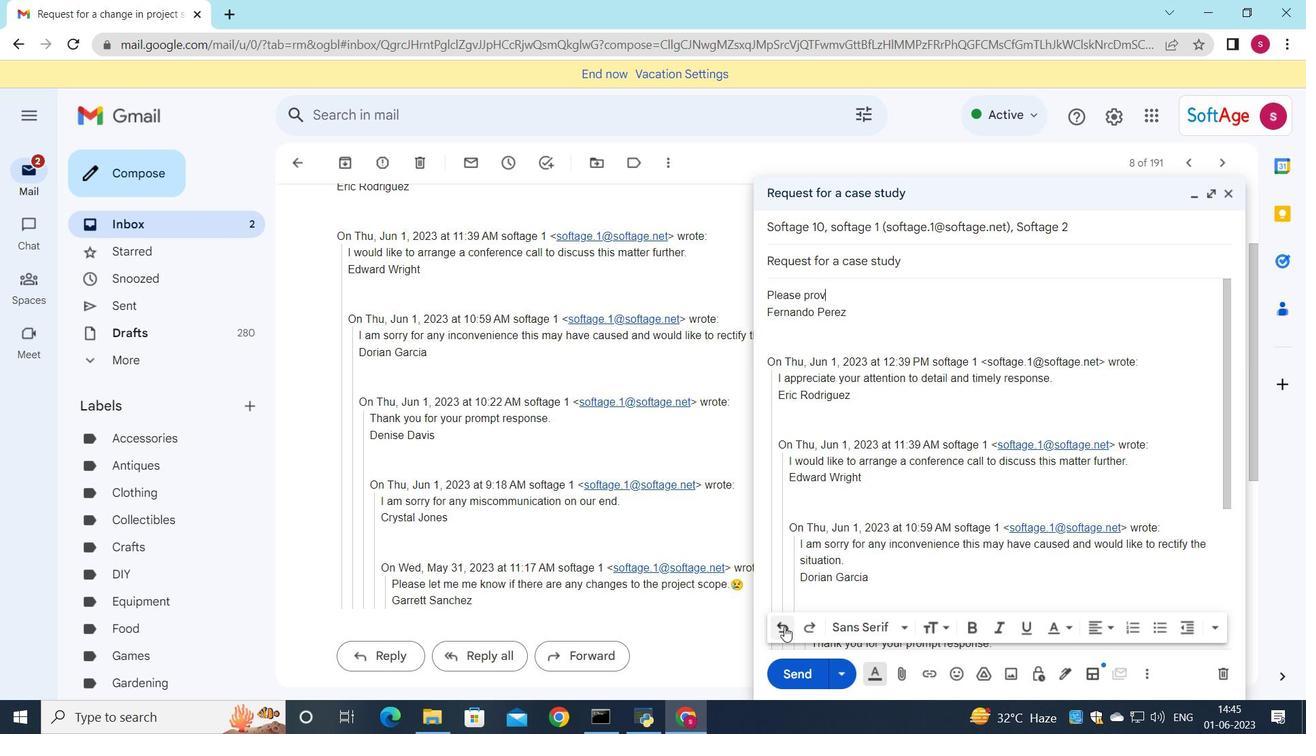 
Action: Mouse pressed left at (785, 627)
Screenshot: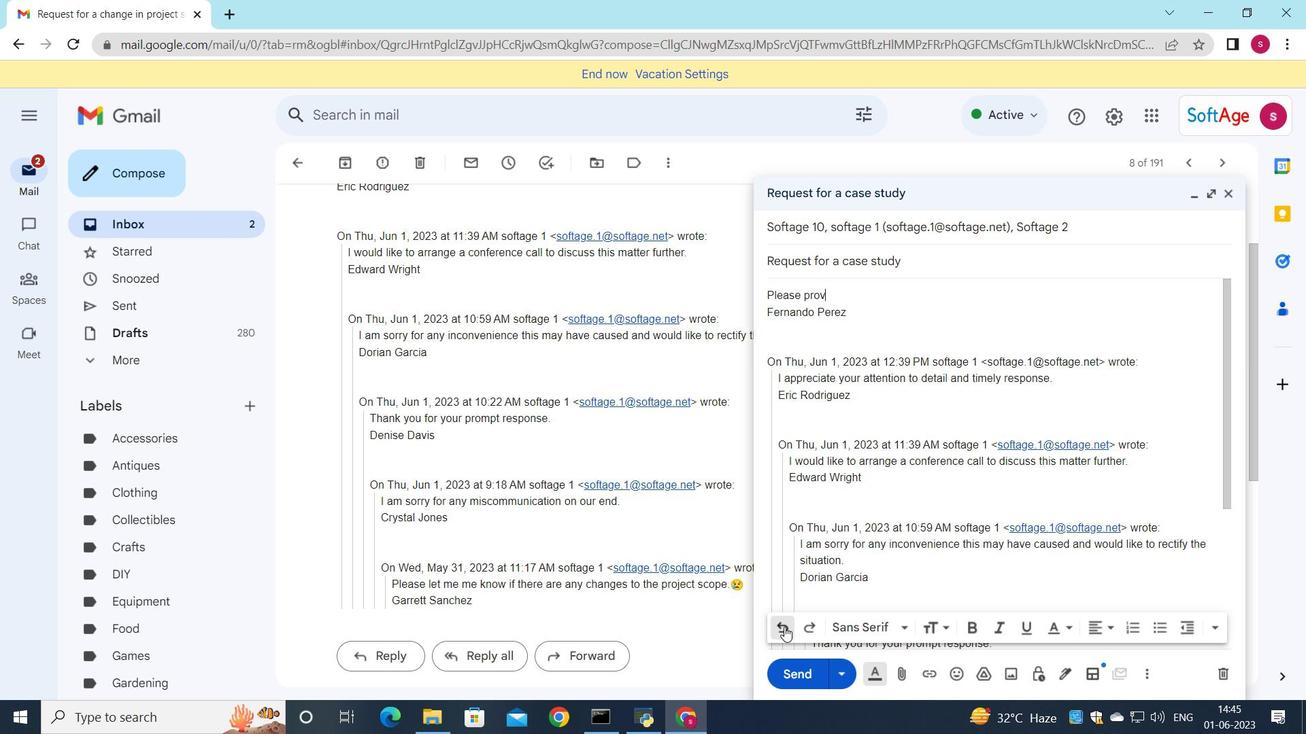 
Action: Mouse pressed left at (785, 627)
Screenshot: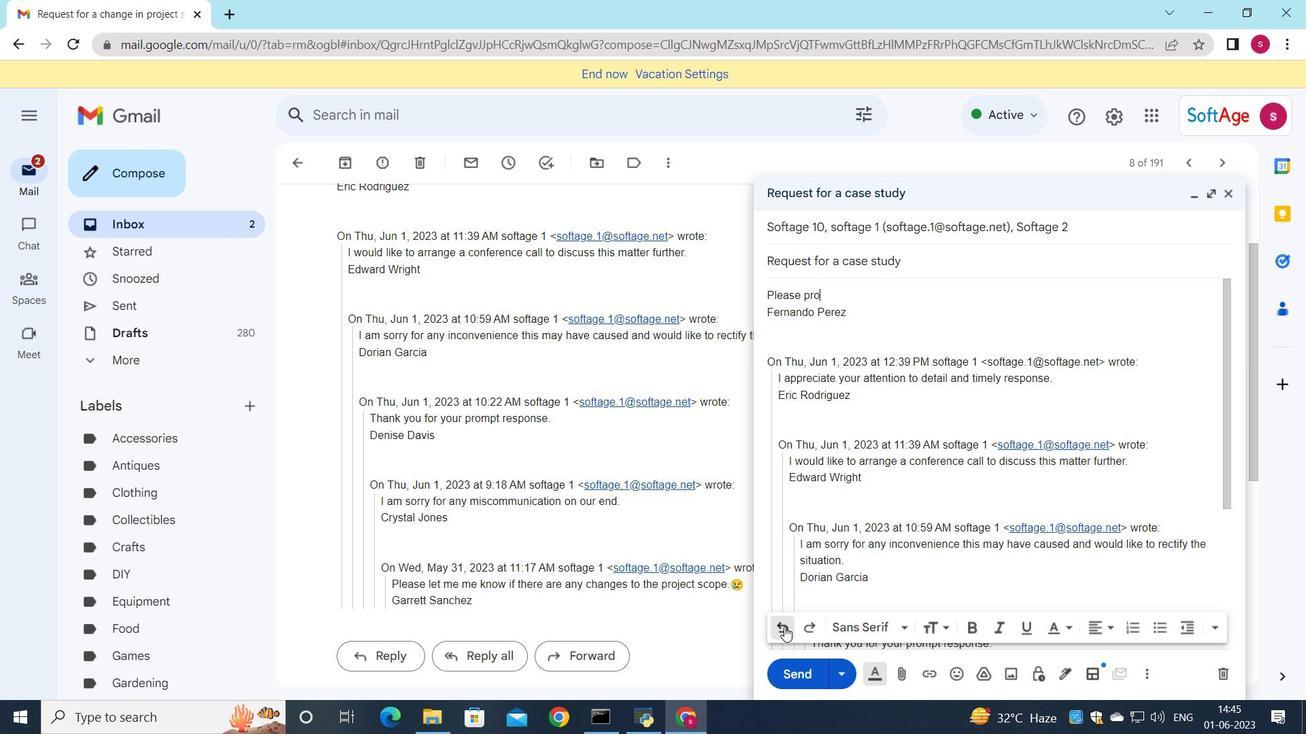 
Action: Mouse pressed left at (785, 627)
Screenshot: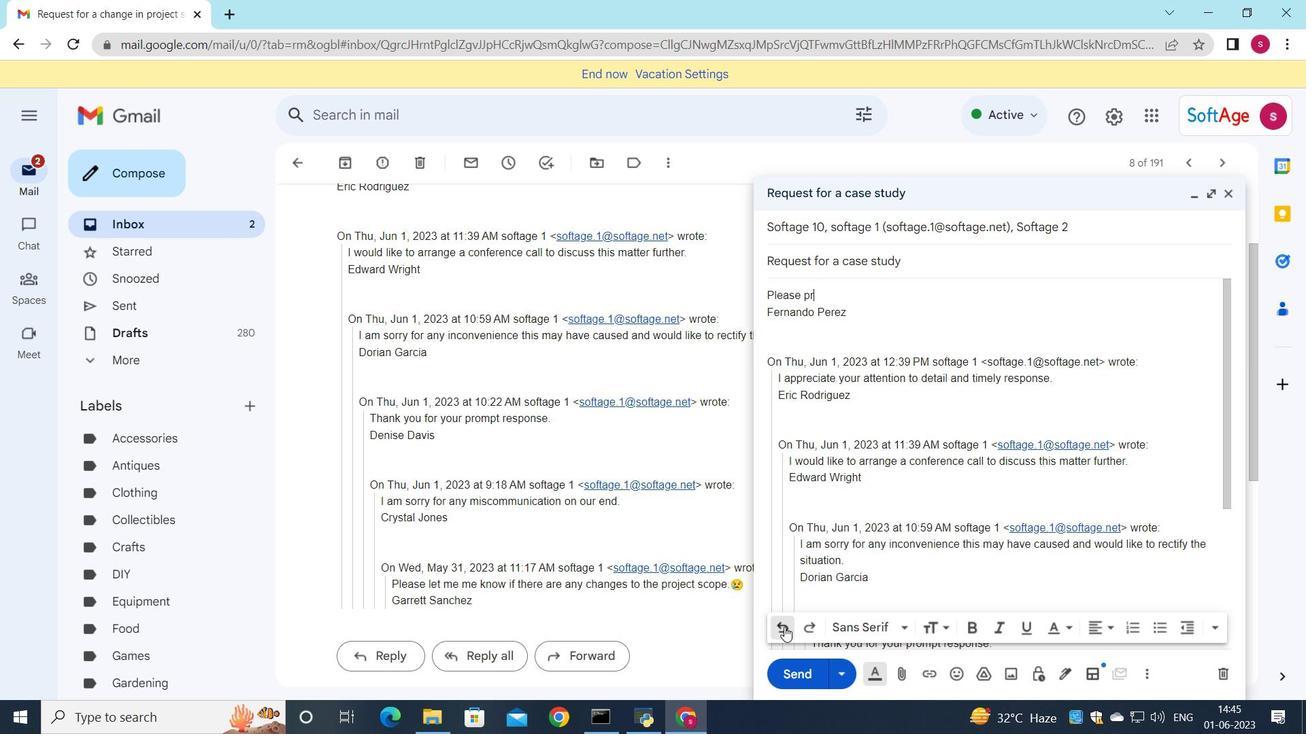 
Action: Mouse pressed left at (785, 627)
Screenshot: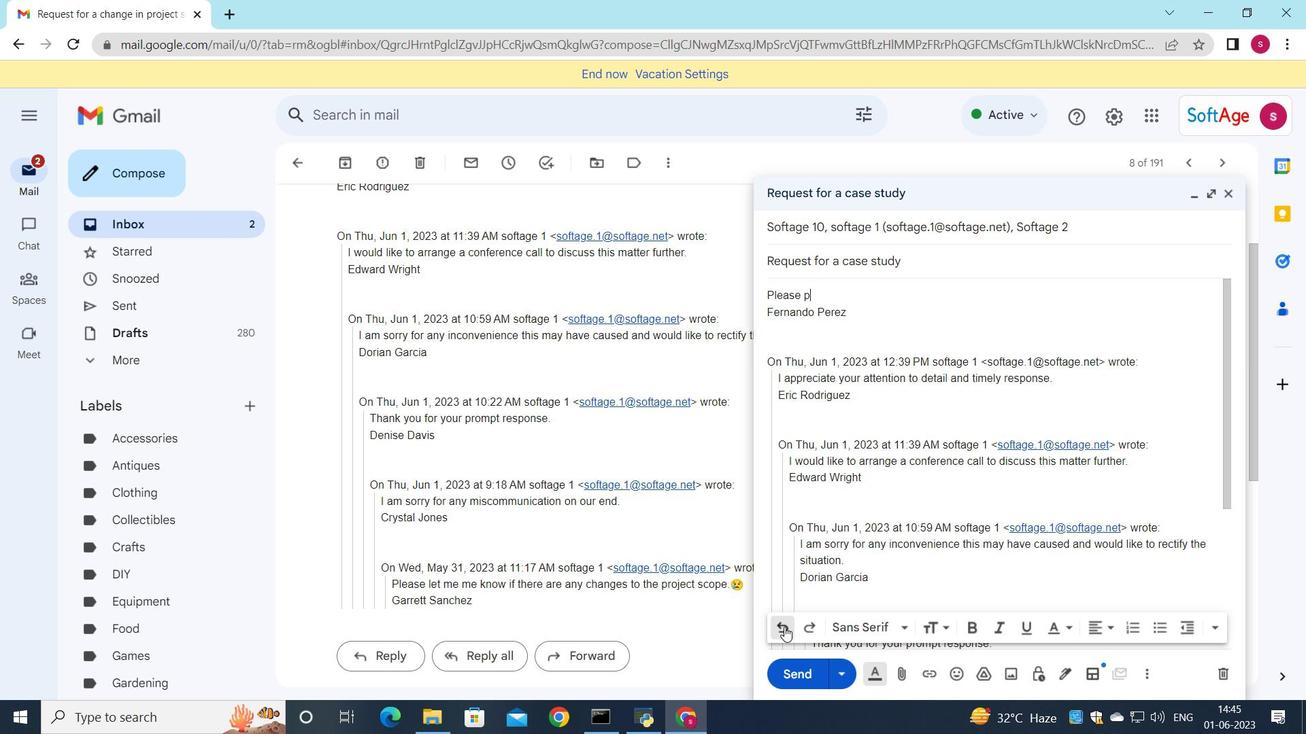 
Action: Mouse pressed left at (785, 627)
Screenshot: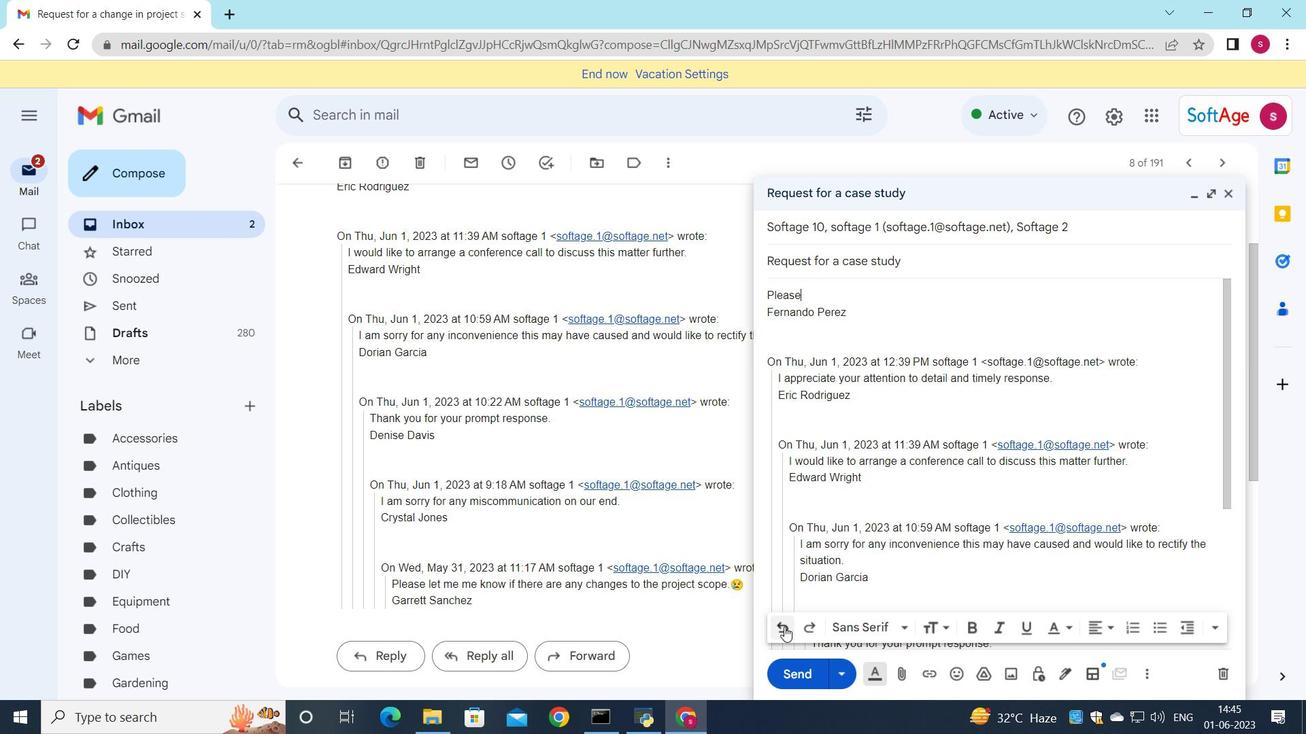 
Action: Mouse pressed left at (785, 627)
Screenshot: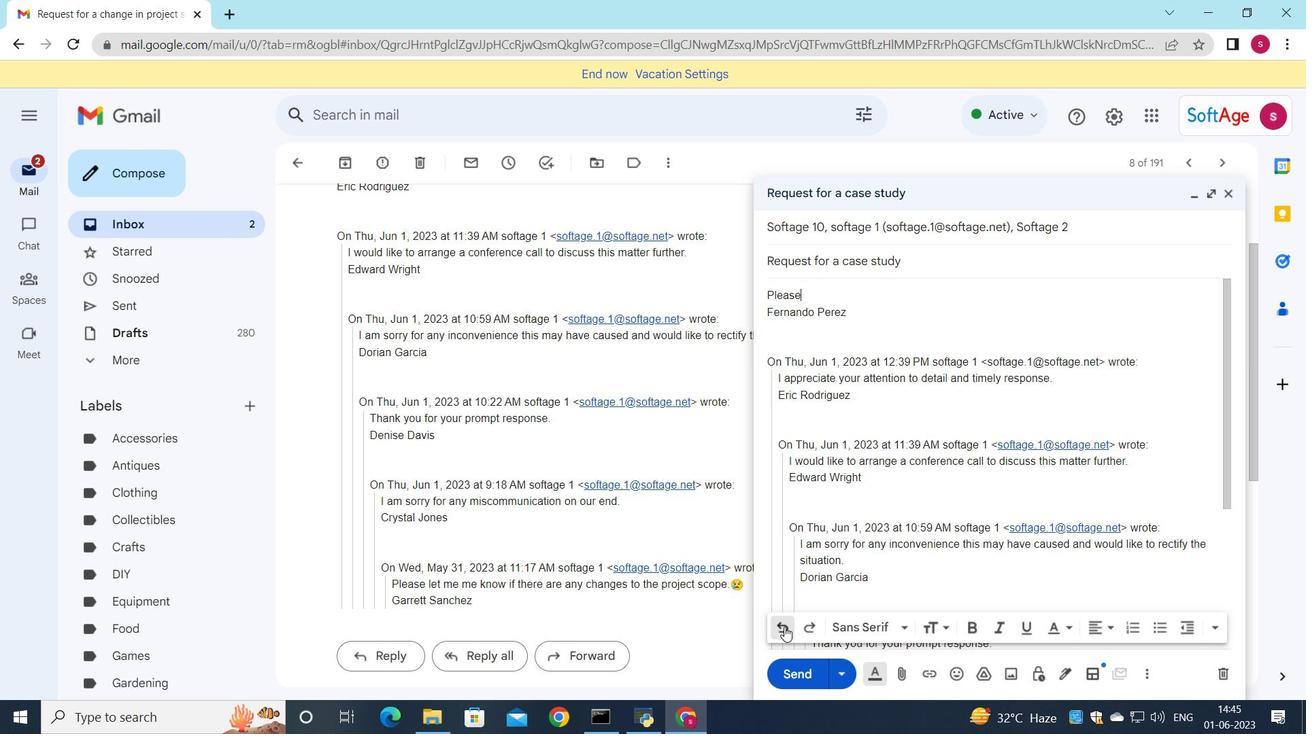 
Action: Mouse pressed left at (785, 627)
Screenshot: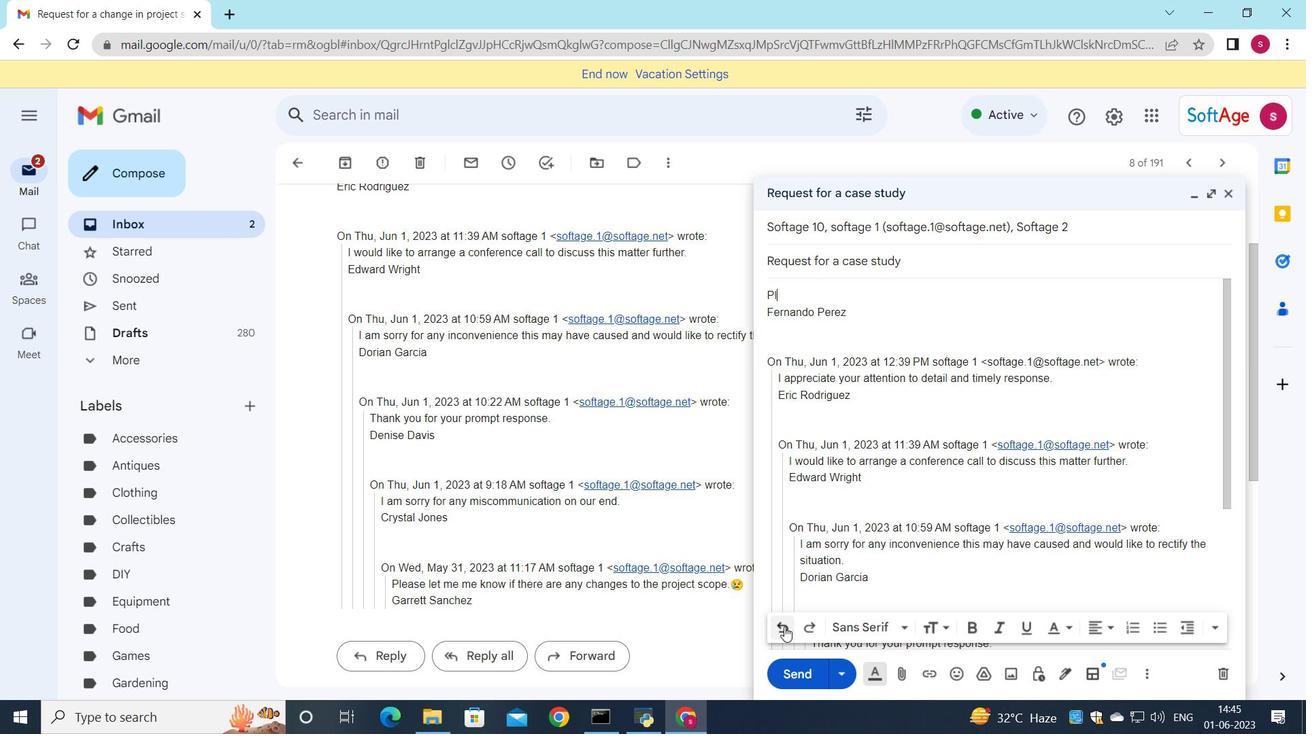 
Action: Key pressed <Key.shift>I<Key.space>will<Key.space>need<Key.space>to<Key.space>review<Key.space>the<Key.space>contract<Key.space>before<Key.space>providing<Key.space>a<Key.space>response.
Screenshot: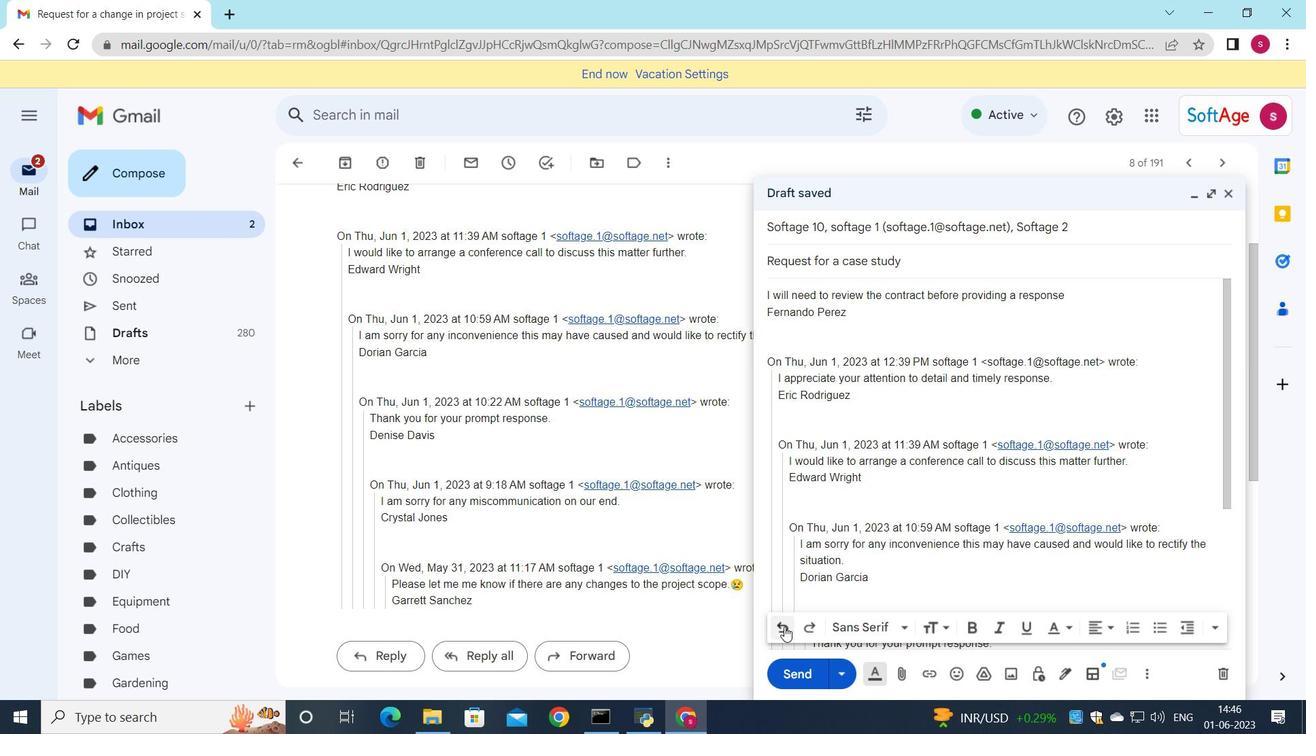 
Action: Mouse moved to (795, 677)
Screenshot: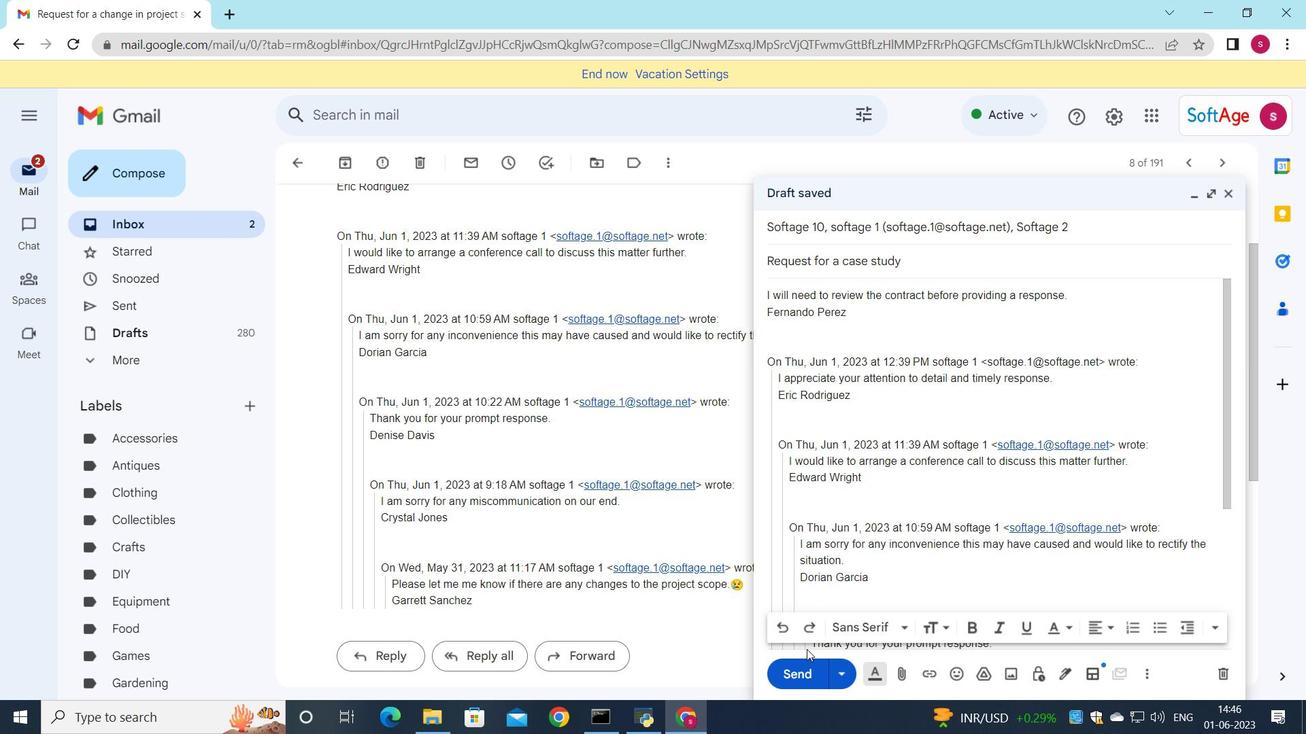 
Action: Mouse pressed left at (795, 677)
Screenshot: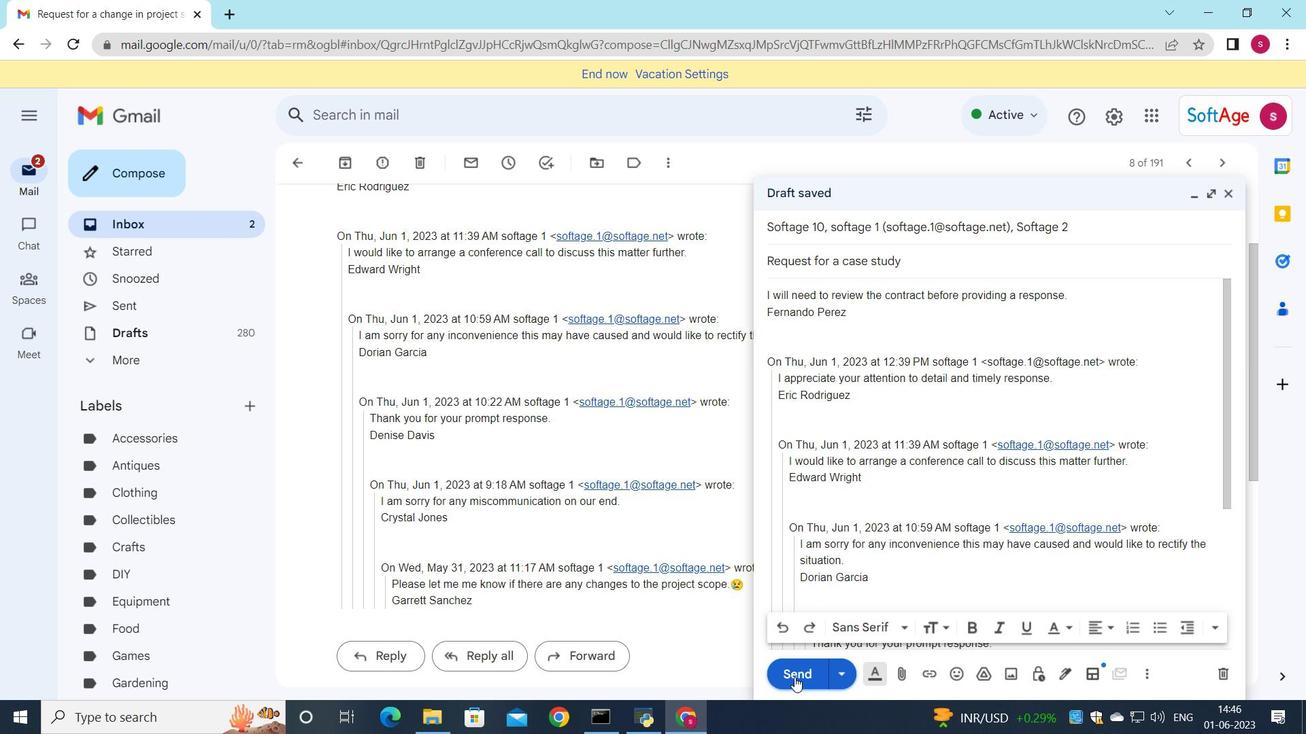 
Action: Mouse moved to (236, 217)
Screenshot: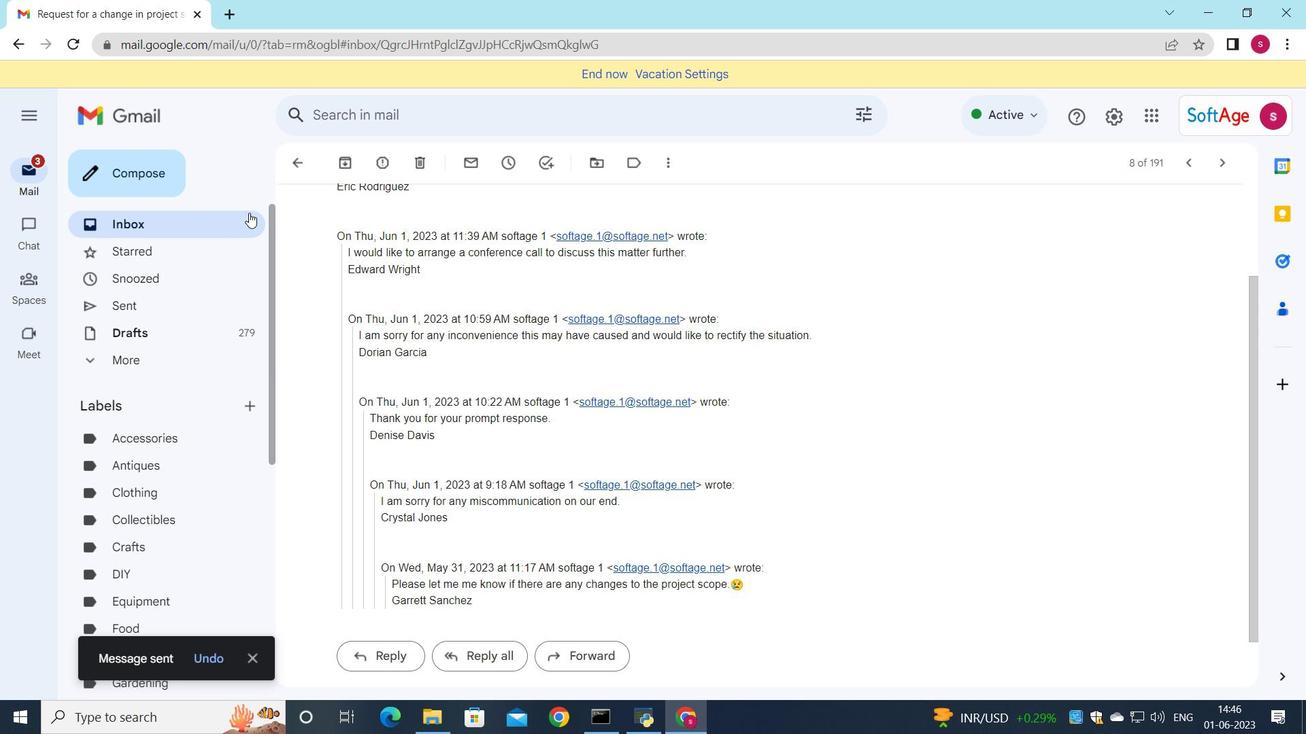 
Action: Mouse pressed left at (236, 217)
Screenshot: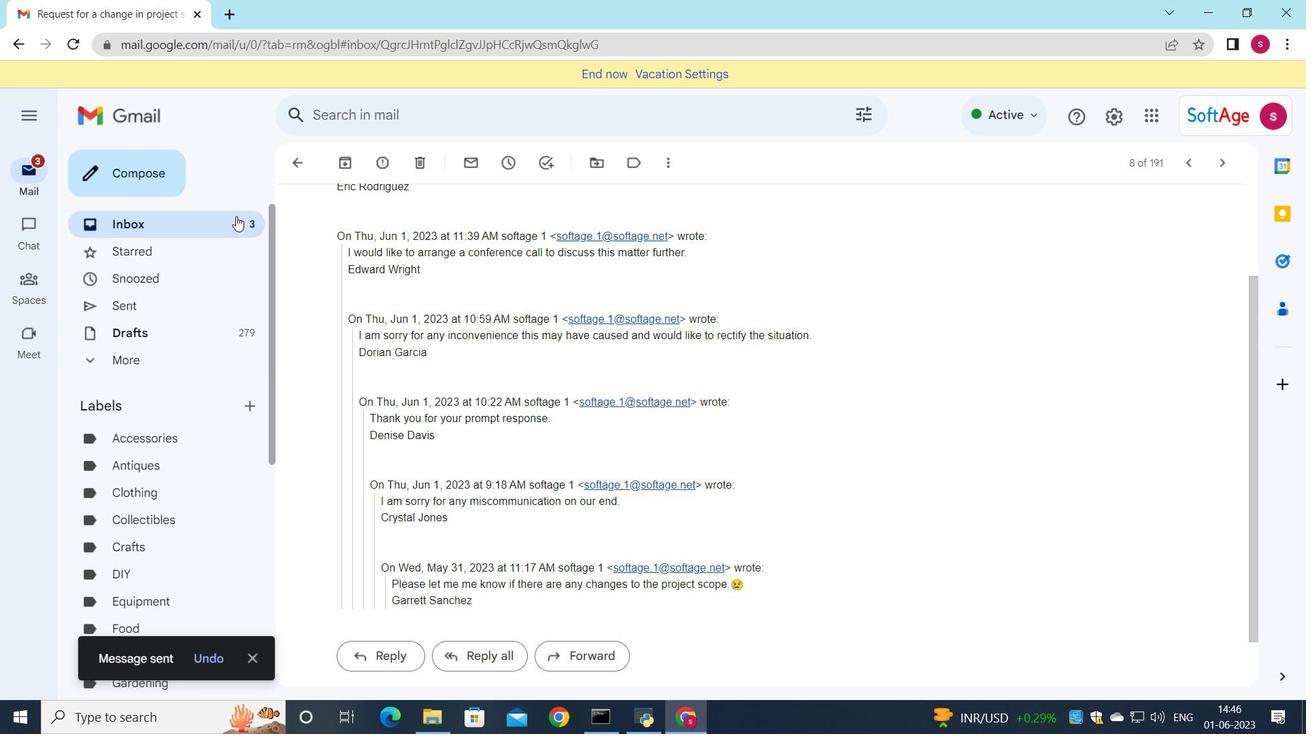 
Action: Mouse moved to (615, 204)
Screenshot: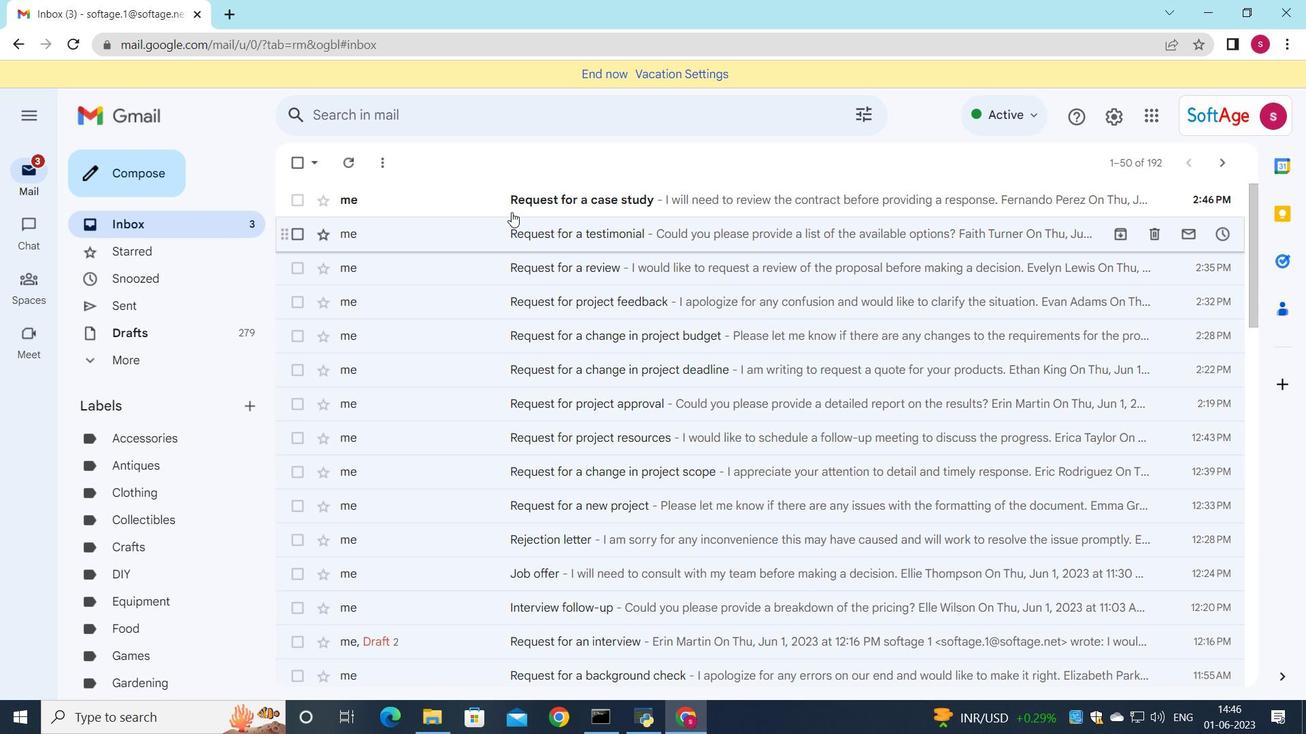 
Action: Mouse pressed left at (615, 204)
Screenshot: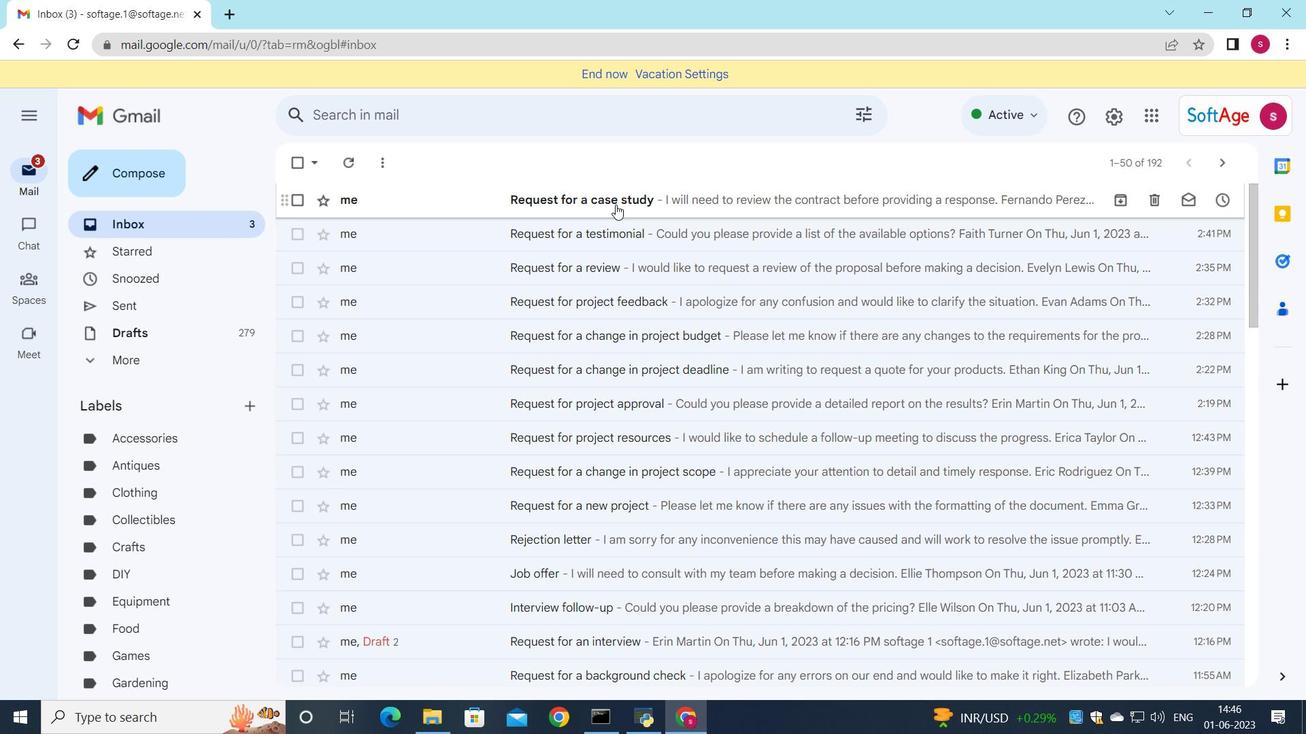
Action: Mouse moved to (845, 308)
Screenshot: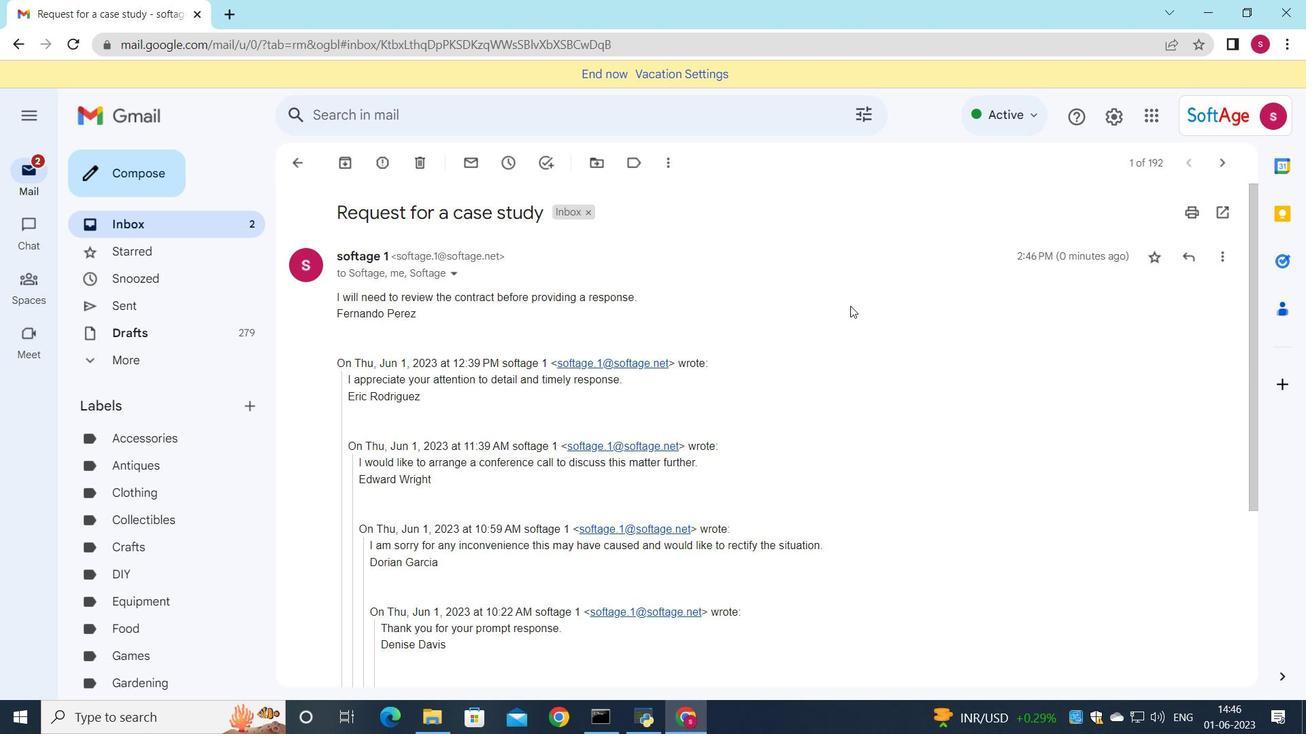 
